 Task: Set up an automation rule in Jira to clone an Epic from one project to another when manually triggered.
Action: Mouse moved to (788, 356)
Screenshot: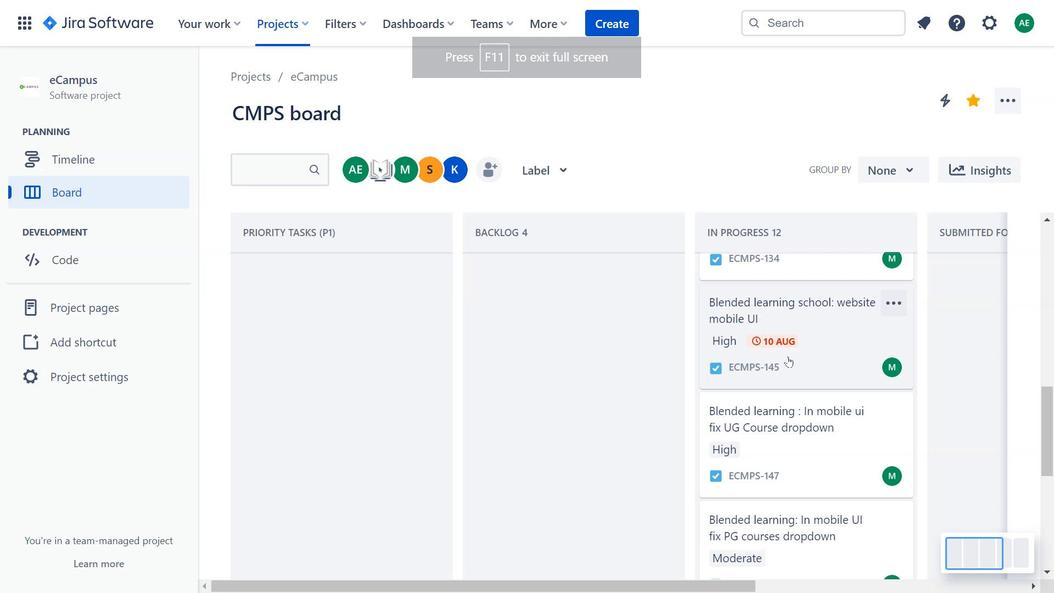
Action: Mouse scrolled (788, 356) with delta (0, 0)
Screenshot: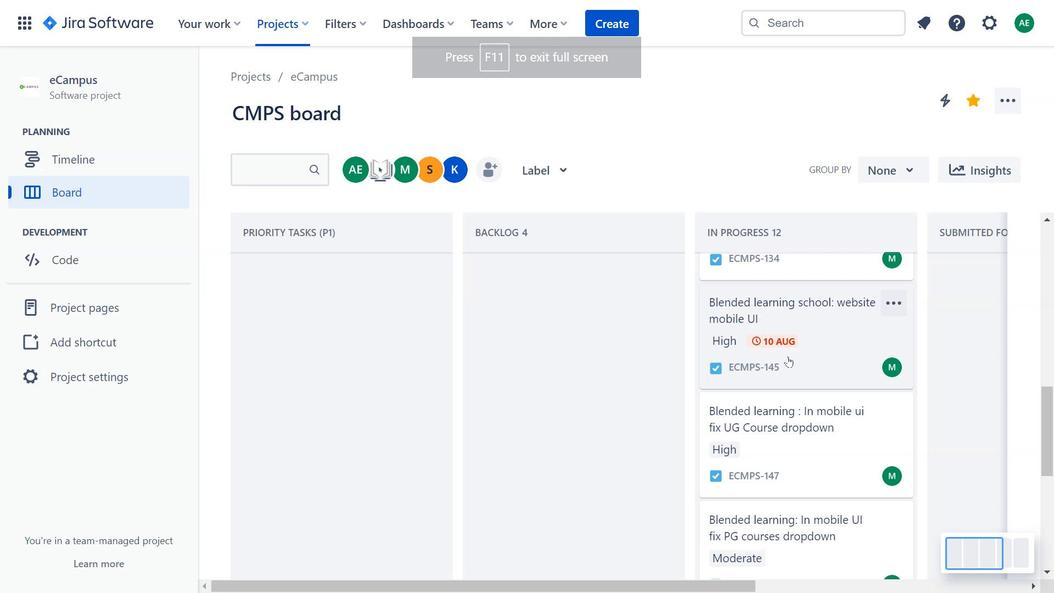 
Action: Mouse scrolled (788, 356) with delta (0, 0)
Screenshot: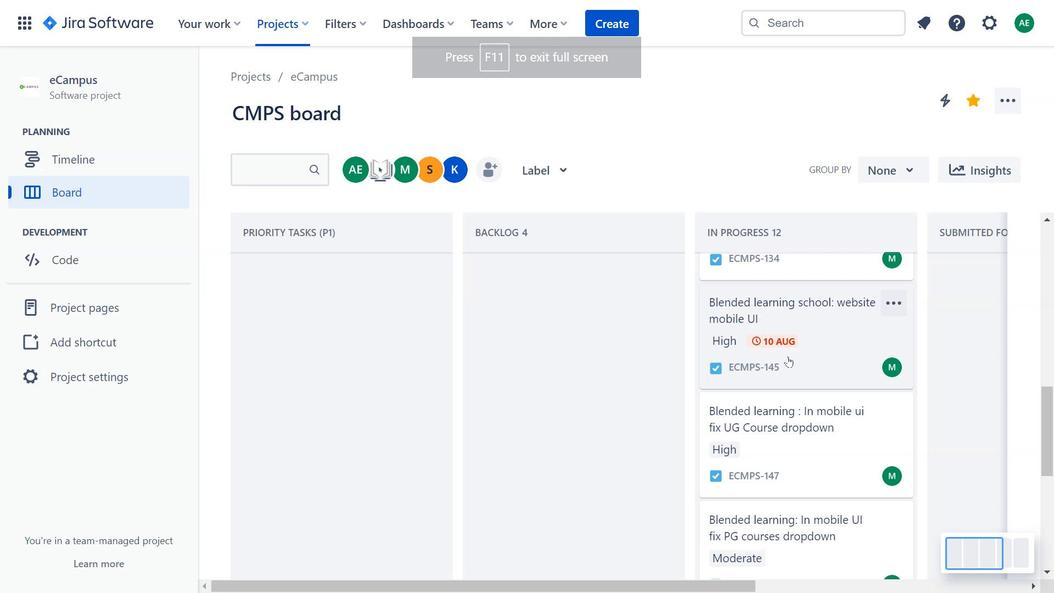 
Action: Mouse moved to (788, 356)
Screenshot: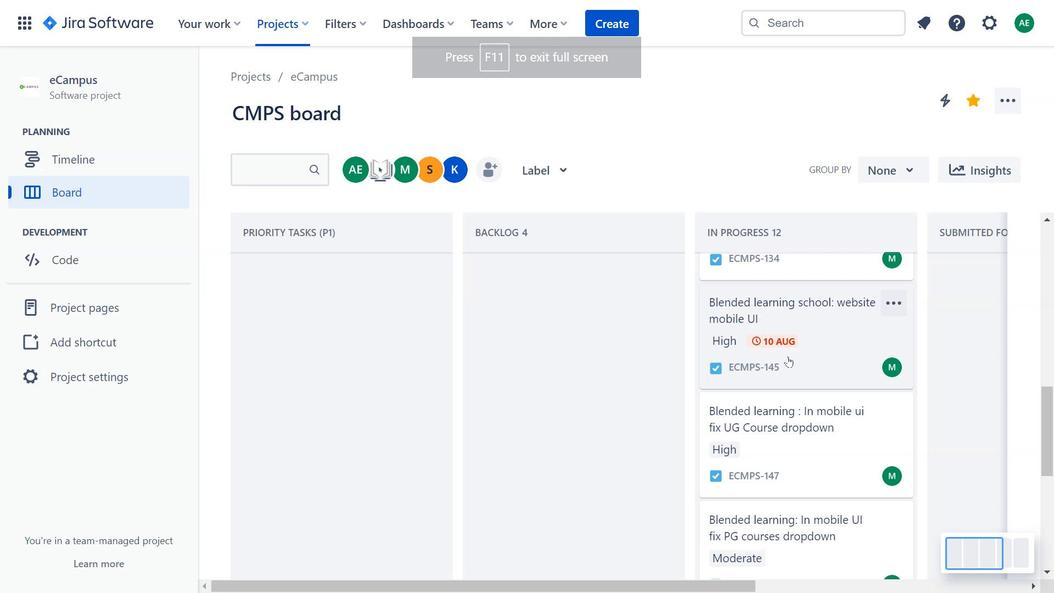 
Action: Mouse scrolled (788, 356) with delta (0, 0)
Screenshot: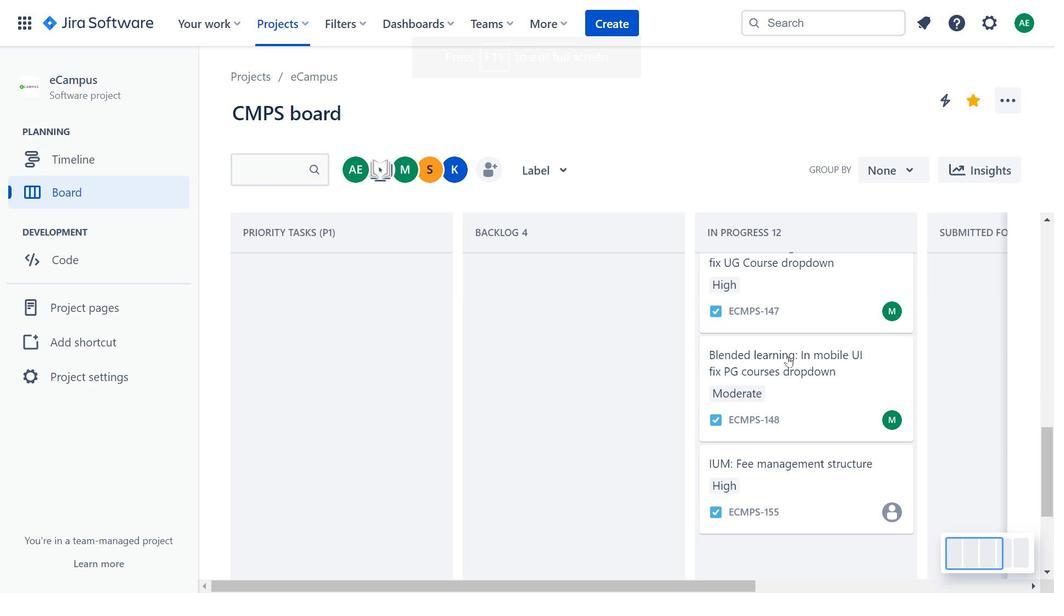 
Action: Mouse scrolled (788, 356) with delta (0, 0)
Screenshot: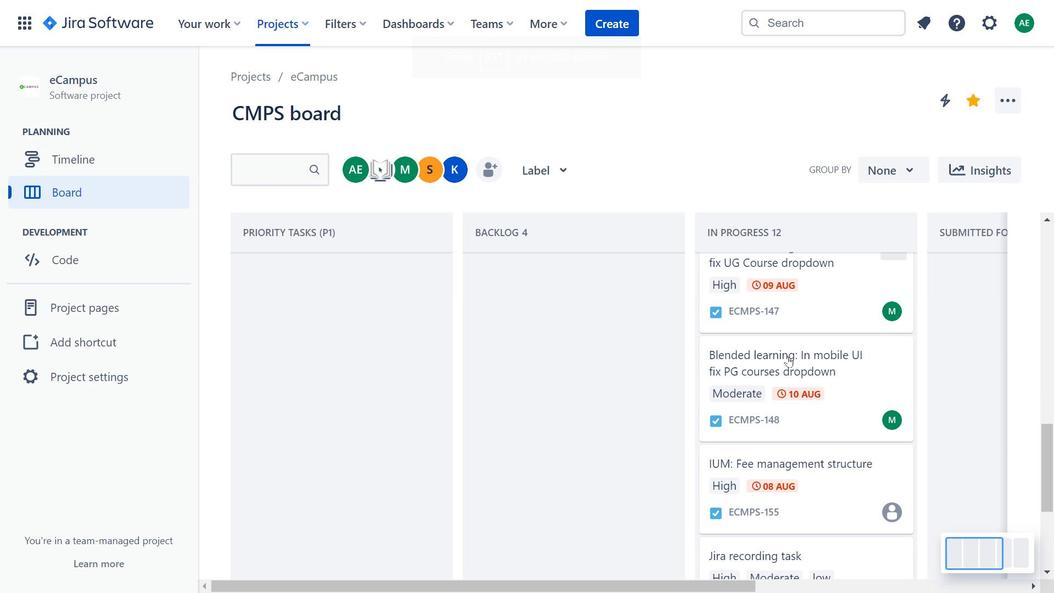 
Action: Mouse scrolled (788, 356) with delta (0, 0)
Screenshot: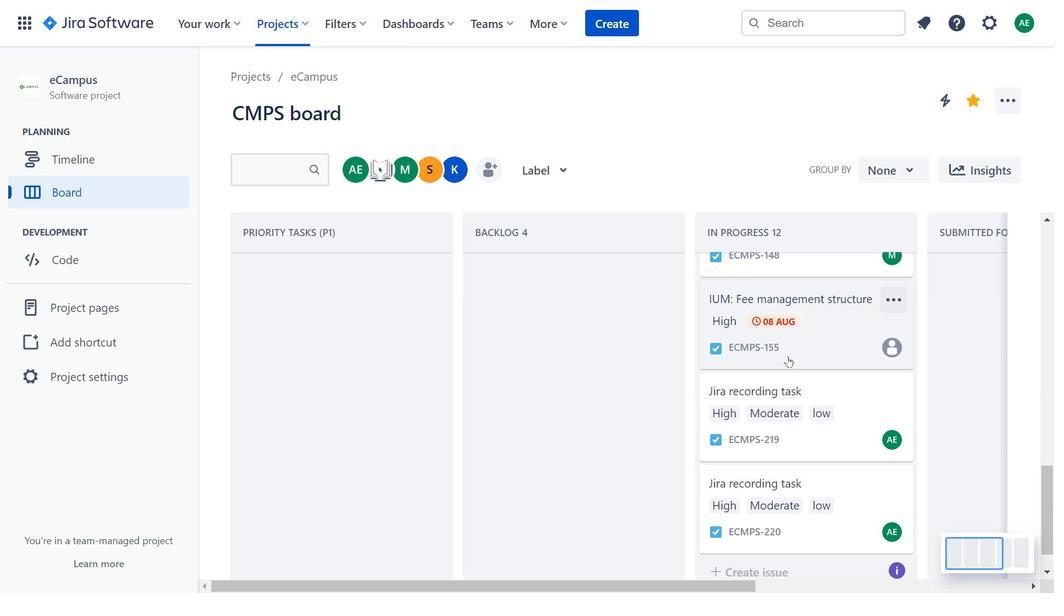 
Action: Mouse scrolled (788, 356) with delta (0, 0)
Screenshot: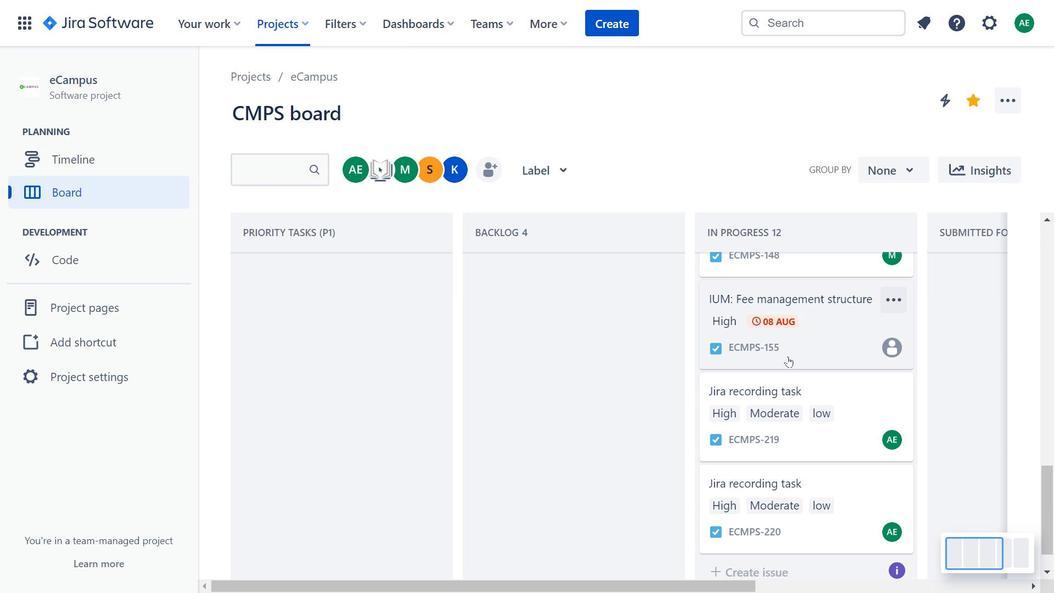 
Action: Mouse moved to (834, 468)
Screenshot: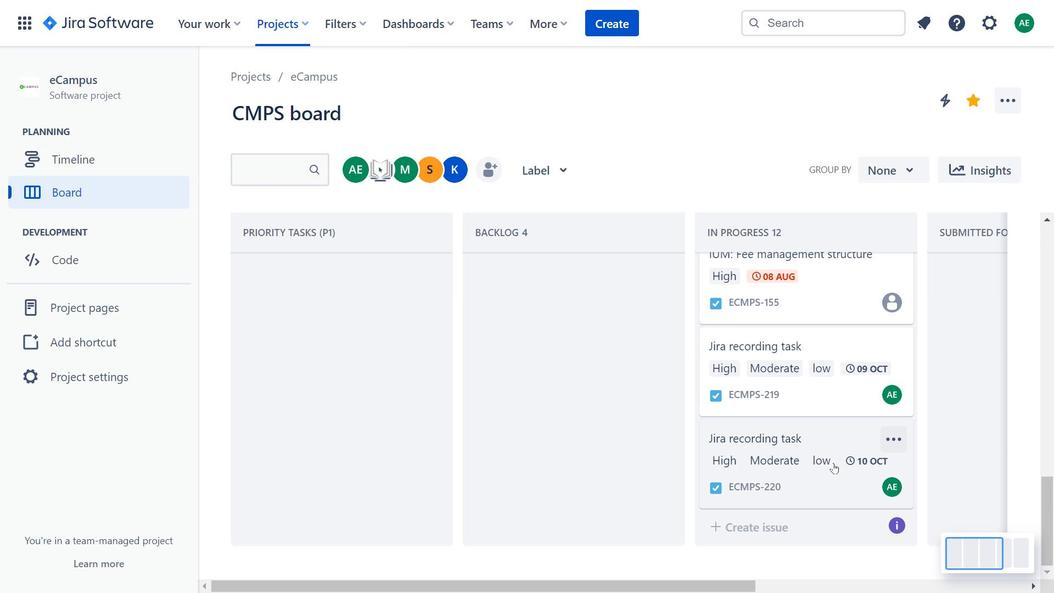 
Action: Mouse pressed left at (834, 468)
Screenshot: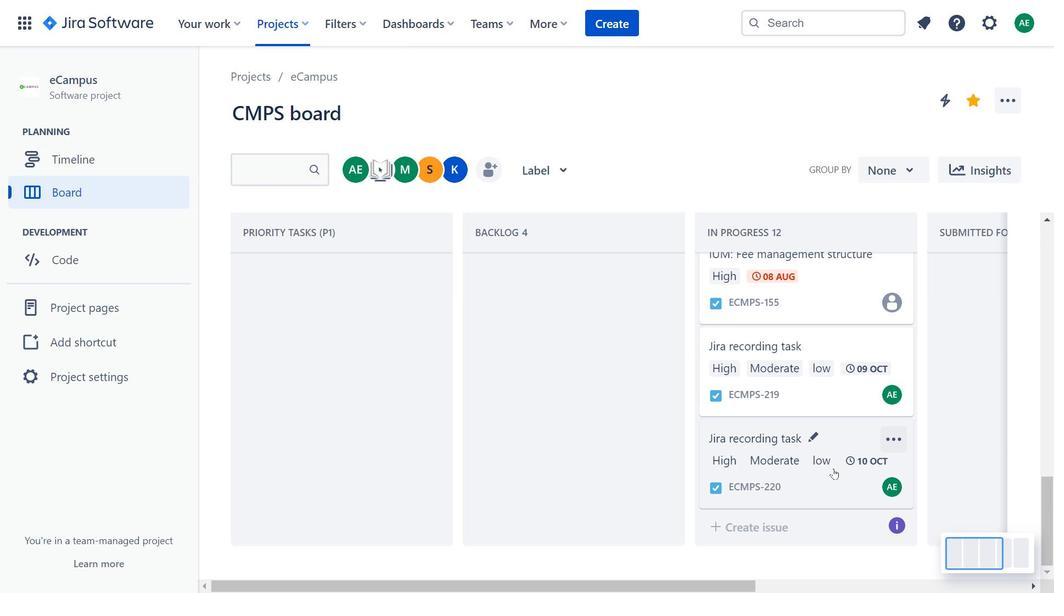 
Action: Mouse moved to (288, 203)
Screenshot: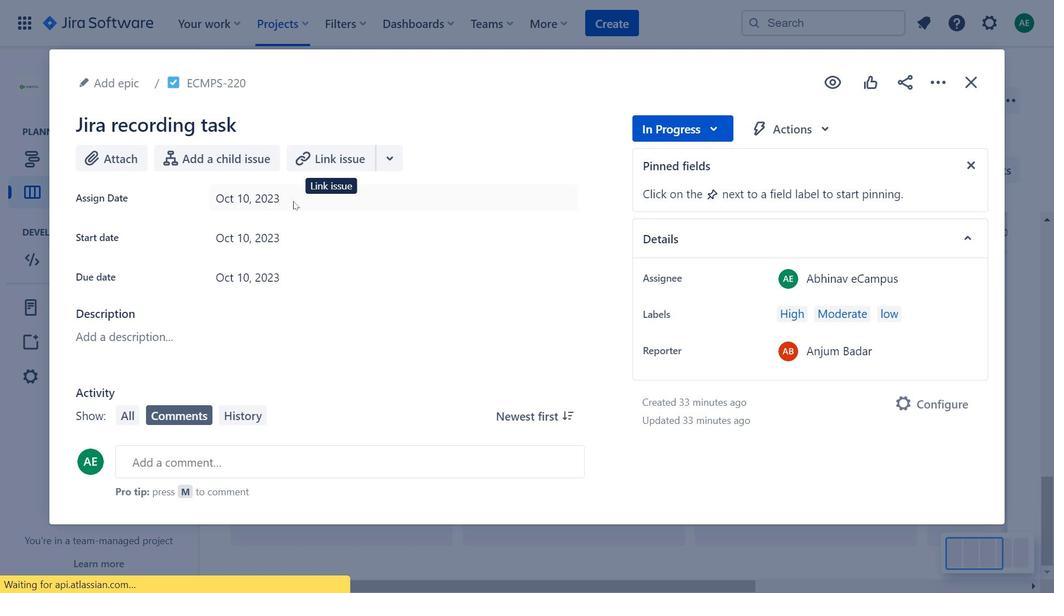 
Action: Mouse pressed left at (288, 203)
Screenshot: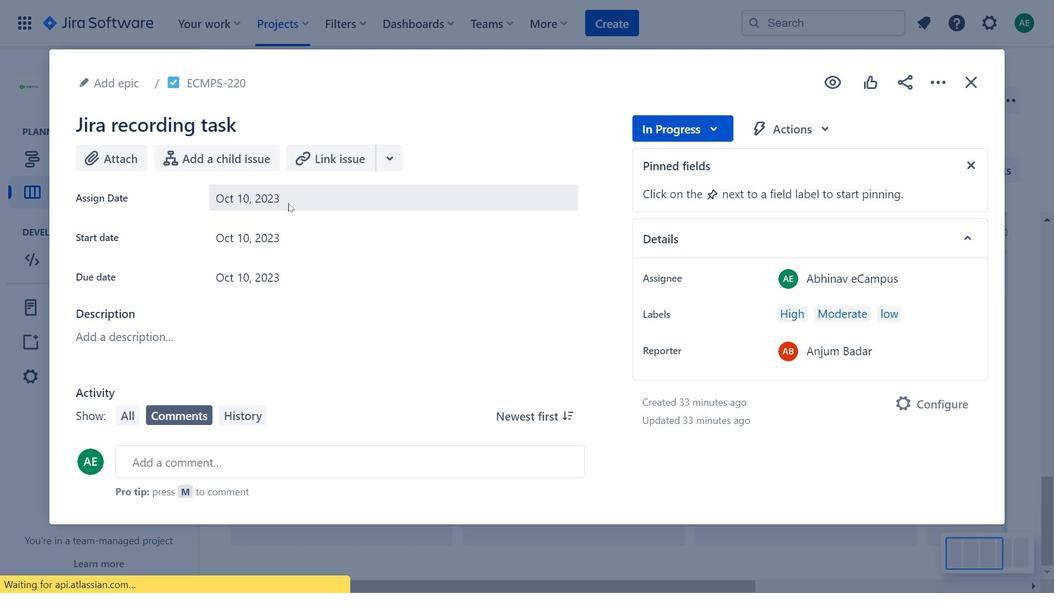 
Action: Mouse moved to (597, 295)
Screenshot: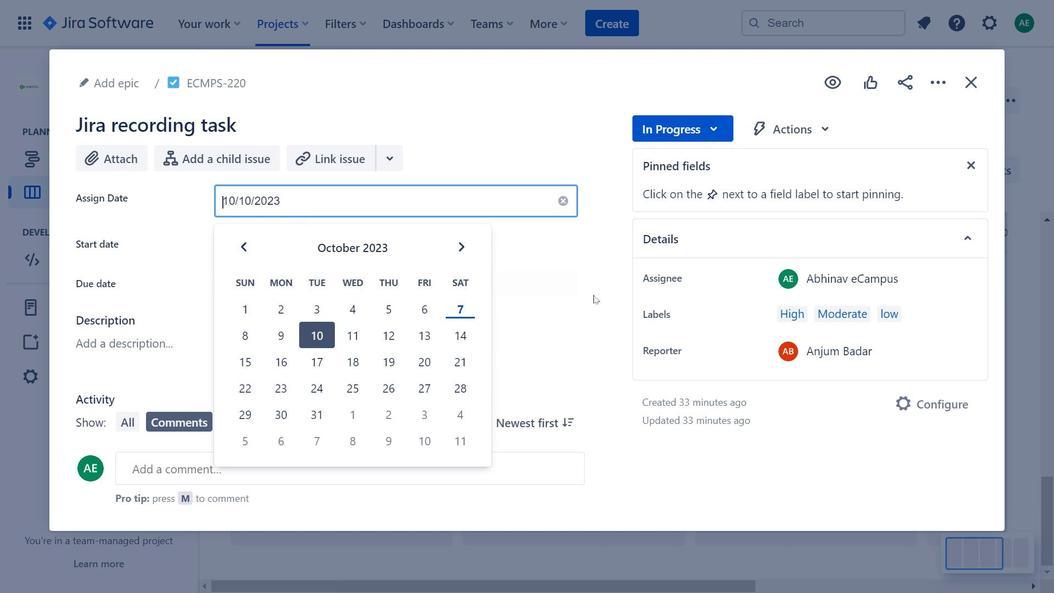 
Action: Mouse pressed left at (597, 295)
Screenshot: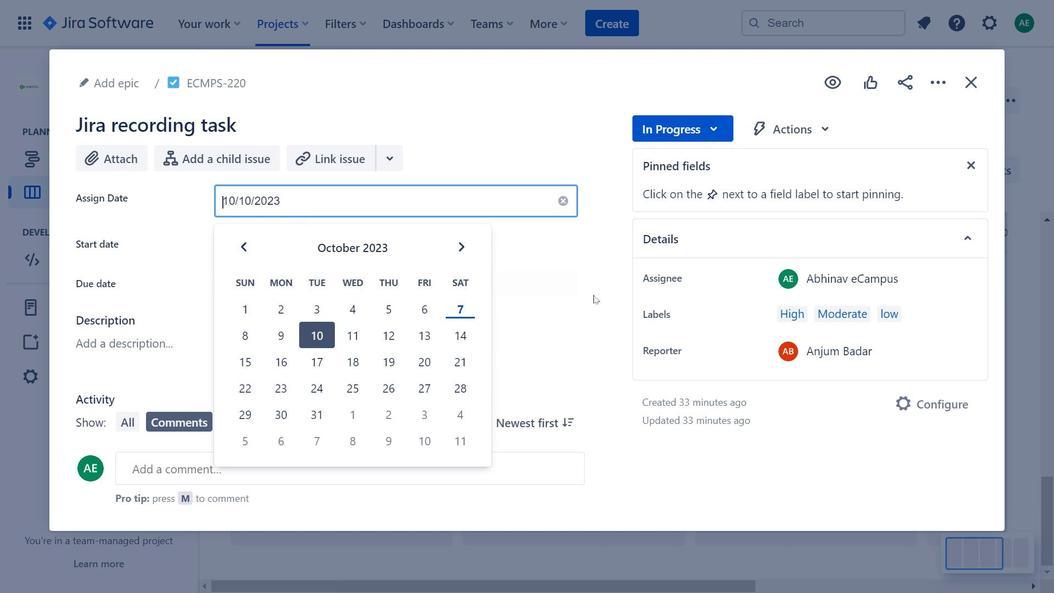 
Action: Mouse moved to (971, 90)
Screenshot: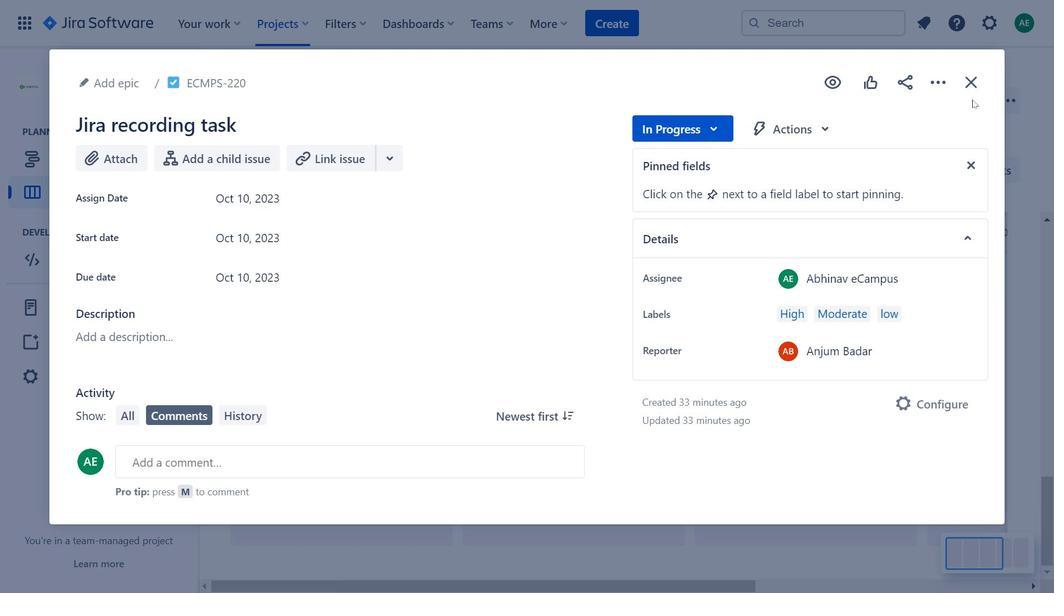 
Action: Mouse pressed left at (971, 90)
Screenshot: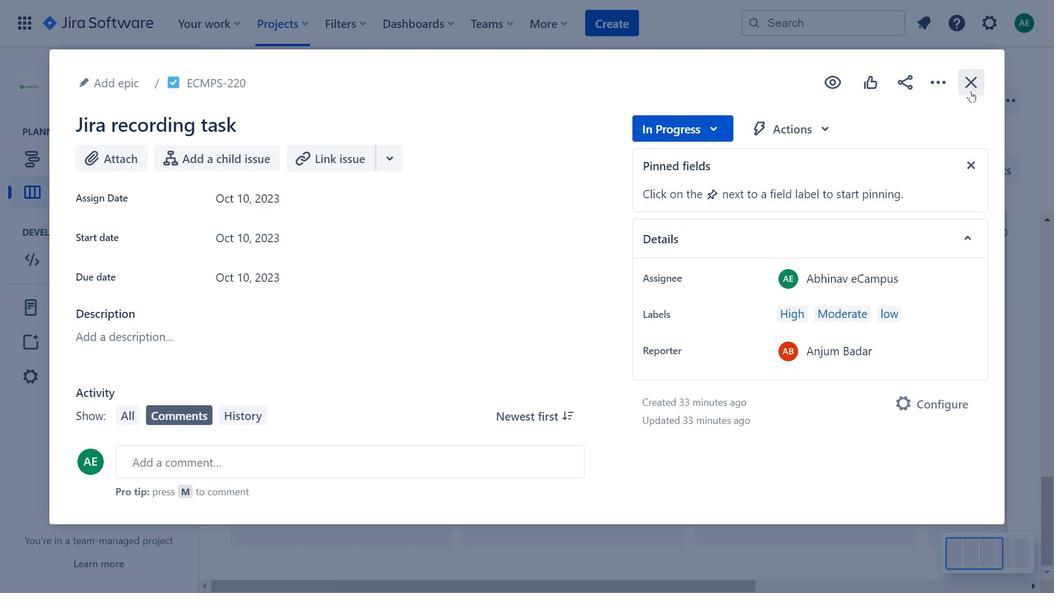 
Action: Mouse moved to (838, 349)
Screenshot: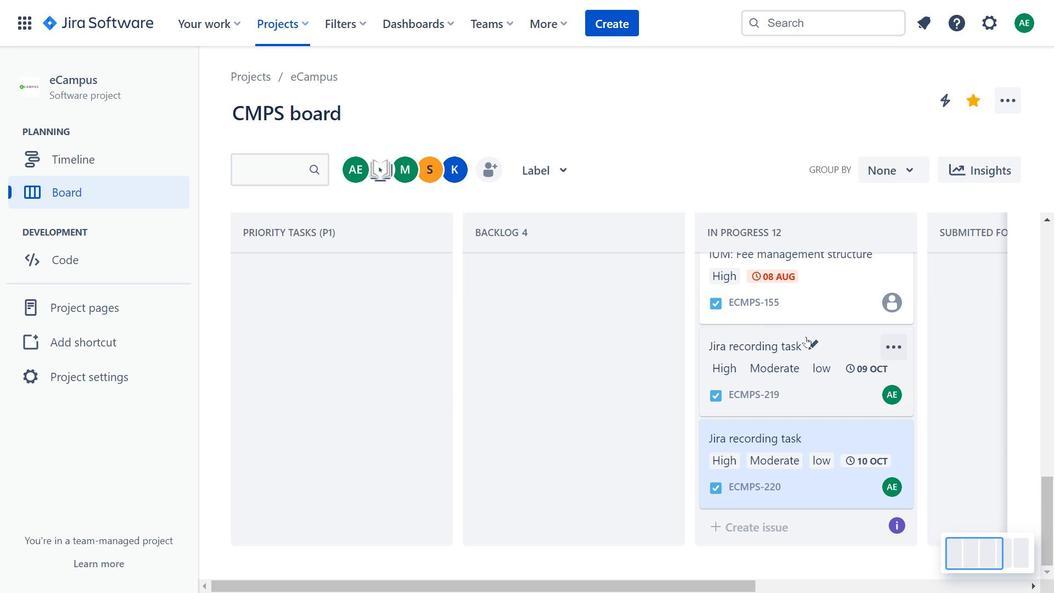 
Action: Mouse scrolled (838, 349) with delta (0, 0)
Screenshot: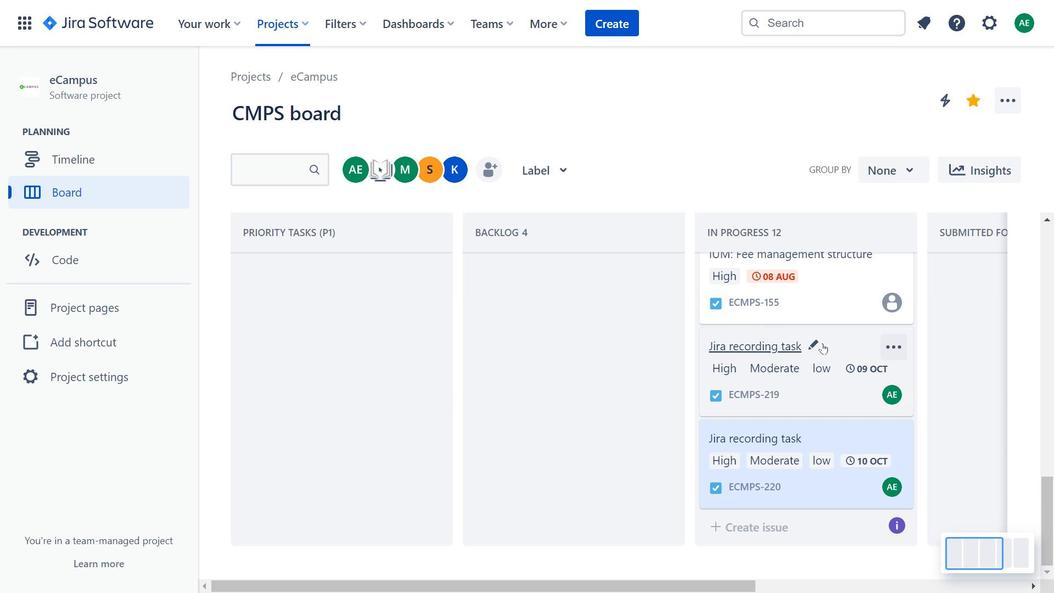 
Action: Mouse scrolled (838, 349) with delta (0, 0)
Screenshot: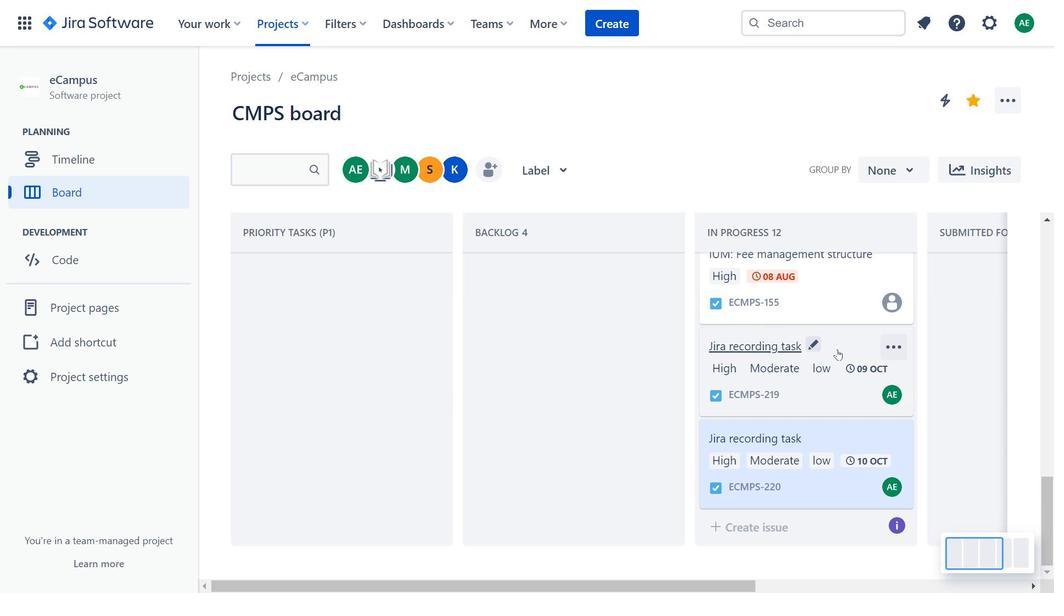 
Action: Mouse moved to (843, 352)
Screenshot: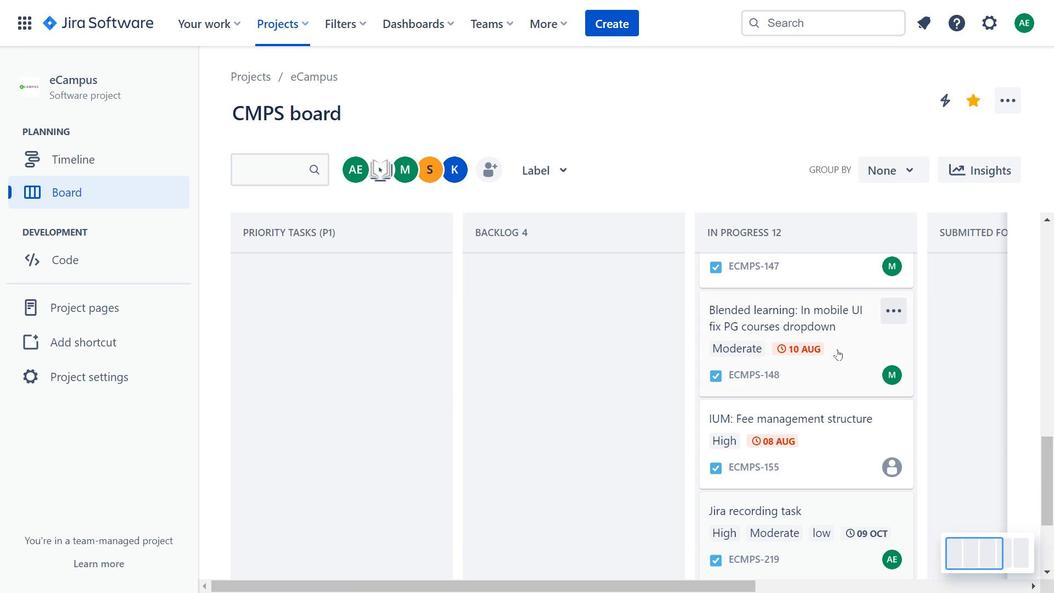 
Action: Mouse scrolled (843, 353) with delta (0, 0)
Screenshot: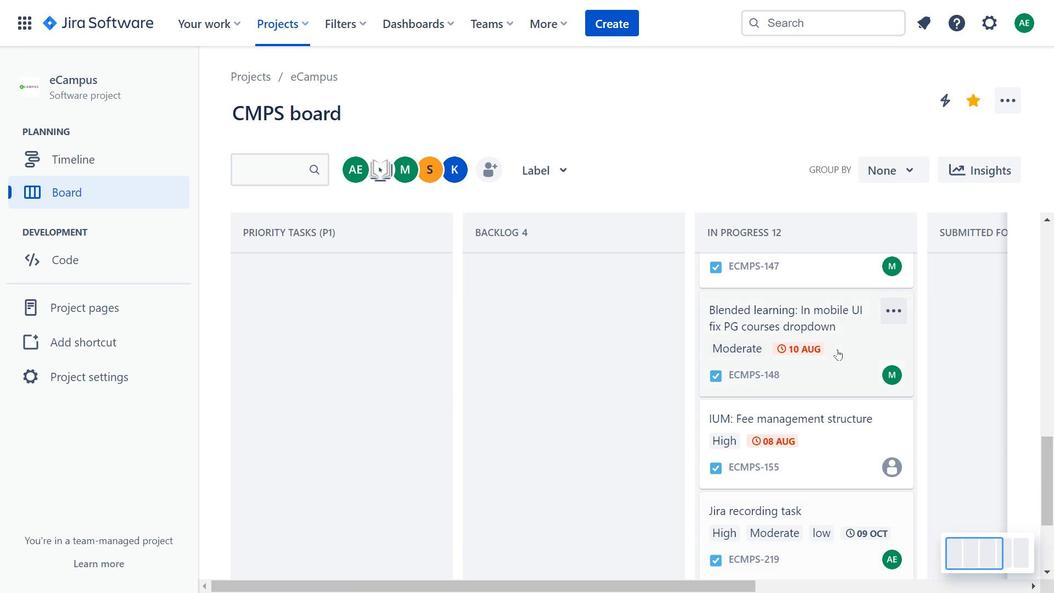 
Action: Mouse scrolled (843, 353) with delta (0, 0)
Screenshot: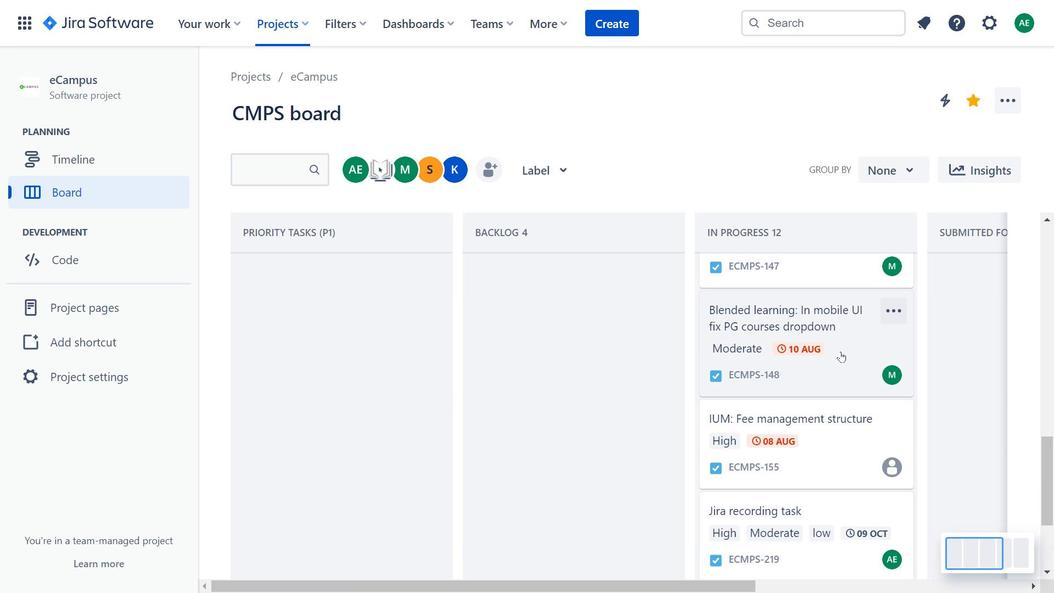 
Action: Mouse scrolled (843, 353) with delta (0, 0)
Screenshot: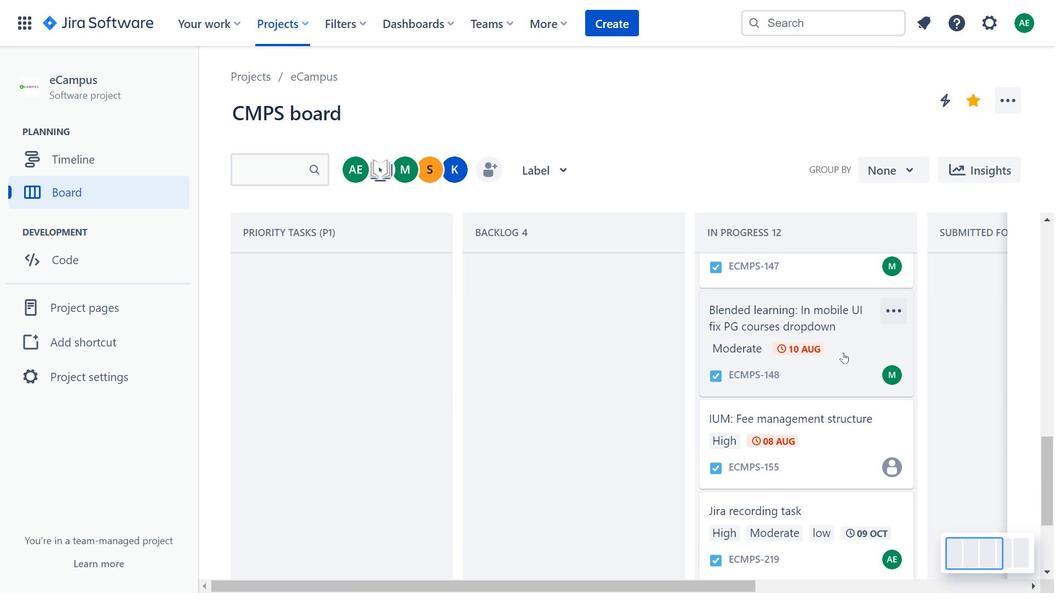 
Action: Mouse scrolled (843, 353) with delta (0, 0)
Screenshot: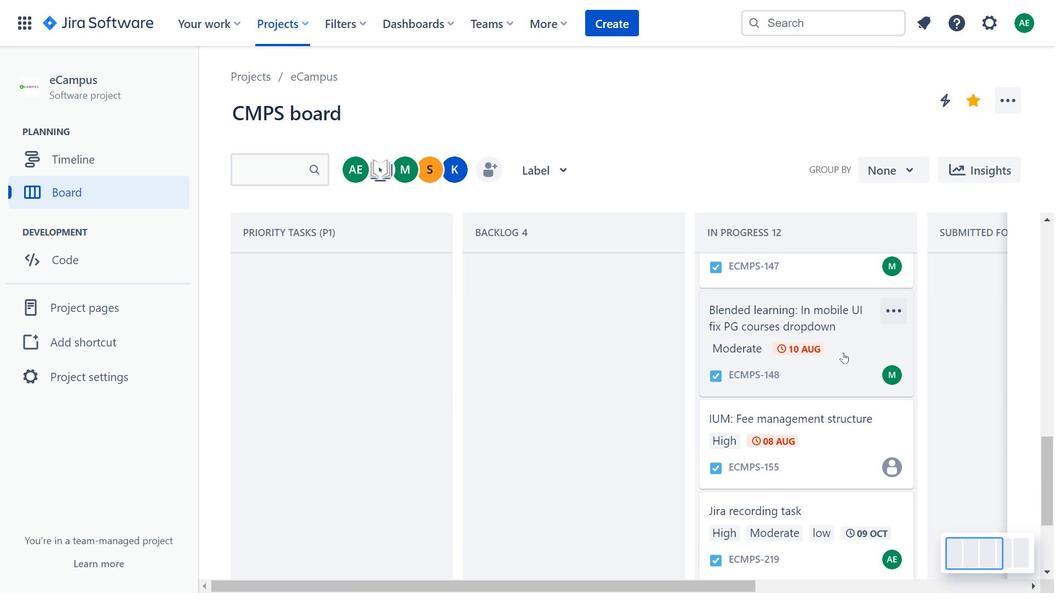 
Action: Mouse scrolled (843, 353) with delta (0, 0)
Screenshot: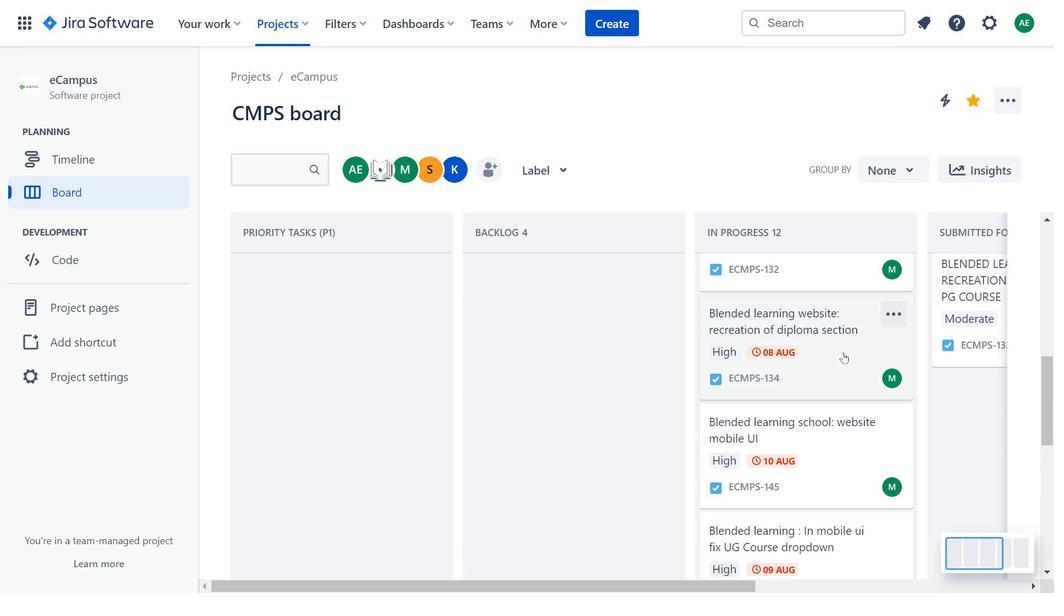 
Action: Mouse scrolled (843, 353) with delta (0, 0)
Screenshot: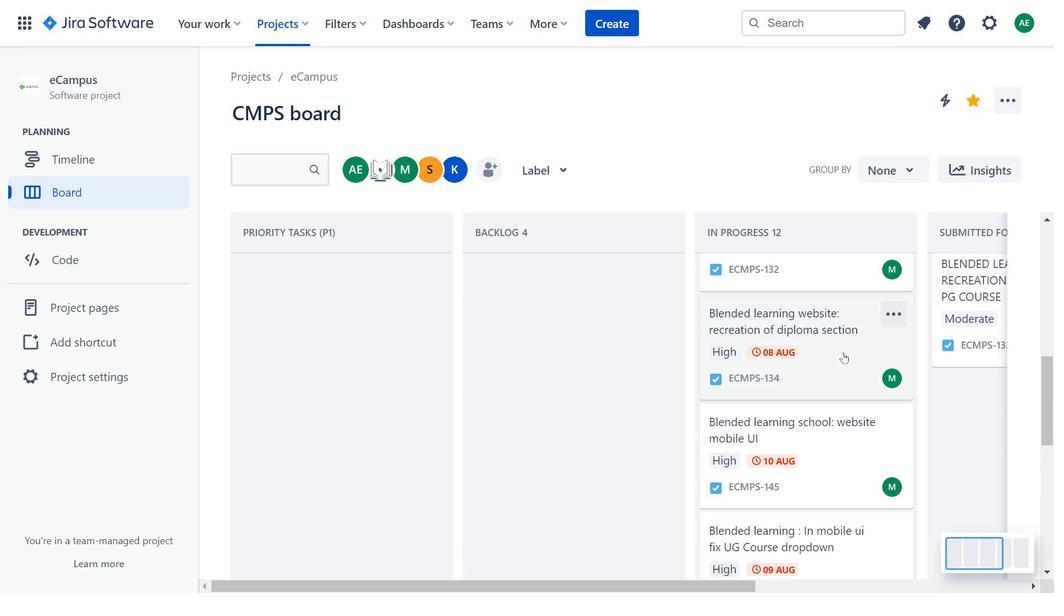 
Action: Mouse scrolled (843, 353) with delta (0, 0)
Screenshot: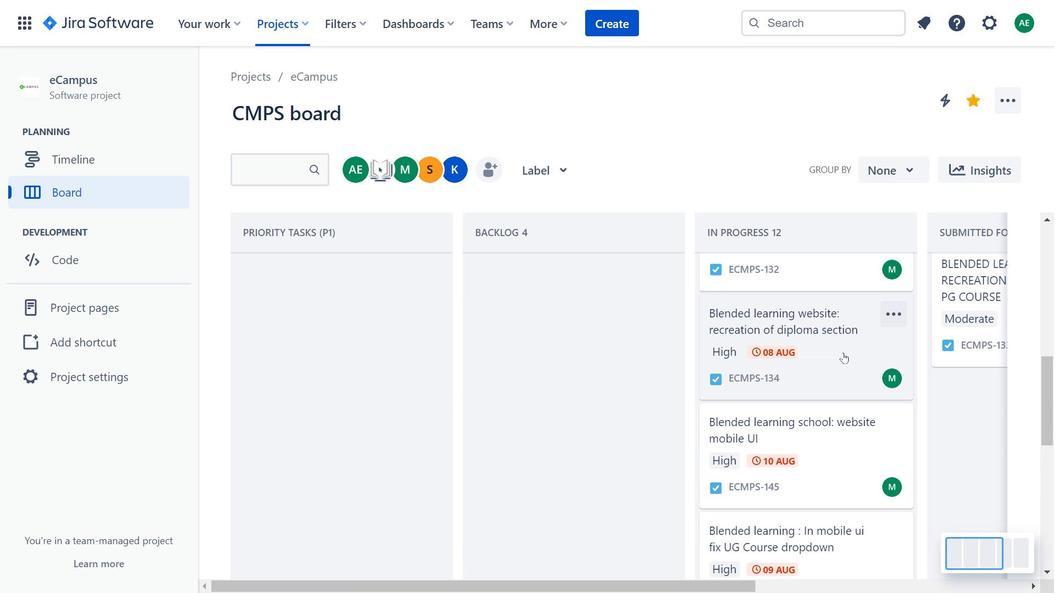 
Action: Mouse scrolled (843, 353) with delta (0, 0)
Screenshot: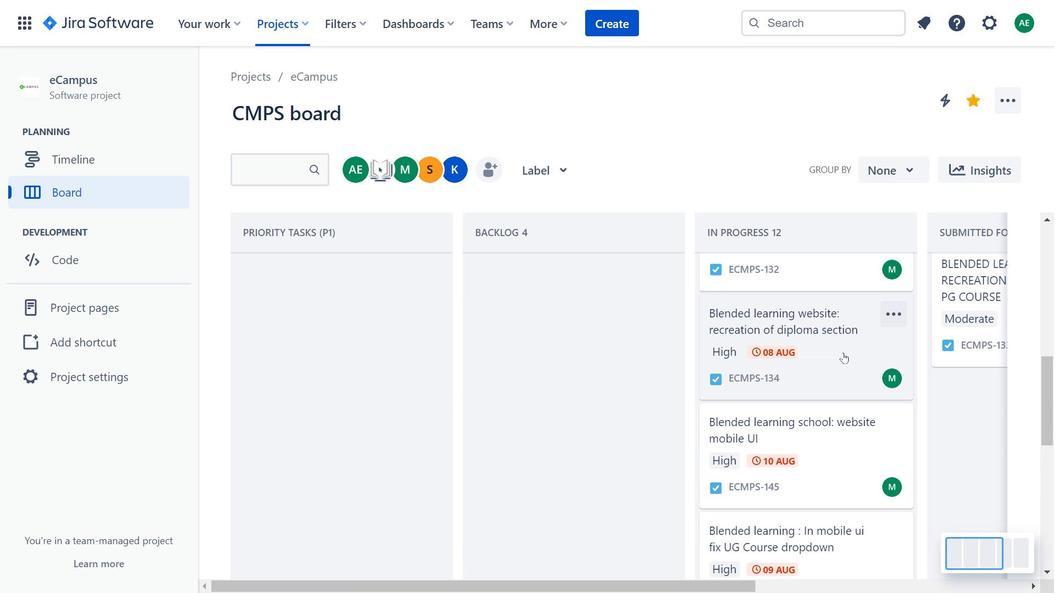 
Action: Mouse moved to (847, 352)
Screenshot: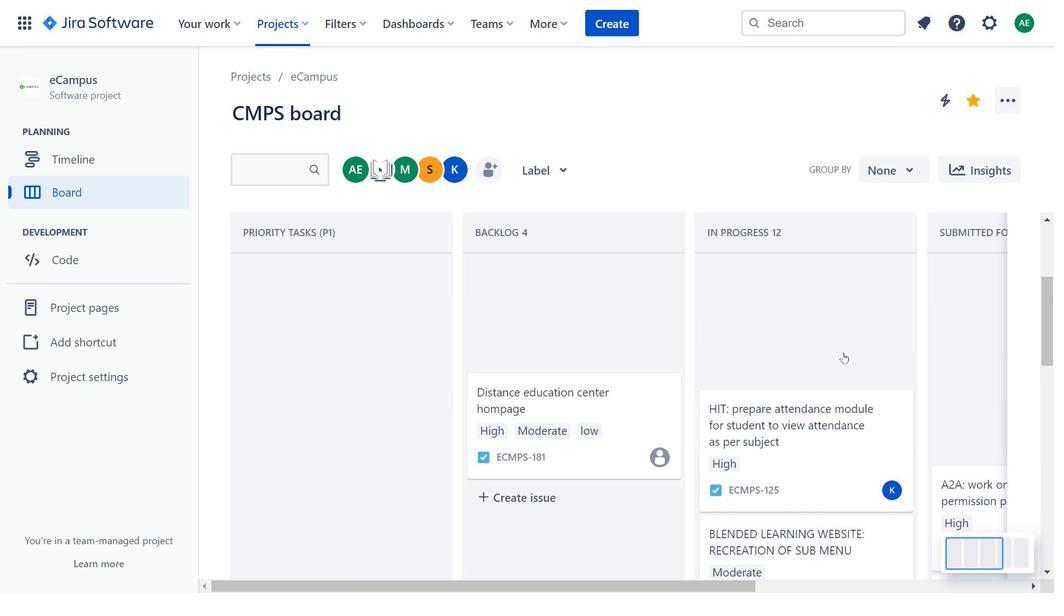 
Action: Mouse scrolled (847, 352) with delta (0, 0)
Screenshot: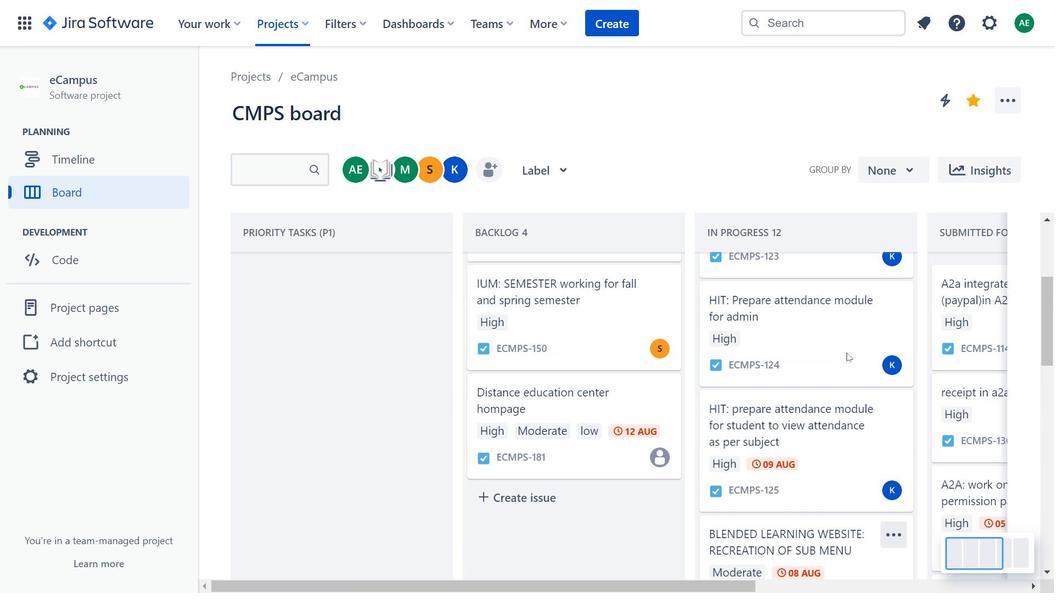 
Action: Mouse scrolled (847, 352) with delta (0, 0)
Screenshot: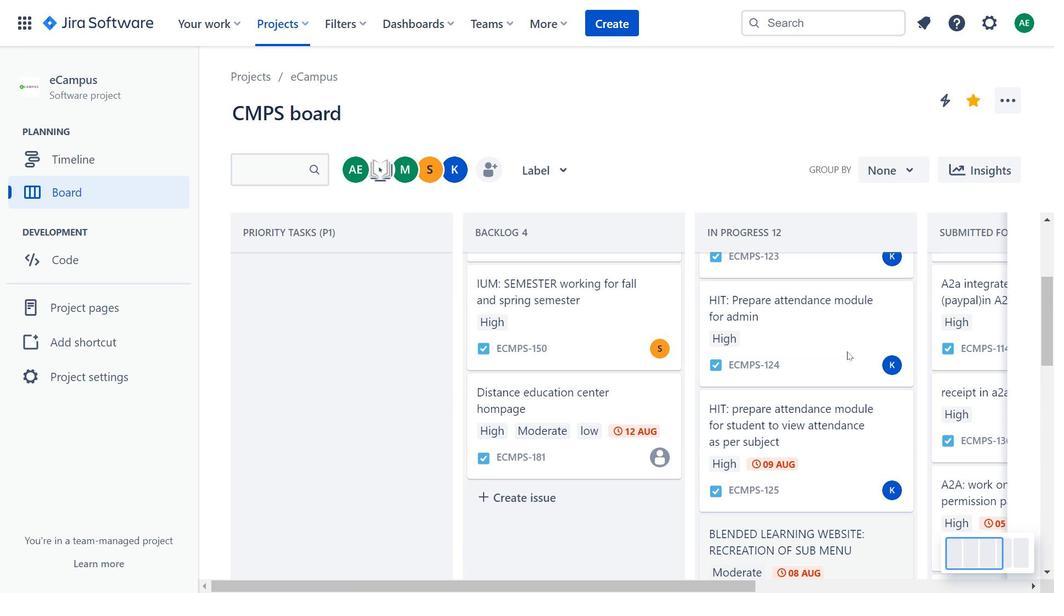 
Action: Mouse scrolled (847, 352) with delta (0, 0)
Screenshot: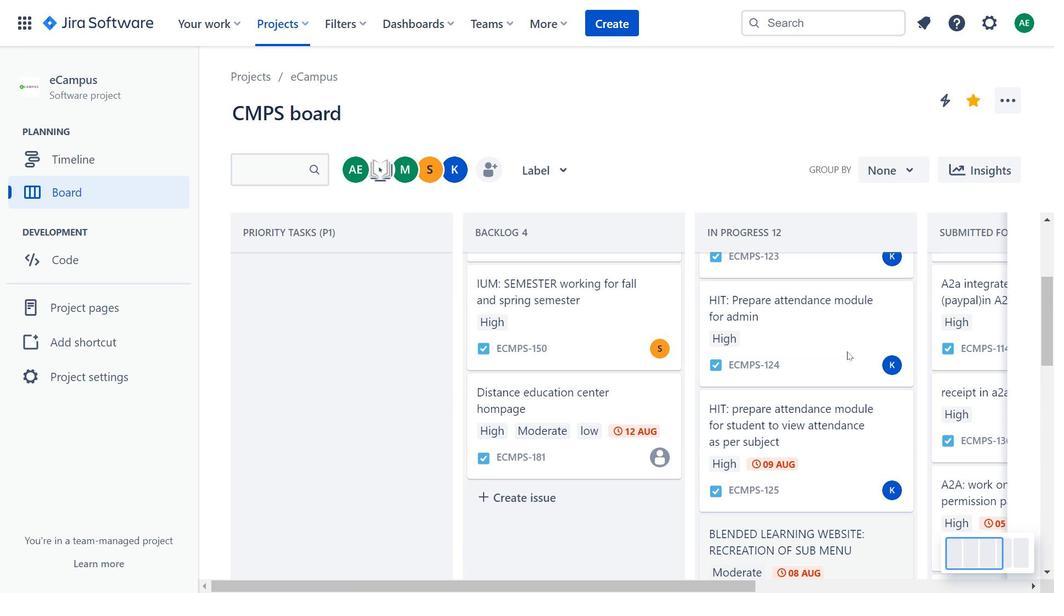
Action: Mouse scrolled (847, 352) with delta (0, 0)
Screenshot: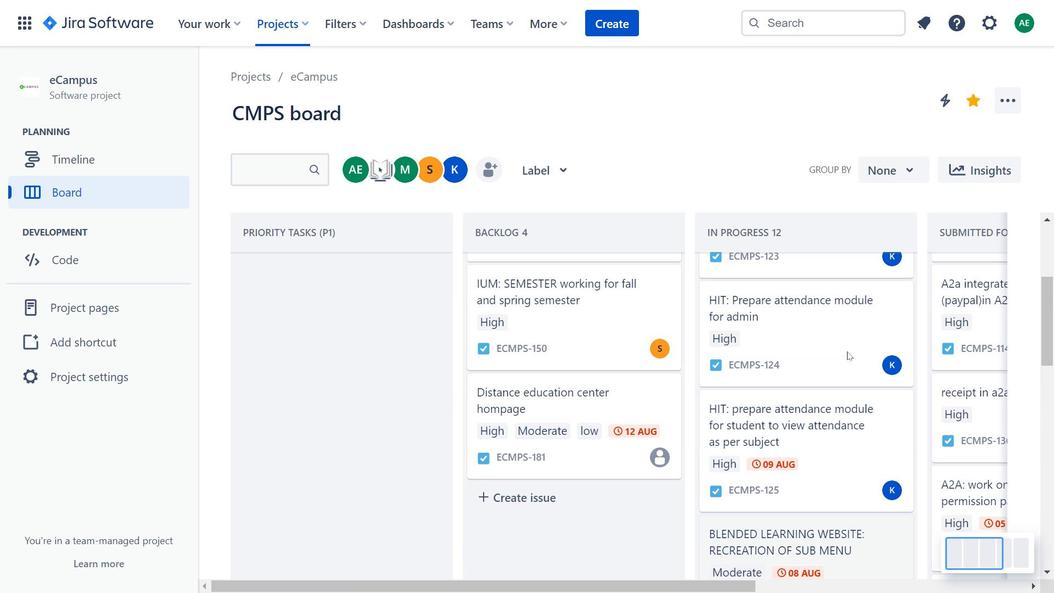 
Action: Mouse scrolled (847, 352) with delta (0, 0)
Screenshot: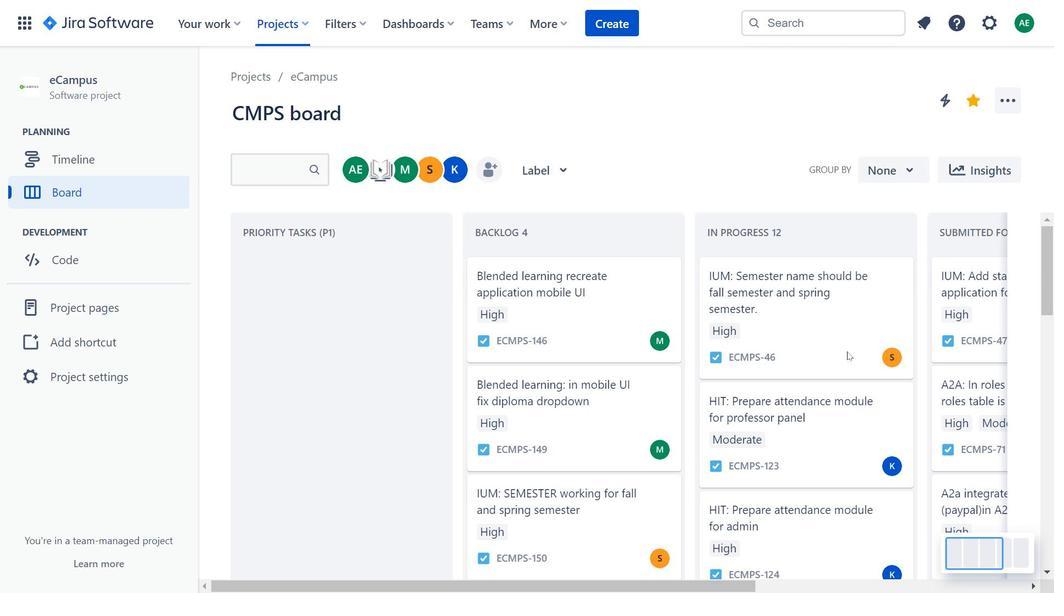 
Action: Mouse scrolled (847, 352) with delta (0, 0)
Screenshot: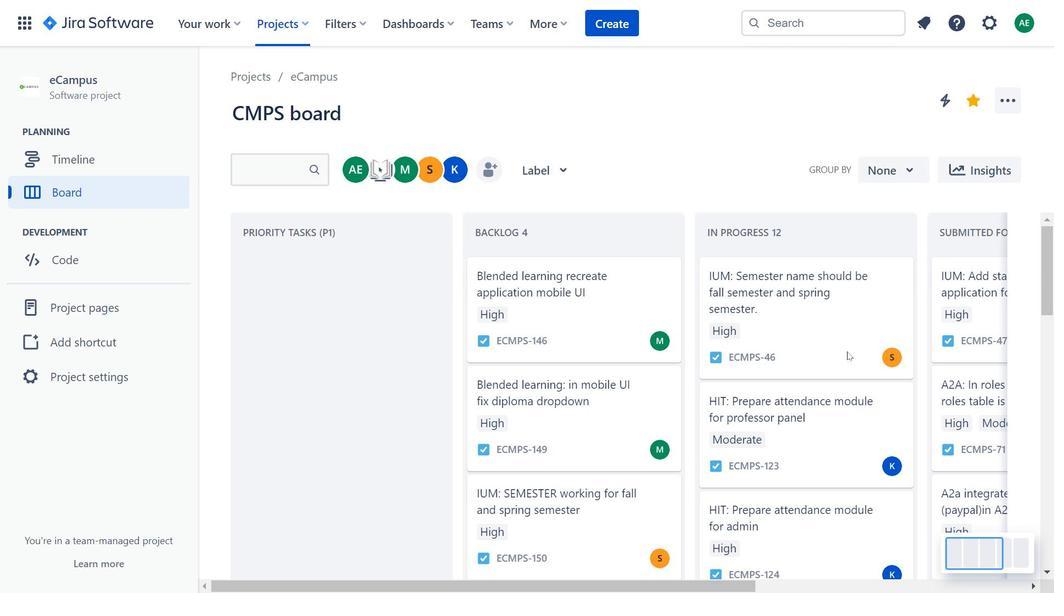 
Action: Mouse scrolled (847, 352) with delta (0, 0)
Screenshot: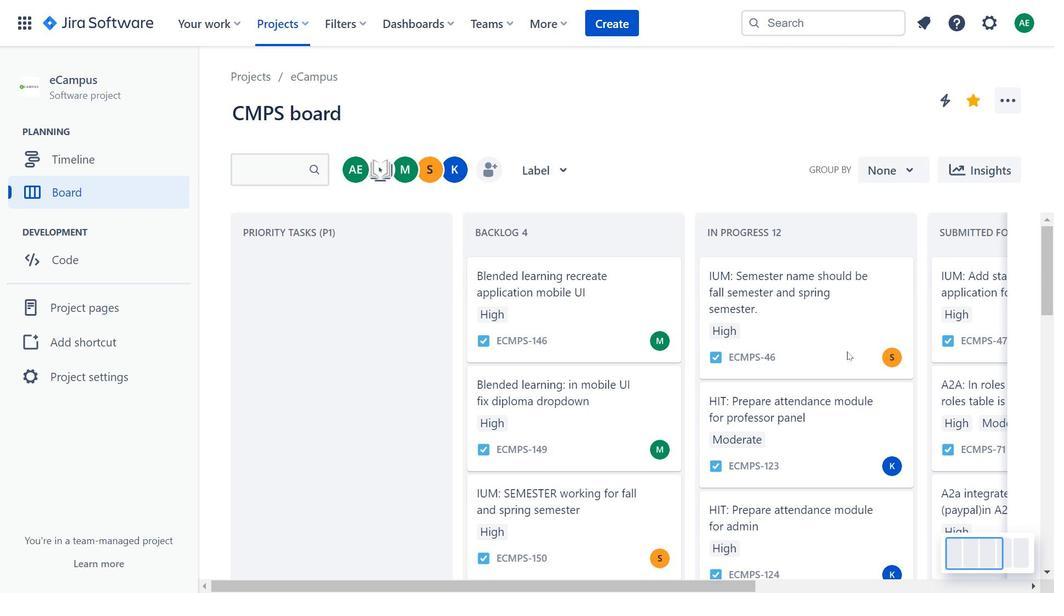 
Action: Mouse scrolled (847, 352) with delta (0, 0)
Screenshot: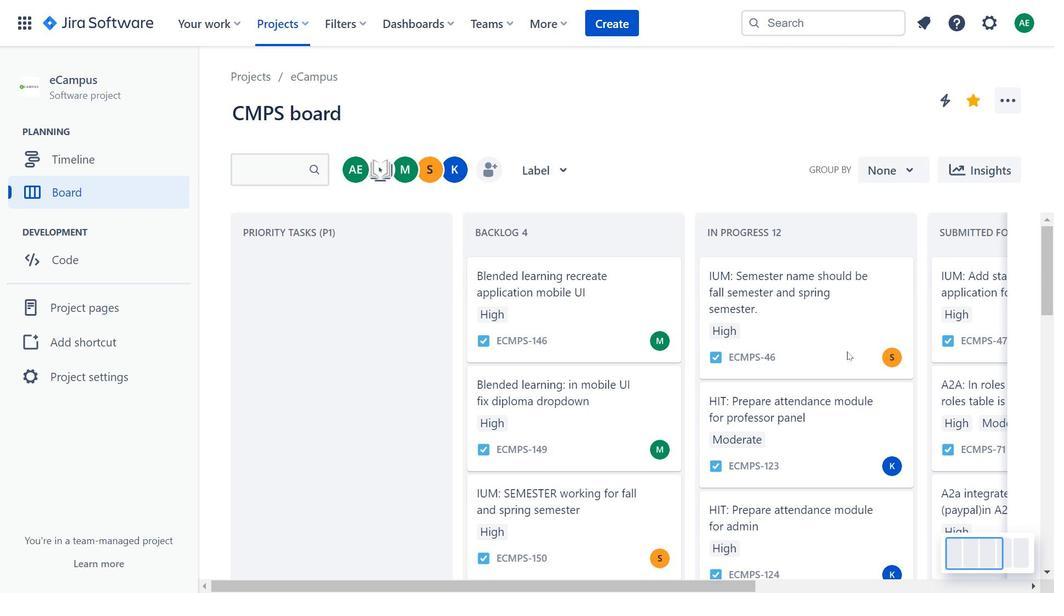 
Action: Mouse scrolled (847, 352) with delta (0, 0)
Screenshot: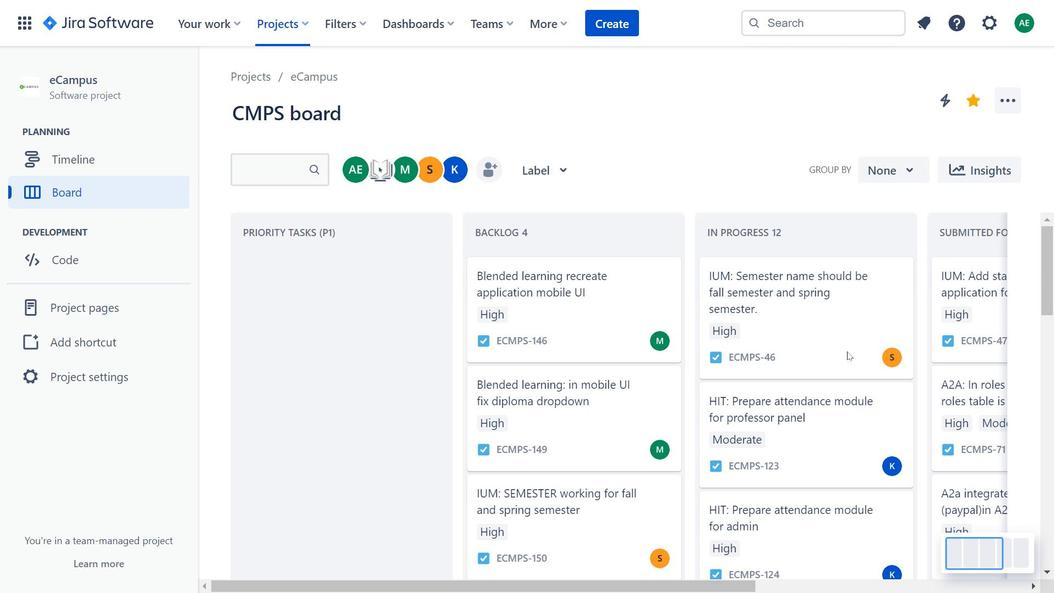 
Action: Mouse scrolled (847, 352) with delta (0, 0)
Screenshot: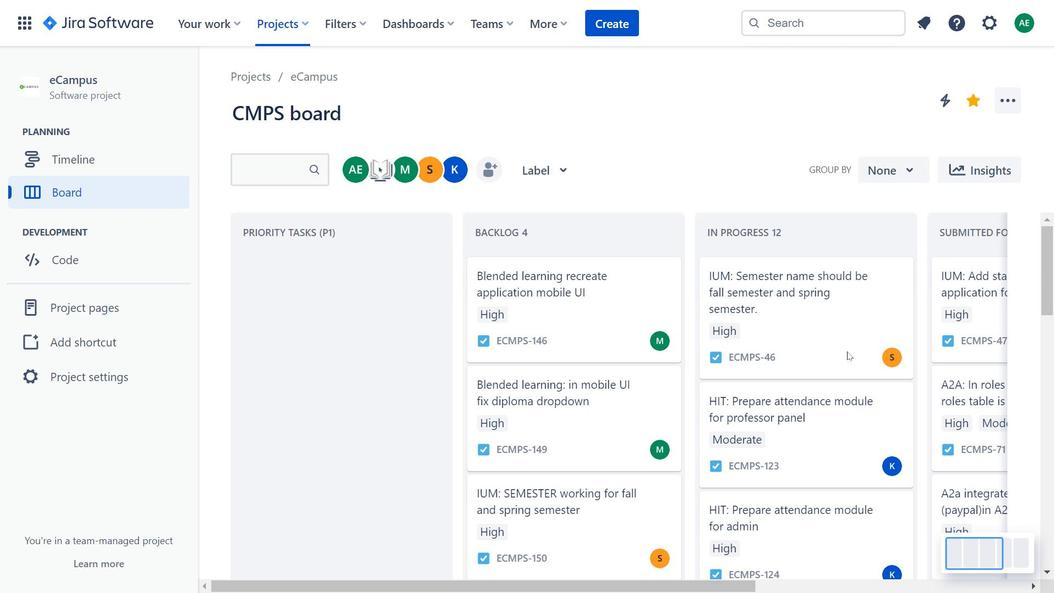 
Action: Mouse scrolled (847, 352) with delta (0, 0)
Screenshot: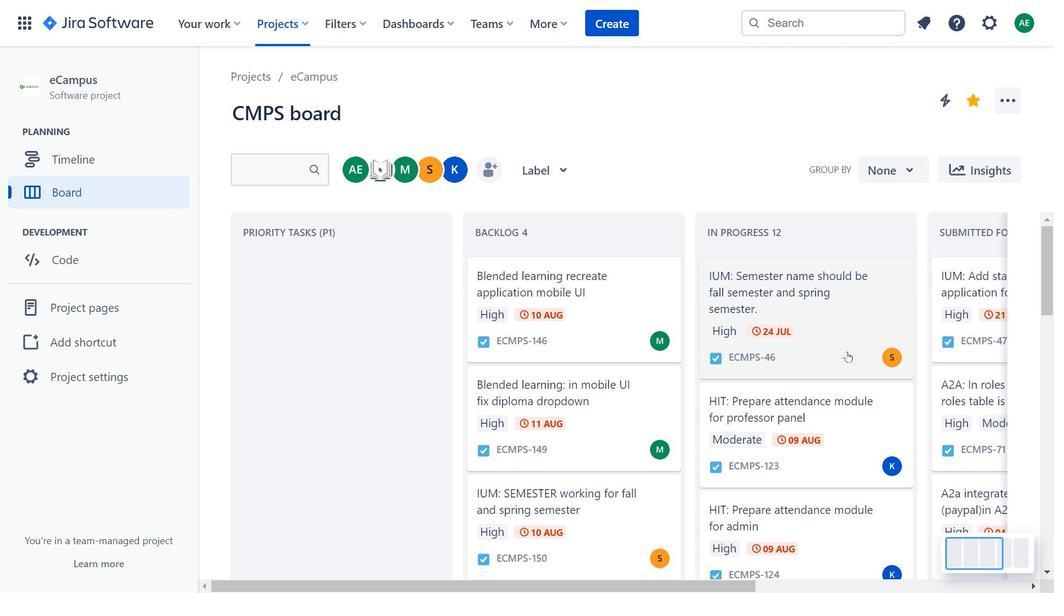 
Action: Mouse scrolled (847, 352) with delta (0, 0)
Screenshot: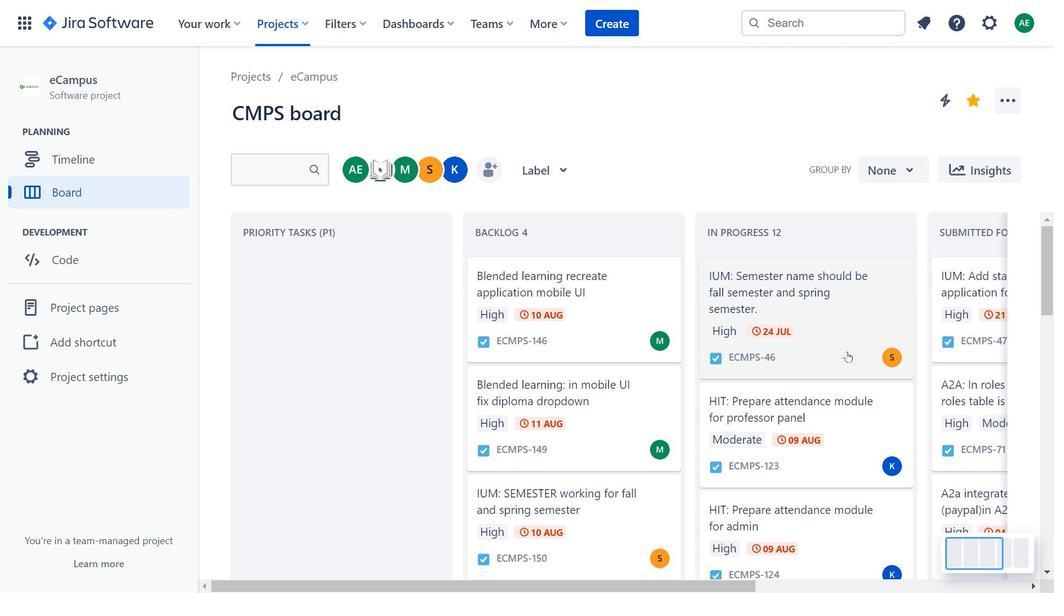 
Action: Mouse scrolled (847, 352) with delta (0, 0)
Screenshot: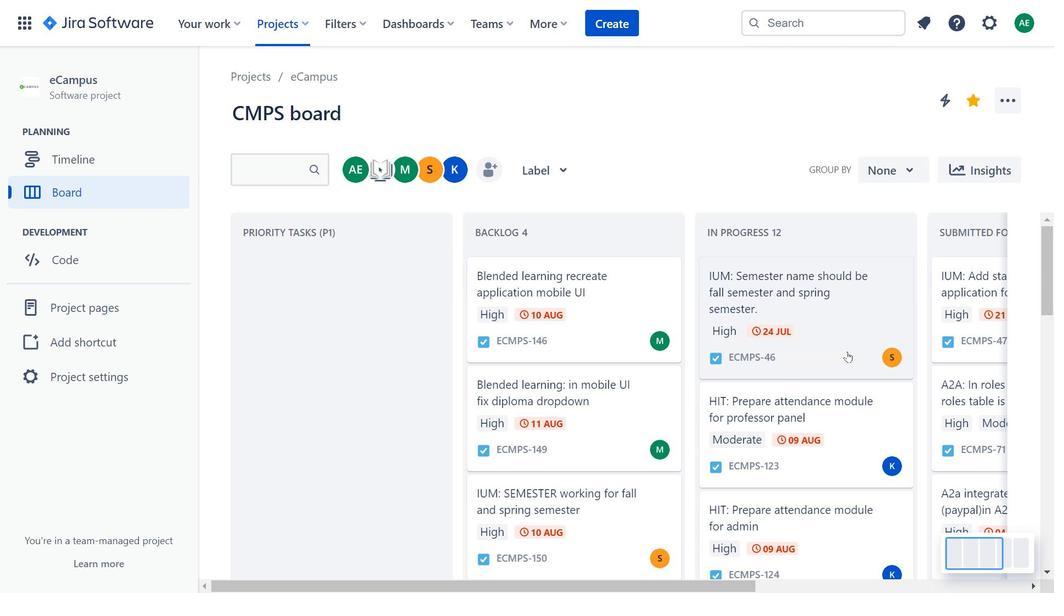 
Action: Mouse moved to (984, 549)
Screenshot: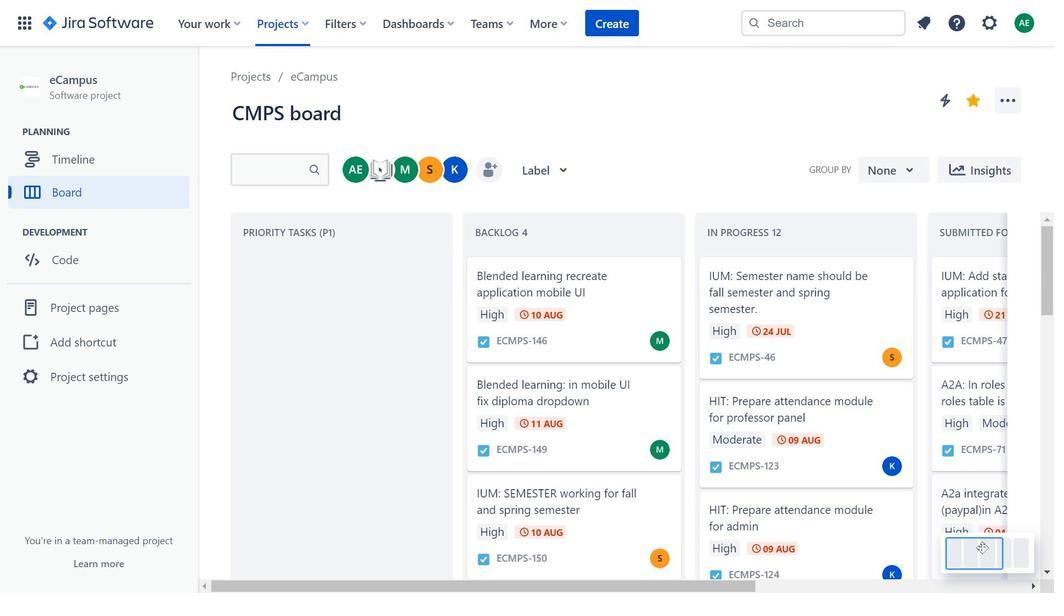 
Action: Mouse pressed left at (984, 549)
Screenshot: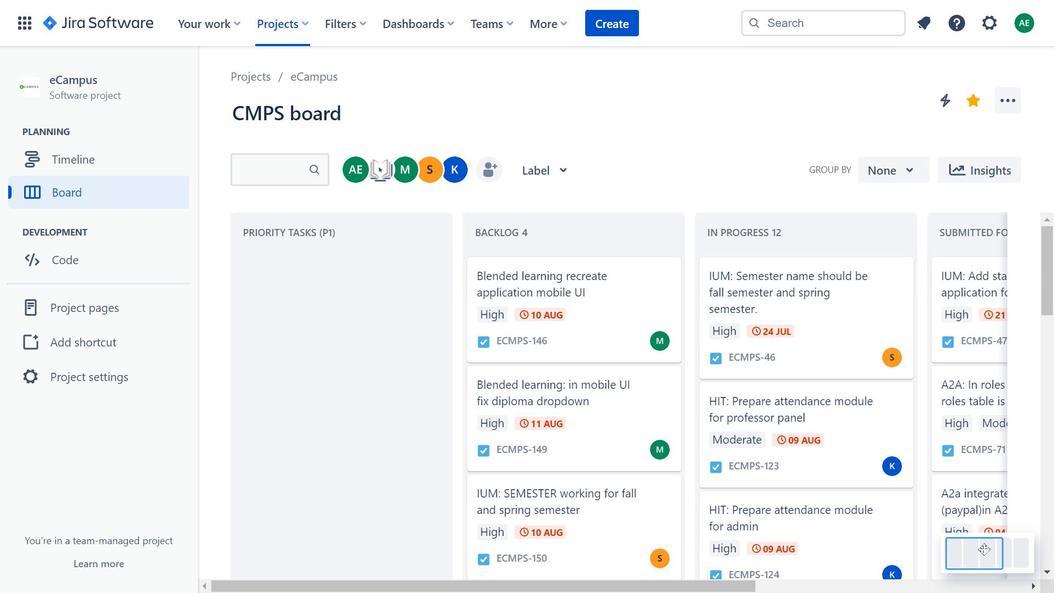 
Action: Mouse moved to (431, 330)
Screenshot: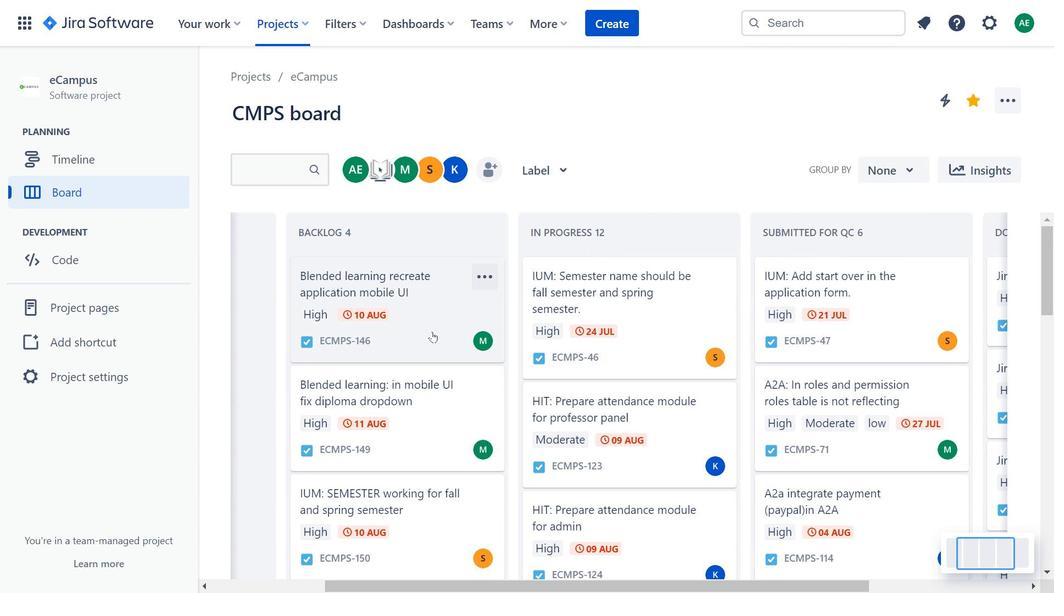 
Action: Mouse pressed left at (431, 330)
Screenshot: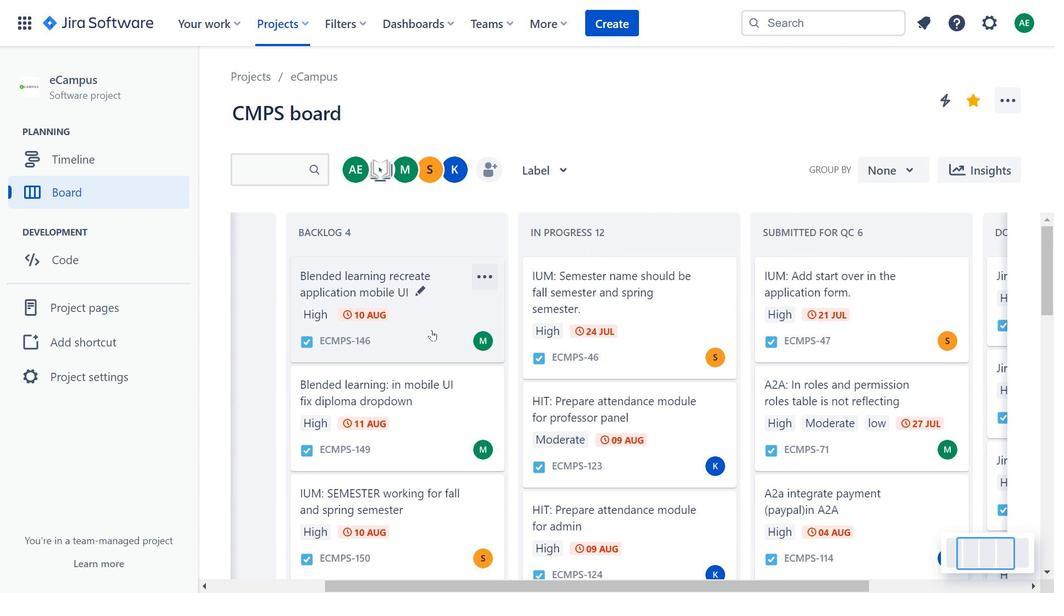 
Action: Mouse moved to (268, 189)
Screenshot: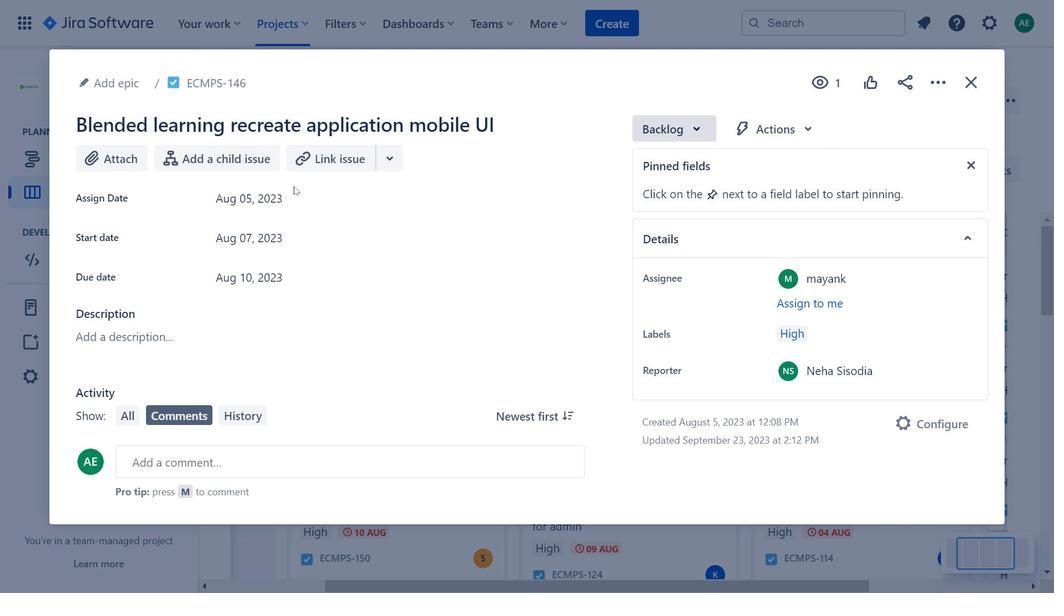 
Action: Mouse pressed left at (268, 189)
Screenshot: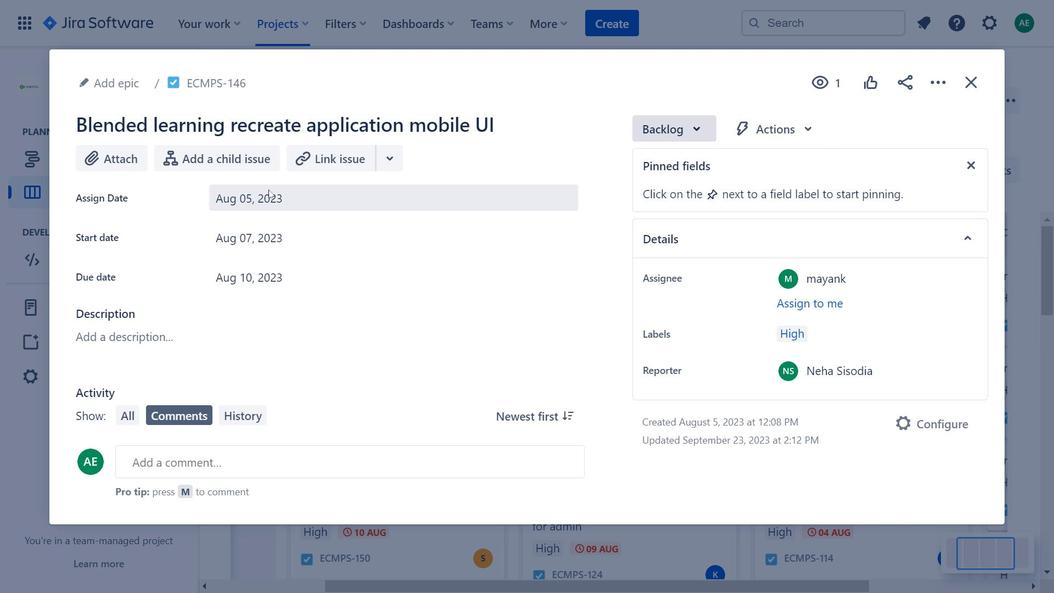 
Action: Mouse moved to (464, 242)
Screenshot: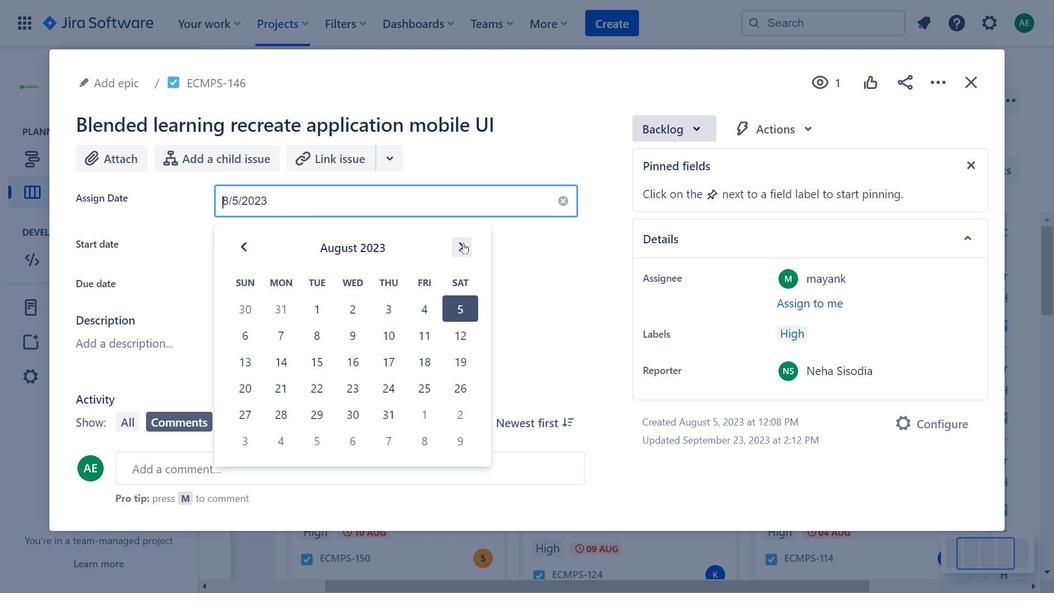 
Action: Mouse pressed left at (464, 242)
Screenshot: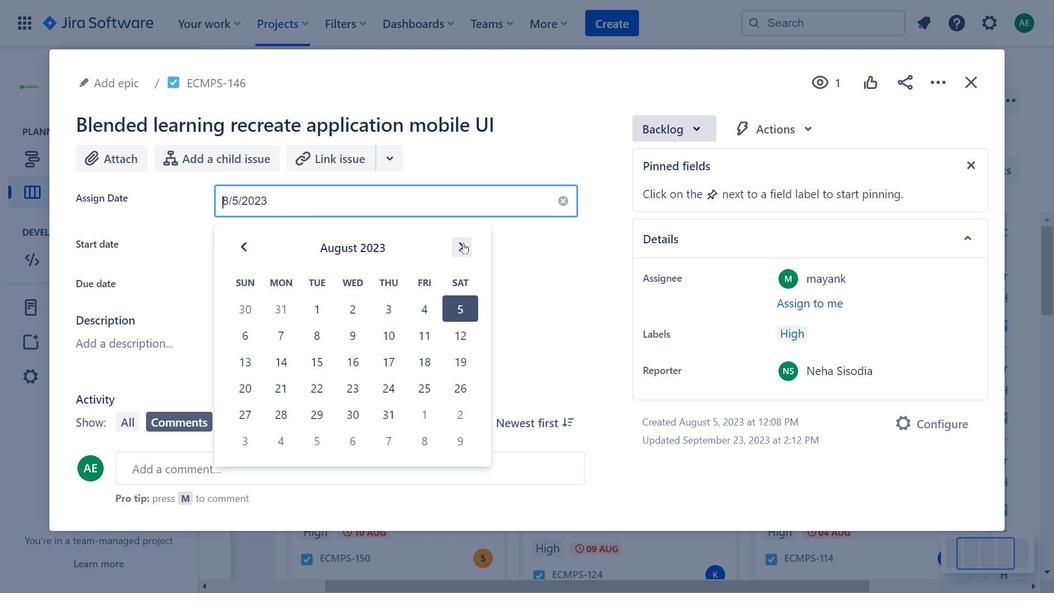 
Action: Mouse moved to (470, 252)
Screenshot: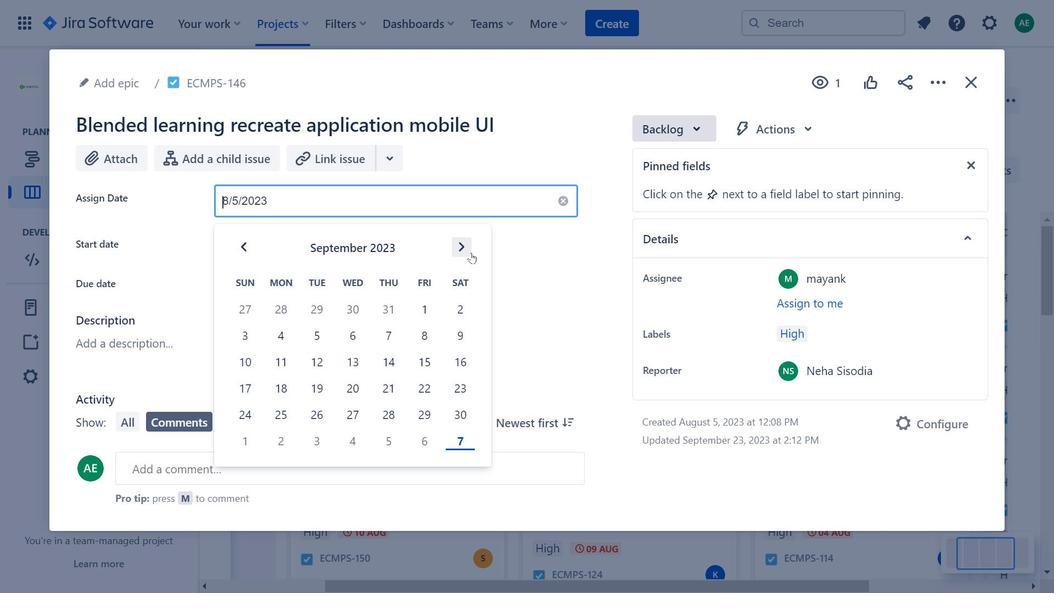 
Action: Mouse pressed left at (470, 252)
Screenshot: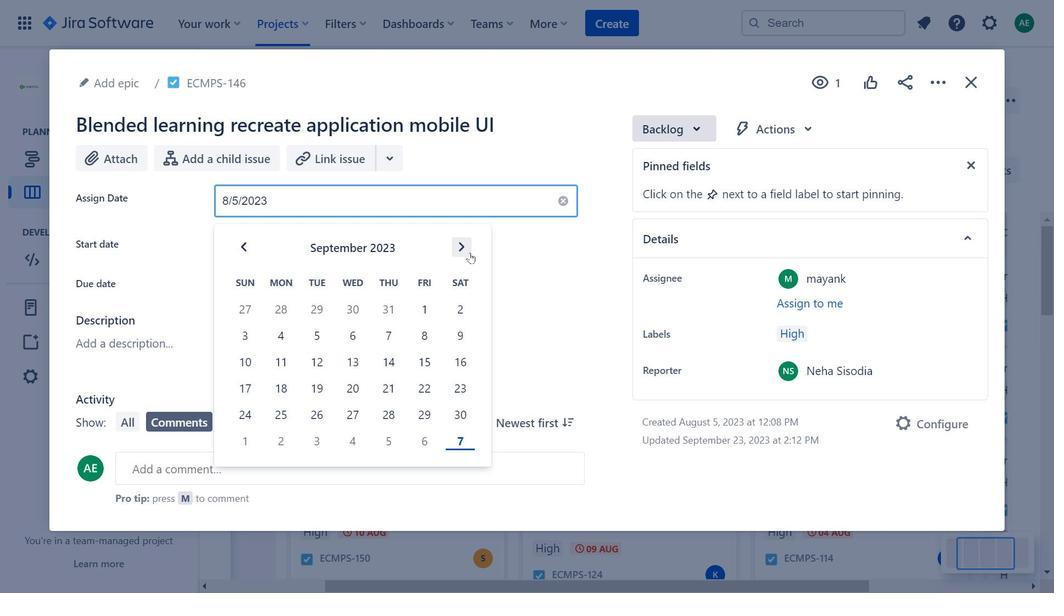 
Action: Mouse moved to (592, 252)
Screenshot: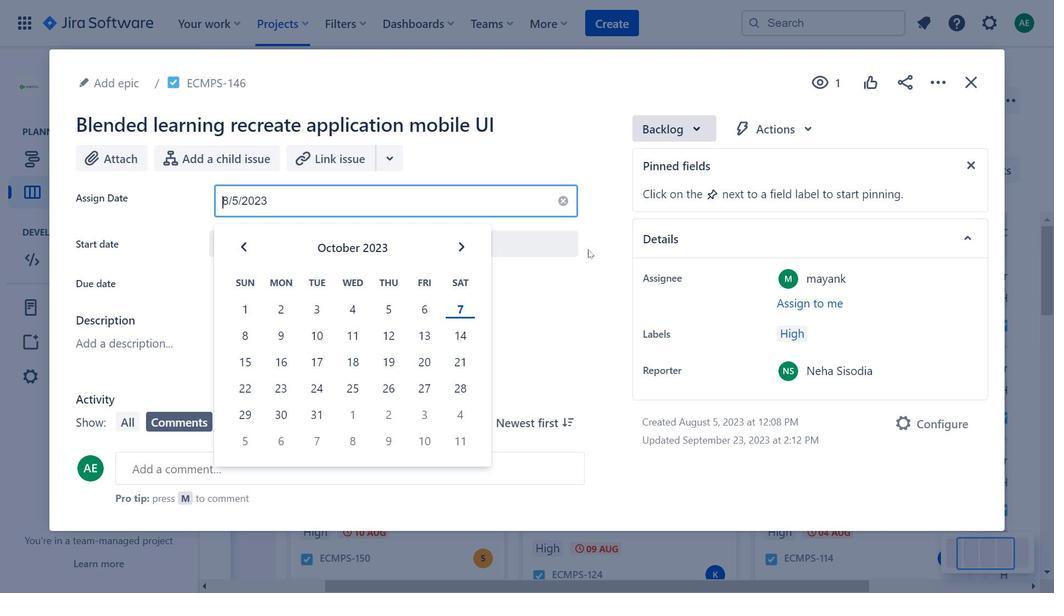 
Action: Mouse pressed left at (592, 252)
Screenshot: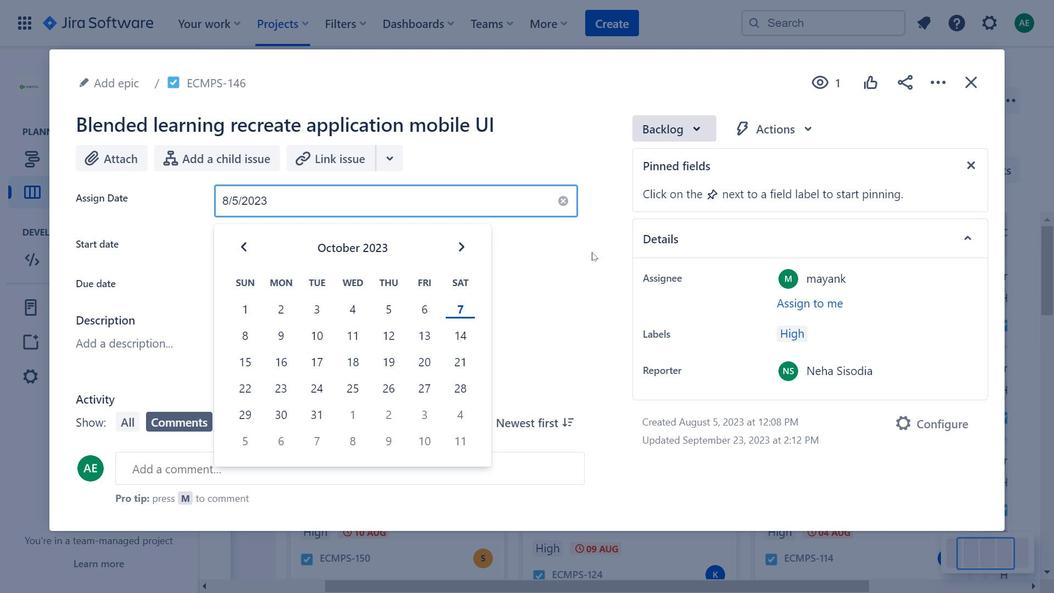 
Action: Mouse moved to (786, 130)
Screenshot: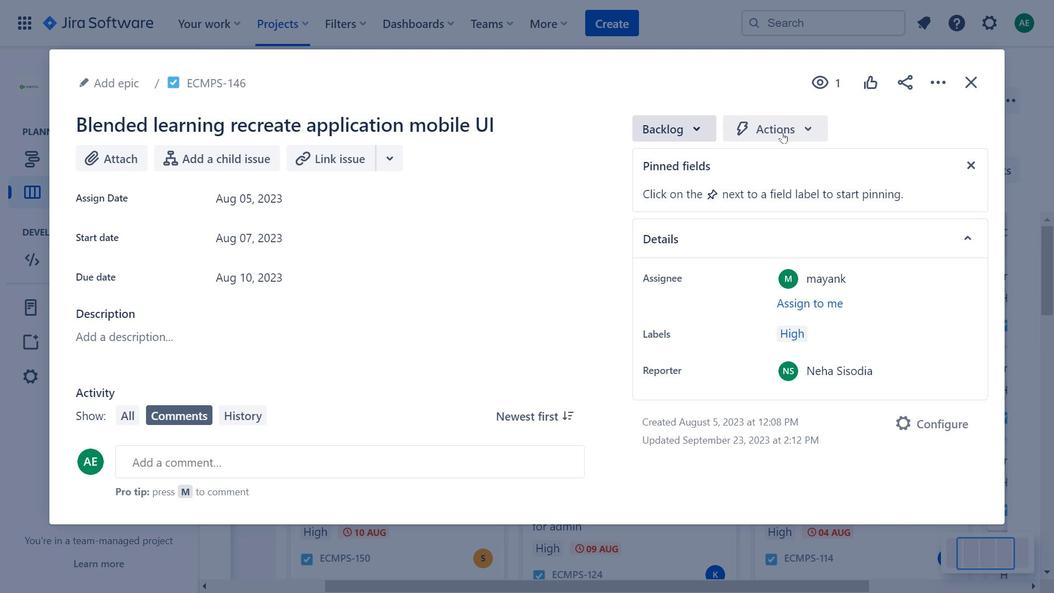 
Action: Mouse pressed left at (786, 130)
Screenshot: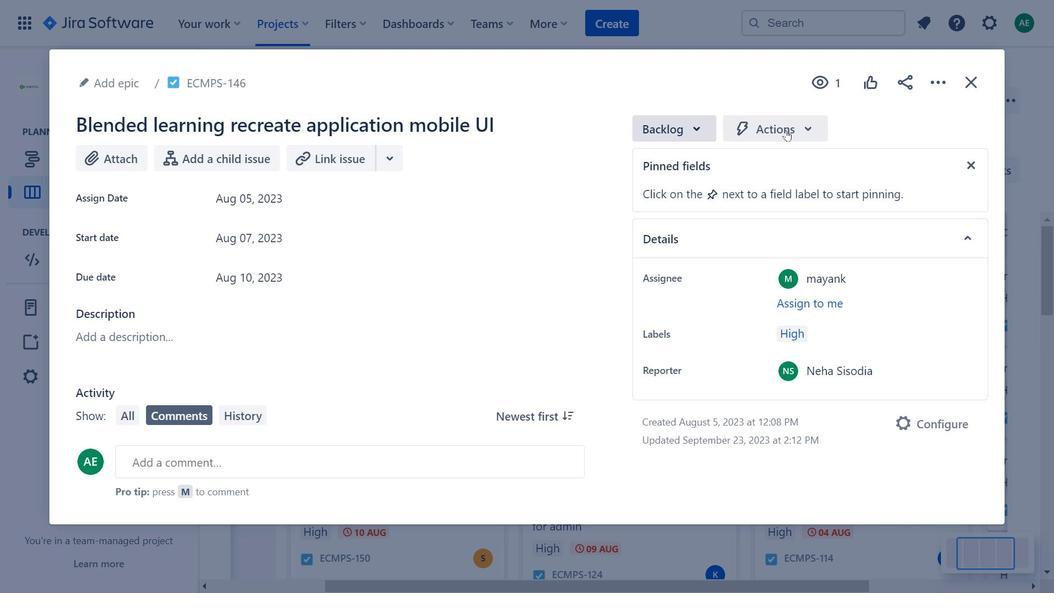 
Action: Mouse moved to (594, 228)
Screenshot: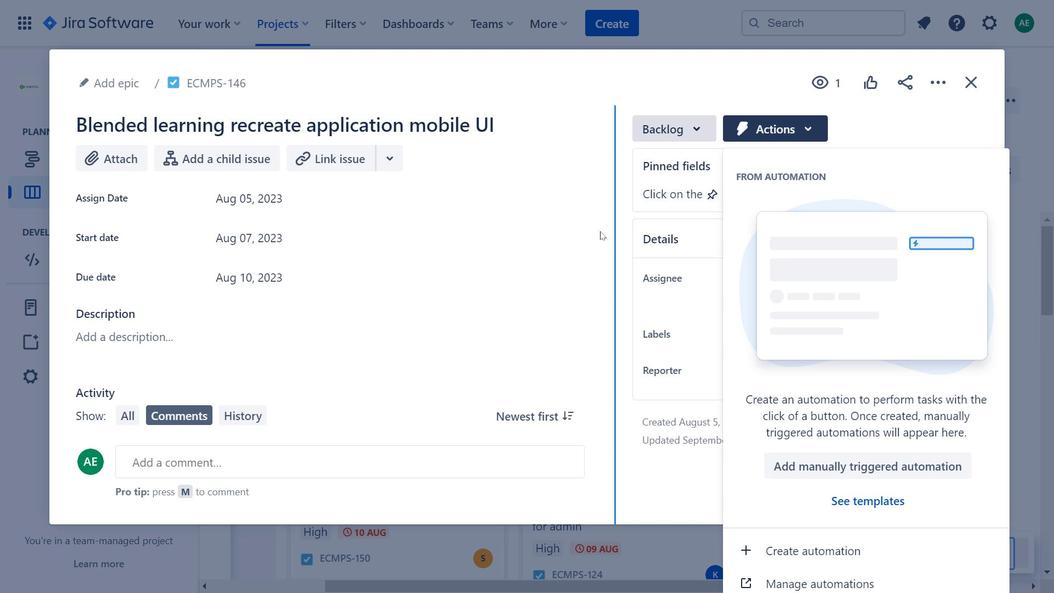 
Action: Mouse pressed left at (594, 228)
Screenshot: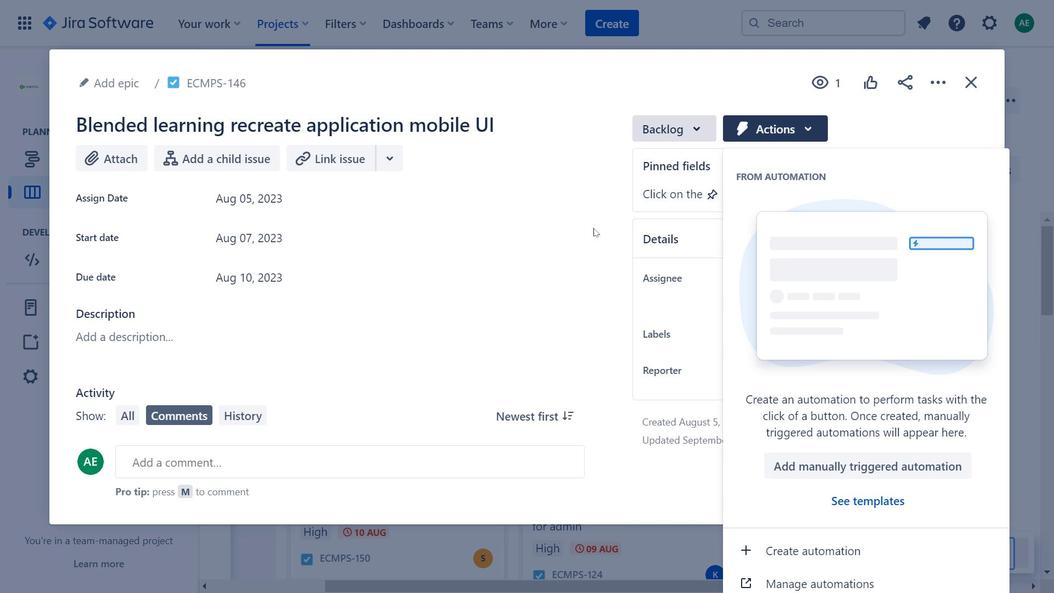 
Action: Mouse moved to (237, 248)
Screenshot: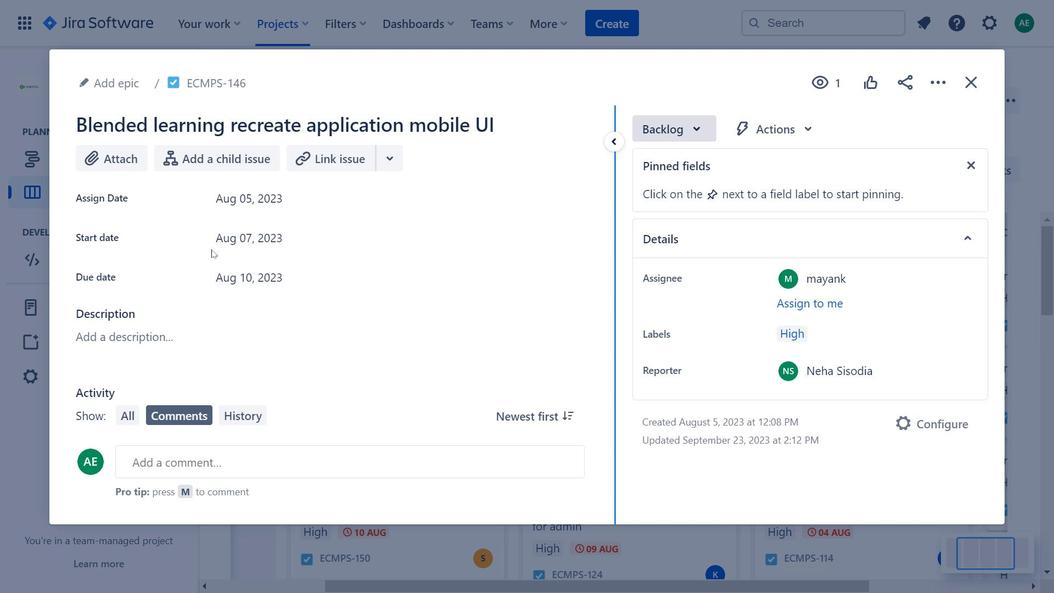 
Action: Mouse pressed left at (237, 248)
Screenshot: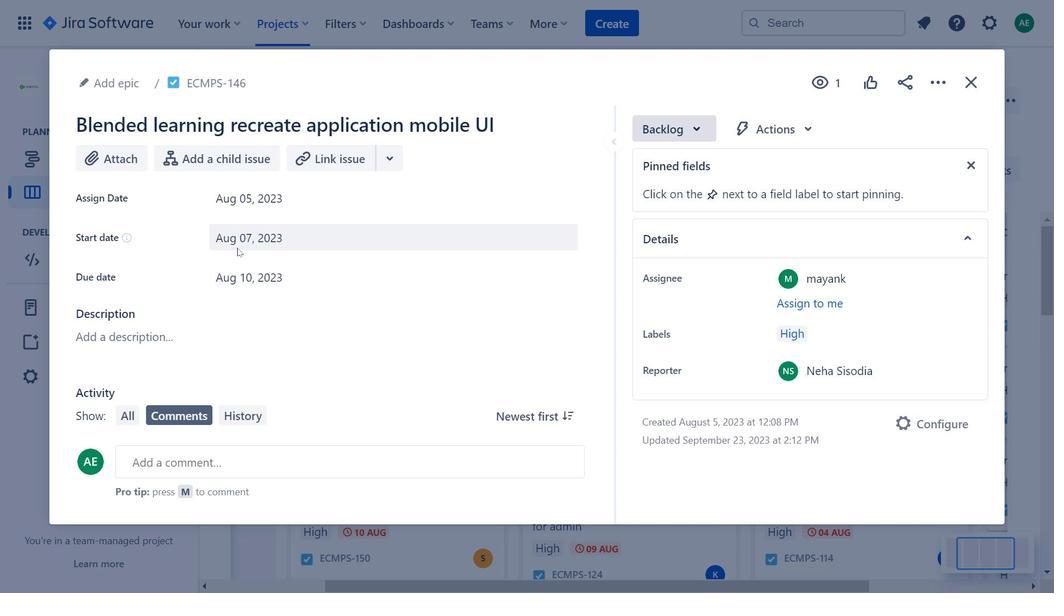 
Action: Mouse moved to (460, 276)
Screenshot: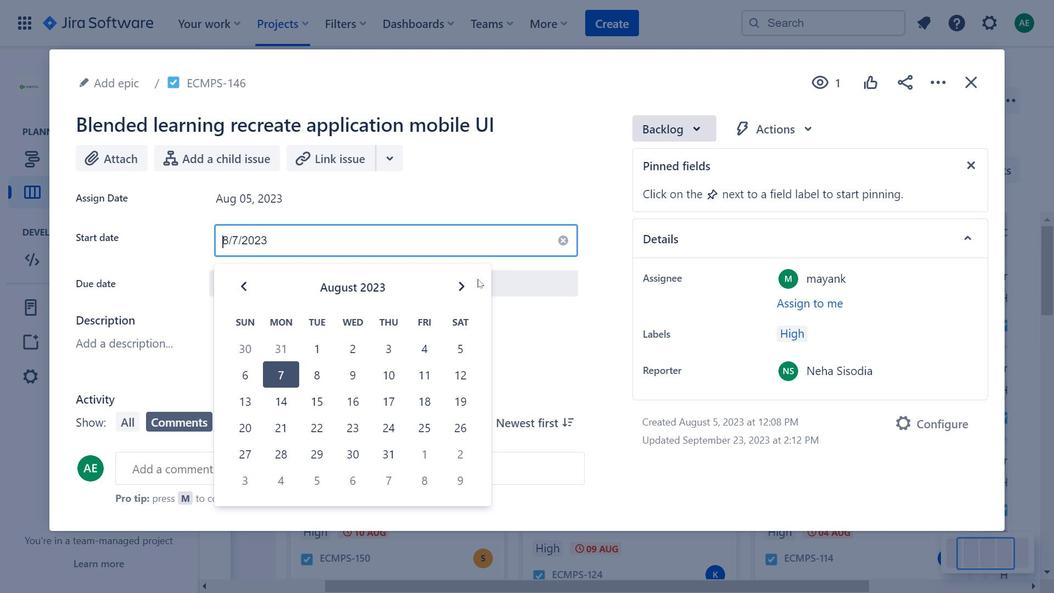 
Action: Mouse pressed left at (460, 276)
Screenshot: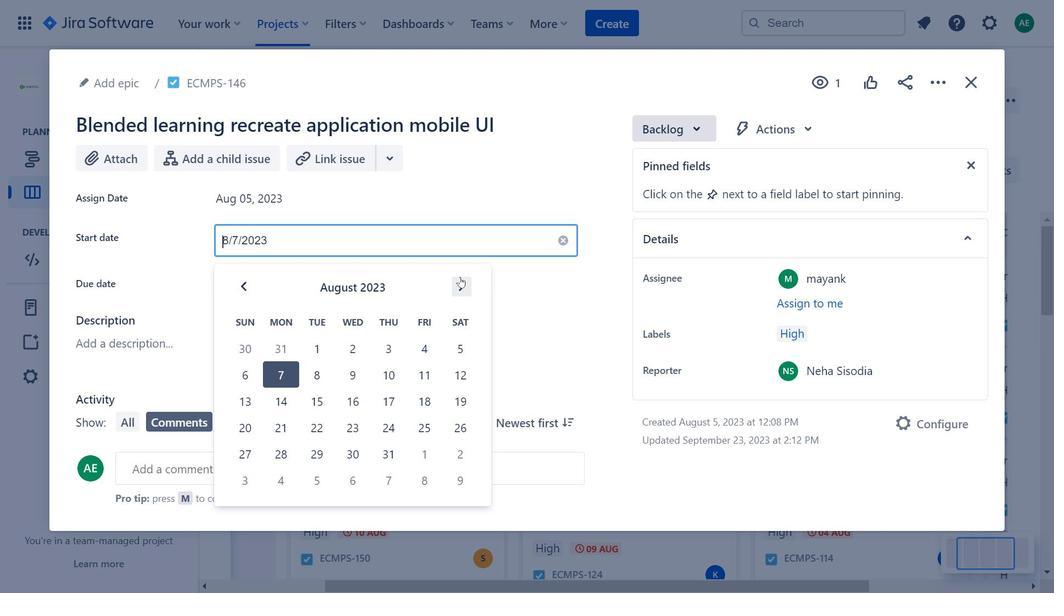 
Action: Mouse moved to (595, 186)
Screenshot: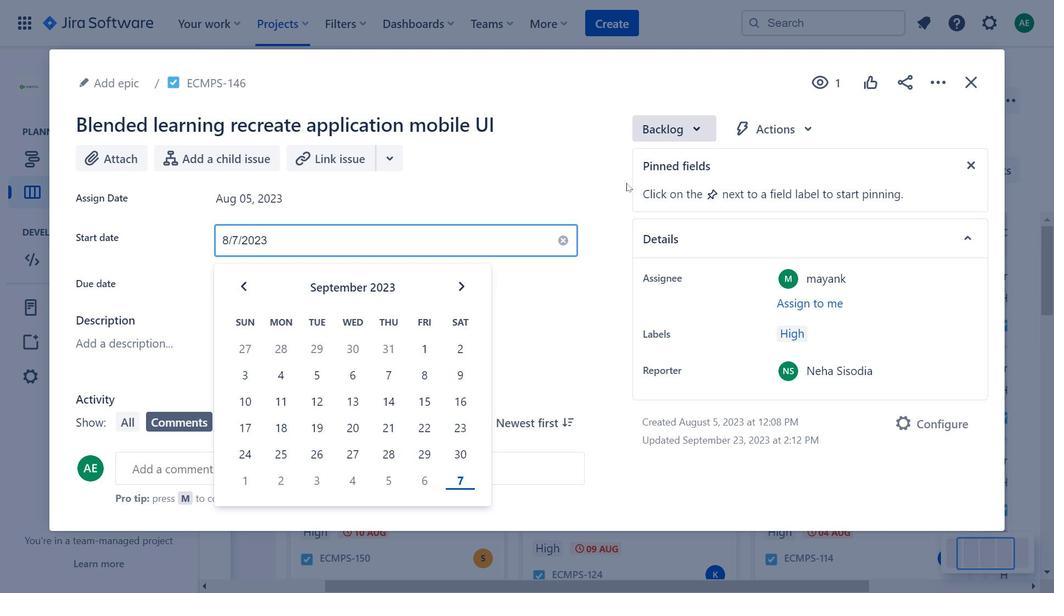 
Action: Mouse pressed left at (595, 186)
Screenshot: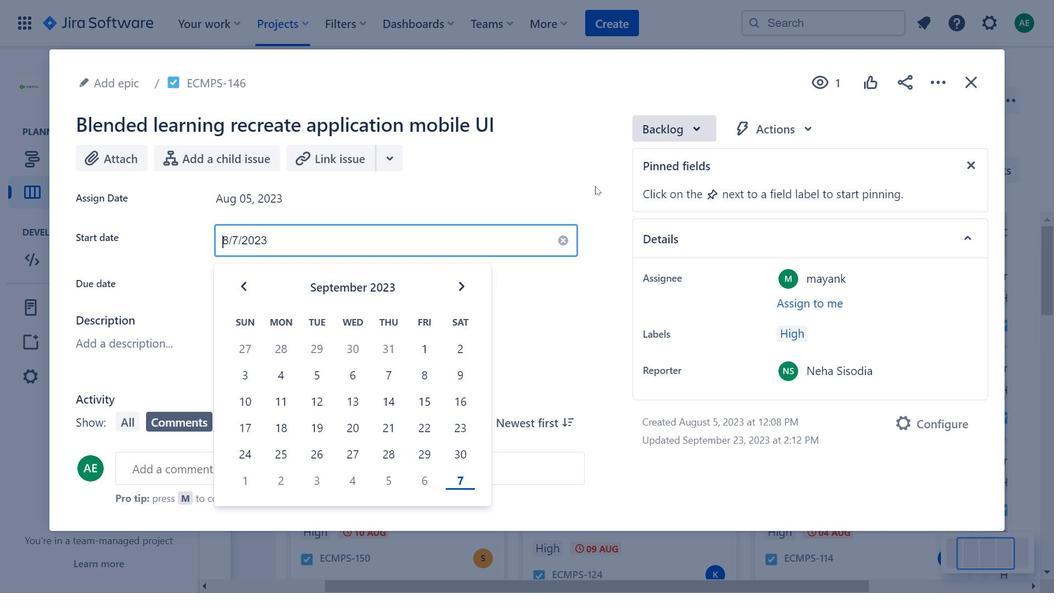 
Action: Mouse moved to (382, 153)
Screenshot: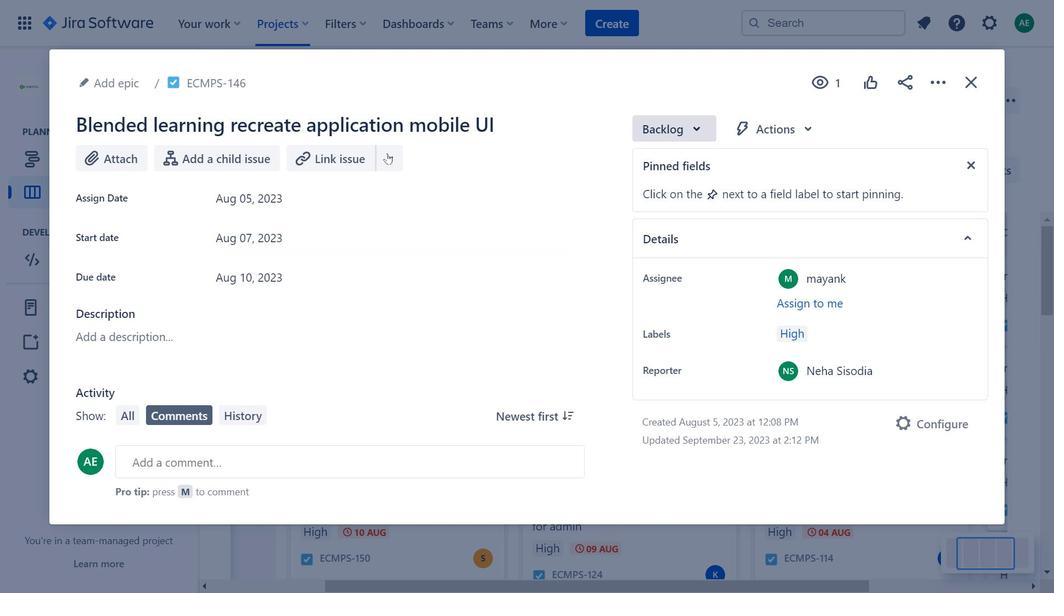 
Action: Mouse pressed left at (382, 153)
Screenshot: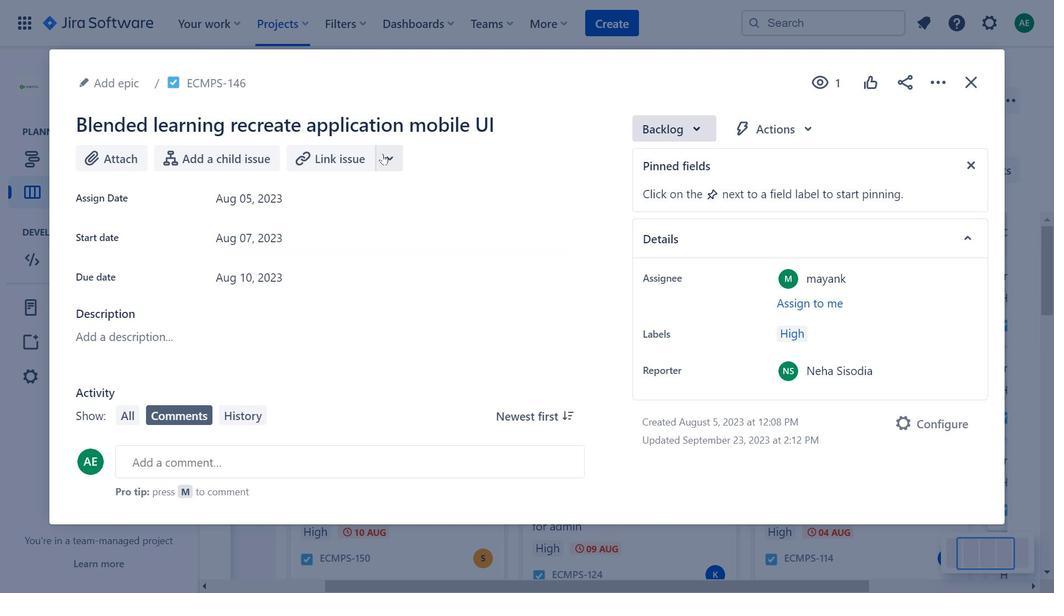 
Action: Mouse moved to (691, 129)
Screenshot: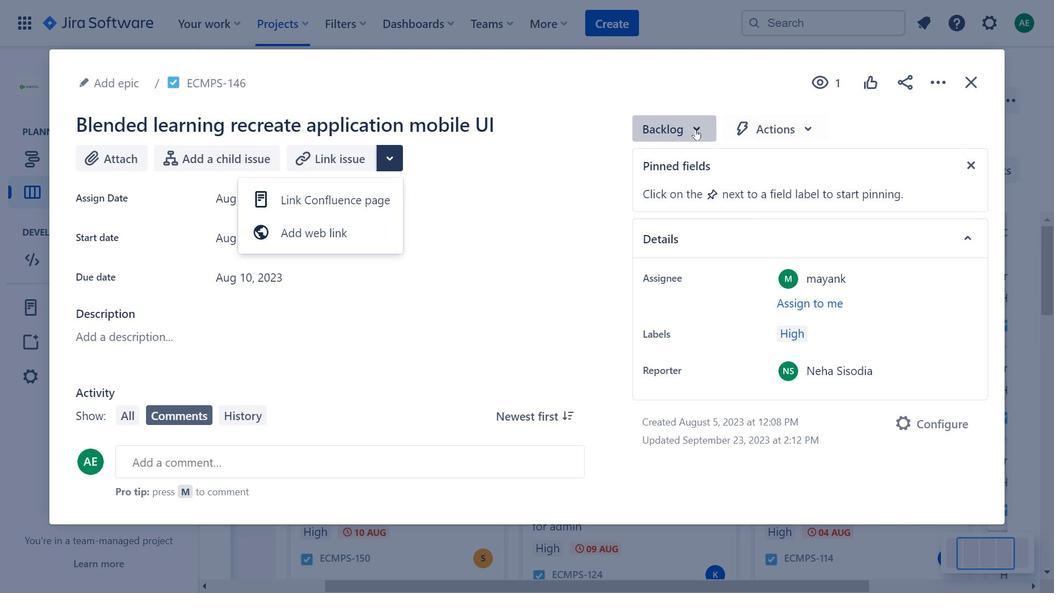 
Action: Mouse pressed left at (691, 129)
Screenshot: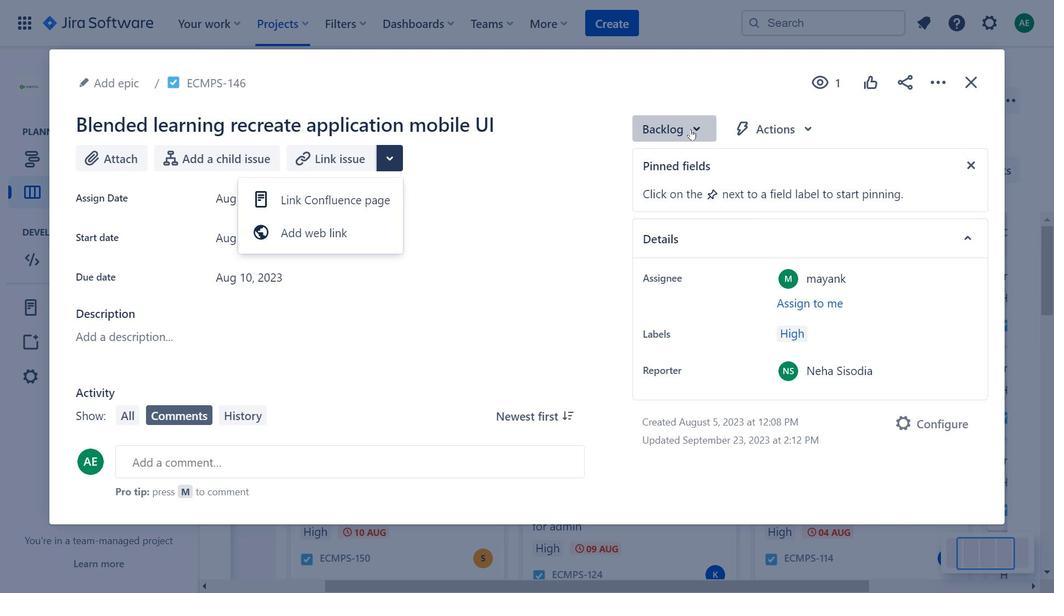 
Action: Mouse moved to (706, 271)
Screenshot: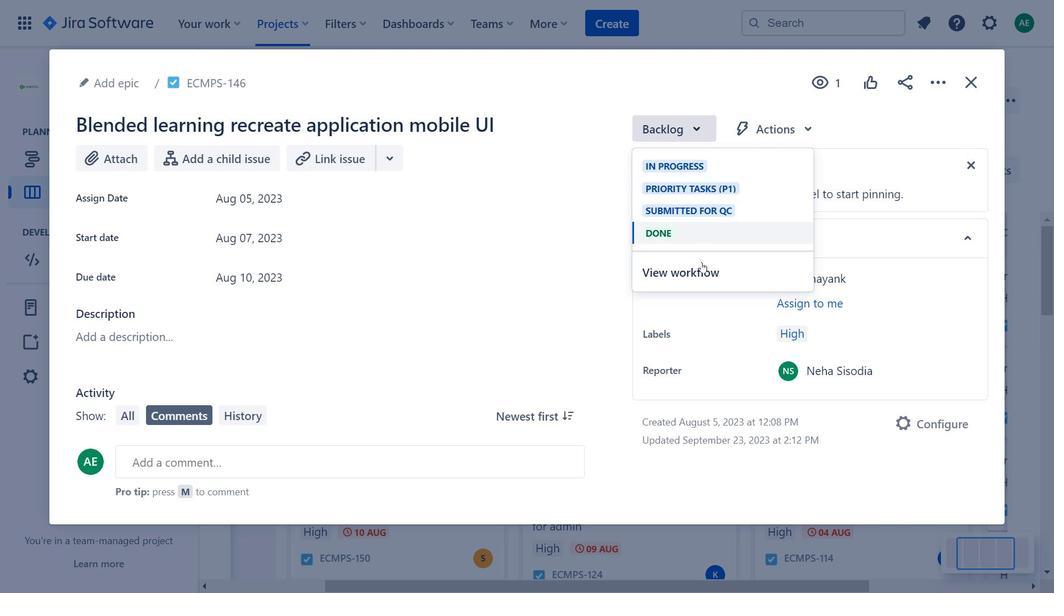 
Action: Mouse pressed left at (706, 271)
Screenshot: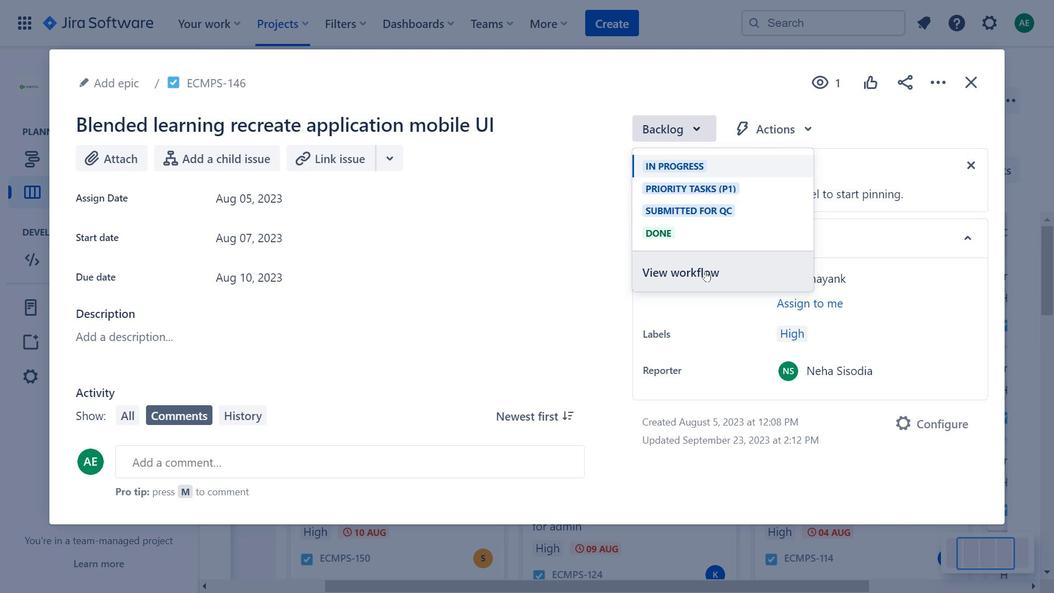 
Action: Mouse moved to (891, 453)
Screenshot: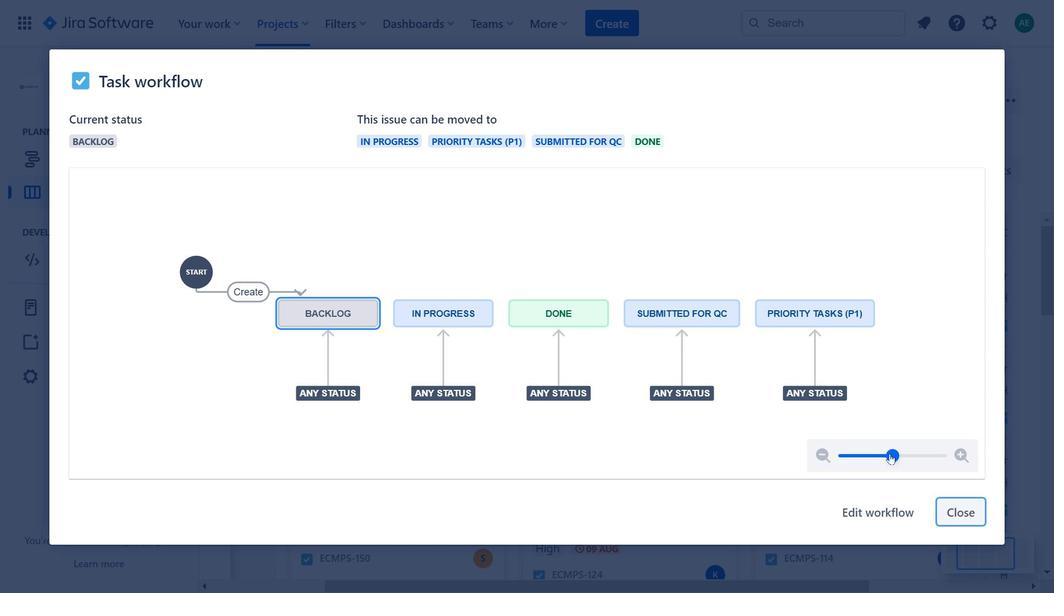 
Action: Mouse pressed left at (891, 453)
Screenshot: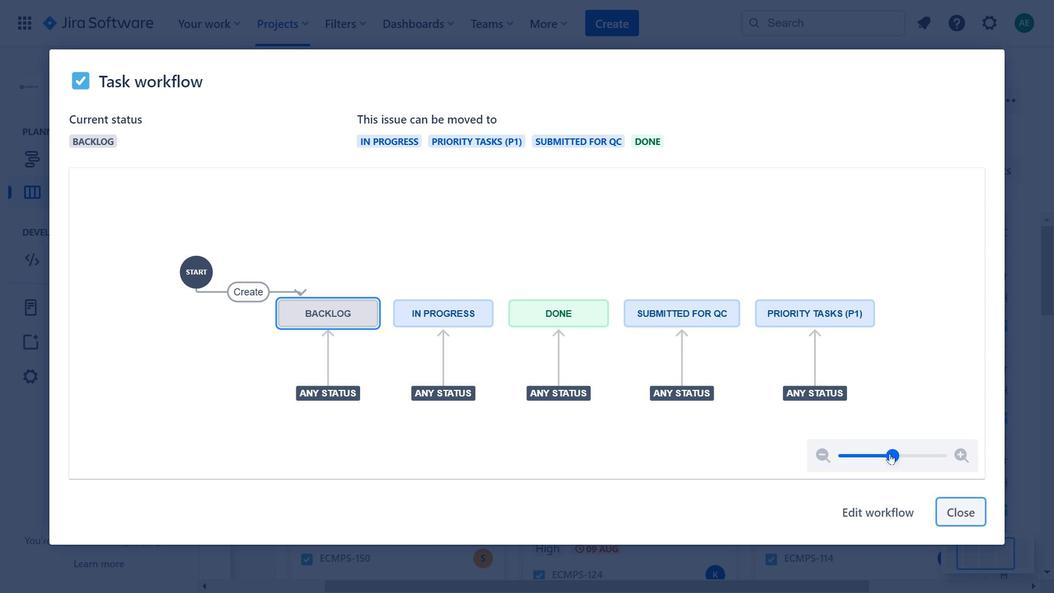 
Action: Mouse moved to (975, 512)
Screenshot: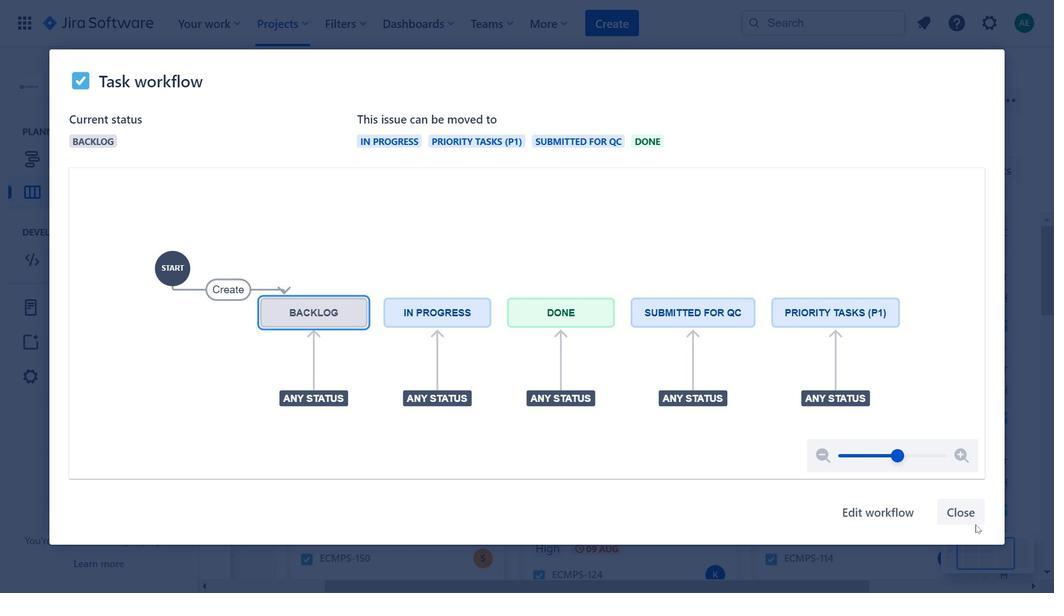 
Action: Mouse pressed left at (975, 512)
Screenshot: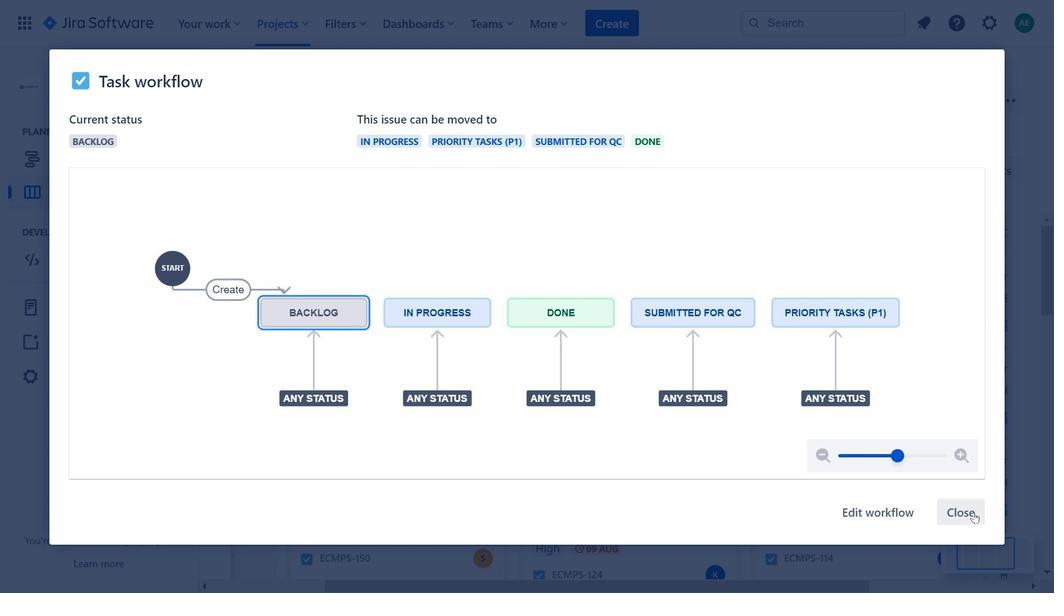 
Action: Mouse moved to (297, 224)
Screenshot: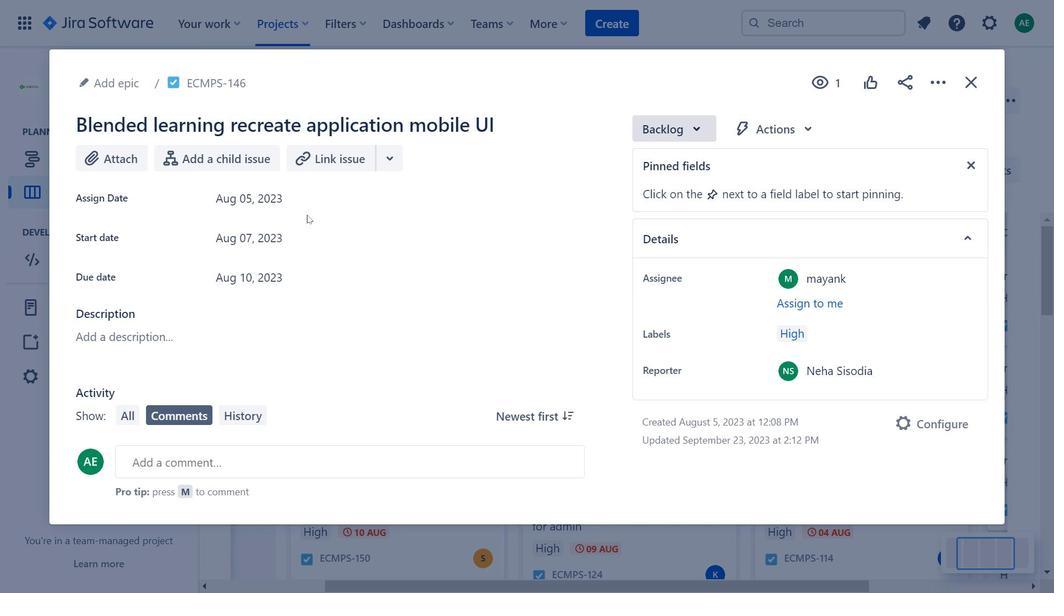 
Action: Mouse pressed left at (297, 224)
Screenshot: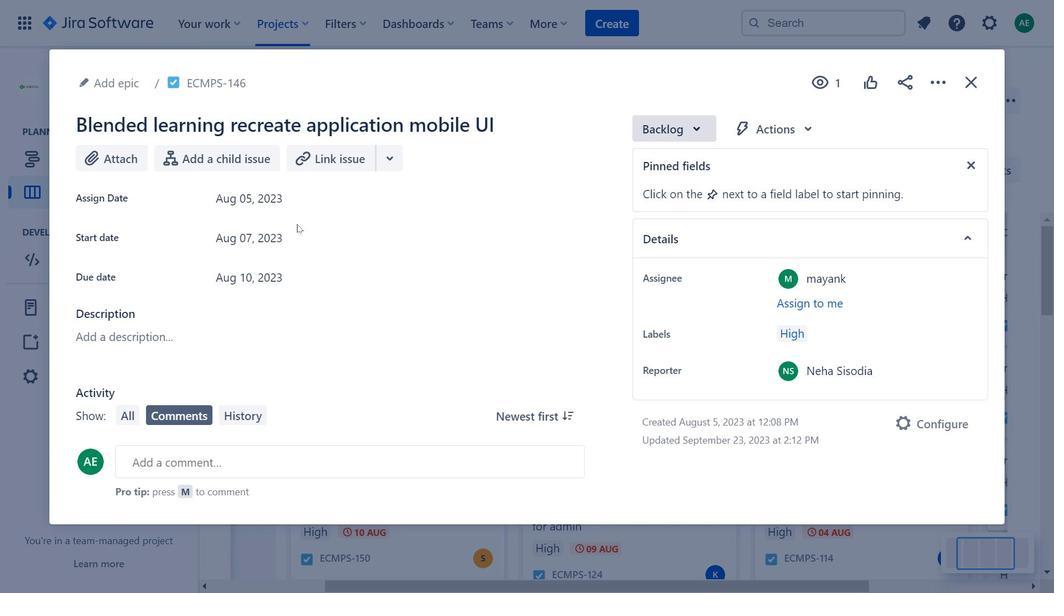 
Action: Mouse pressed left at (297, 224)
Screenshot: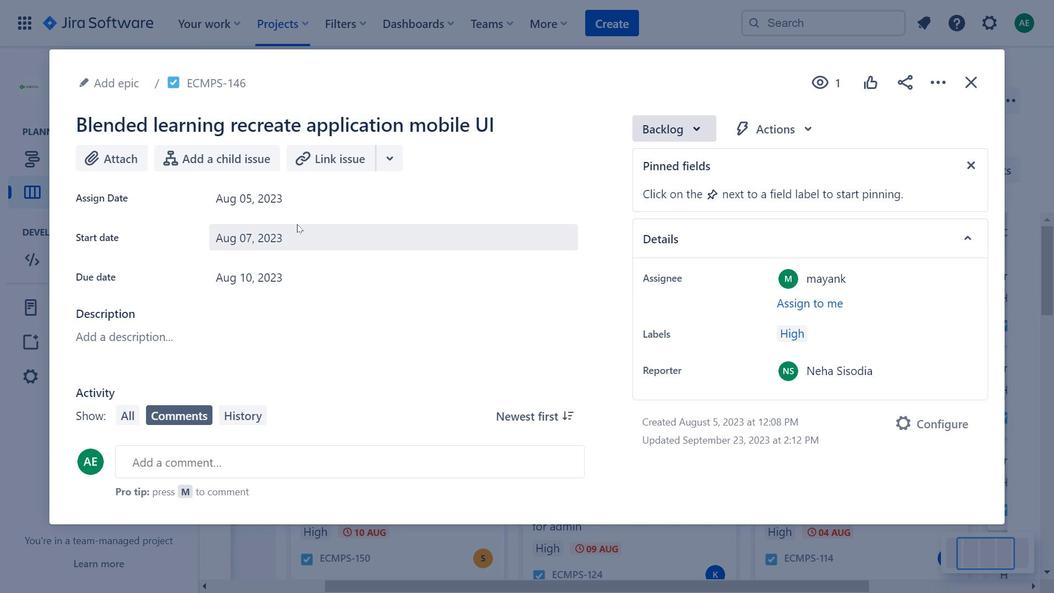 
Action: Mouse moved to (313, 203)
Screenshot: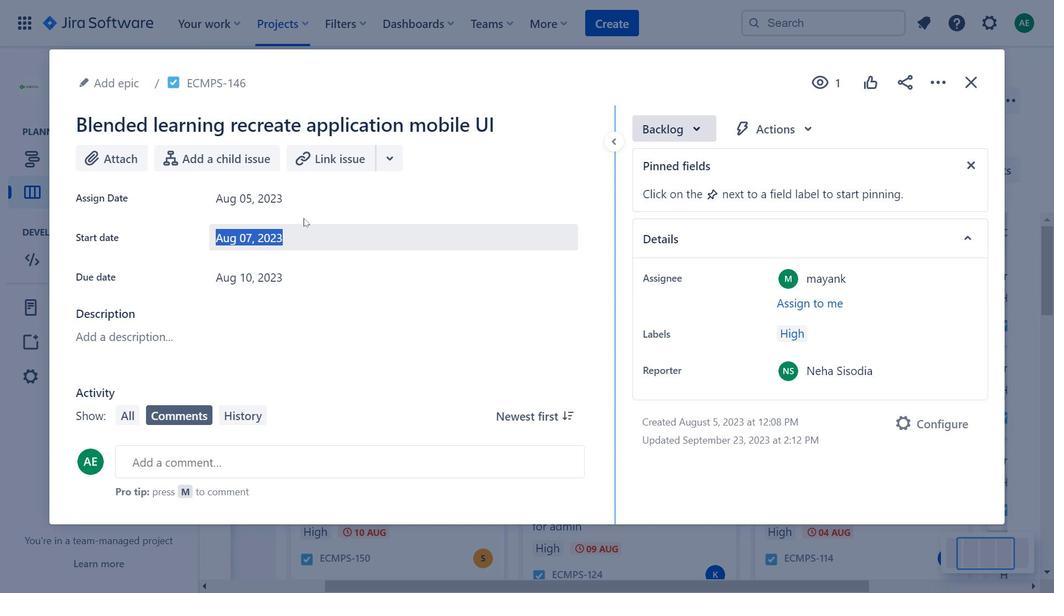 
Action: Mouse pressed left at (313, 203)
Screenshot: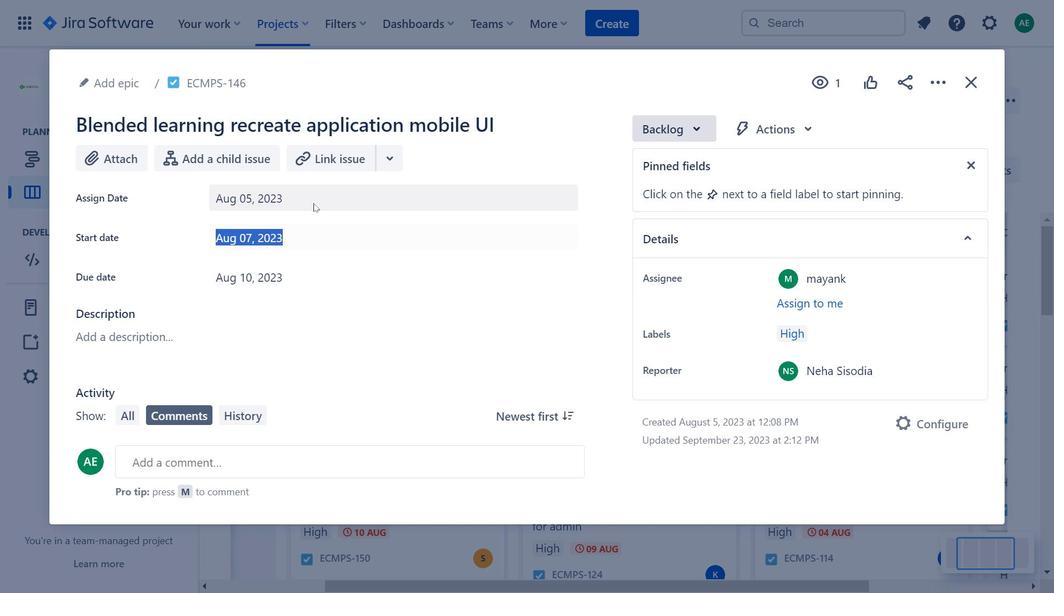 
Action: Mouse moved to (464, 251)
Screenshot: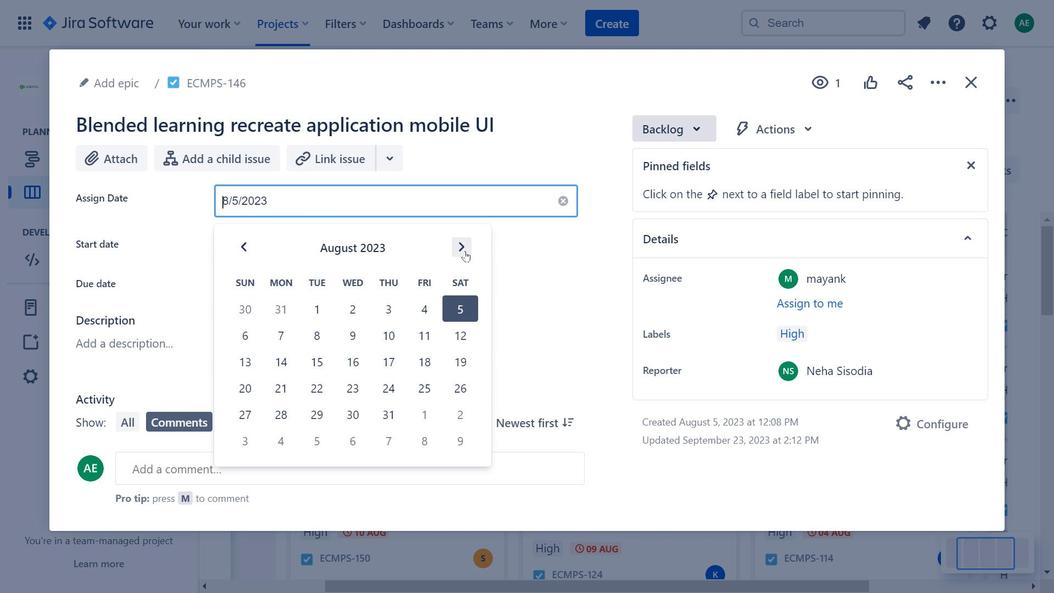 
Action: Mouse pressed left at (464, 251)
Screenshot: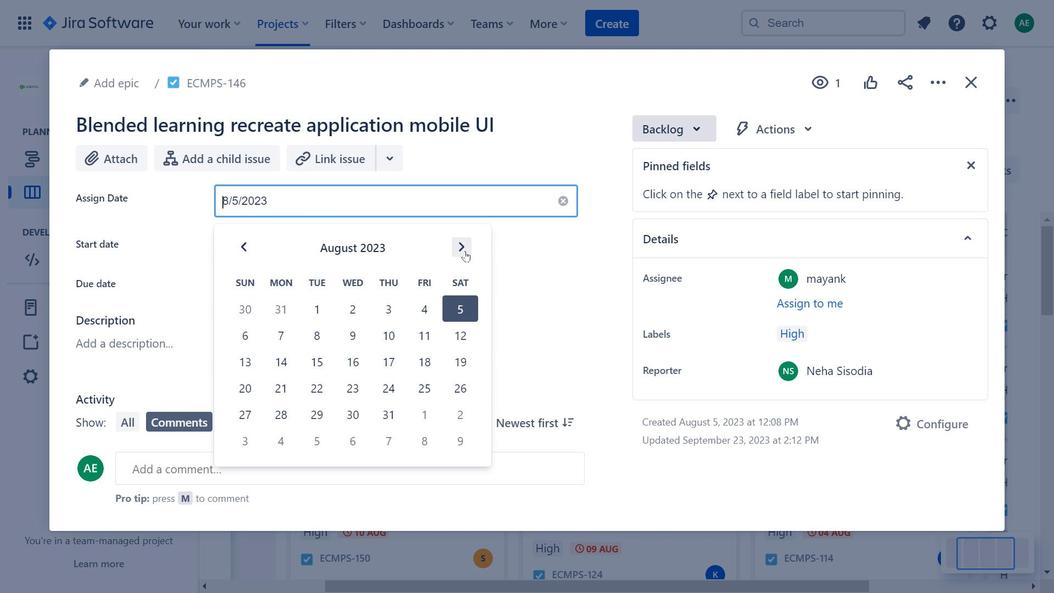 
Action: Mouse pressed left at (464, 251)
Screenshot: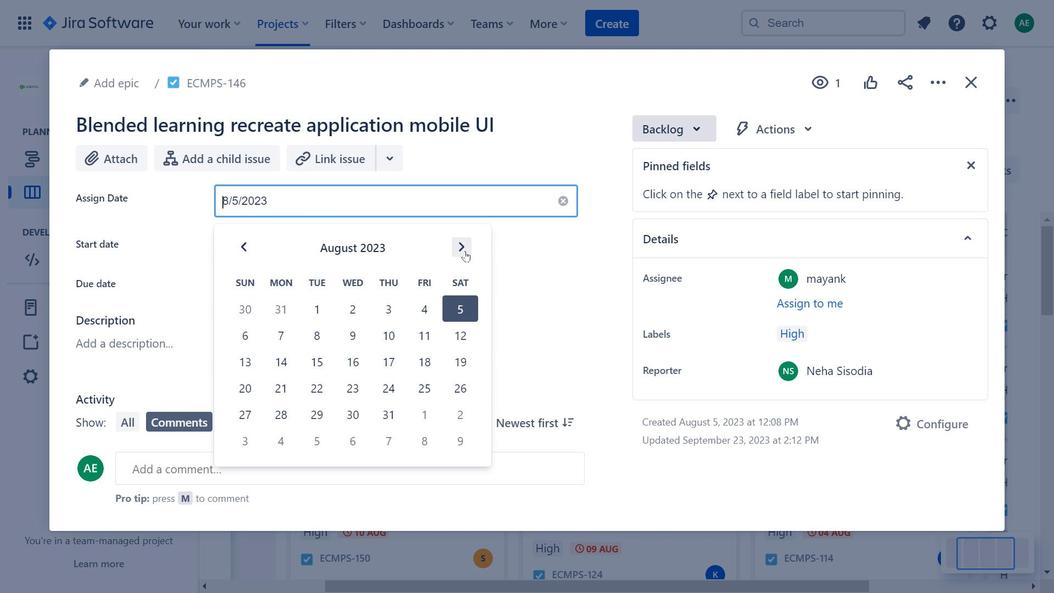 
Action: Mouse moved to (252, 251)
Screenshot: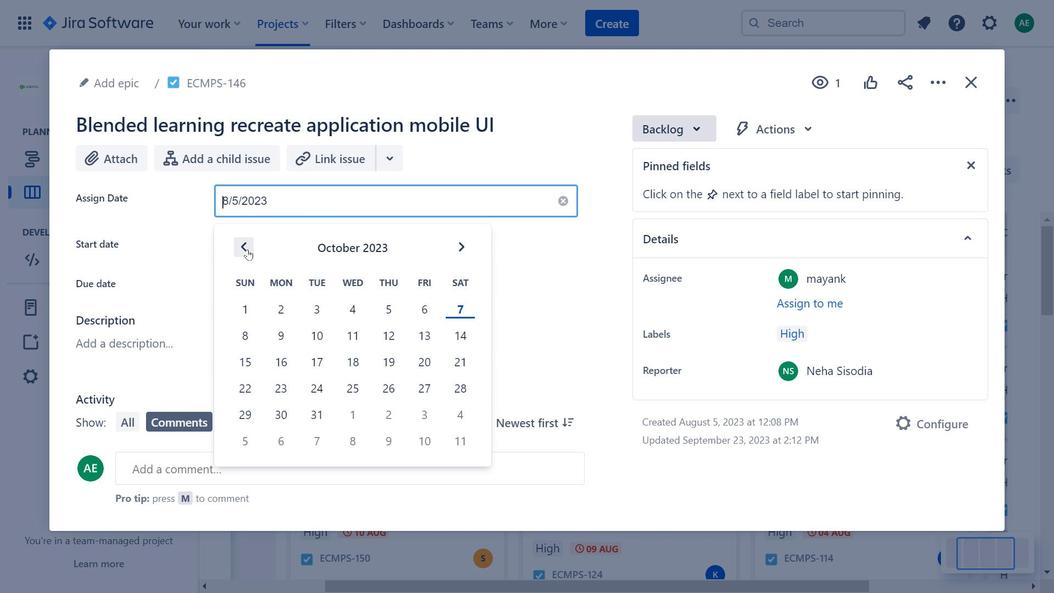 
Action: Mouse pressed left at (252, 251)
Screenshot: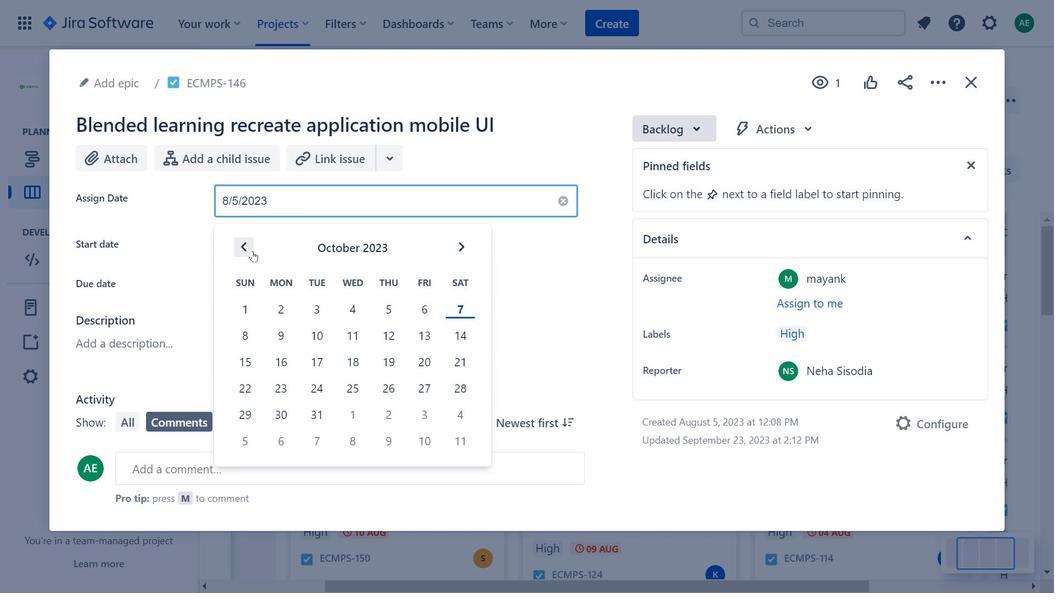 
Action: Mouse moved to (468, 241)
Screenshot: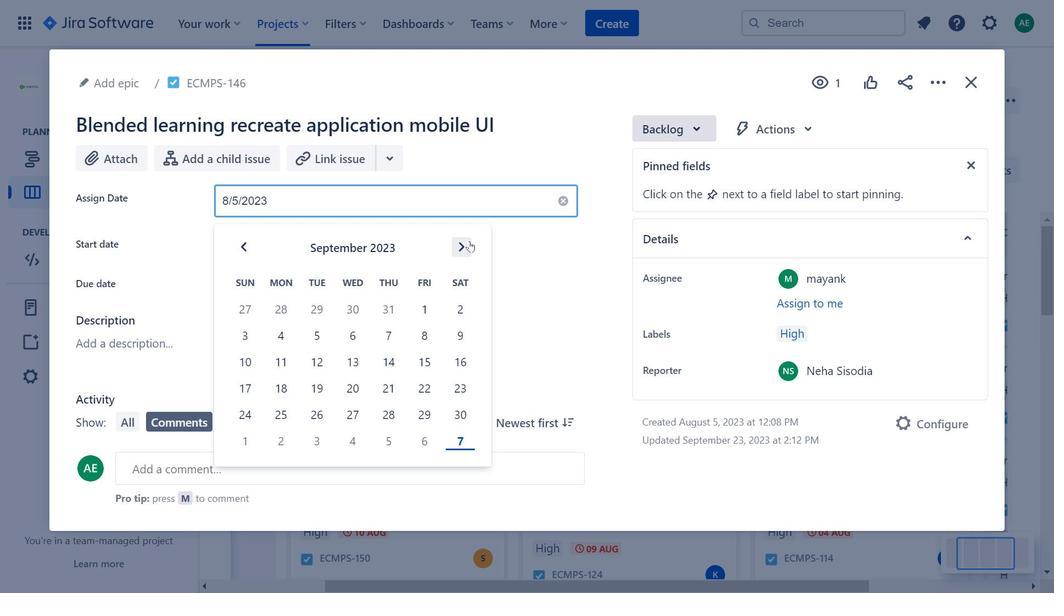 
Action: Mouse pressed left at (468, 241)
Screenshot: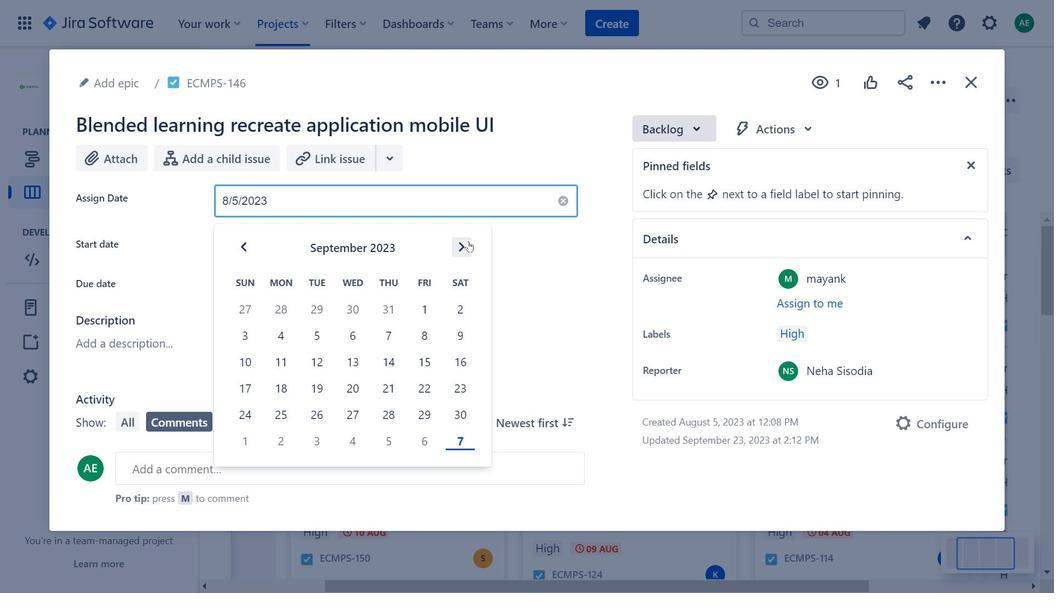 
Action: Mouse moved to (973, 79)
Screenshot: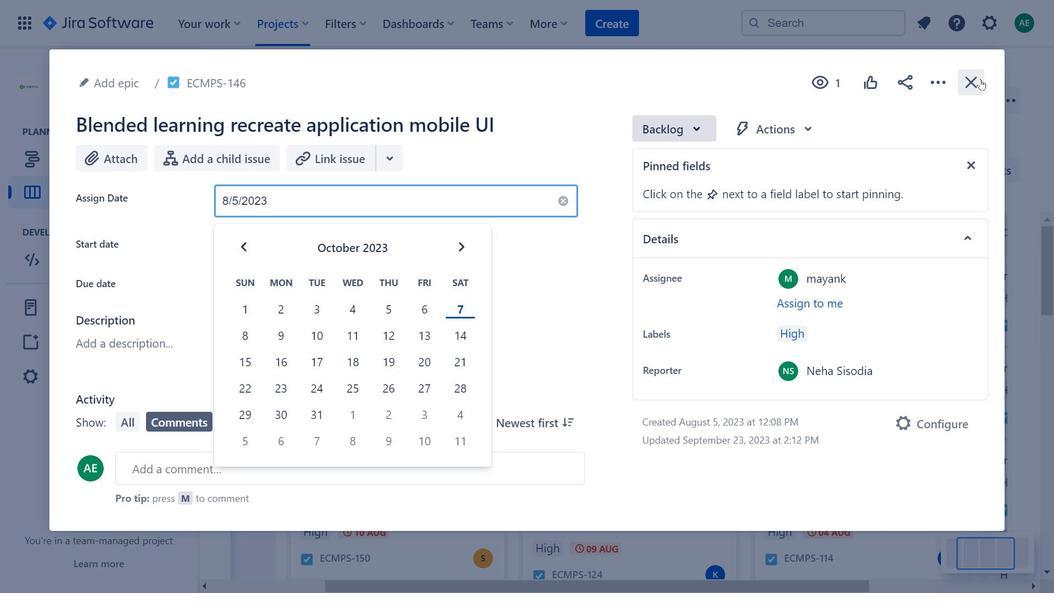 
Action: Mouse pressed left at (973, 79)
Screenshot: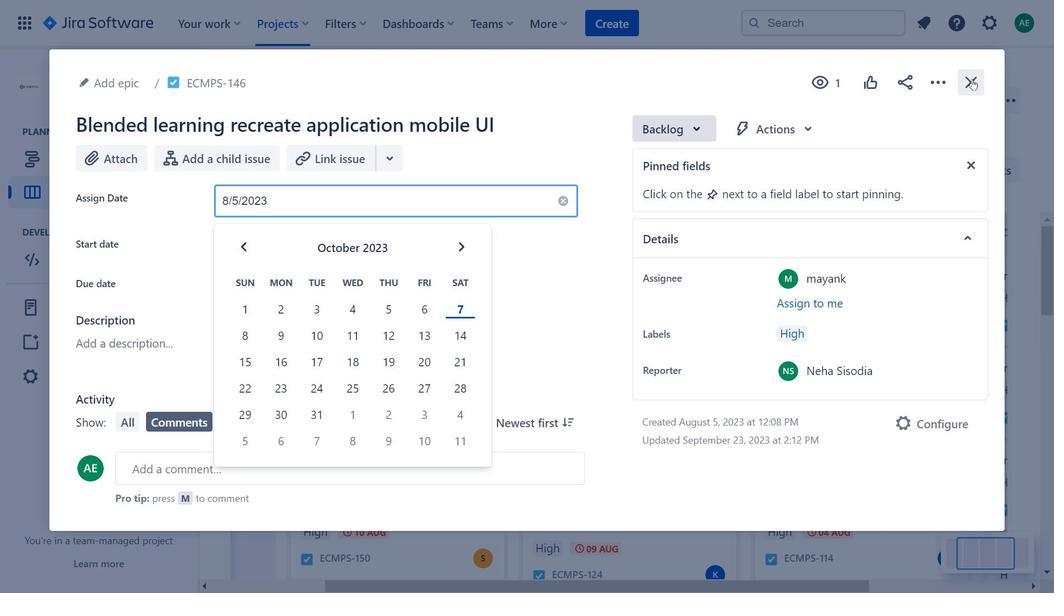 
Action: Mouse moved to (660, 443)
Screenshot: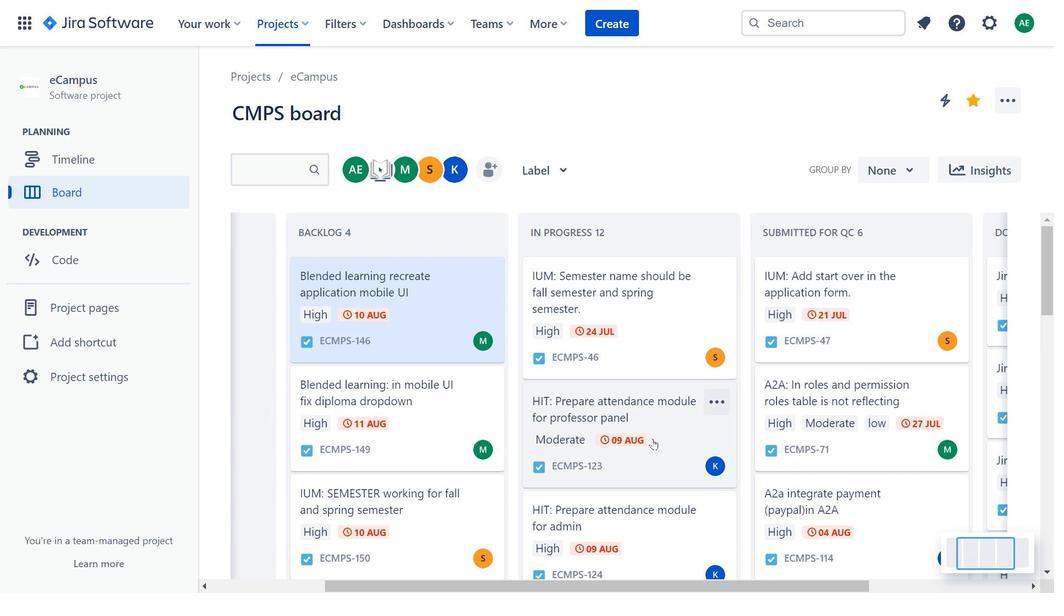 
Action: Mouse pressed left at (660, 443)
Screenshot: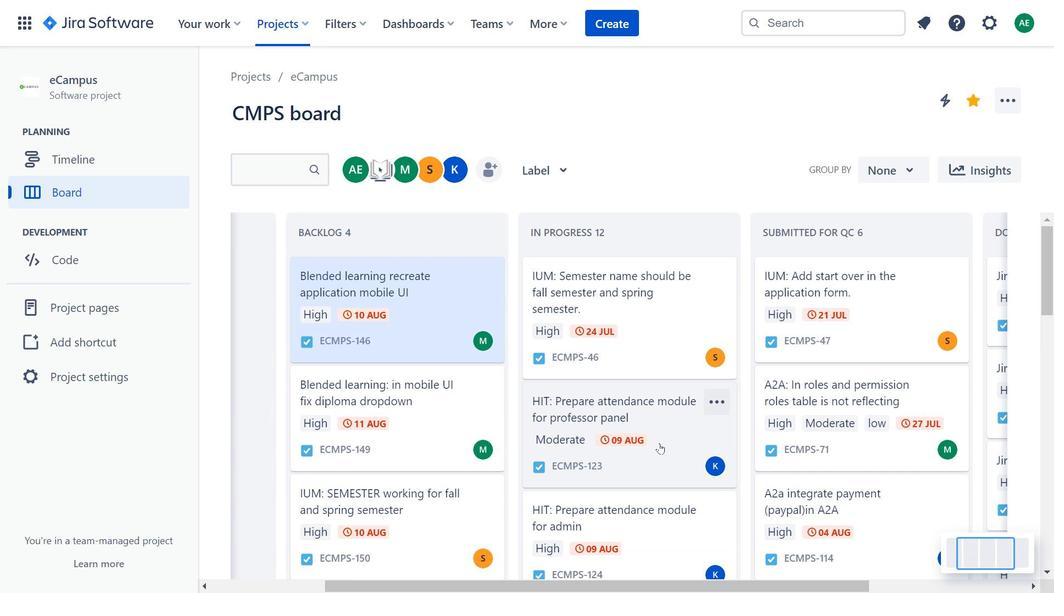 
Action: Mouse moved to (316, 364)
Screenshot: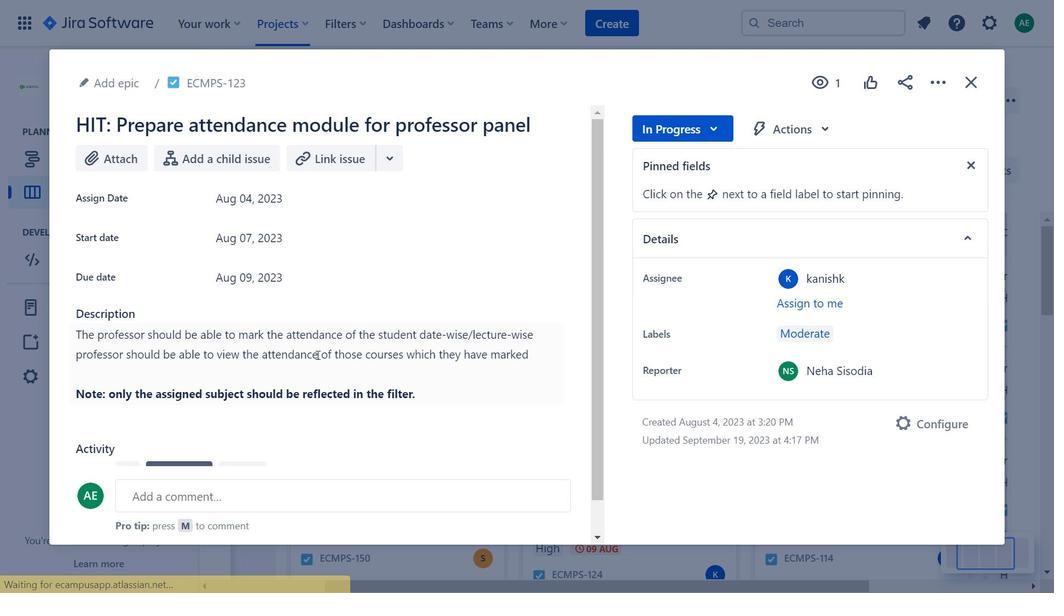 
Action: Mouse pressed left at (316, 364)
Screenshot: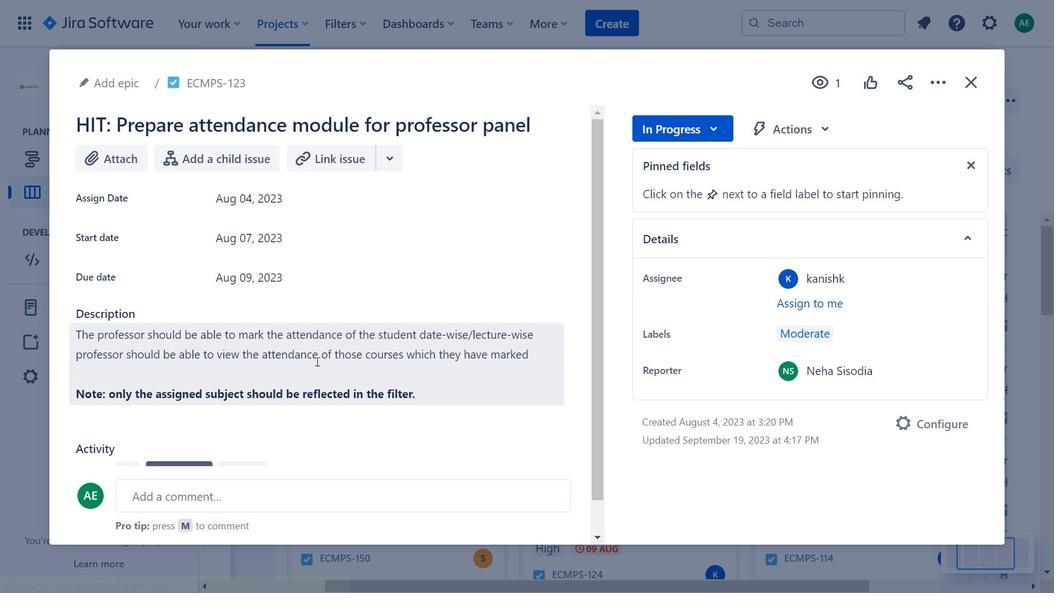 
Action: Mouse moved to (381, 407)
Screenshot: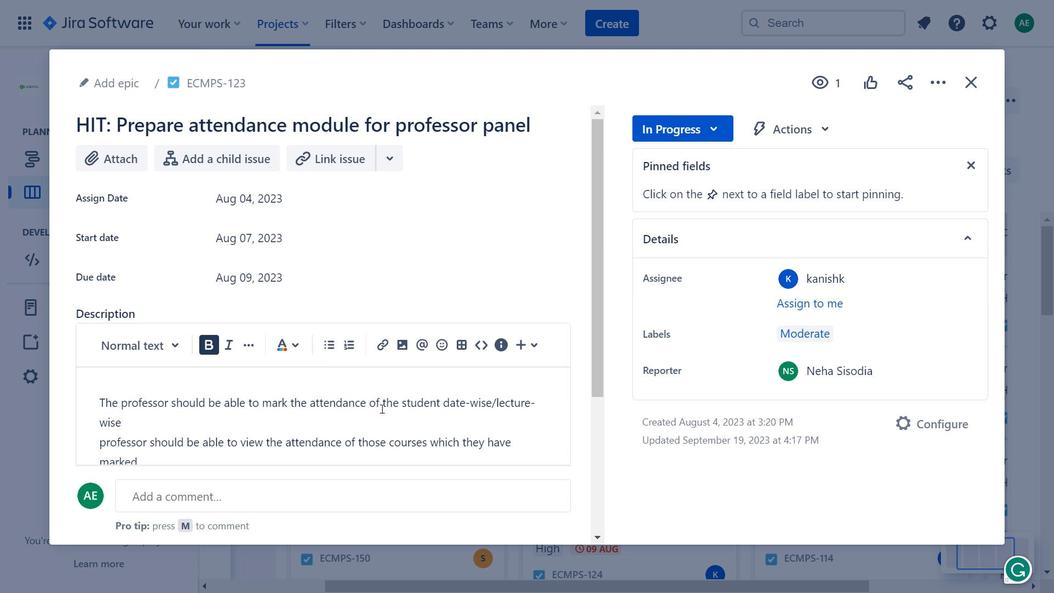 
Action: Mouse scrolled (381, 406) with delta (0, 0)
Screenshot: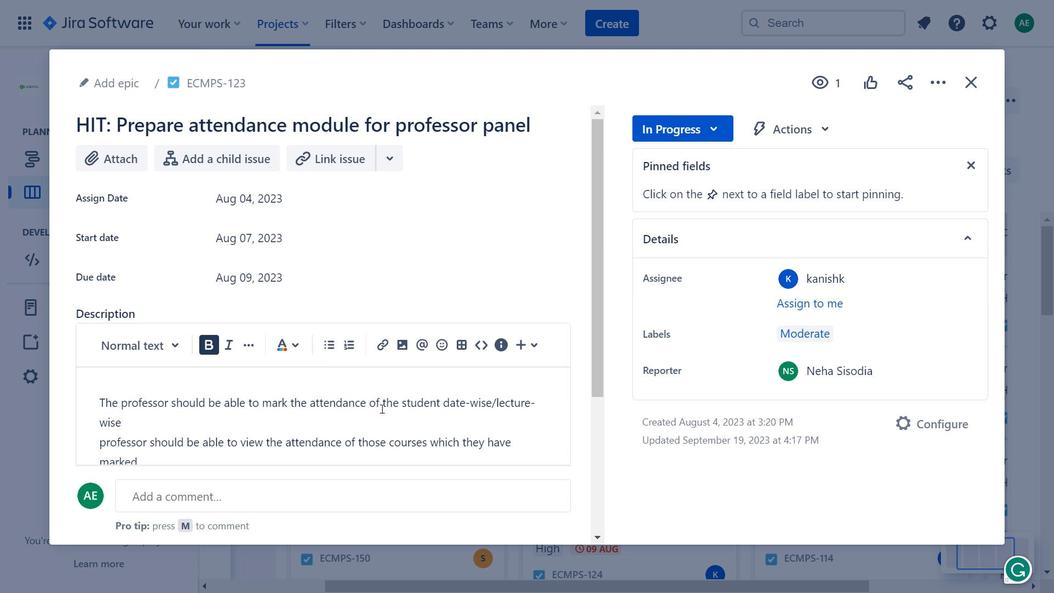 
Action: Mouse scrolled (381, 406) with delta (0, 0)
Screenshot: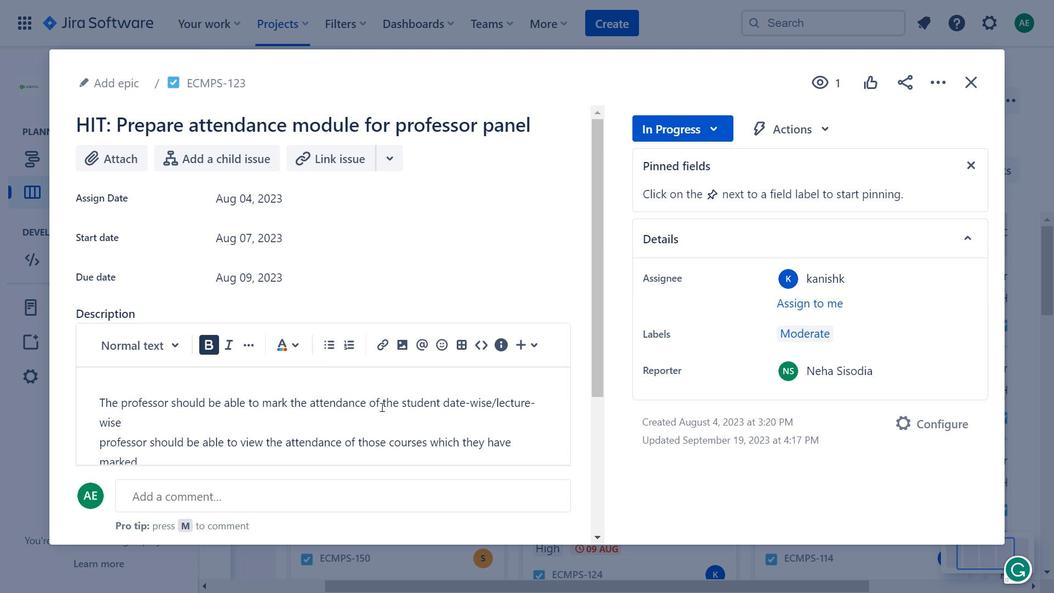 
Action: Mouse moved to (320, 288)
Screenshot: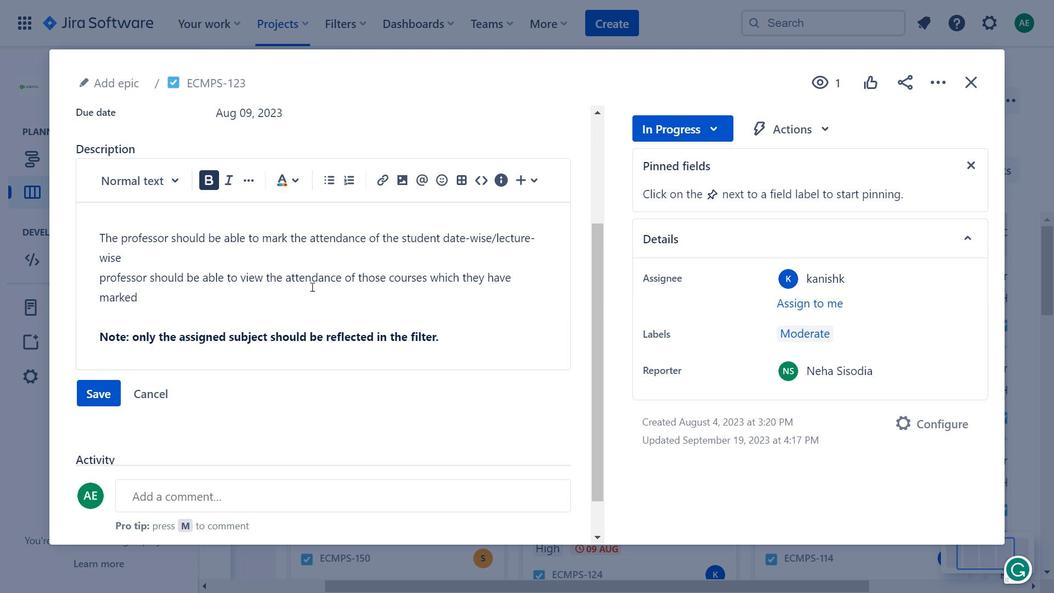 
Action: Mouse pressed left at (320, 288)
Screenshot: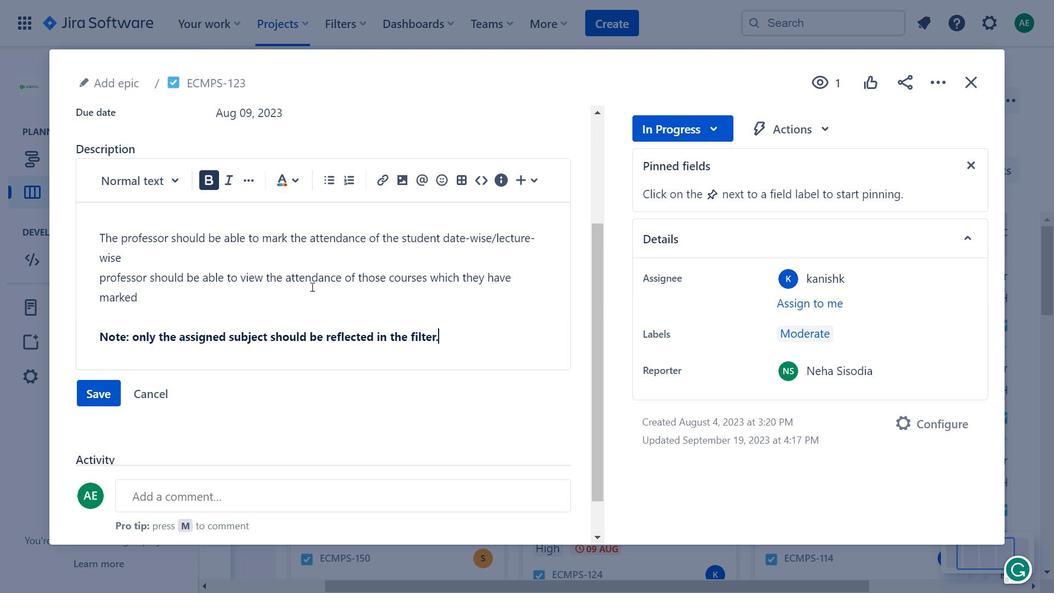
Action: Mouse moved to (434, 317)
Screenshot: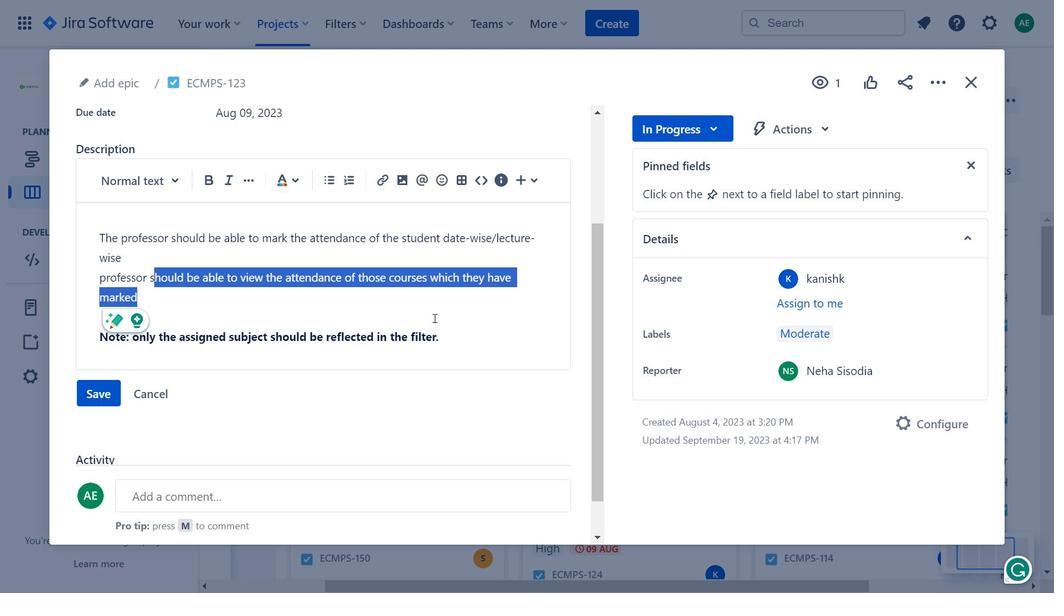
Action: Mouse pressed left at (434, 317)
Screenshot: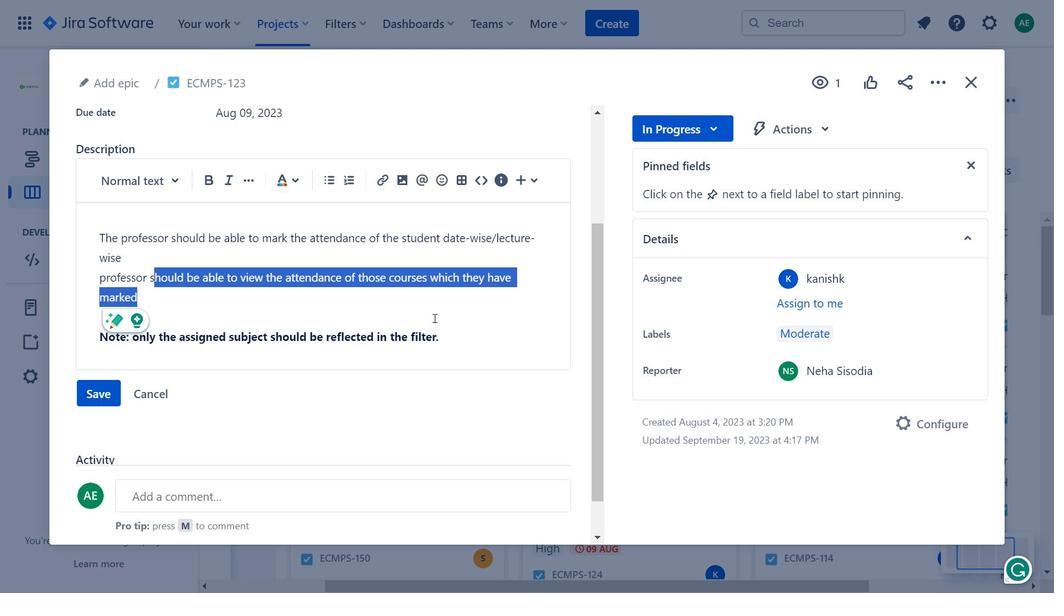 
Action: Mouse moved to (406, 311)
Screenshot: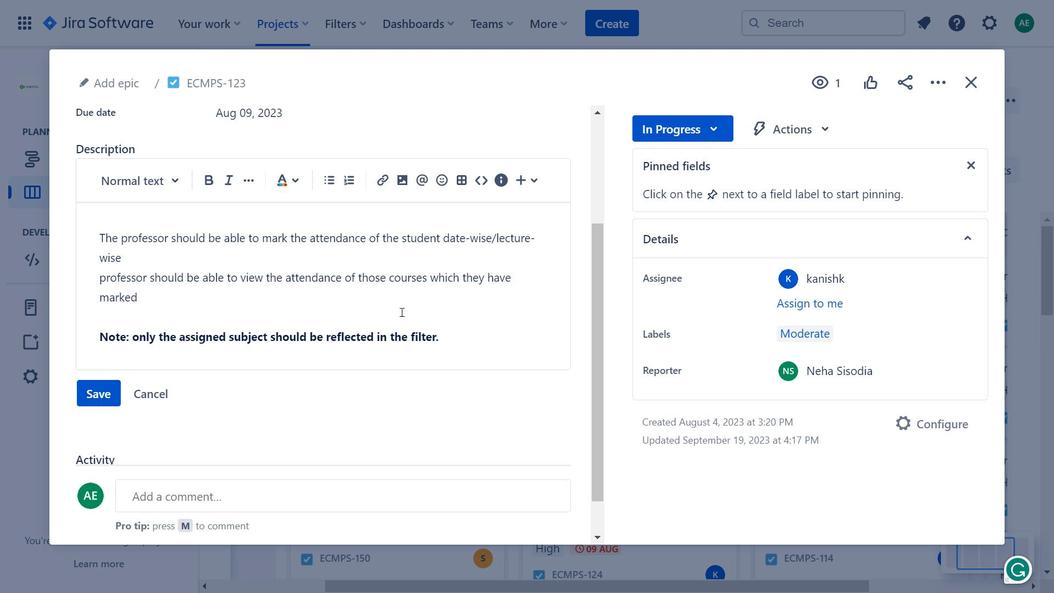 
Action: Mouse pressed left at (406, 311)
Screenshot: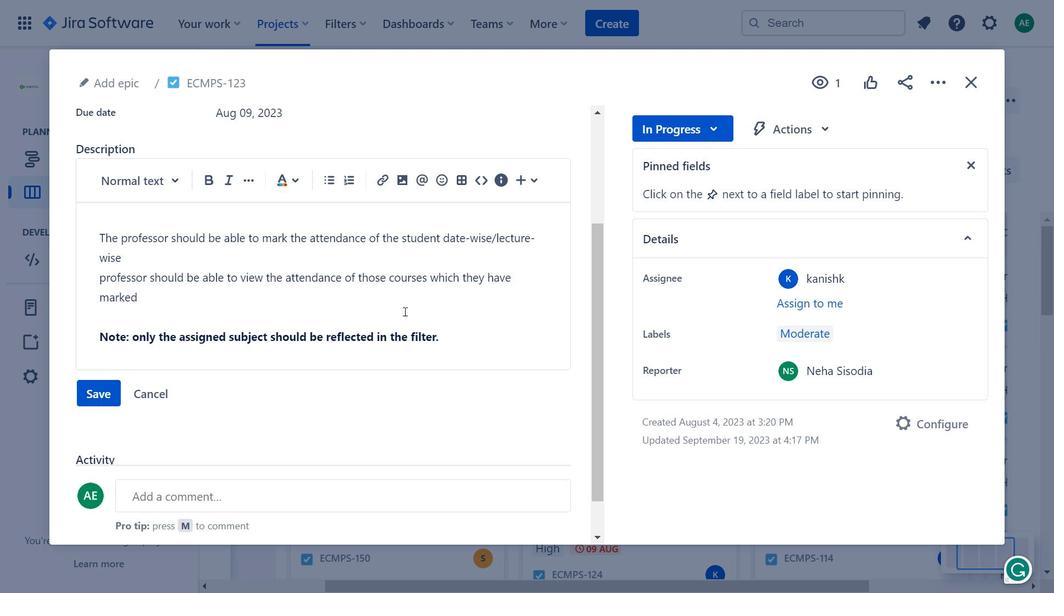 
Action: Mouse pressed left at (406, 311)
Screenshot: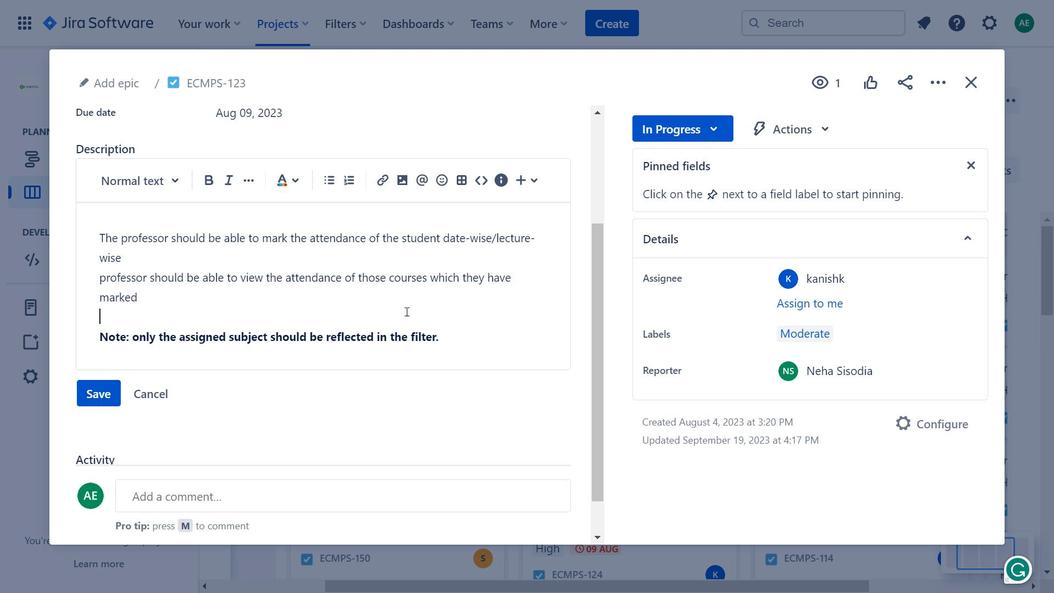 
Action: Mouse moved to (407, 311)
Screenshot: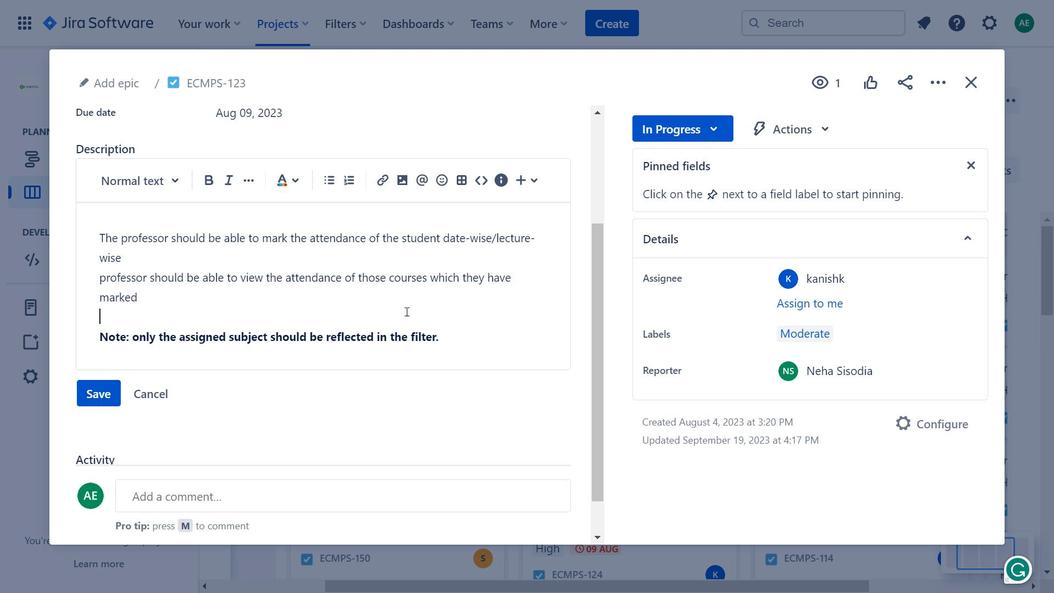 
Action: Mouse scrolled (407, 312) with delta (0, 0)
Screenshot: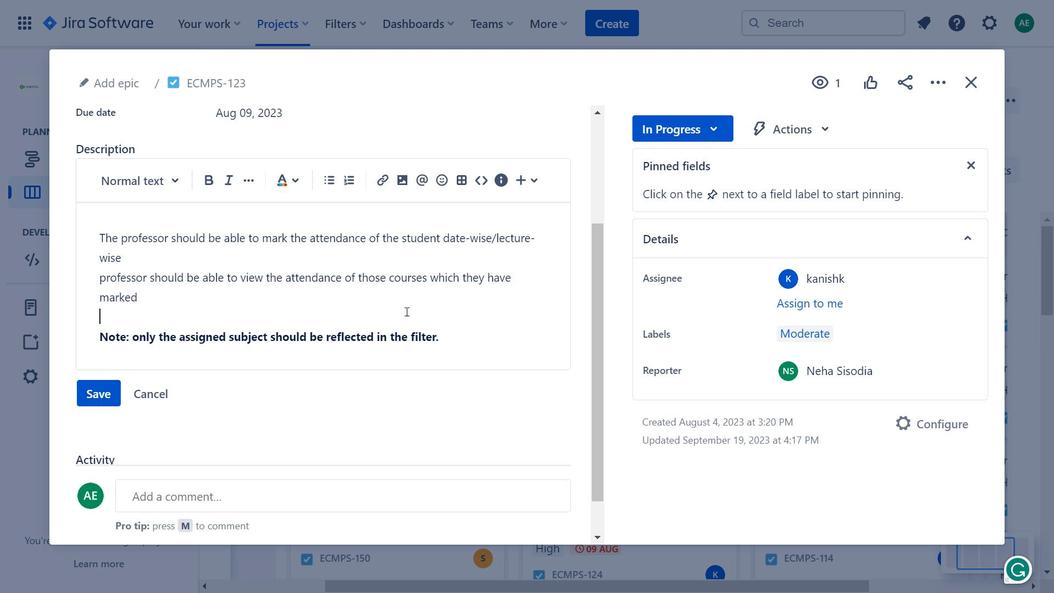 
Action: Mouse moved to (408, 311)
Screenshot: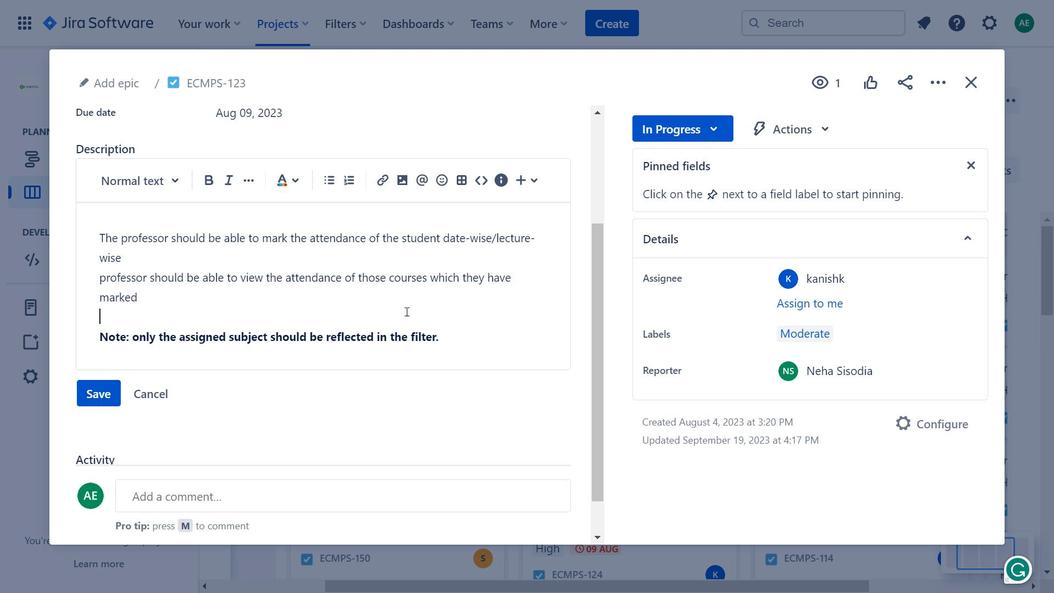 
Action: Mouse scrolled (408, 312) with delta (0, 0)
Screenshot: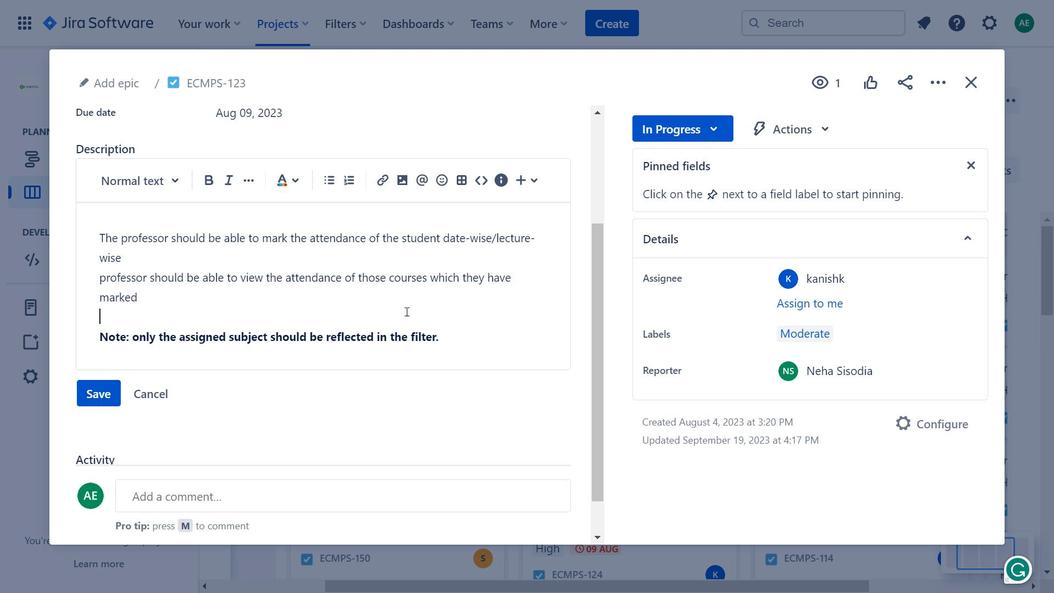
Action: Mouse moved to (411, 309)
Screenshot: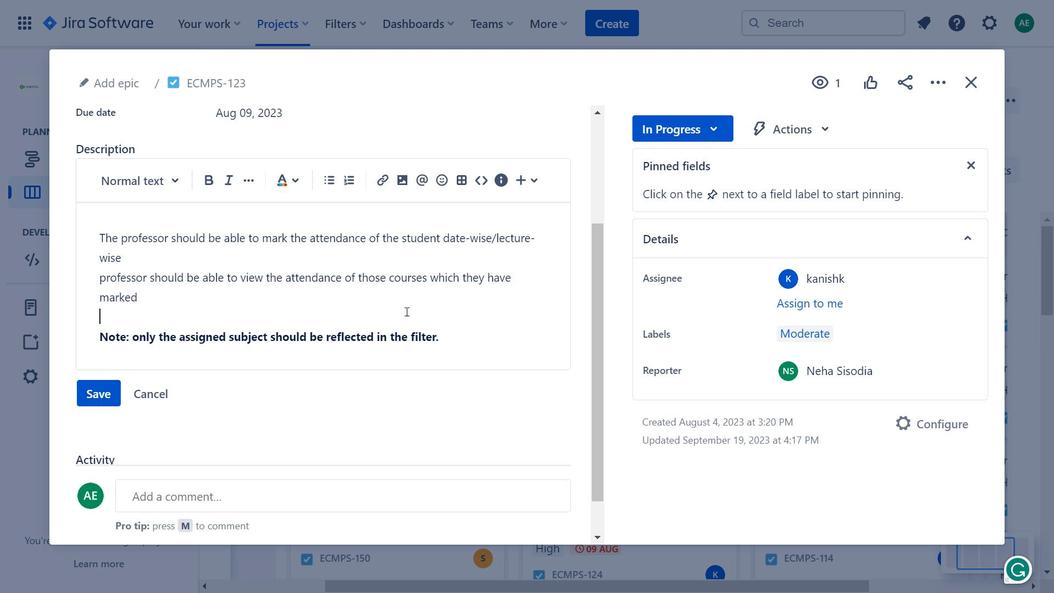 
Action: Mouse scrolled (411, 310) with delta (0, 0)
Screenshot: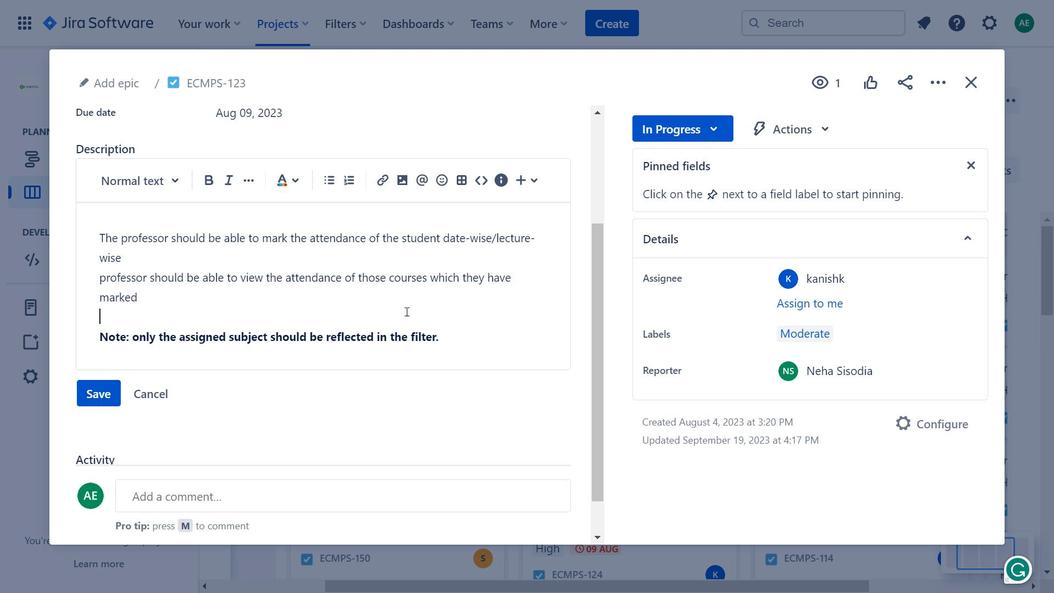 
Action: Mouse moved to (407, 311)
Screenshot: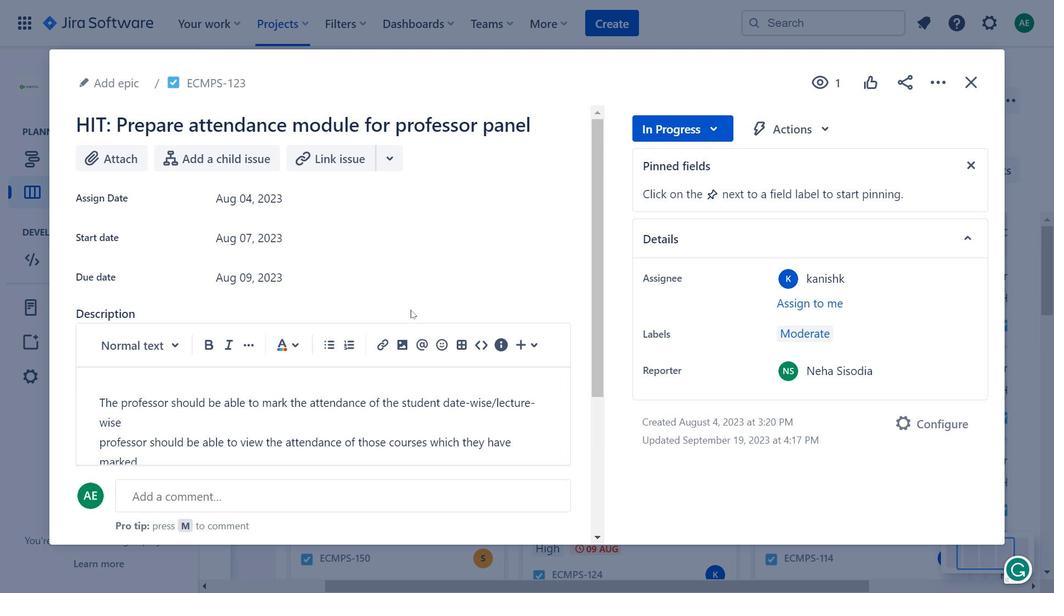 
Action: Mouse scrolled (407, 312) with delta (0, 0)
Screenshot: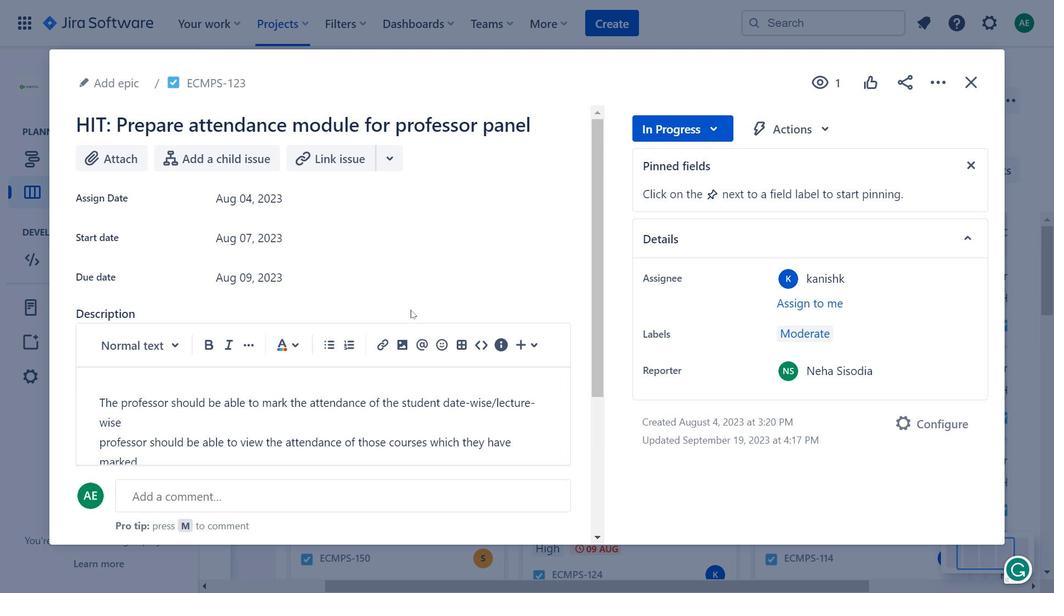 
Action: Mouse scrolled (407, 312) with delta (0, 0)
Screenshot: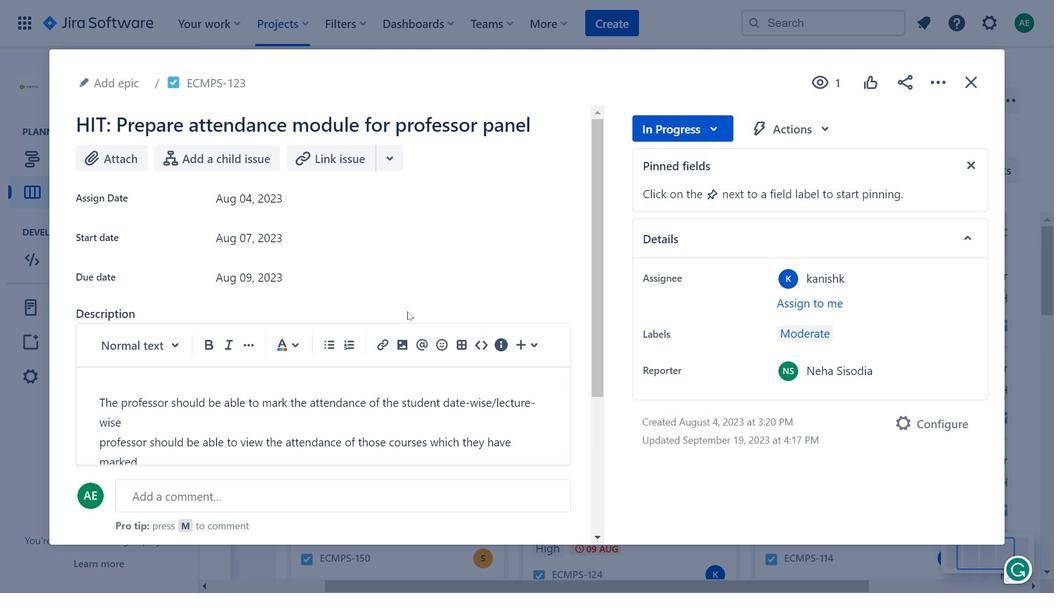 
Action: Mouse moved to (776, 145)
Screenshot: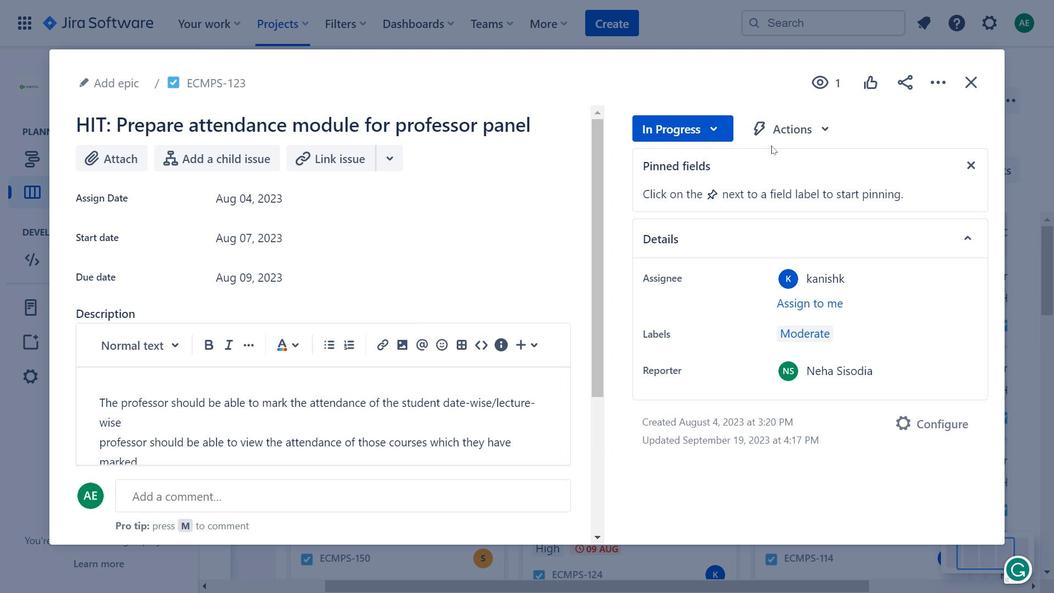 
Action: Mouse pressed left at (776, 145)
Screenshot: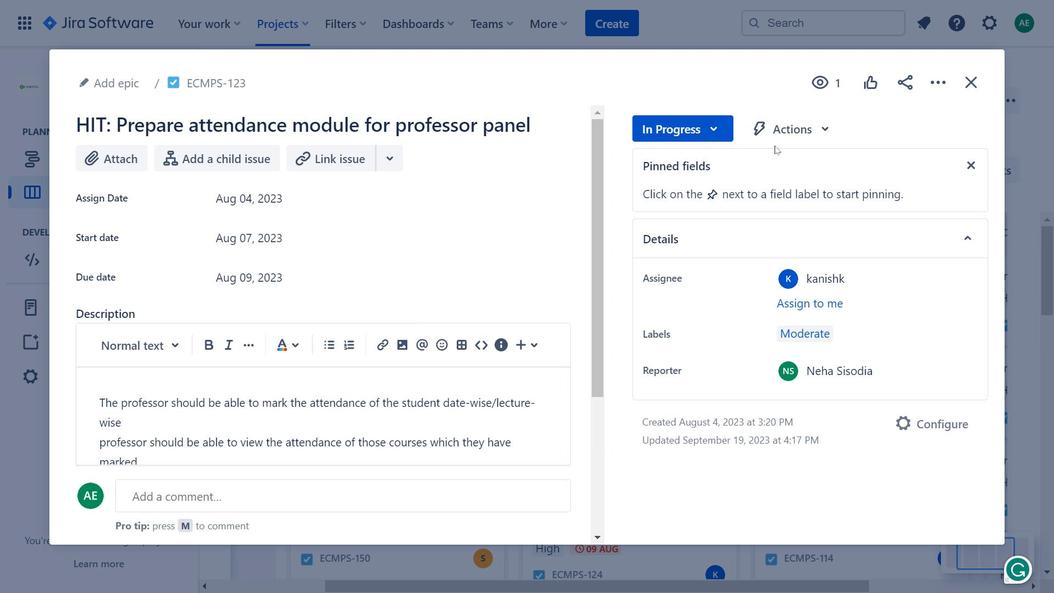 
Action: Mouse moved to (784, 134)
Screenshot: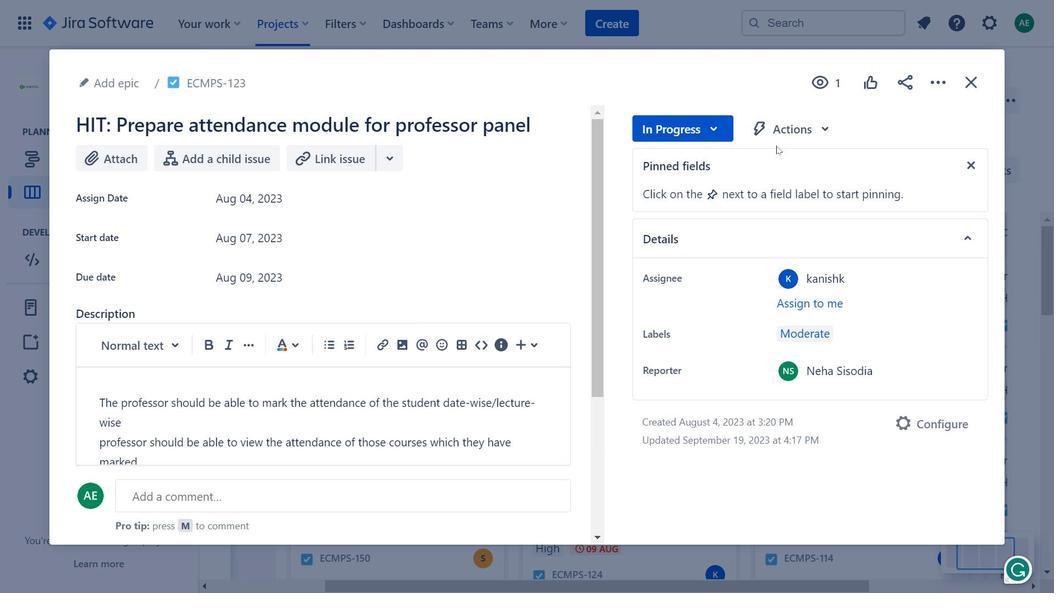 
Action: Mouse pressed left at (784, 134)
Screenshot: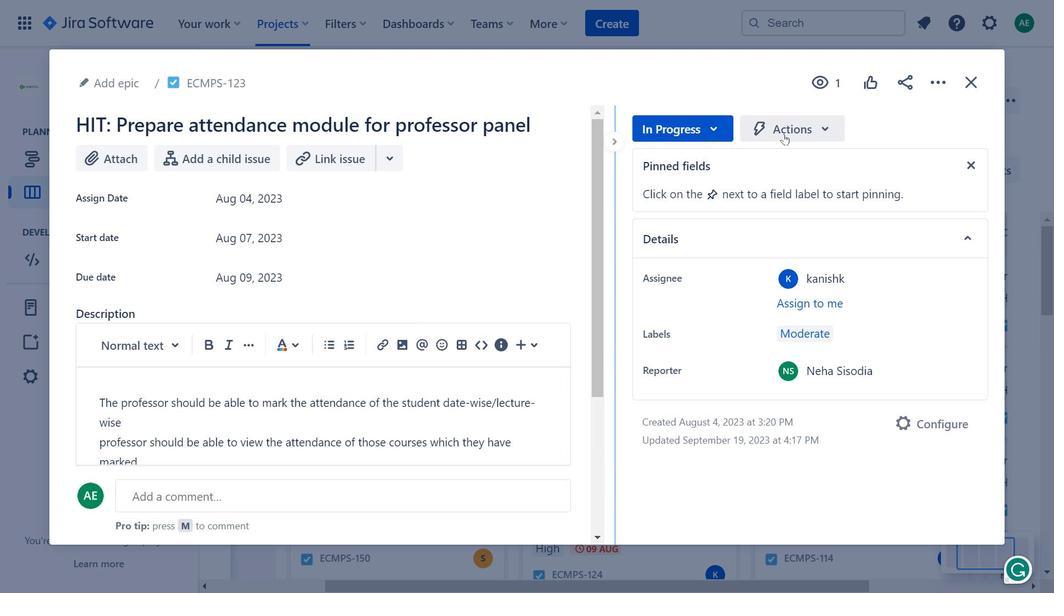 
Action: Mouse moved to (869, 495)
Screenshot: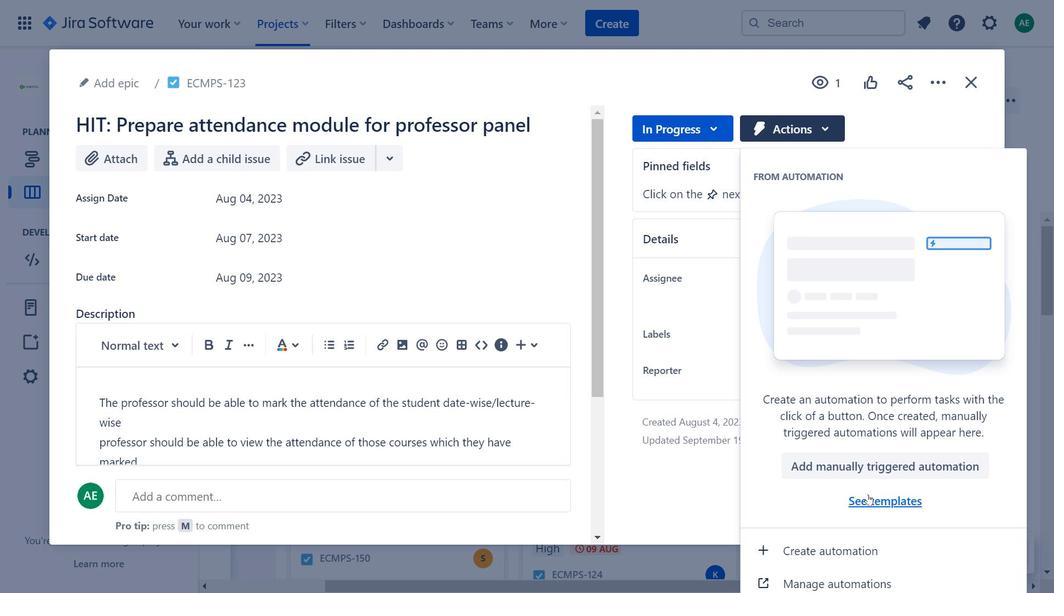 
Action: Mouse pressed left at (869, 495)
Screenshot: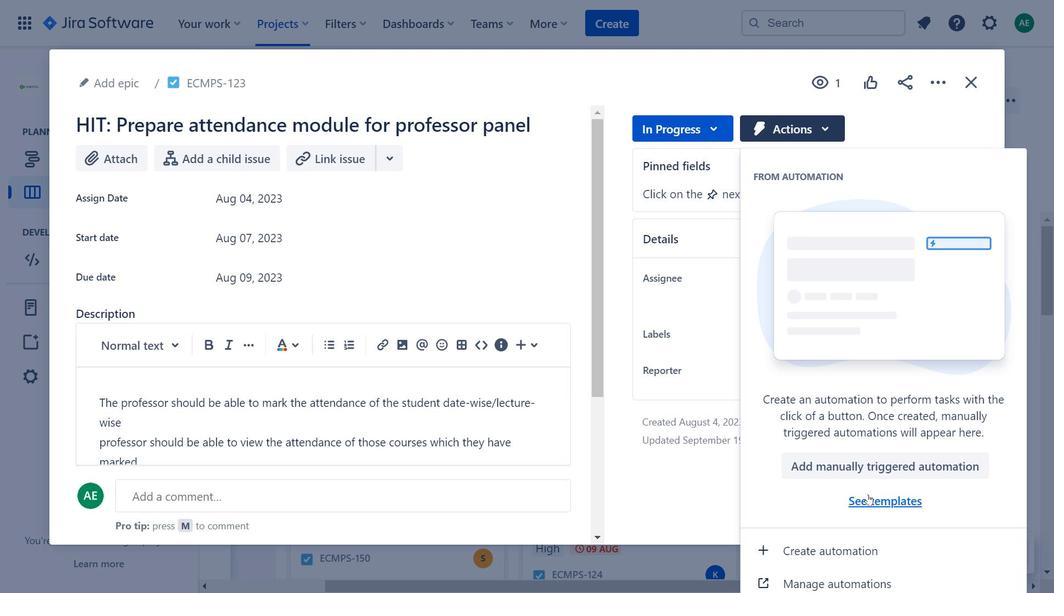 
Action: Mouse moved to (447, 313)
Screenshot: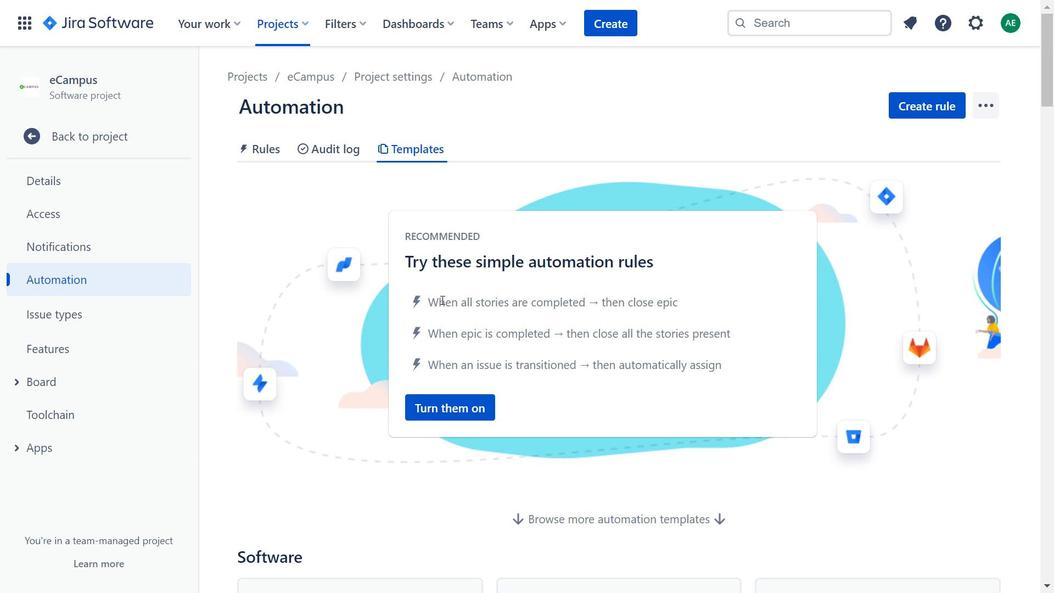 
Action: Mouse scrolled (447, 312) with delta (0, 0)
Screenshot: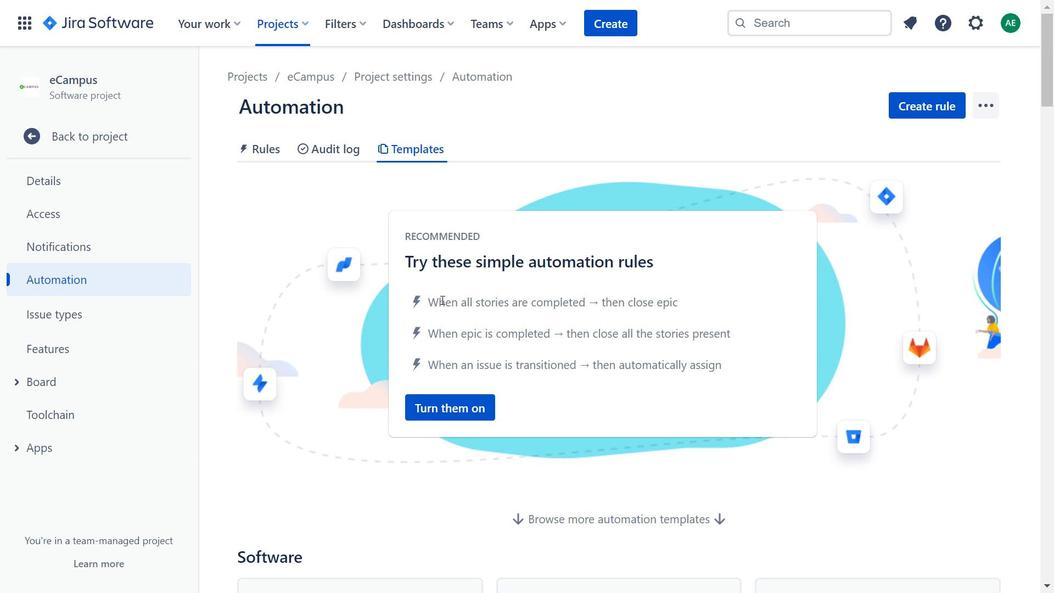 
Action: Mouse moved to (449, 315)
Screenshot: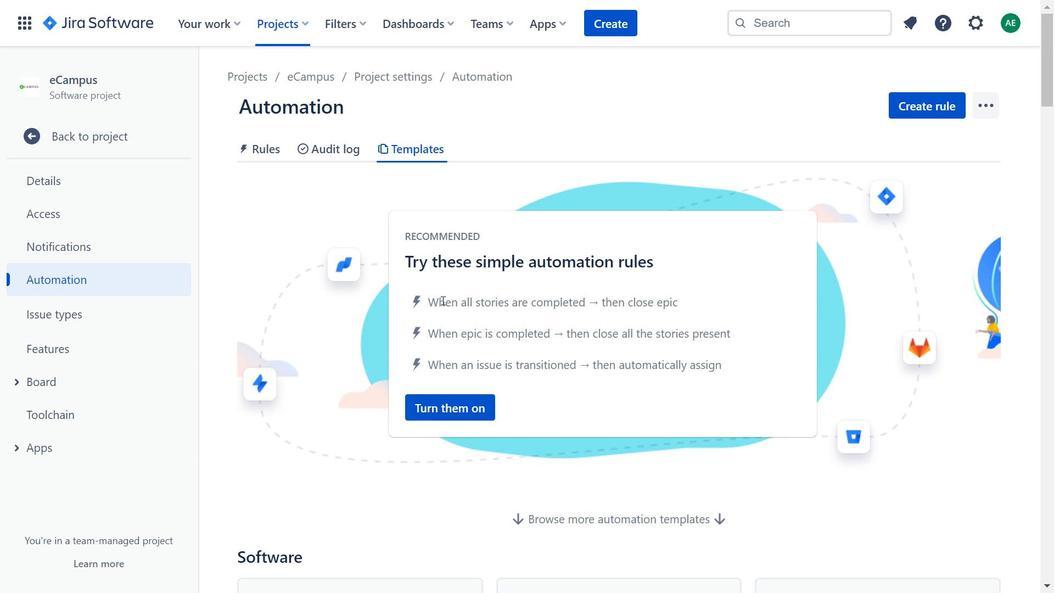 
Action: Mouse scrolled (449, 314) with delta (0, 0)
Screenshot: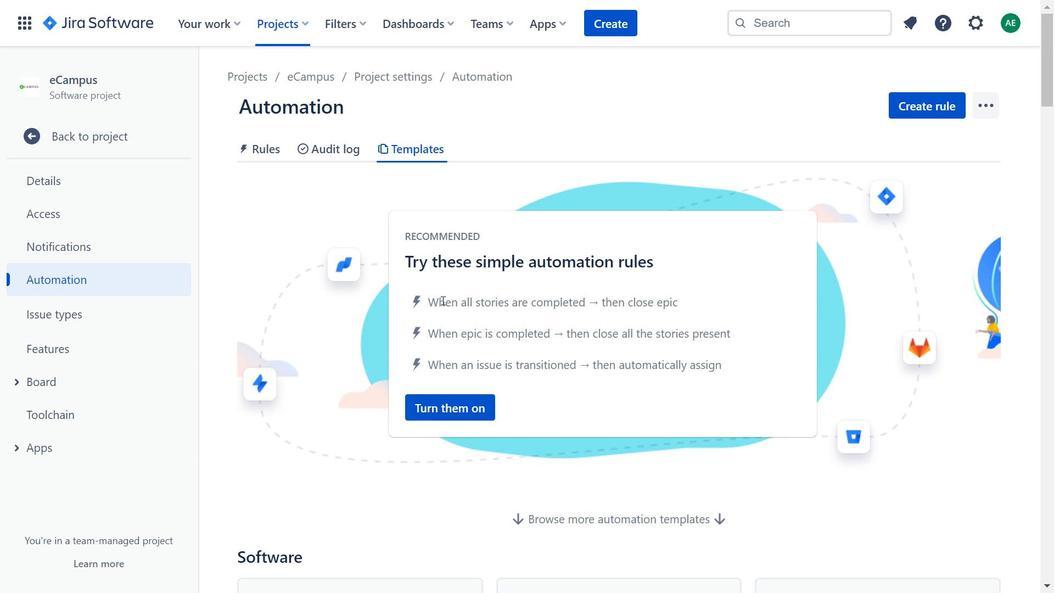 
Action: Mouse moved to (450, 317)
Screenshot: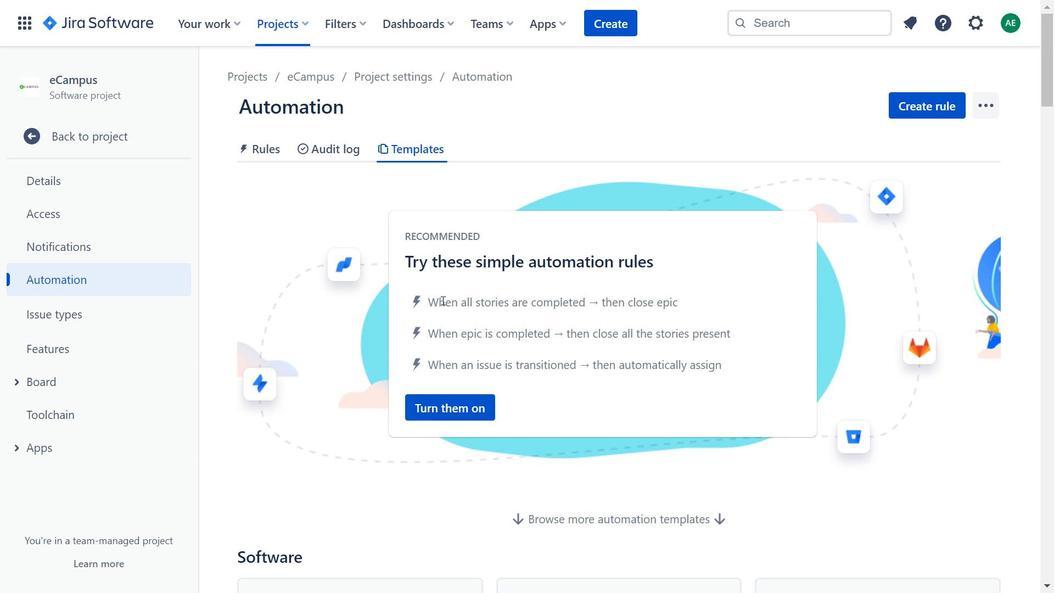 
Action: Mouse scrolled (450, 317) with delta (0, 0)
Screenshot: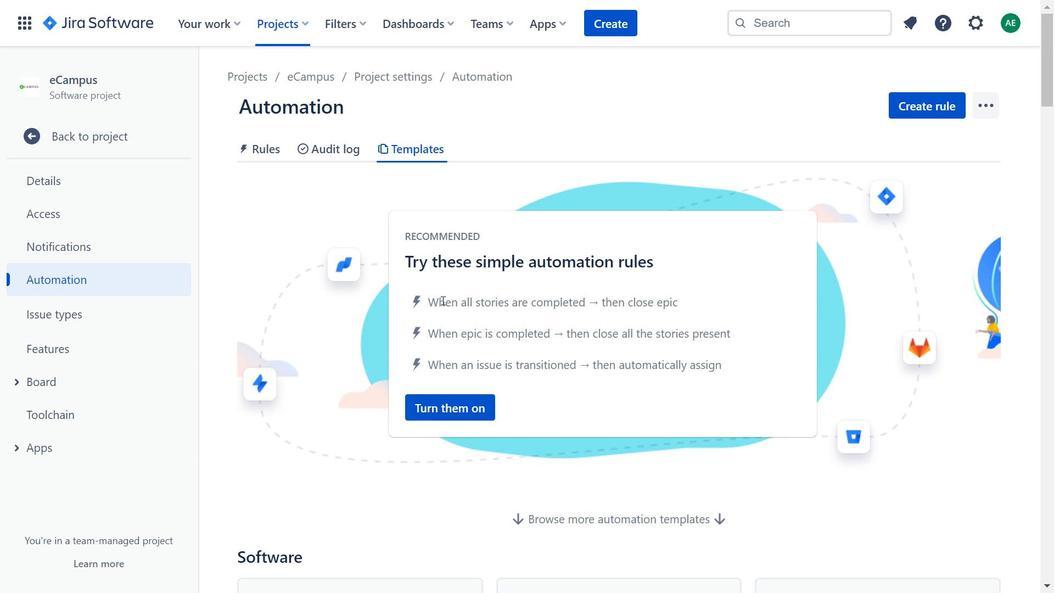 
Action: Mouse moved to (366, 419)
Screenshot: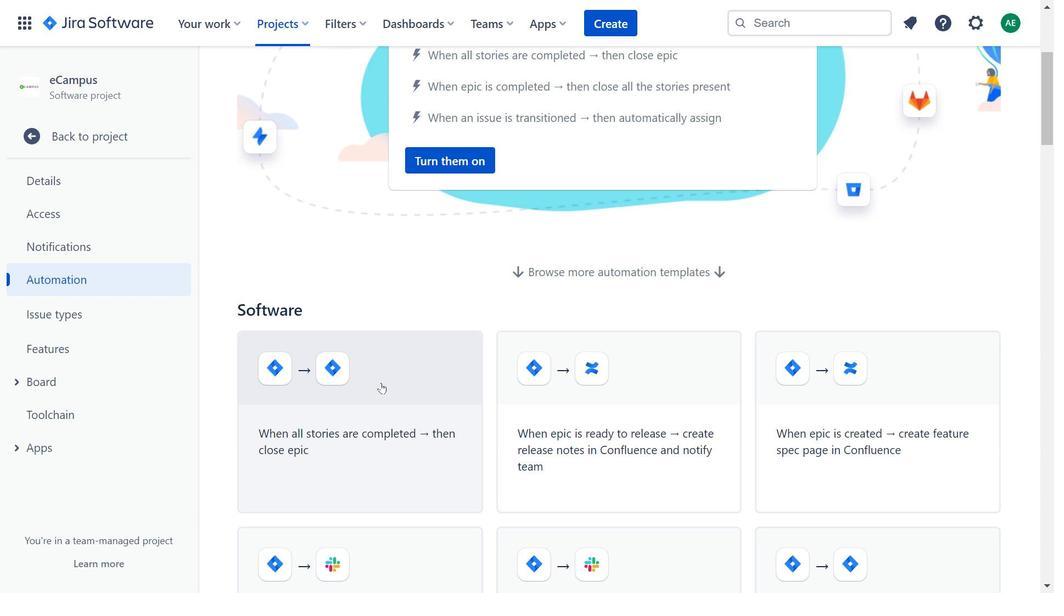 
Action: Mouse pressed left at (366, 419)
Screenshot: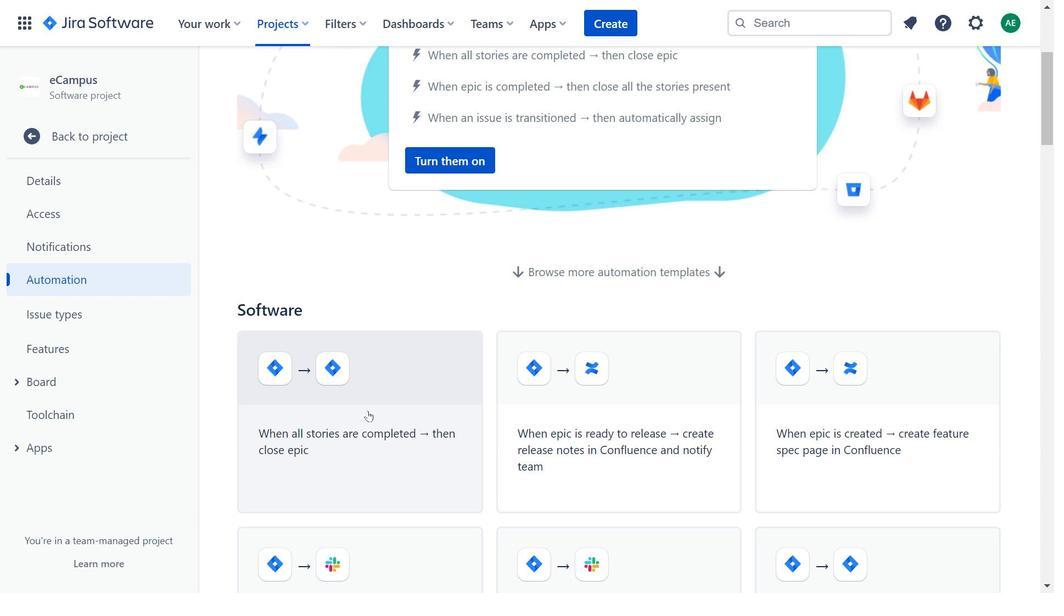 
Action: Mouse moved to (355, 250)
Screenshot: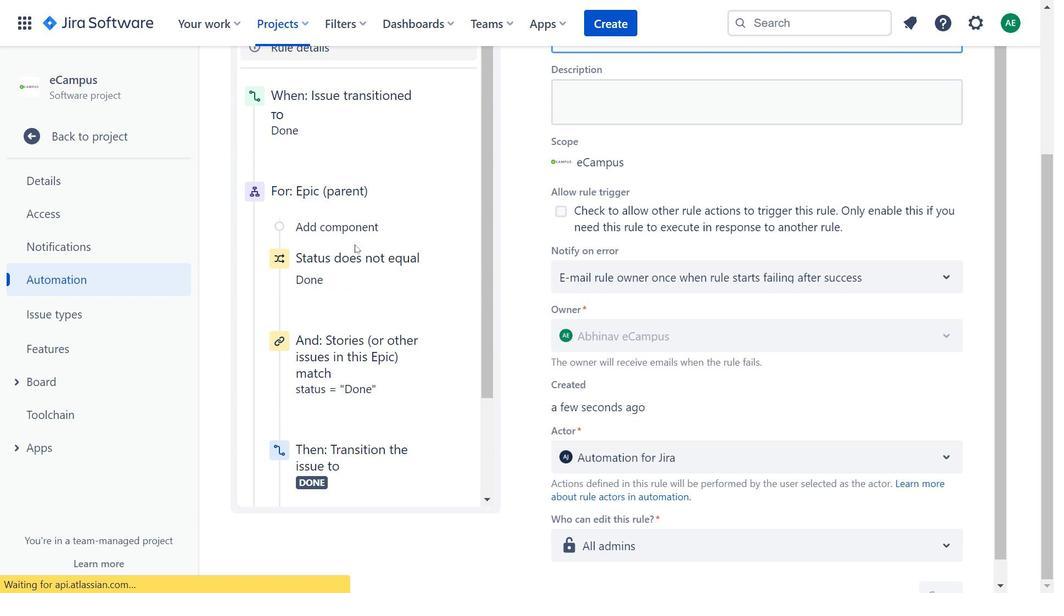 
Action: Mouse pressed left at (355, 250)
Screenshot: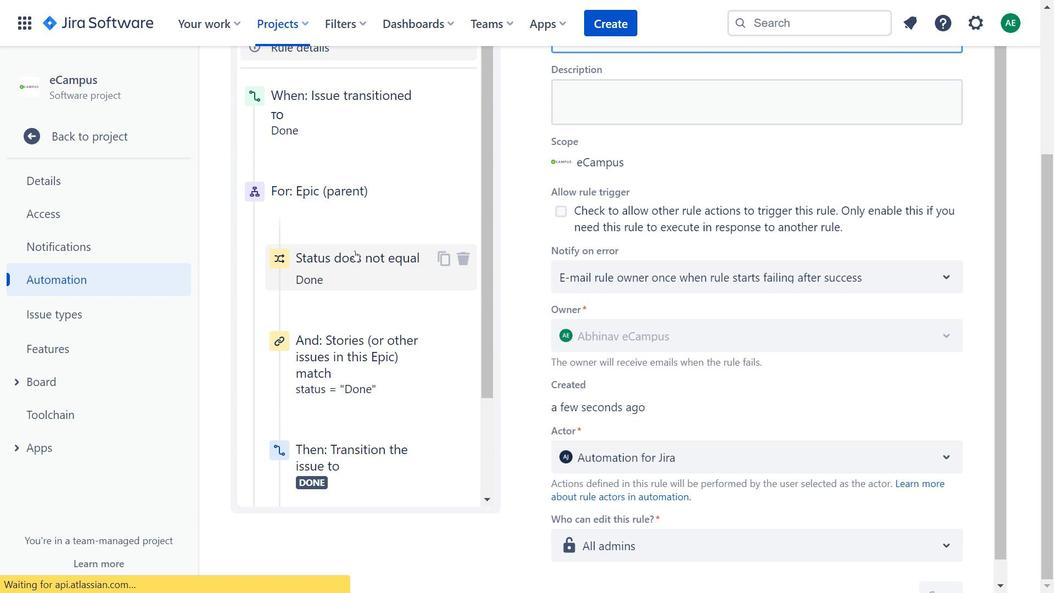 
Action: Mouse moved to (602, 284)
Screenshot: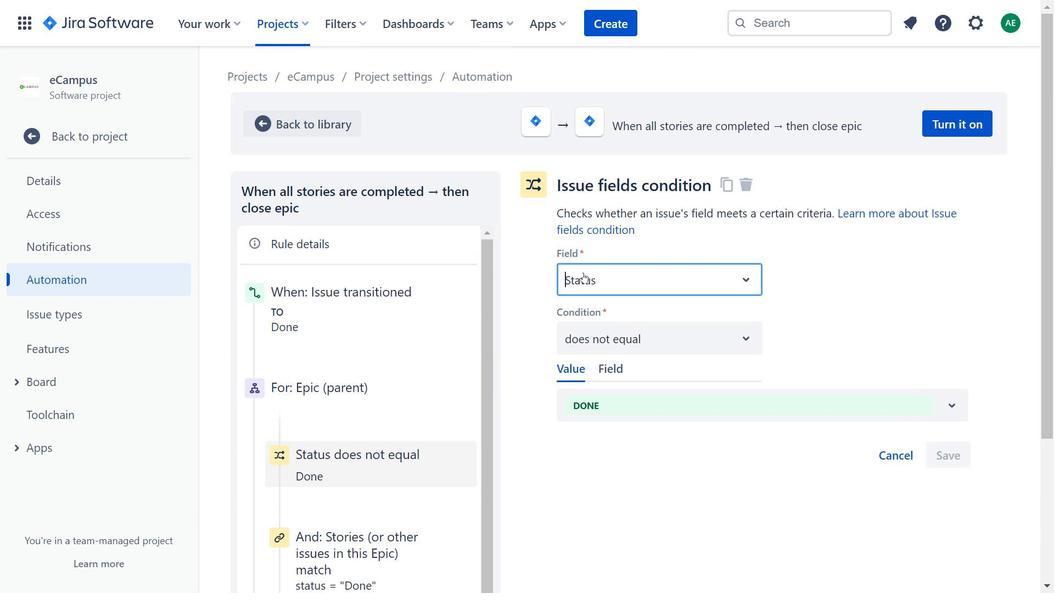 
Action: Mouse pressed left at (602, 284)
Screenshot: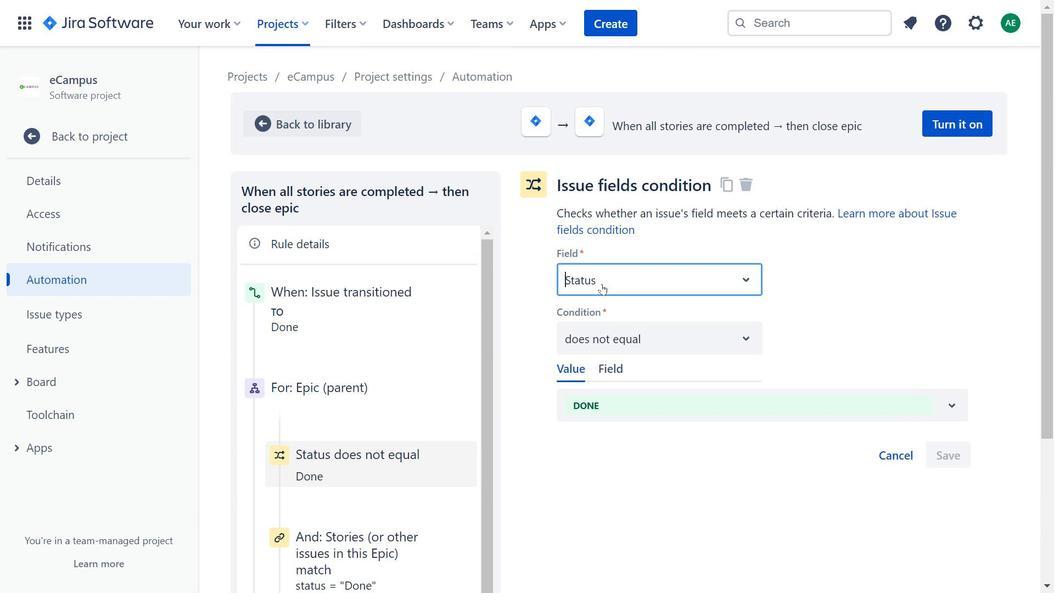 
Action: Mouse moved to (602, 396)
Screenshot: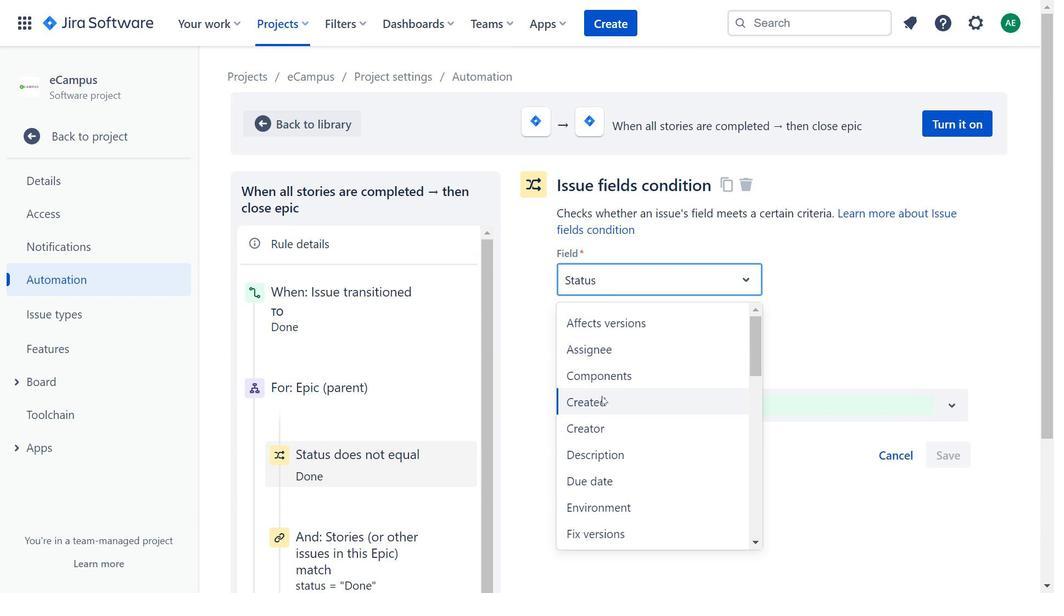 
Action: Mouse scrolled (602, 395) with delta (0, 0)
Screenshot: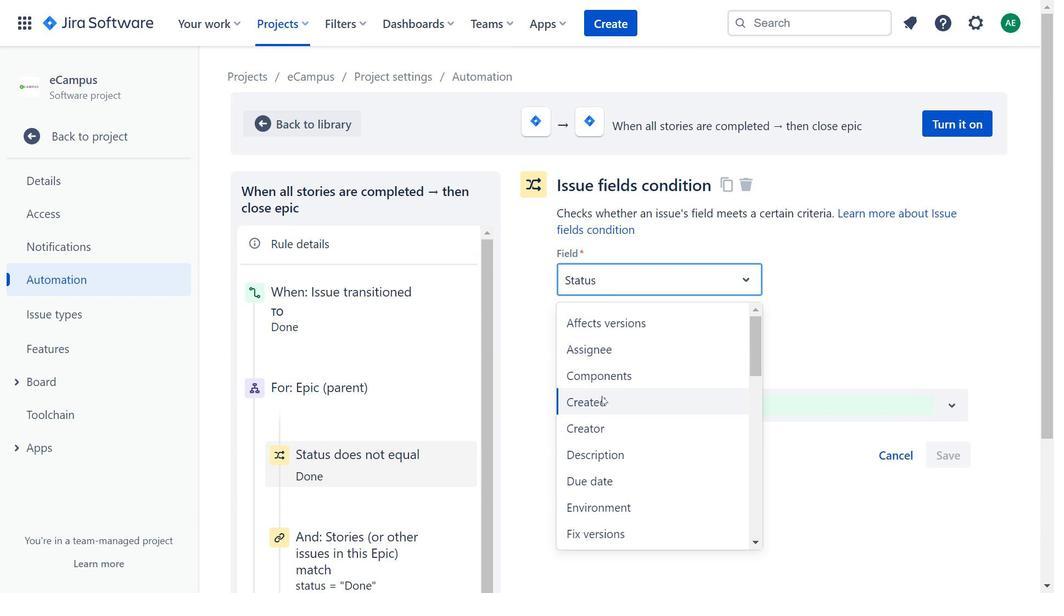 
Action: Mouse moved to (641, 367)
Screenshot: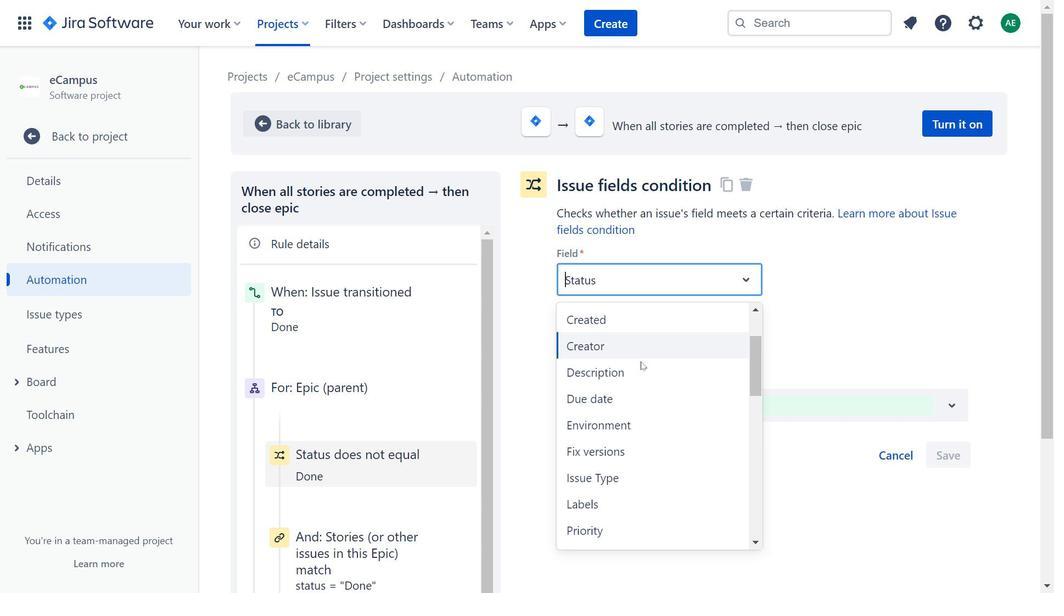 
Action: Mouse scrolled (641, 367) with delta (0, 0)
Screenshot: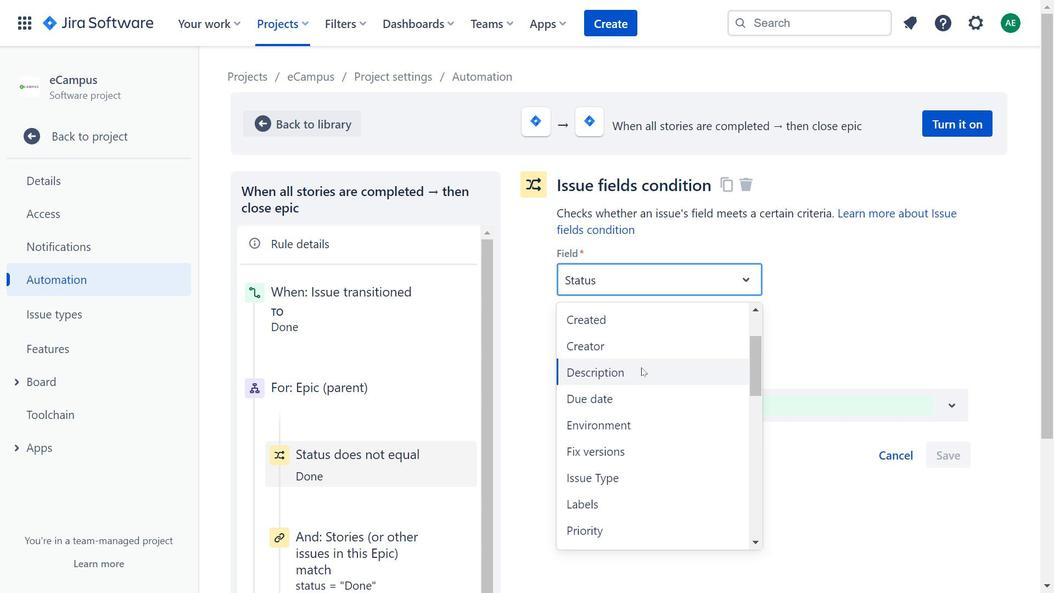 
Action: Mouse scrolled (641, 367) with delta (0, 0)
Screenshot: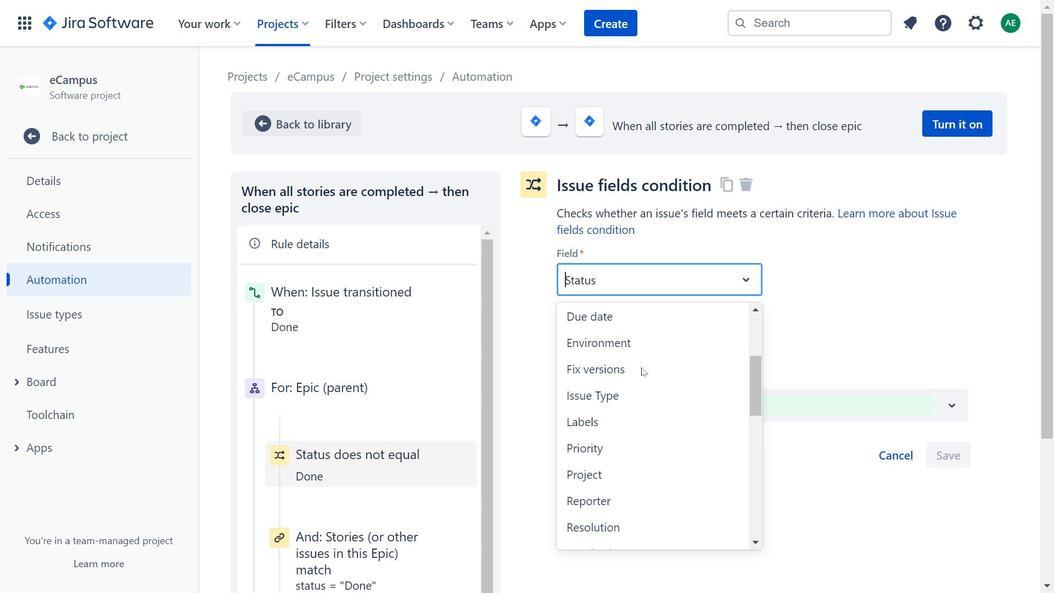 
Action: Mouse moved to (634, 400)
Screenshot: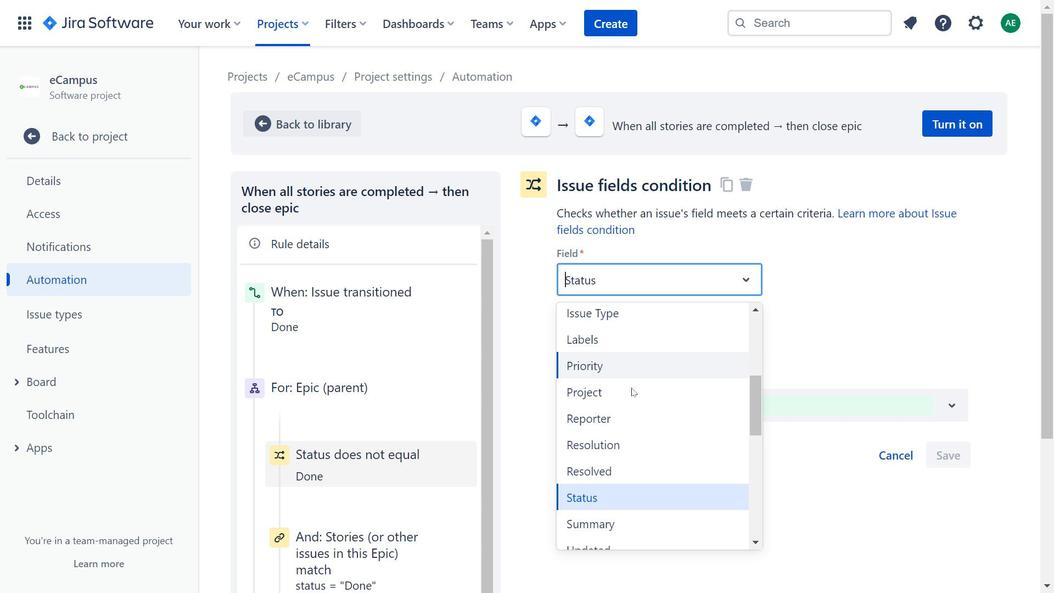 
Action: Mouse scrolled (634, 399) with delta (0, 0)
Screenshot: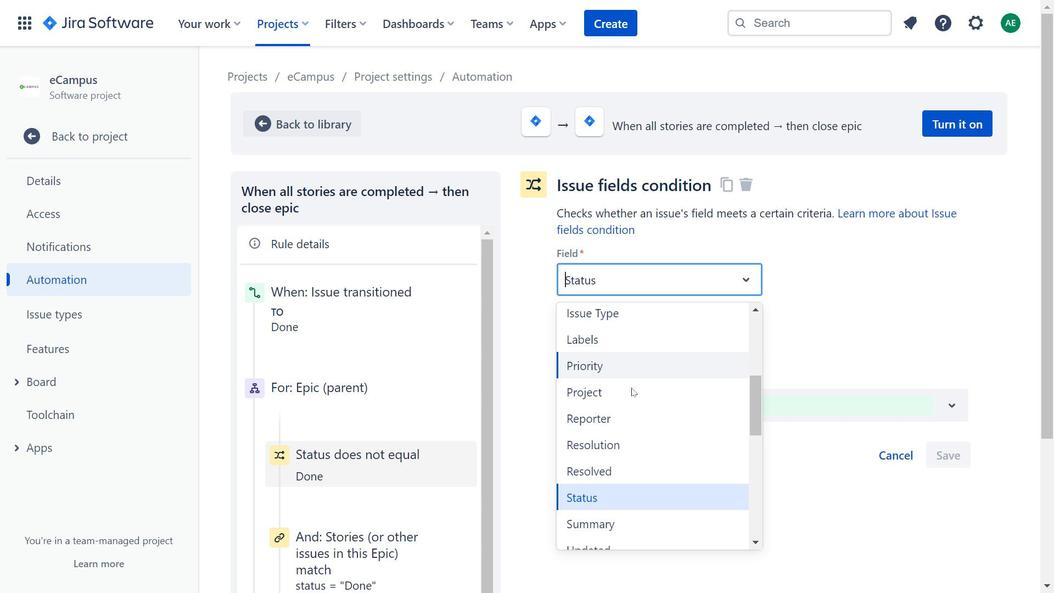 
Action: Mouse scrolled (634, 399) with delta (0, 0)
Screenshot: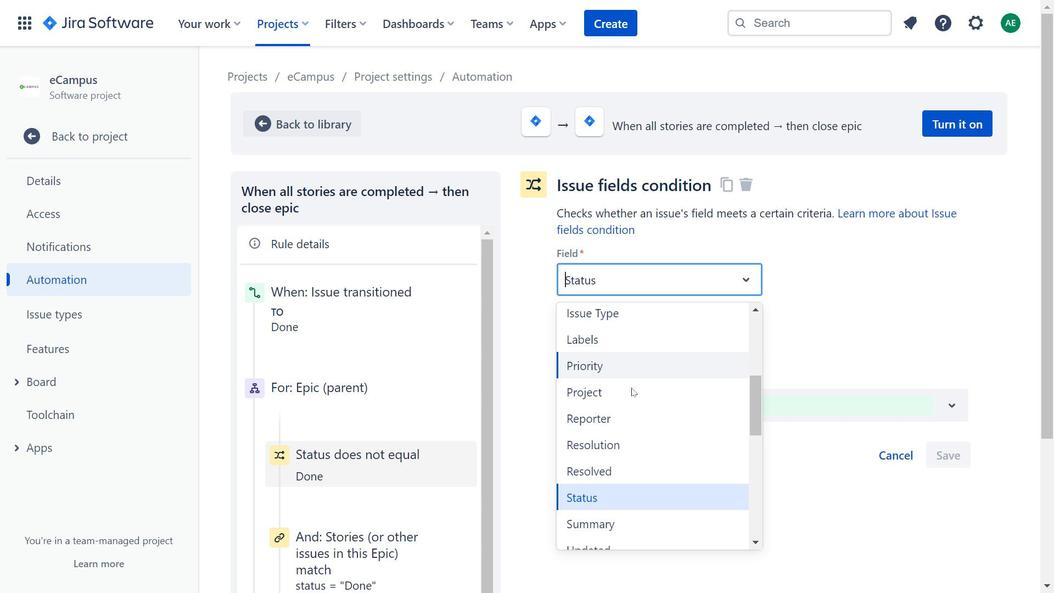 
Action: Mouse moved to (637, 396)
Screenshot: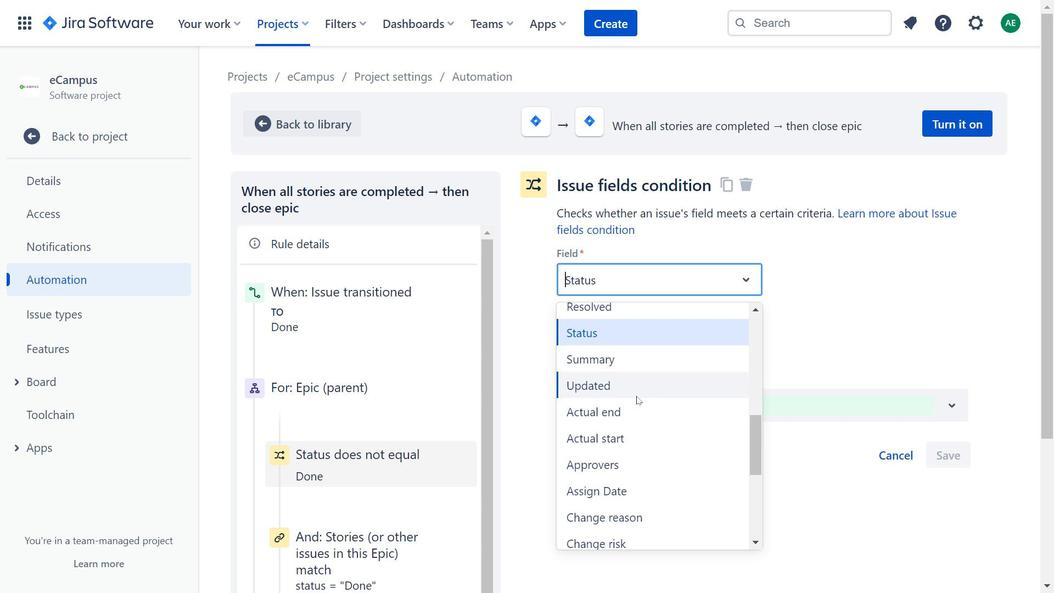 
Action: Mouse scrolled (637, 396) with delta (0, 0)
Screenshot: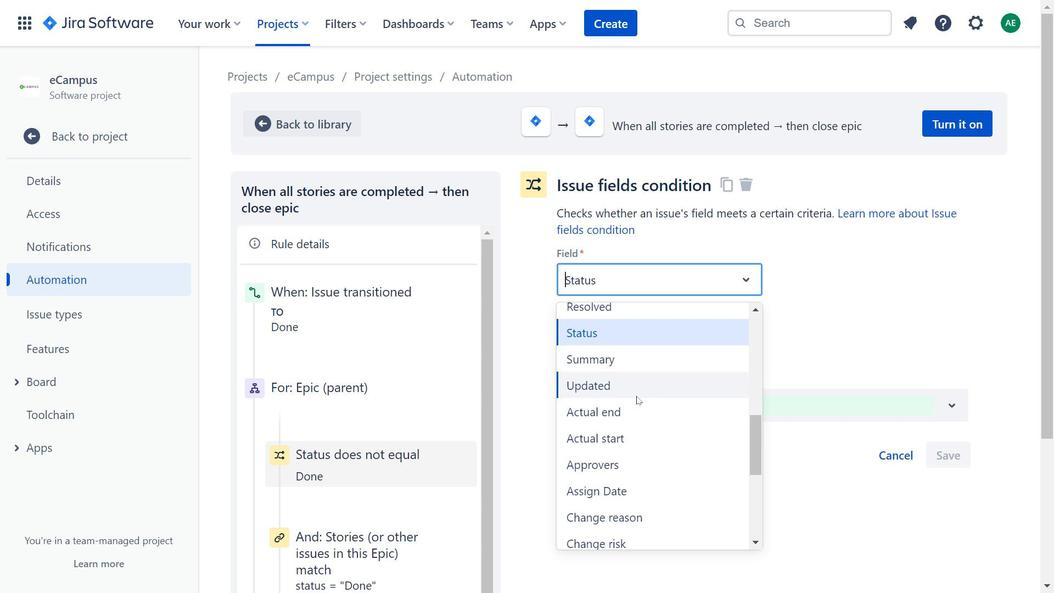 
Action: Mouse scrolled (637, 396) with delta (0, 0)
Screenshot: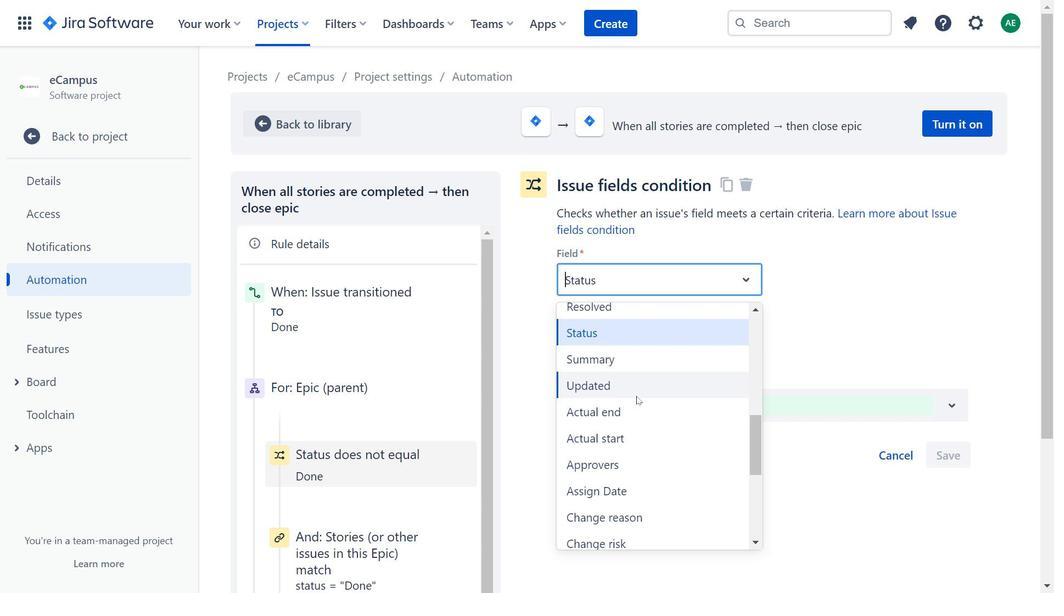 
Action: Mouse moved to (909, 269)
Screenshot: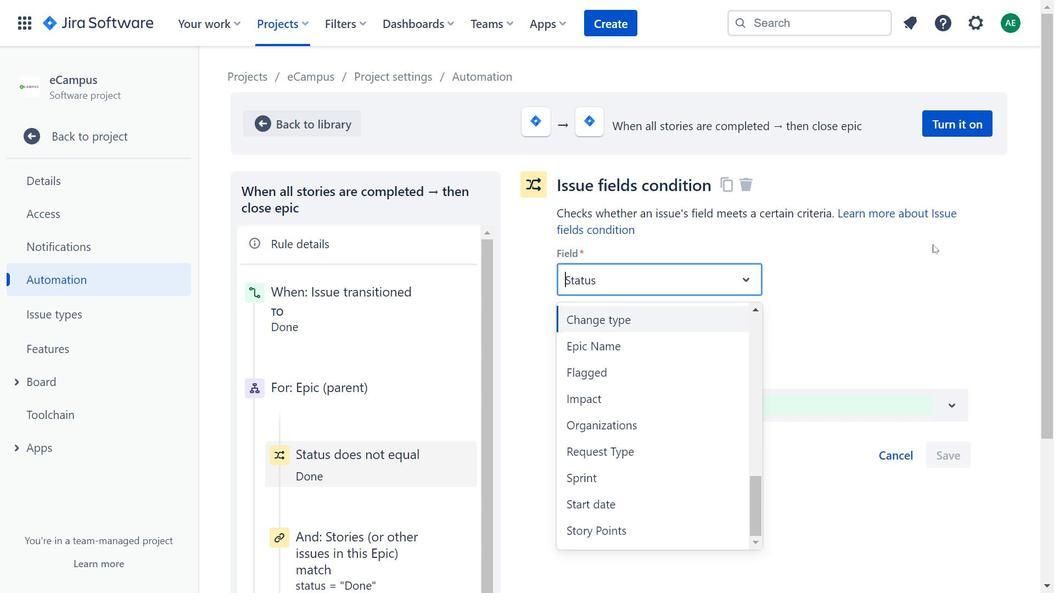 
Action: Mouse pressed left at (909, 269)
Screenshot: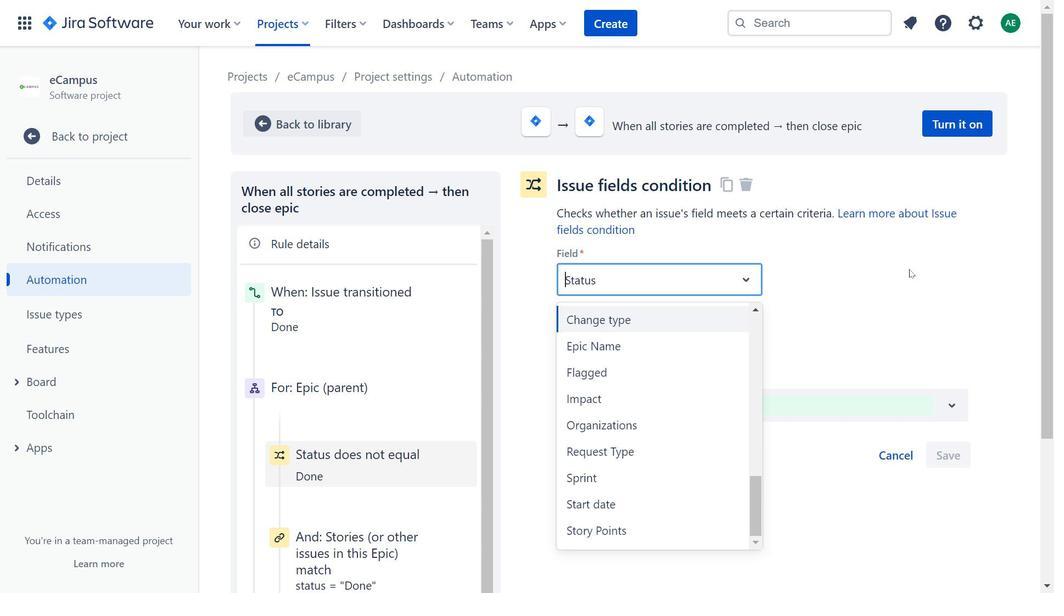 
Action: Mouse moved to (649, 332)
Screenshot: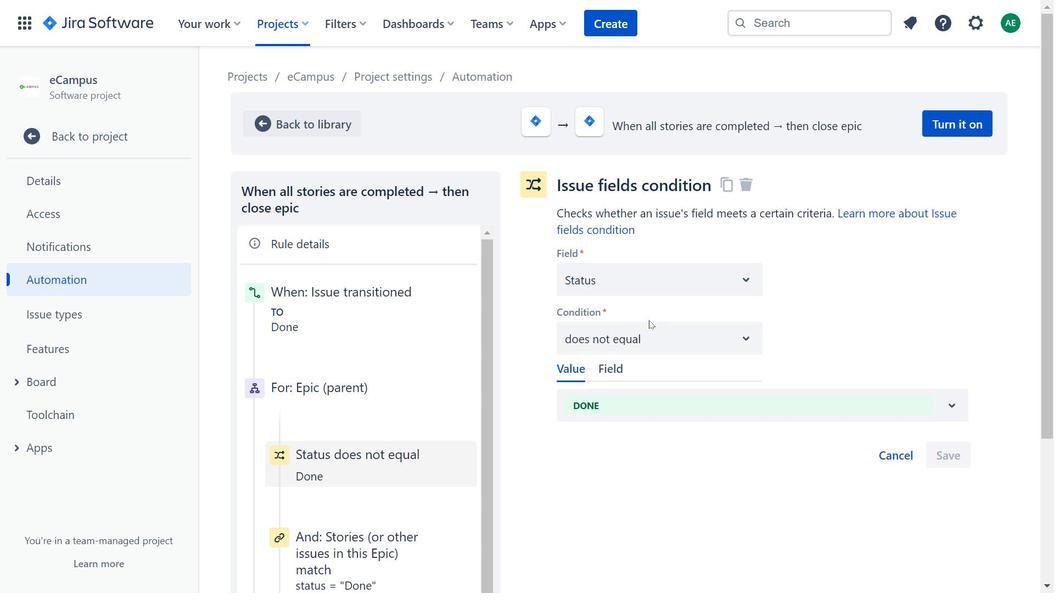 
Action: Mouse pressed left at (649, 332)
Screenshot: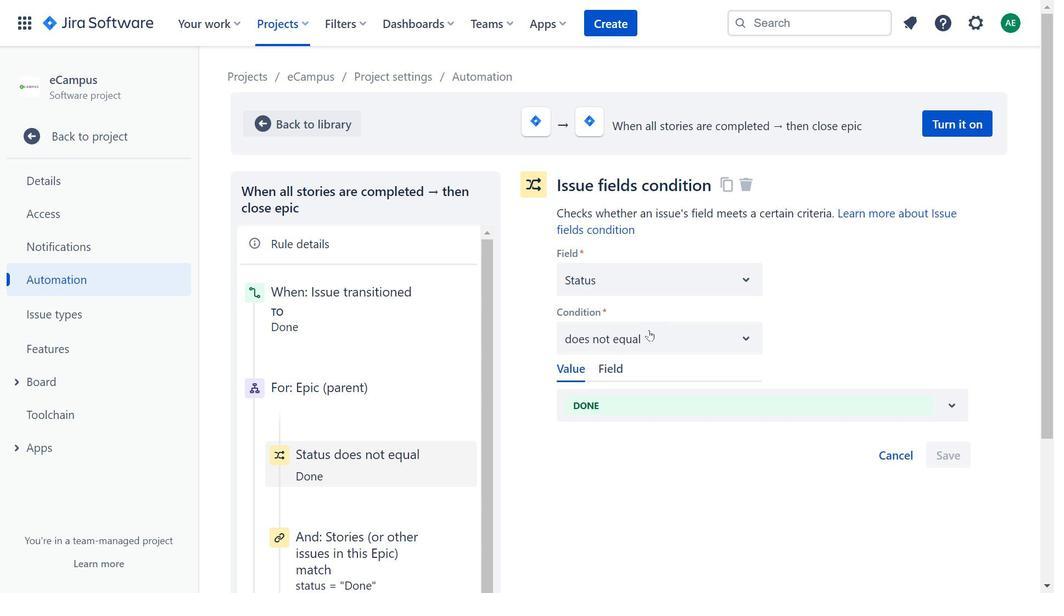 
Action: Mouse moved to (823, 415)
Screenshot: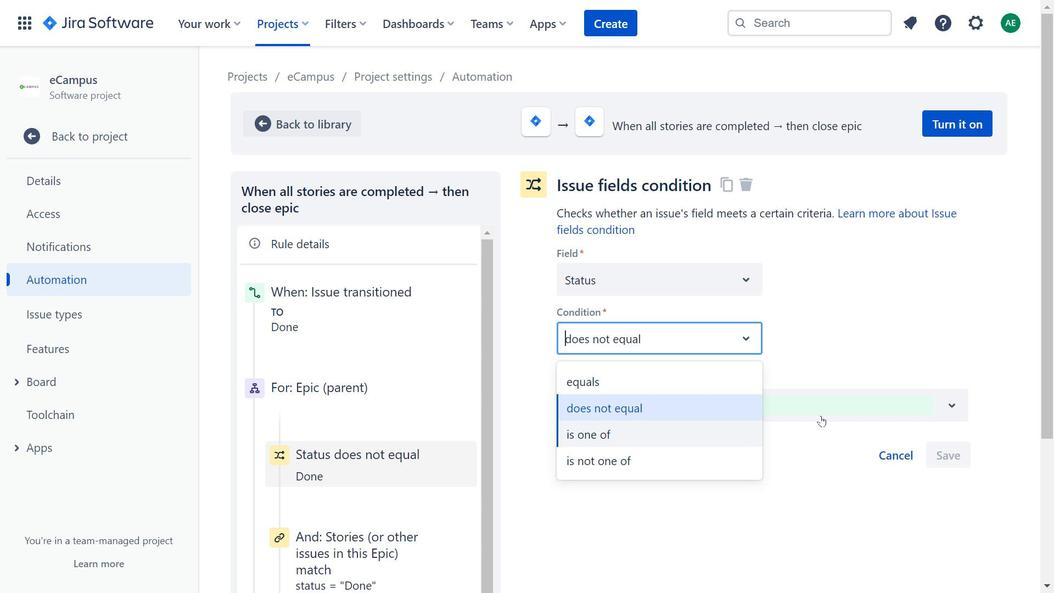 
Action: Mouse pressed left at (823, 415)
Screenshot: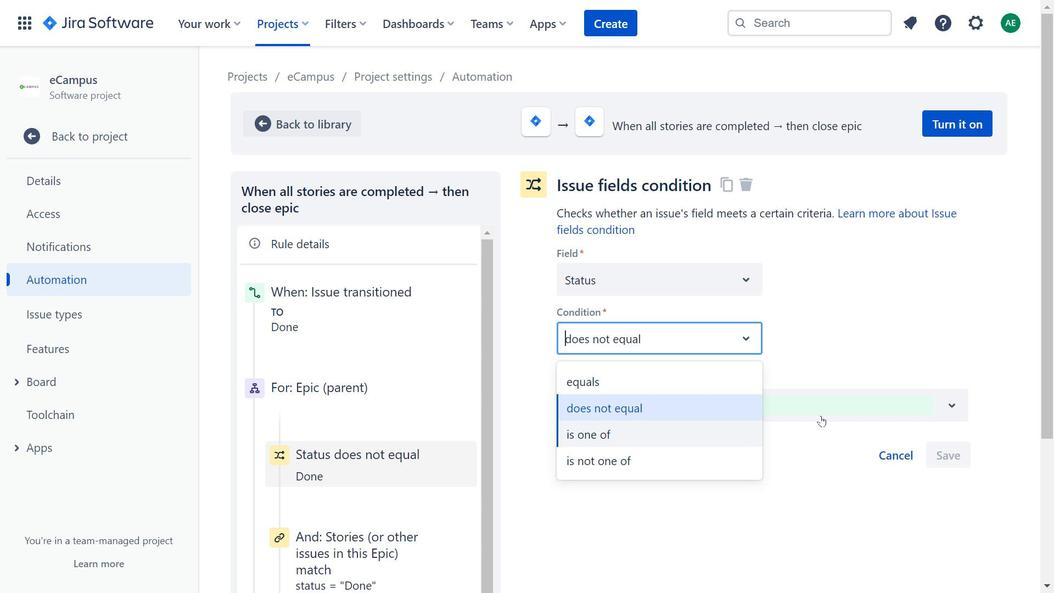 
Action: Mouse moved to (525, 287)
Screenshot: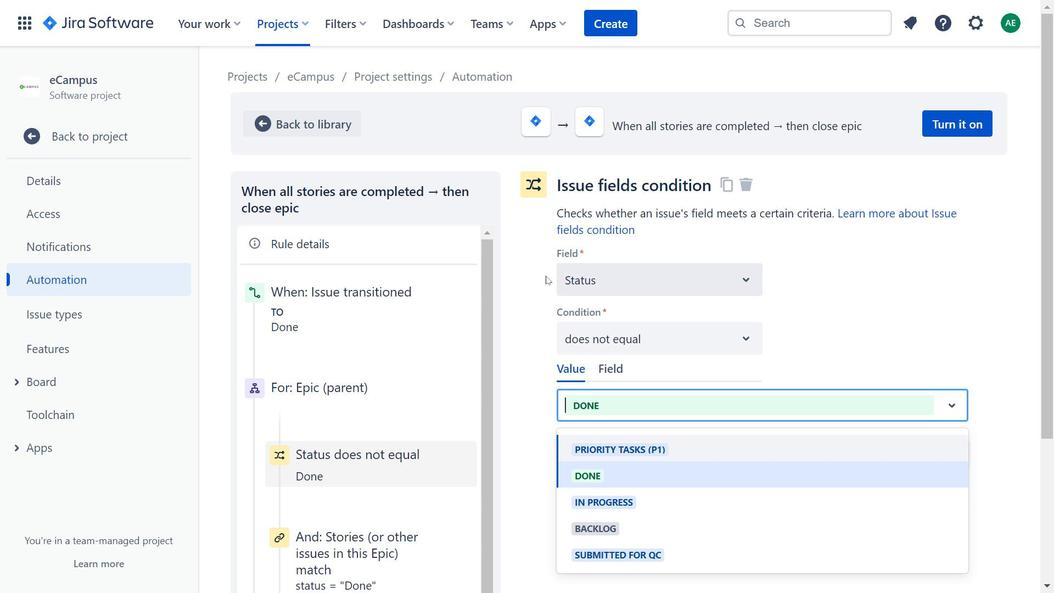 
Action: Mouse pressed left at (525, 287)
Screenshot: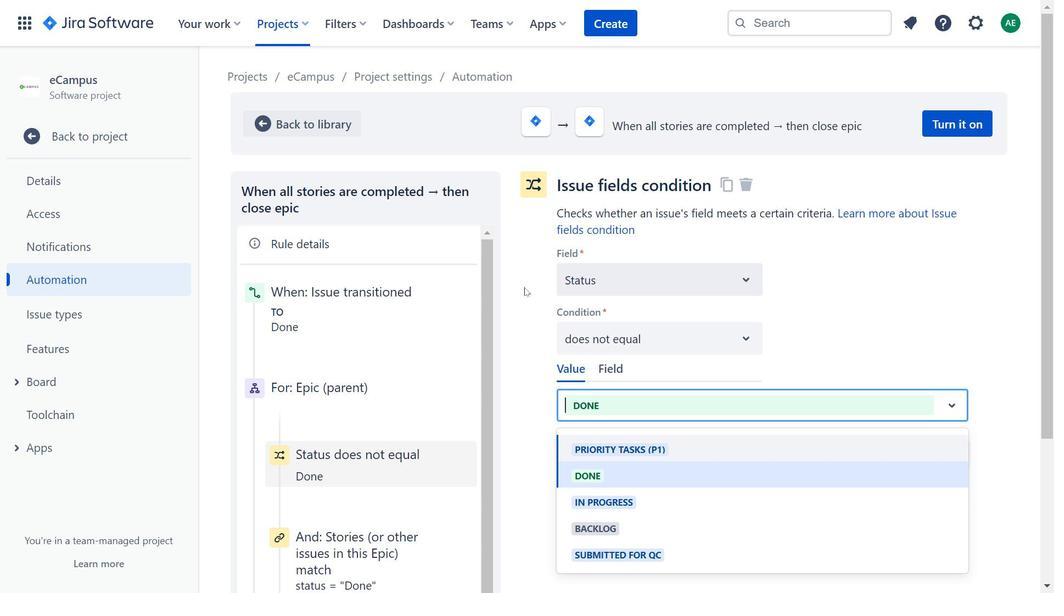 
Action: Mouse moved to (346, 314)
Screenshot: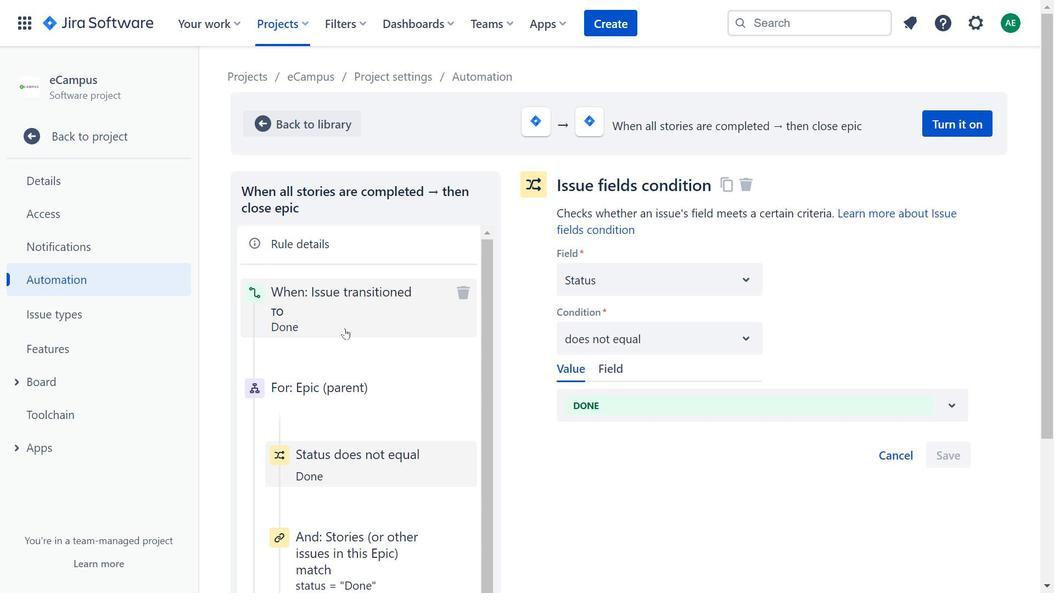 
Action: Mouse pressed left at (346, 314)
Screenshot: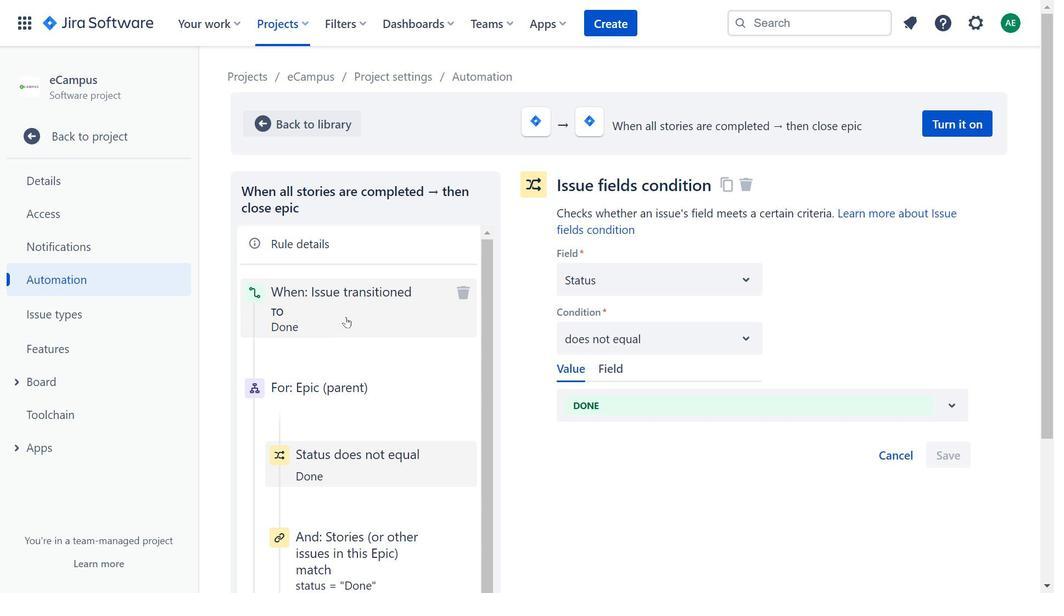 
Action: Mouse moved to (588, 295)
Screenshot: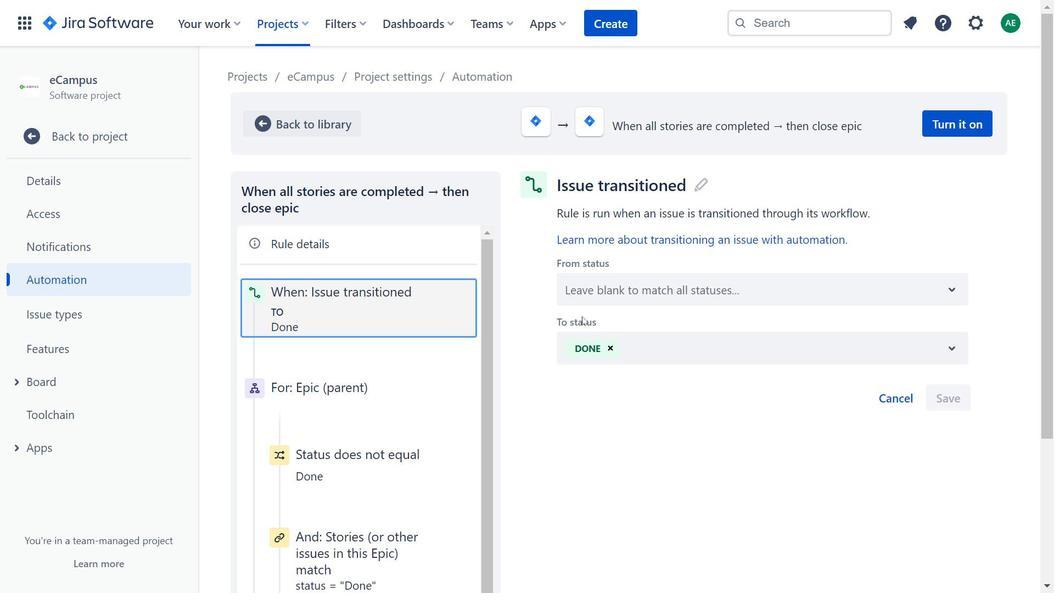 
Action: Mouse pressed left at (588, 295)
Screenshot: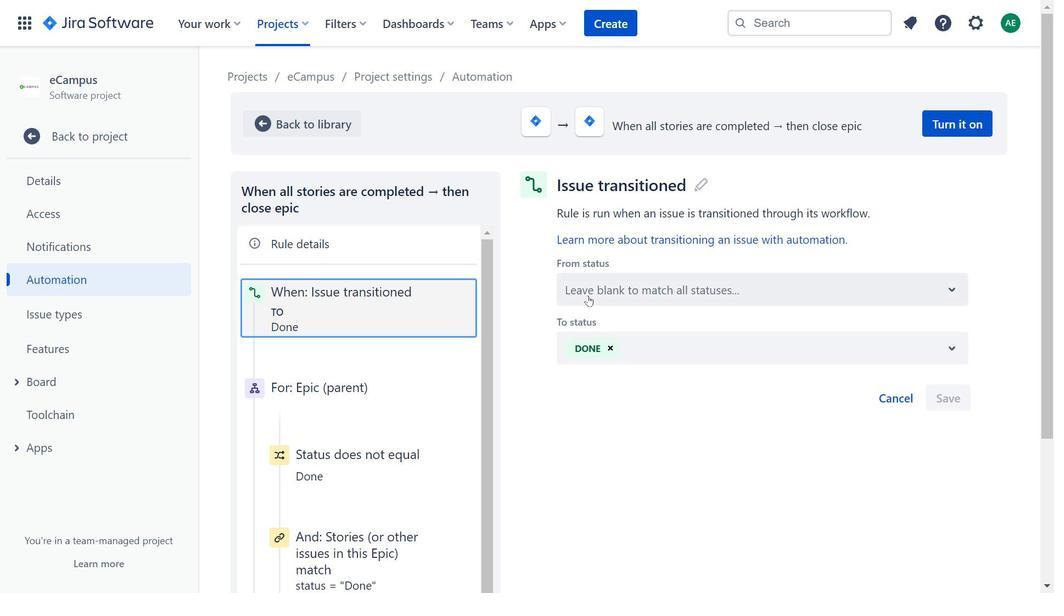 
Action: Mouse moved to (501, 353)
Screenshot: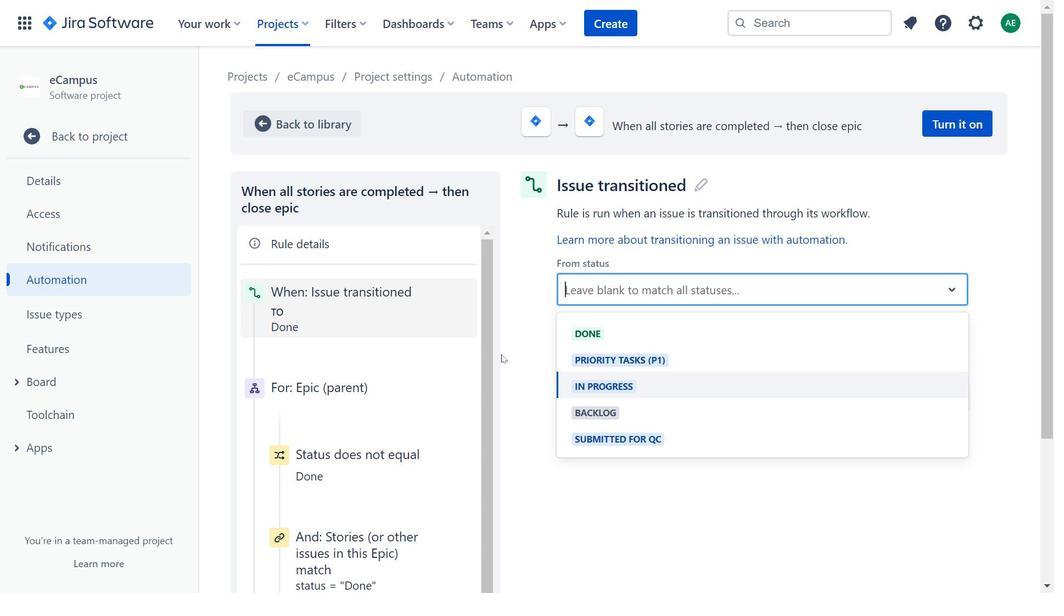 
Action: Mouse pressed left at (501, 353)
Screenshot: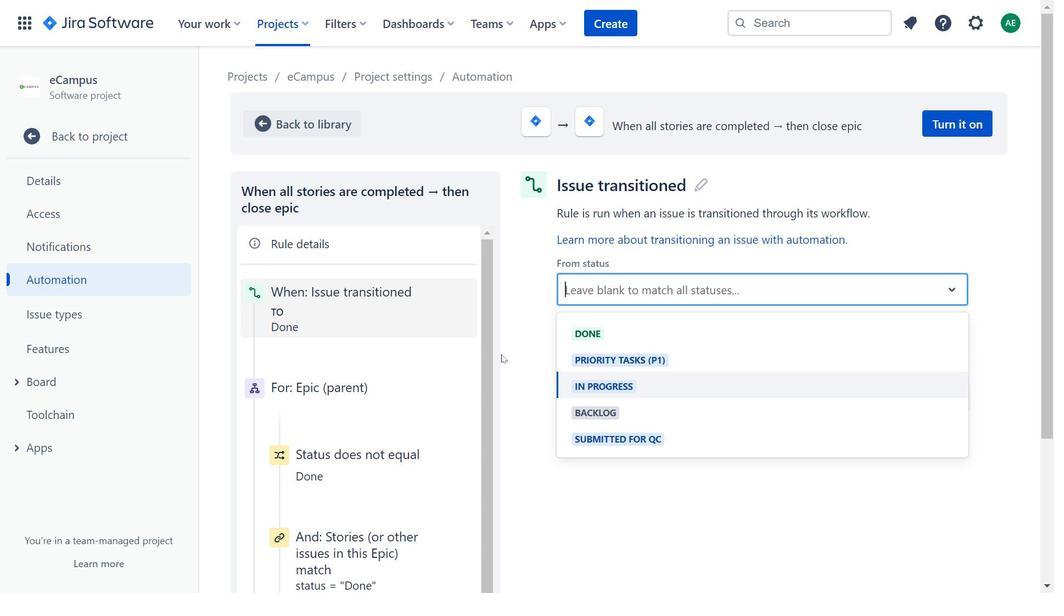 
Action: Mouse moved to (654, 357)
Screenshot: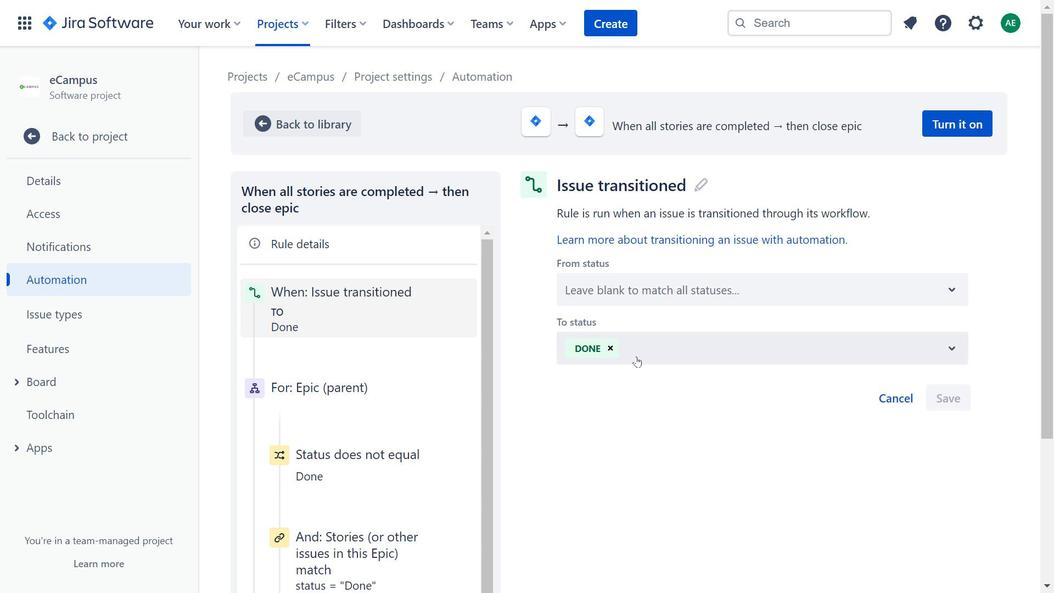 
Action: Mouse pressed left at (654, 357)
Screenshot: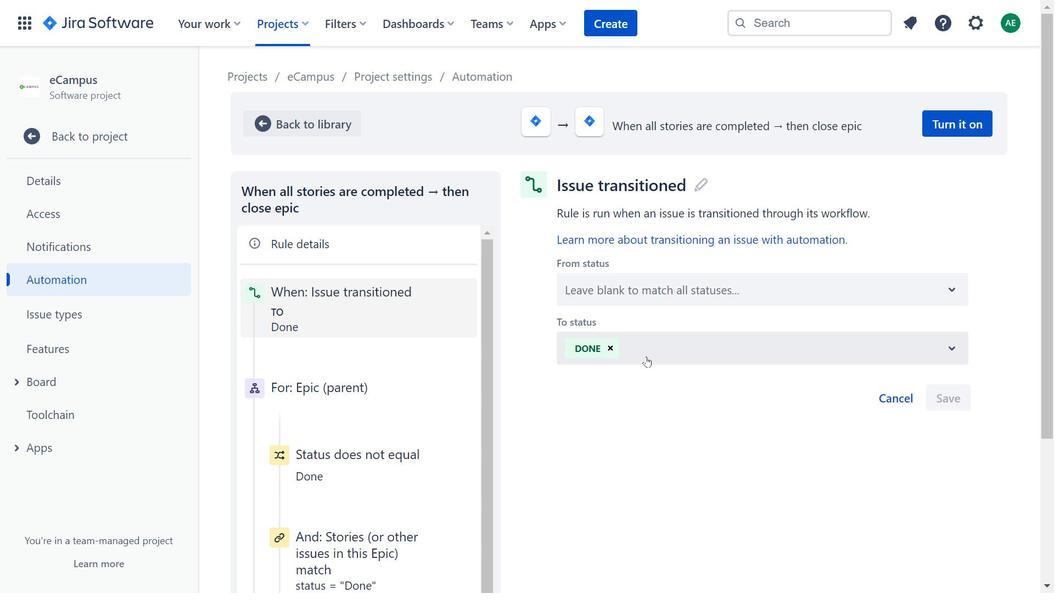 
Action: Mouse moved to (392, 384)
Screenshot: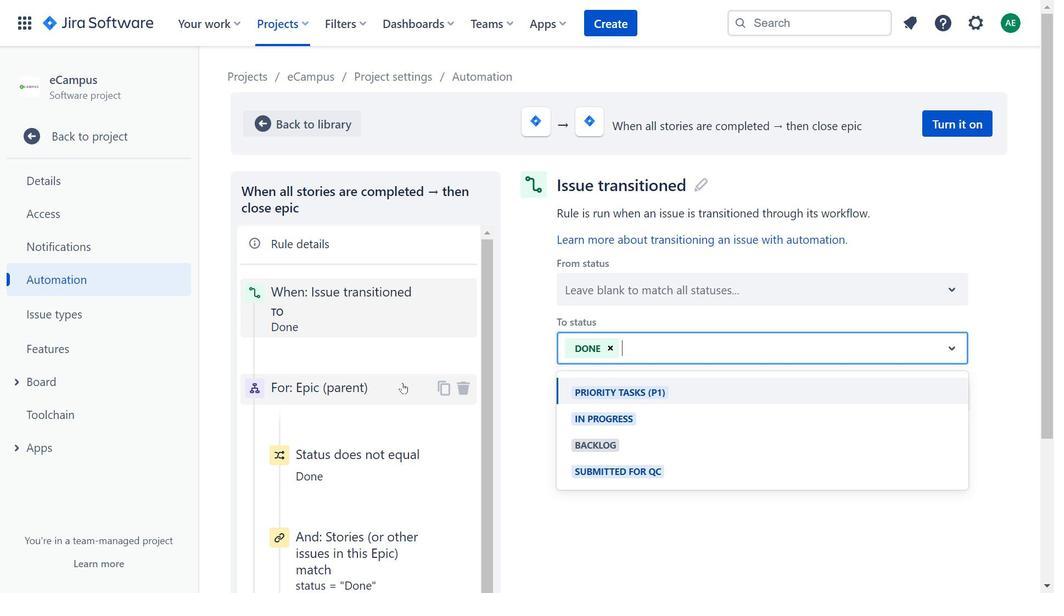 
Action: Mouse pressed left at (392, 384)
Screenshot: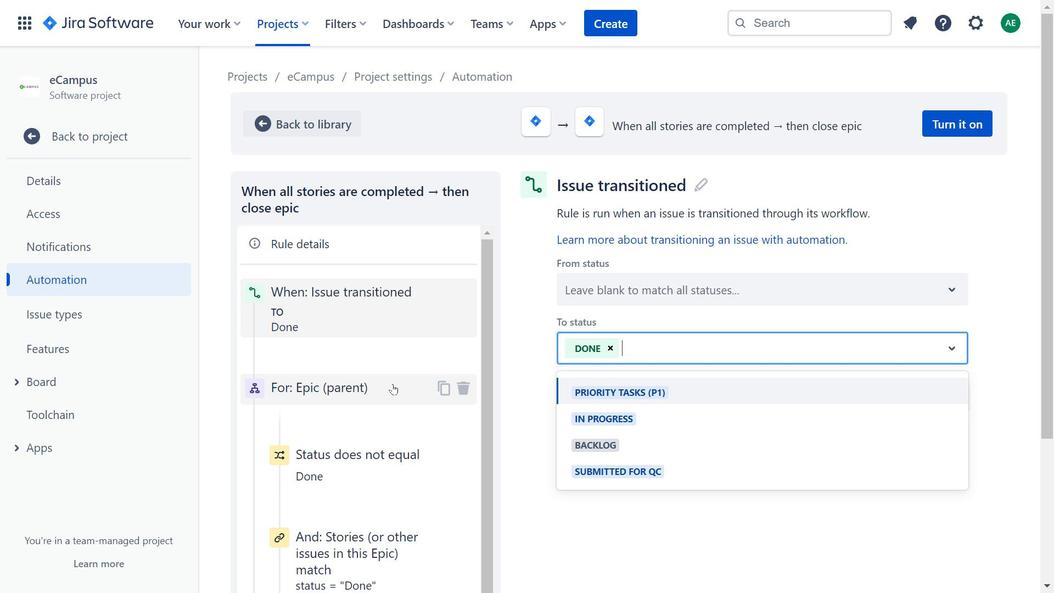 
Action: Mouse moved to (707, 285)
Screenshot: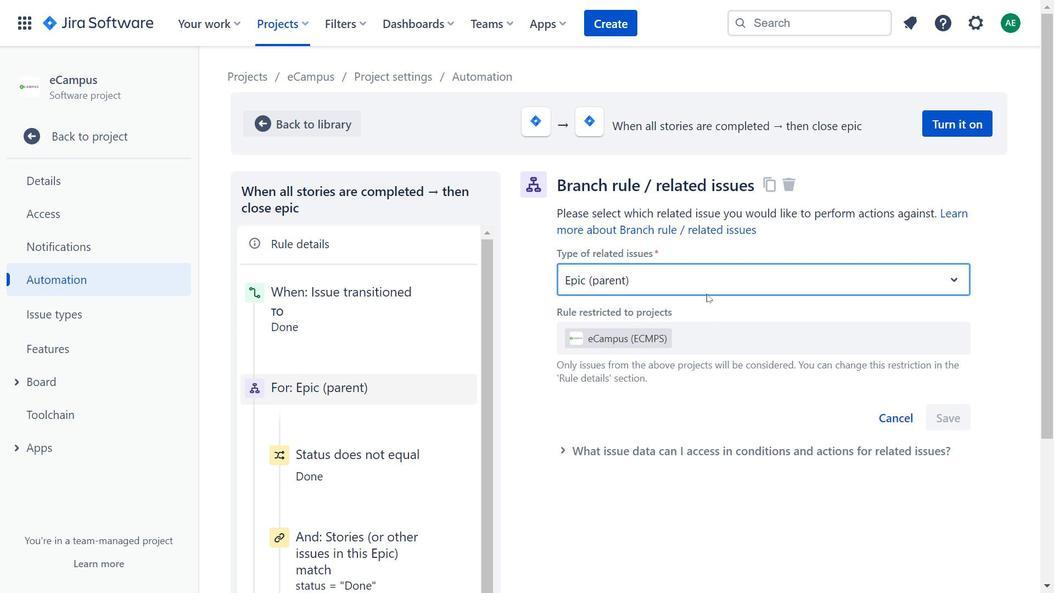 
Action: Mouse pressed left at (707, 285)
Screenshot: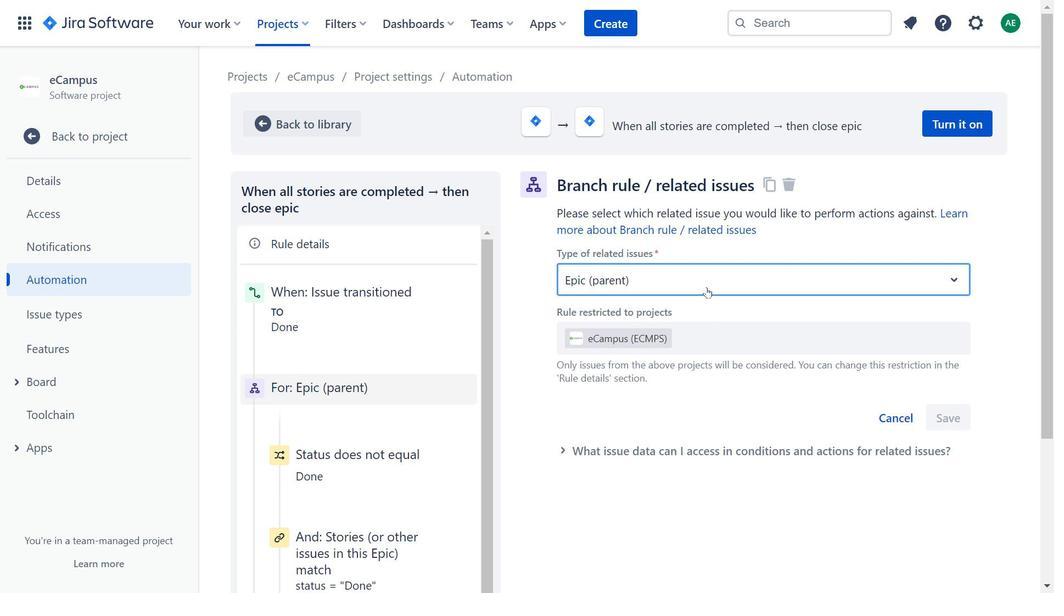 
Action: Mouse moved to (673, 400)
Screenshot: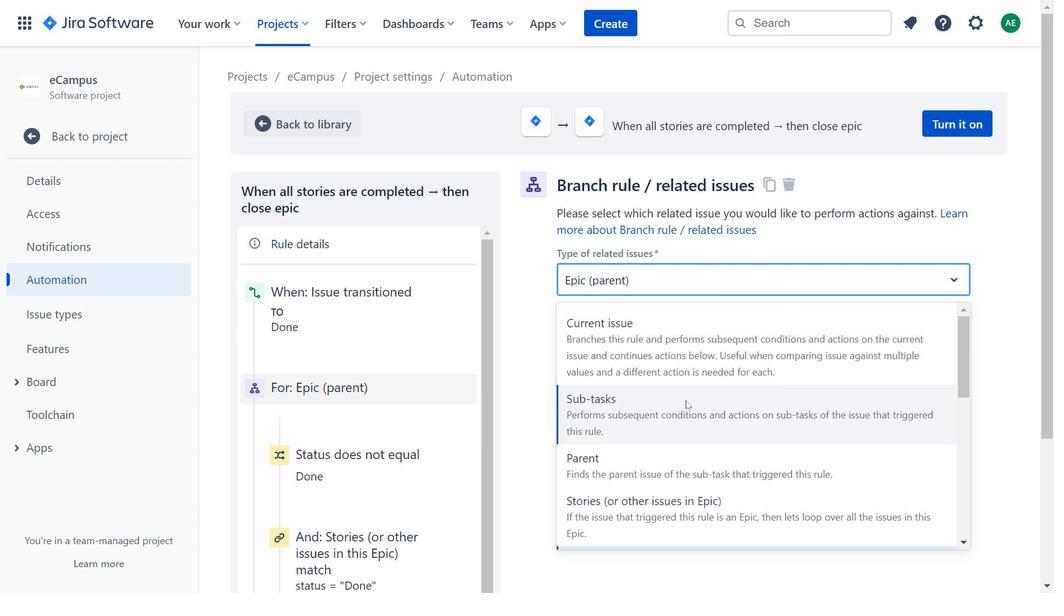 
Action: Mouse scrolled (673, 399) with delta (0, 0)
Screenshot: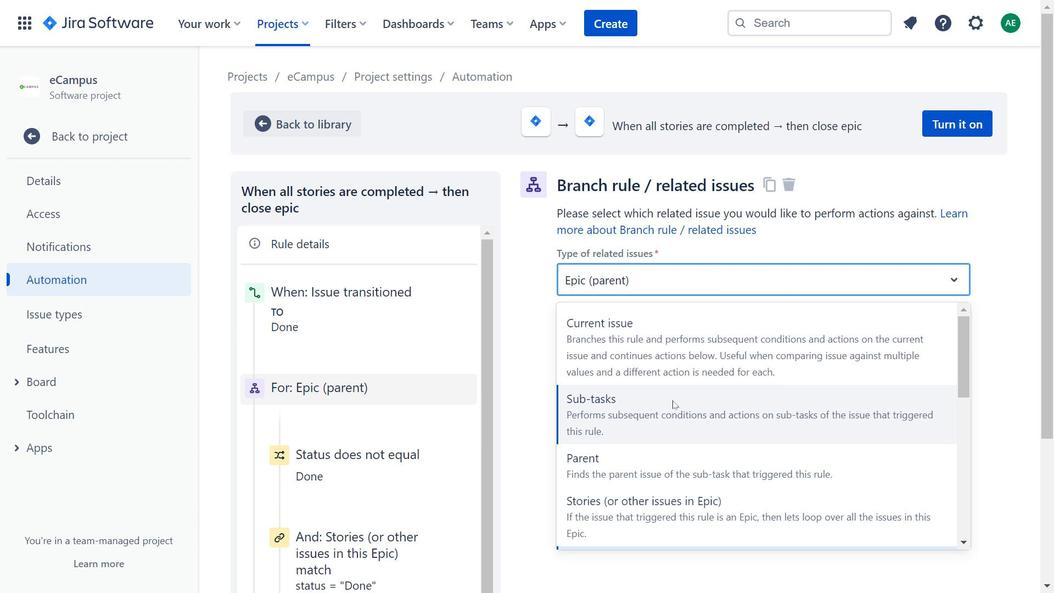 
Action: Mouse scrolled (673, 399) with delta (0, 0)
Screenshot: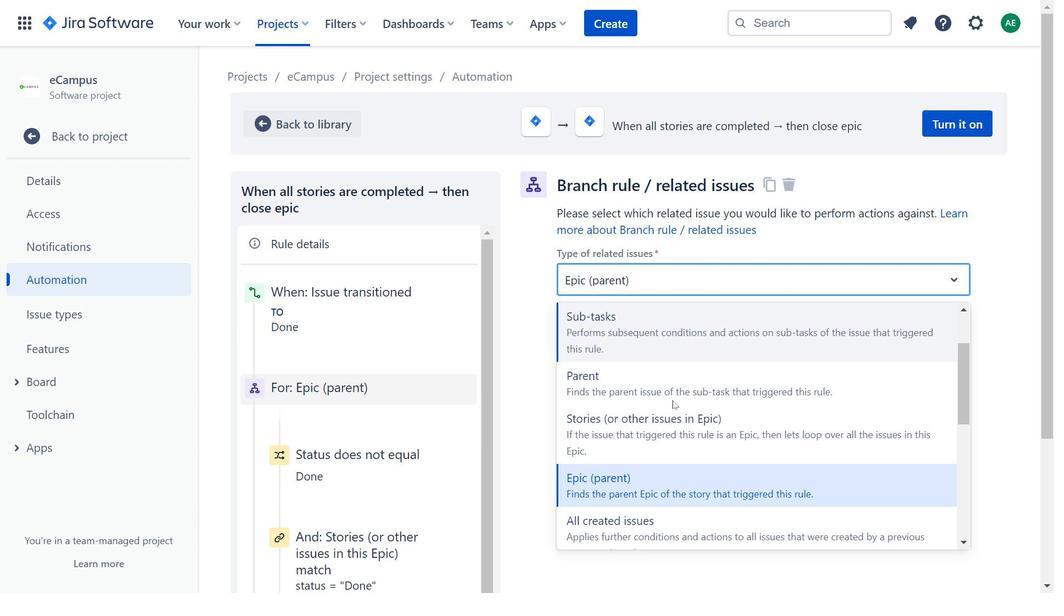 
Action: Mouse moved to (673, 400)
Screenshot: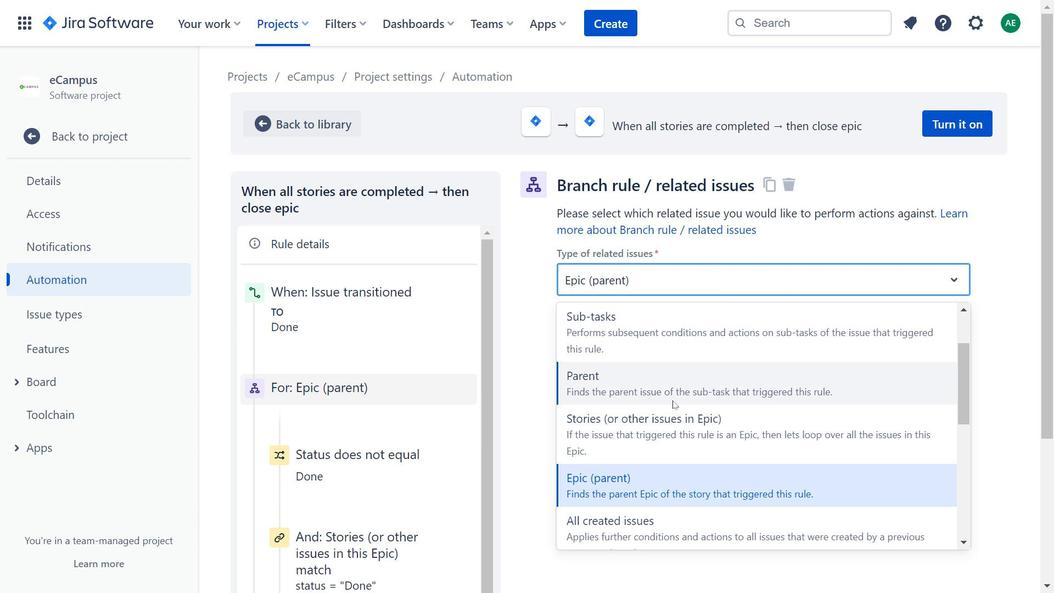 
Action: Mouse scrolled (673, 399) with delta (0, 0)
Screenshot: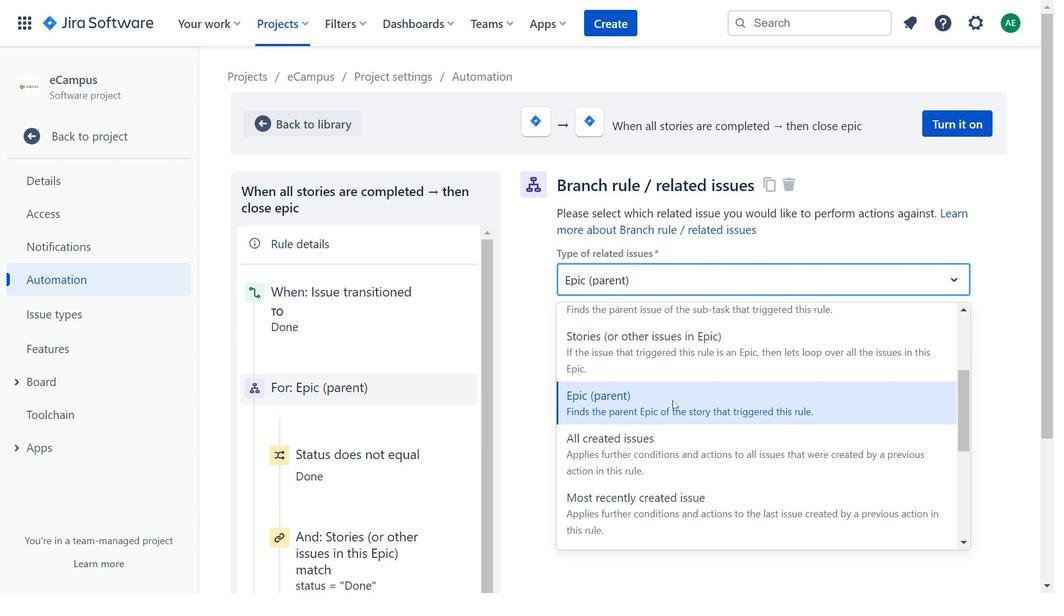 
Action: Mouse scrolled (673, 399) with delta (0, 0)
Screenshot: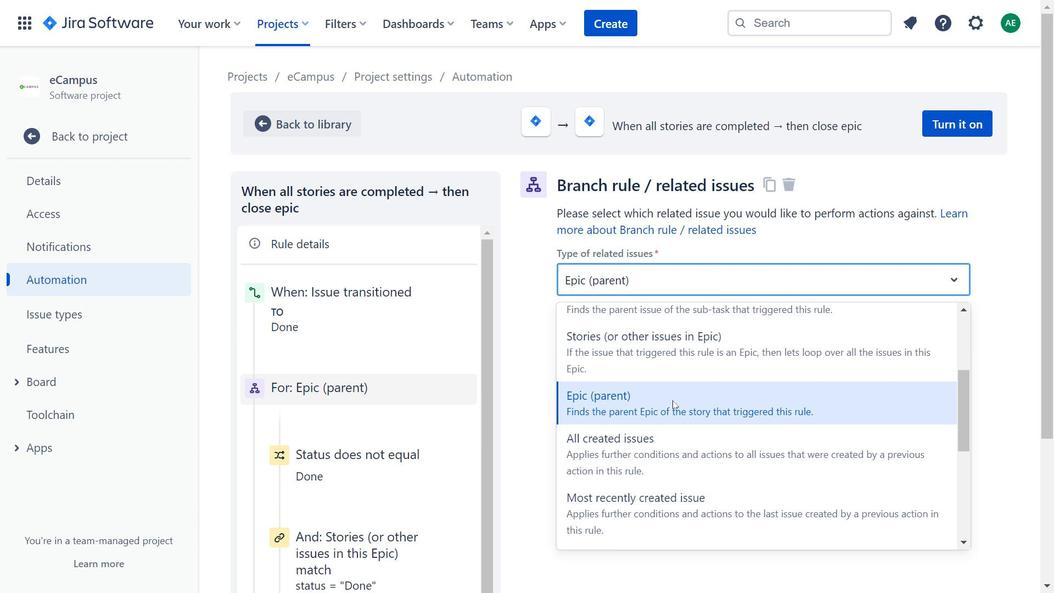
Action: Mouse scrolled (673, 399) with delta (0, 0)
Screenshot: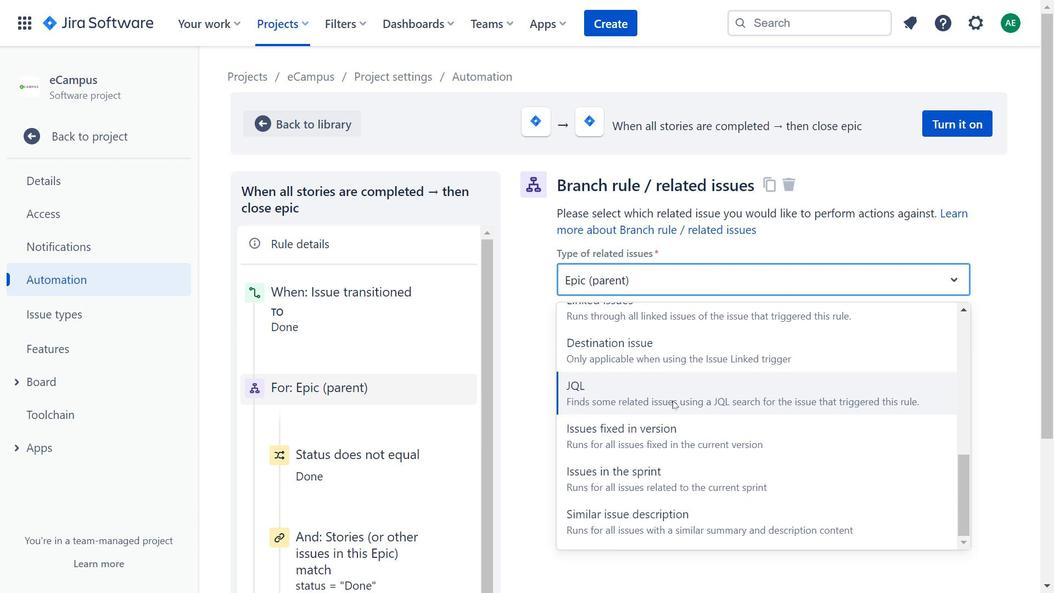 
Action: Mouse moved to (670, 442)
Screenshot: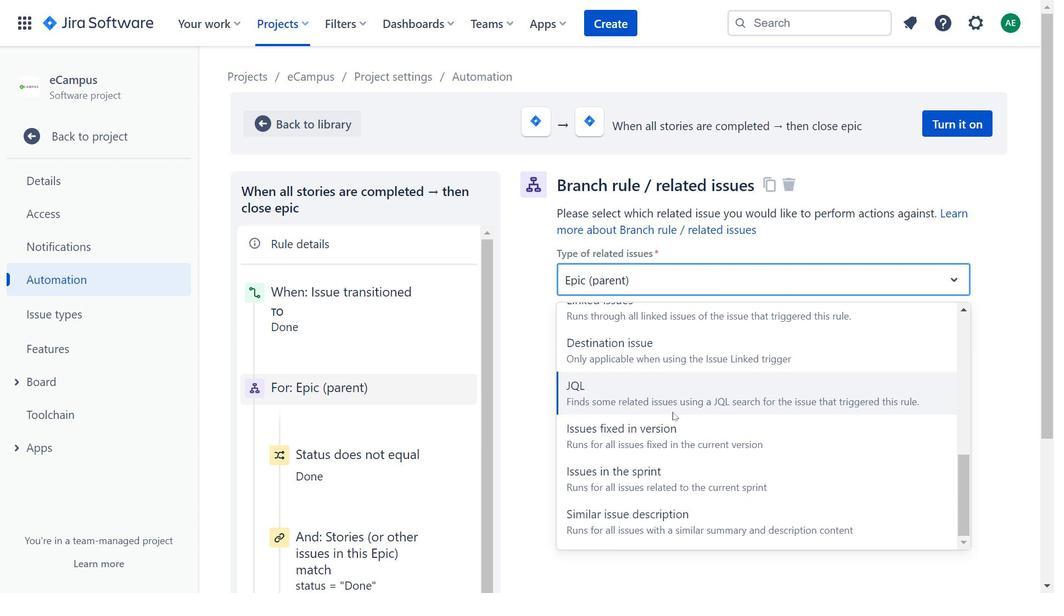 
Action: Mouse scrolled (670, 442) with delta (0, 0)
Screenshot: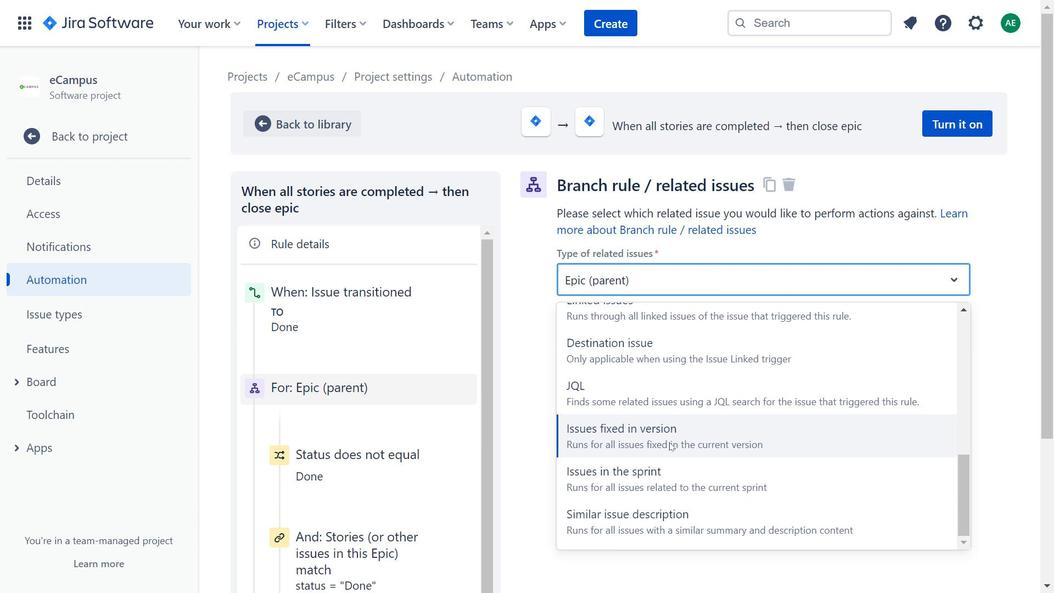 
Action: Mouse scrolled (670, 442) with delta (0, 0)
Screenshot: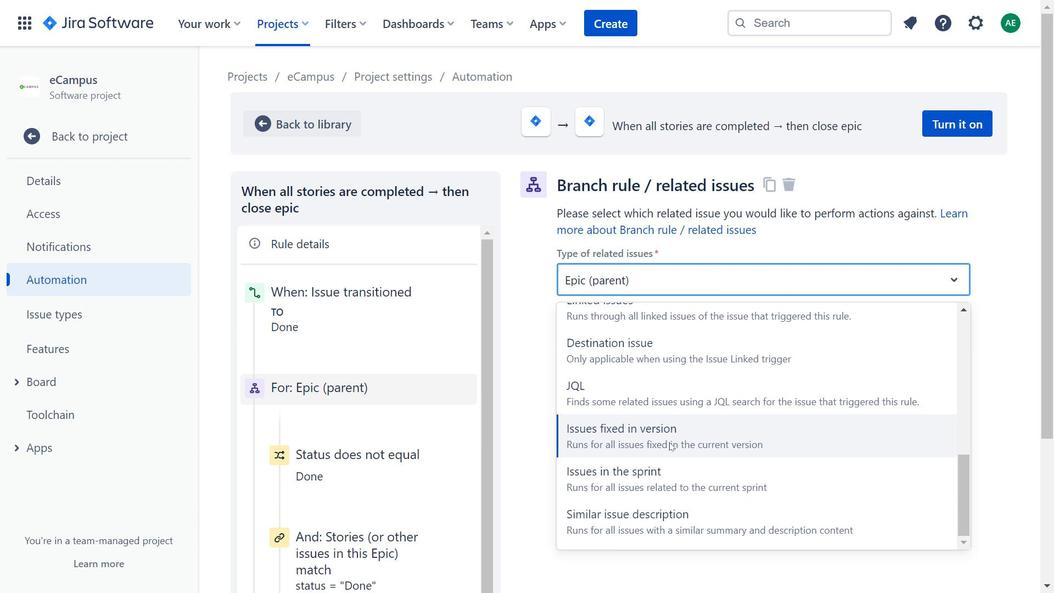
Action: Mouse moved to (665, 399)
Screenshot: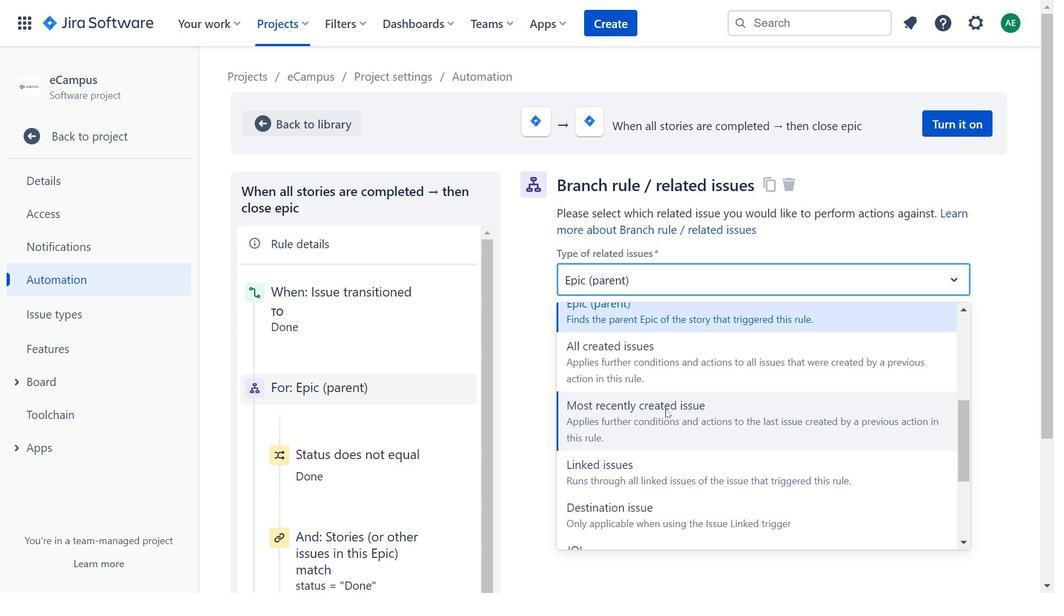 
Action: Mouse scrolled (665, 399) with delta (0, 0)
Screenshot: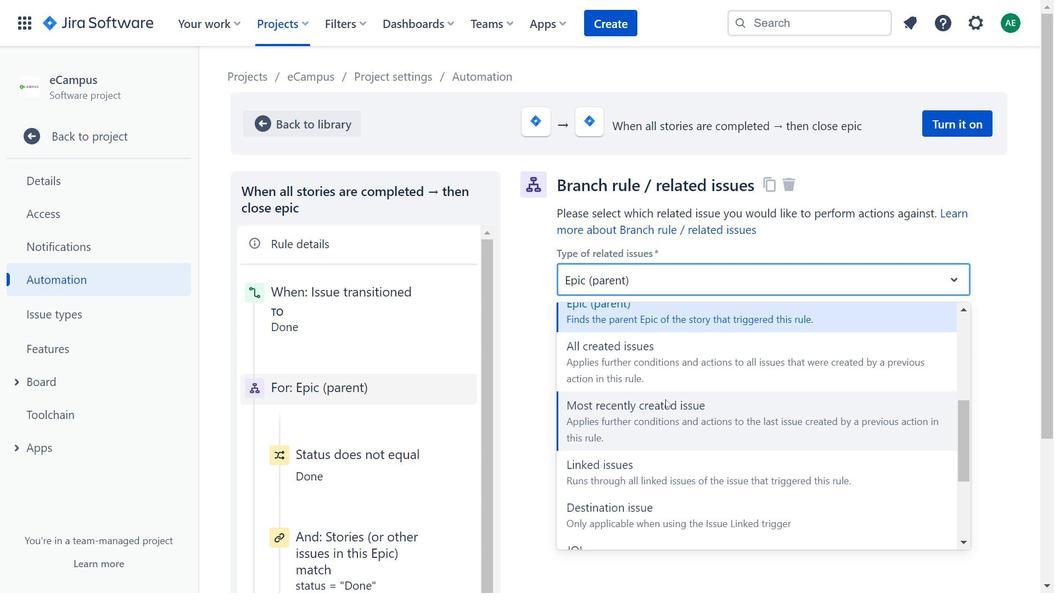 
Action: Mouse moved to (666, 399)
Screenshot: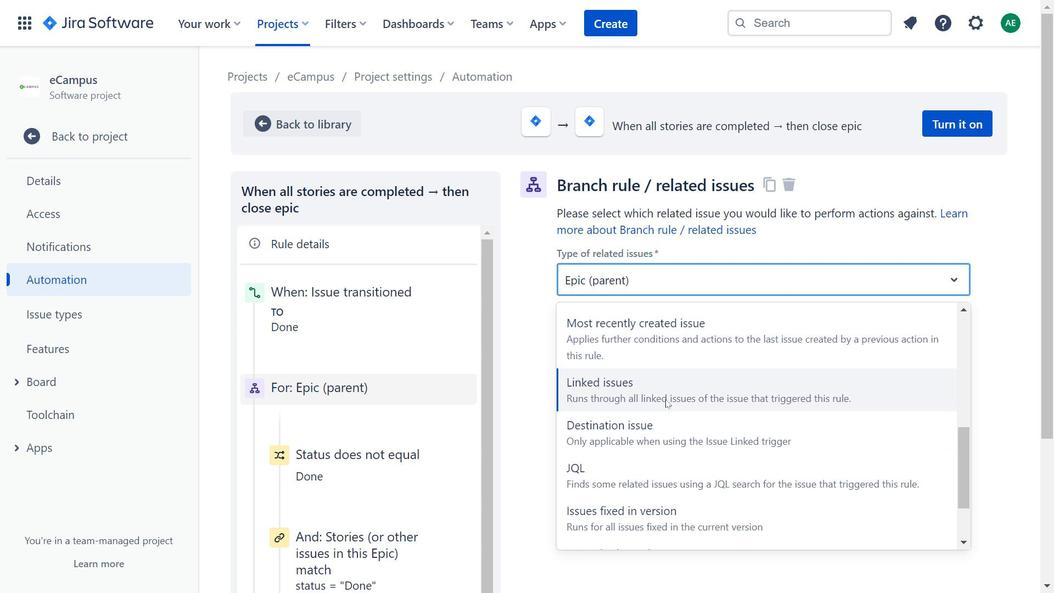 
Action: Mouse scrolled (666, 398) with delta (0, 0)
Screenshot: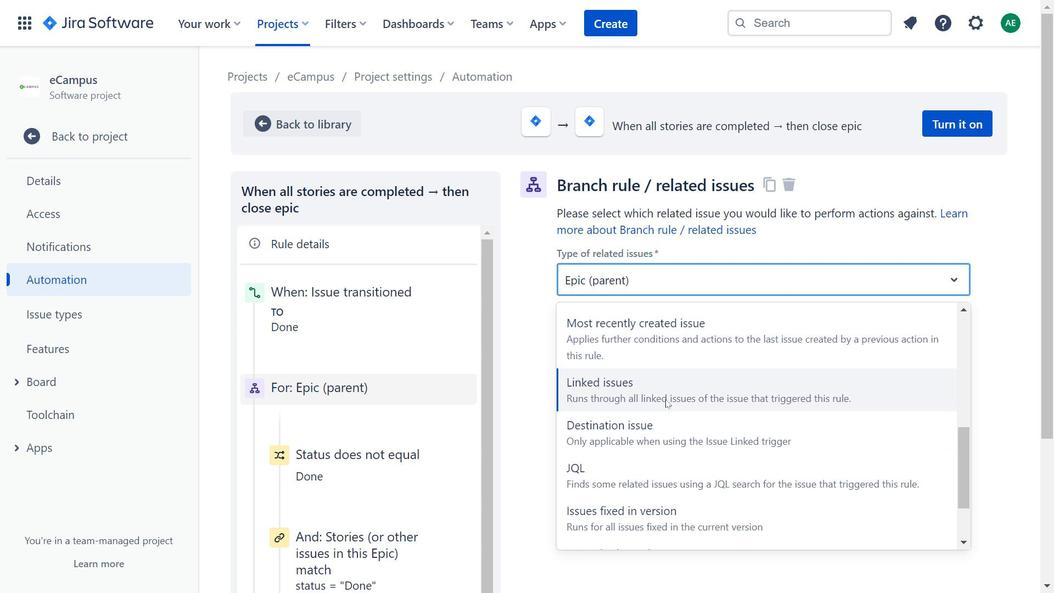 
Action: Mouse moved to (684, 395)
Screenshot: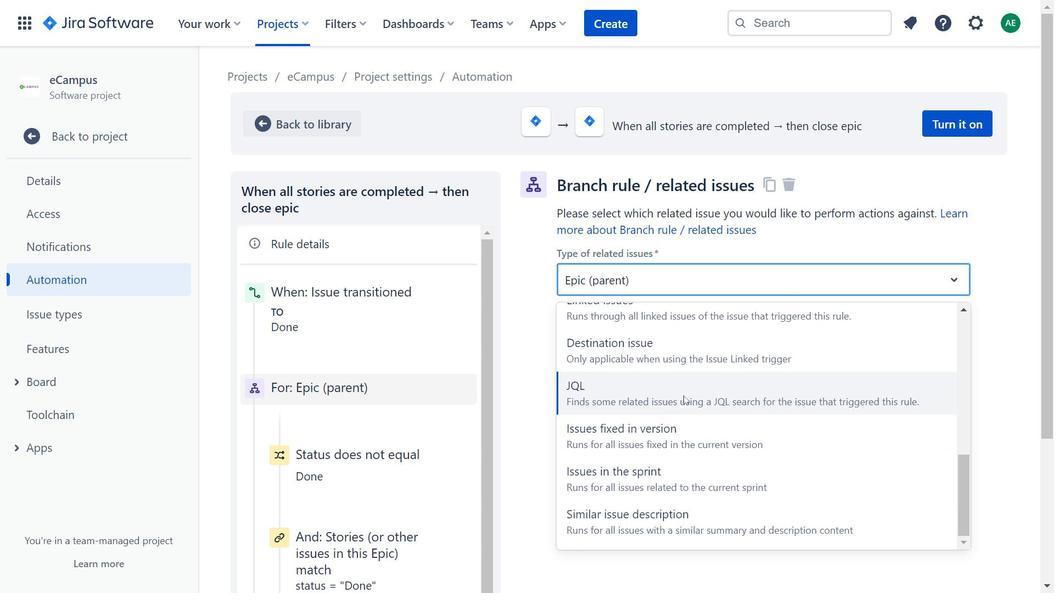 
Action: Mouse scrolled (684, 395) with delta (0, 0)
Screenshot: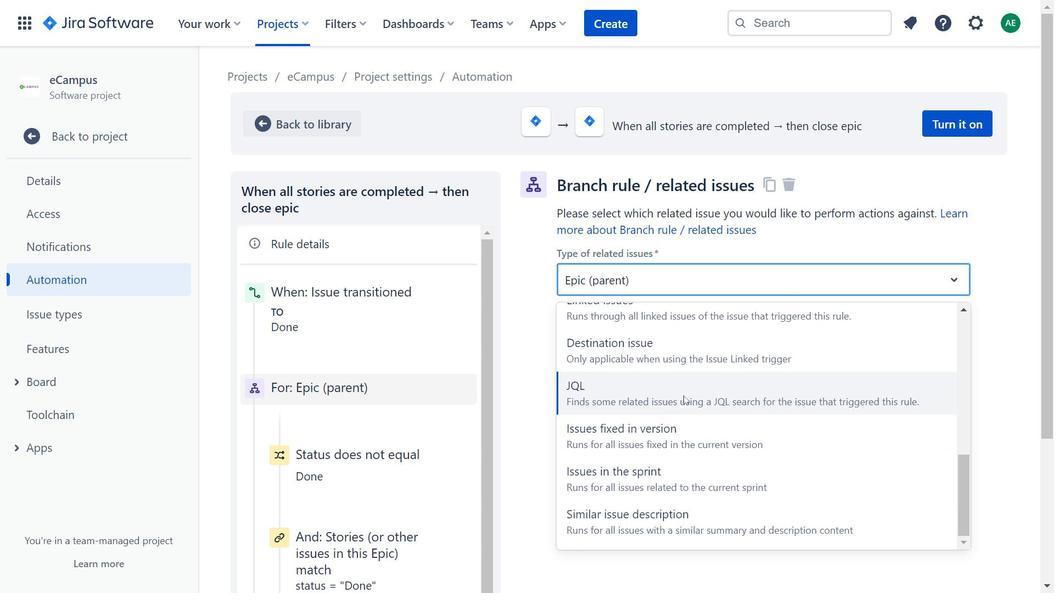 
Action: Mouse moved to (689, 400)
Screenshot: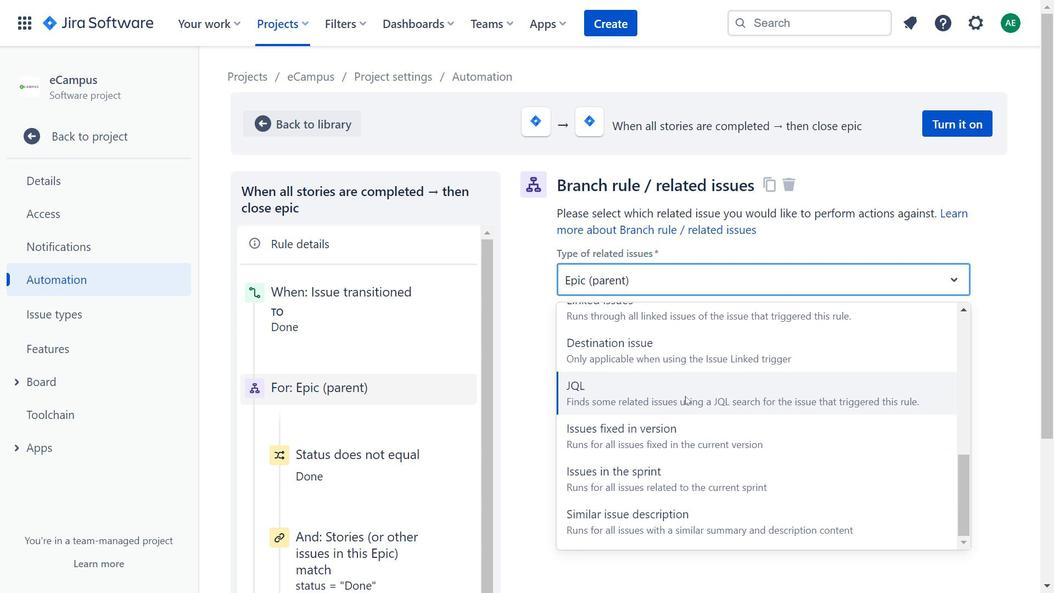 
Action: Mouse scrolled (689, 401) with delta (0, 0)
Screenshot: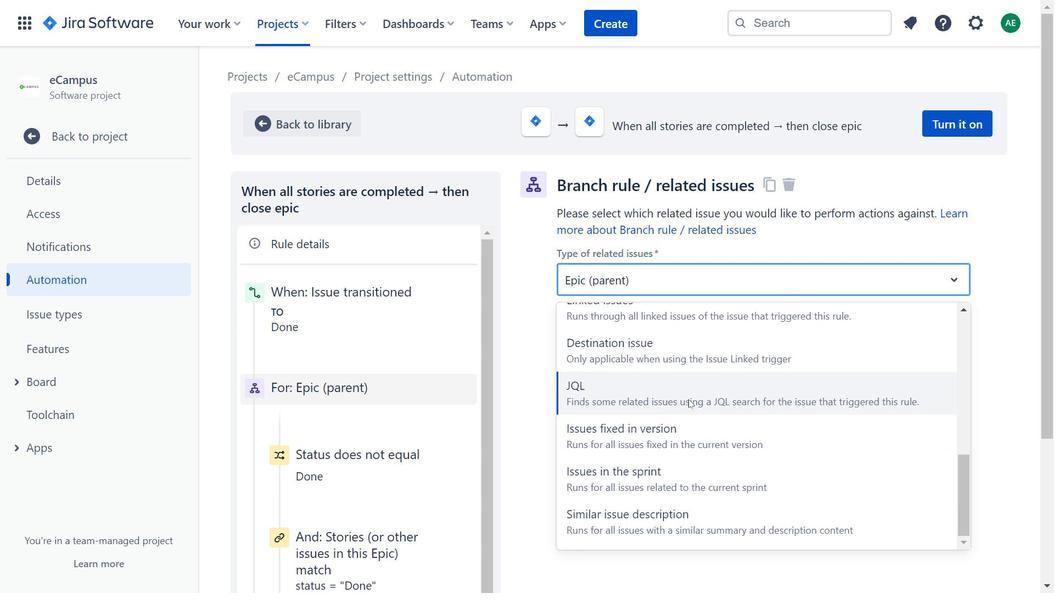 
Action: Mouse moved to (690, 402)
Screenshot: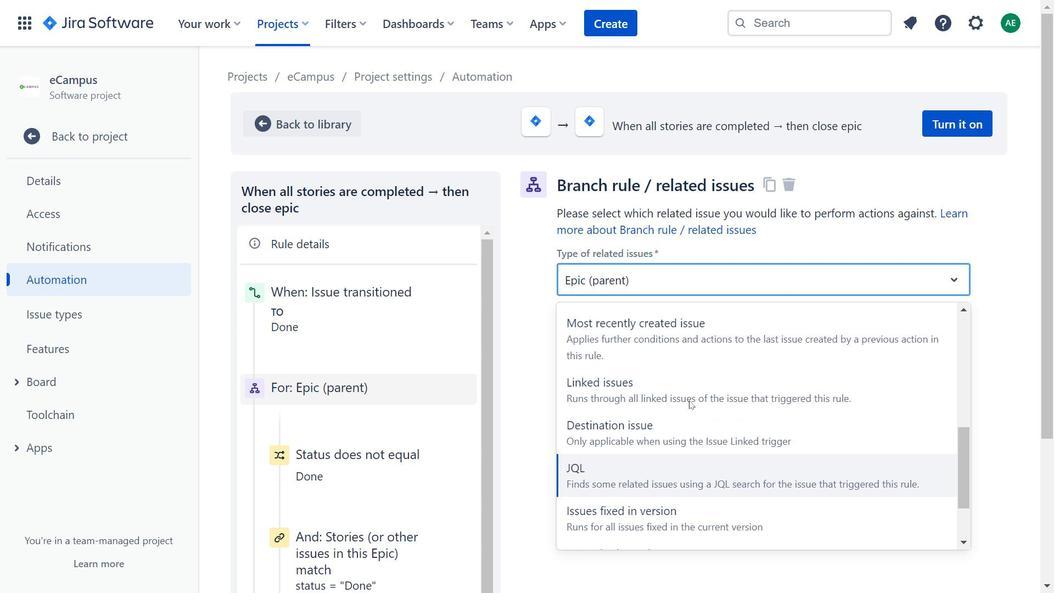 
Action: Mouse scrolled (690, 402) with delta (0, 0)
Screenshot: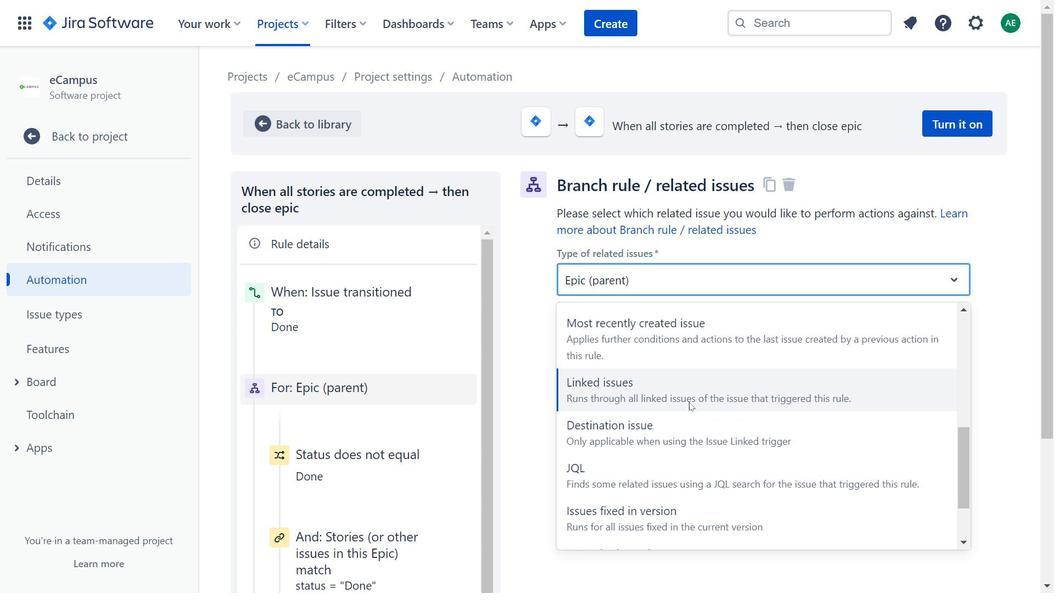
Action: Mouse scrolled (690, 402) with delta (0, 0)
Screenshot: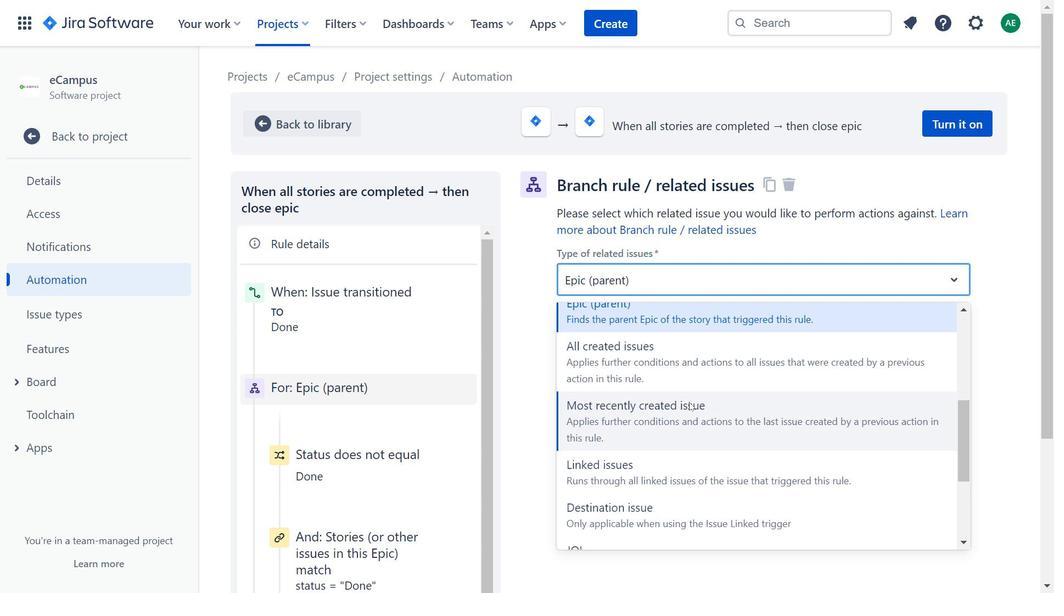 
Action: Mouse scrolled (690, 402) with delta (0, 0)
Screenshot: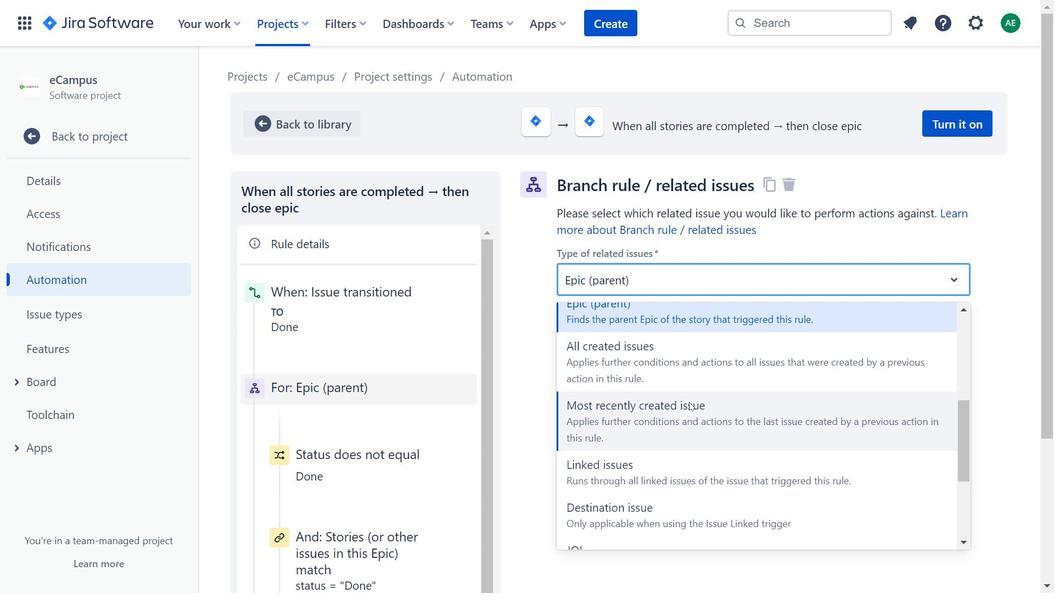 
Action: Mouse moved to (690, 403)
Screenshot: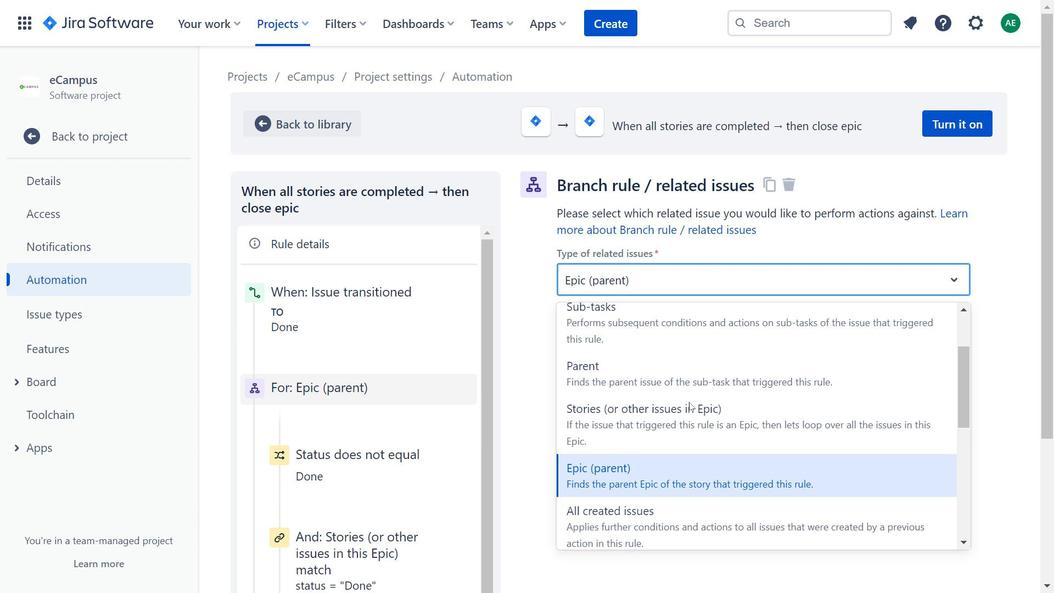
Action: Mouse scrolled (690, 404) with delta (0, 0)
Screenshot: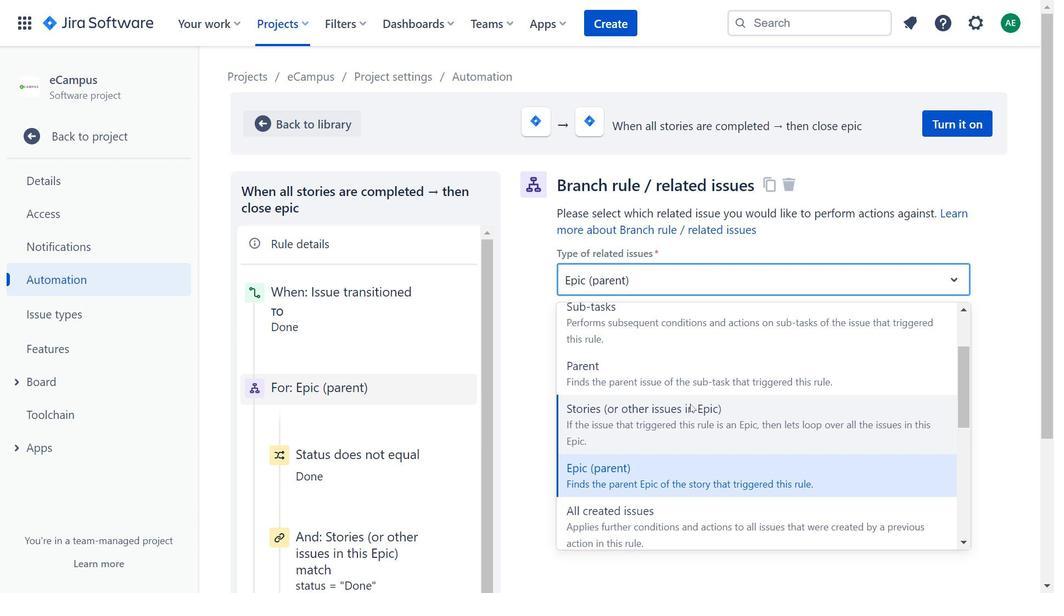 
Action: Mouse scrolled (690, 404) with delta (0, 0)
Screenshot: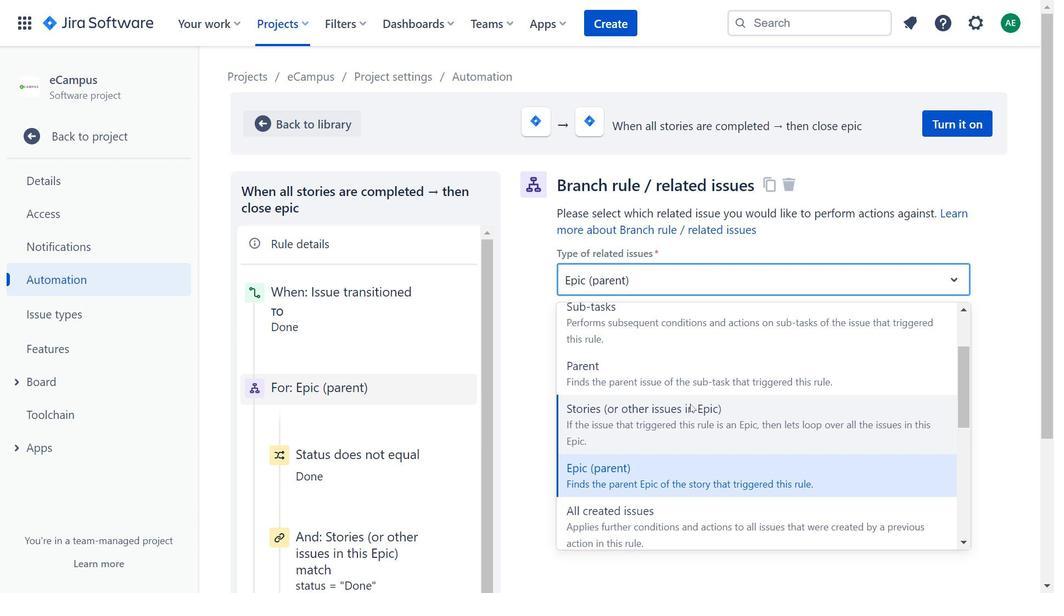 
Action: Mouse scrolled (690, 404) with delta (0, 0)
Screenshot: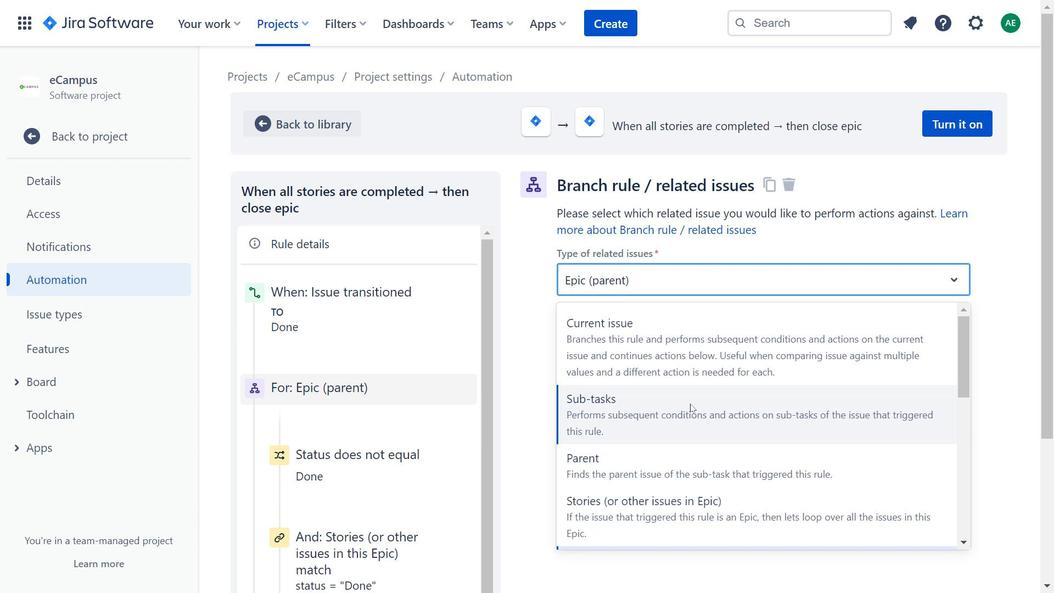 
Action: Mouse scrolled (690, 404) with delta (0, 0)
Screenshot: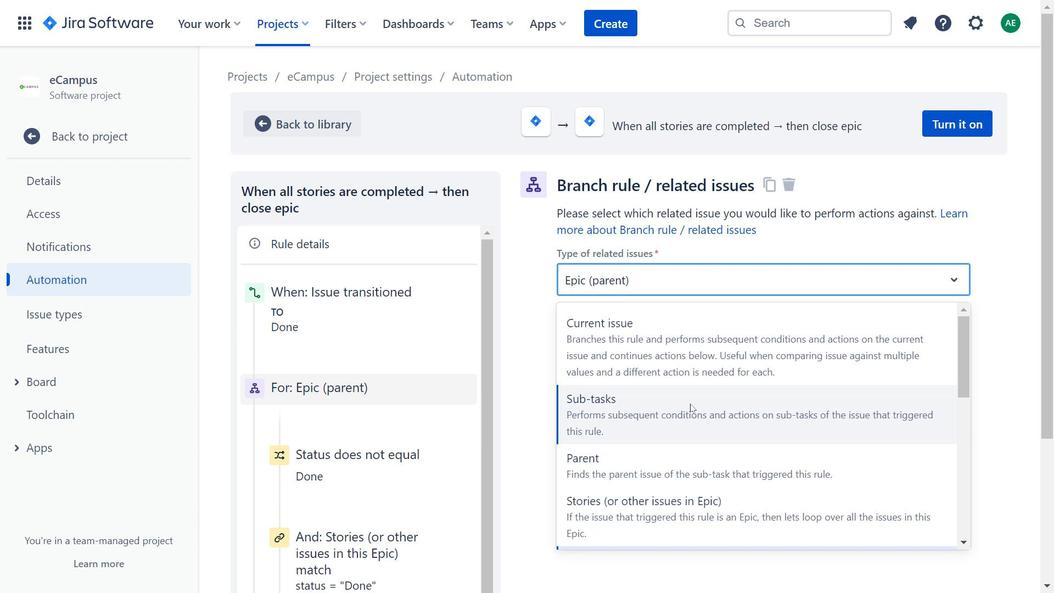 
Action: Mouse moved to (427, 350)
Screenshot: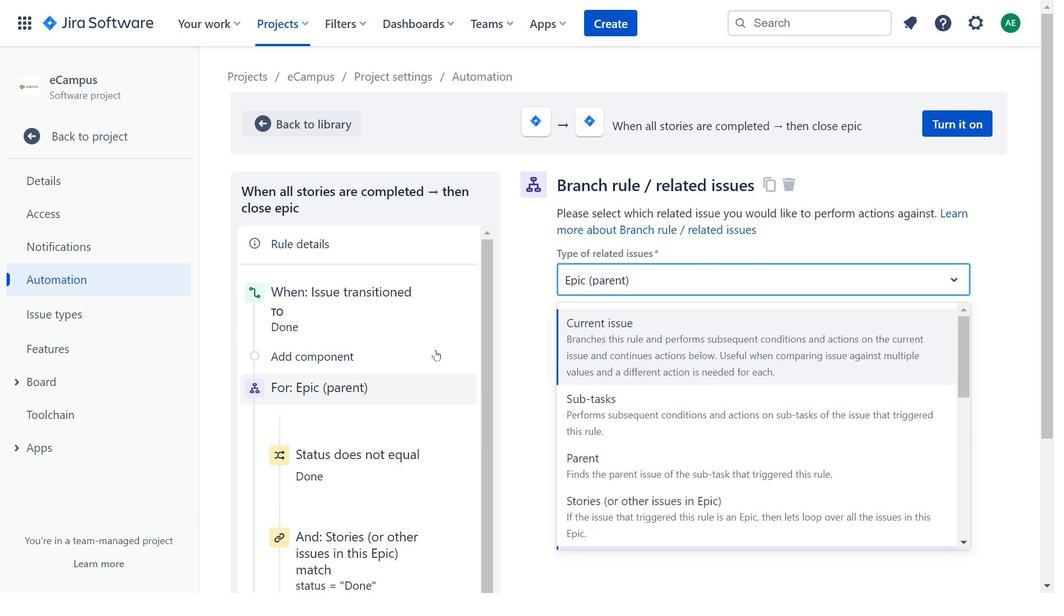 
Action: Mouse scrolled (427, 349) with delta (0, 0)
Screenshot: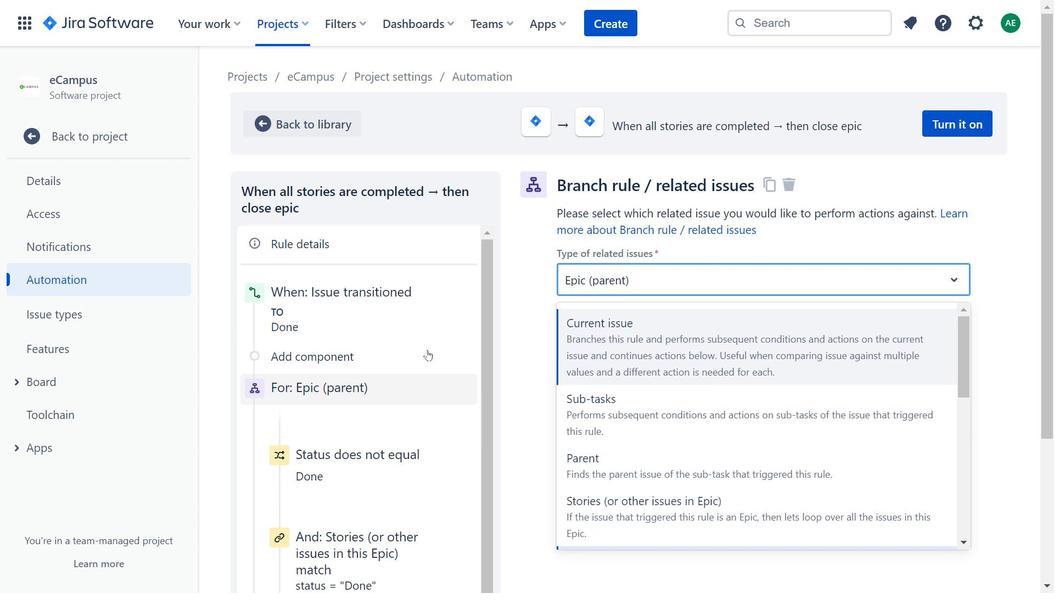 
Action: Mouse scrolled (427, 349) with delta (0, 0)
Screenshot: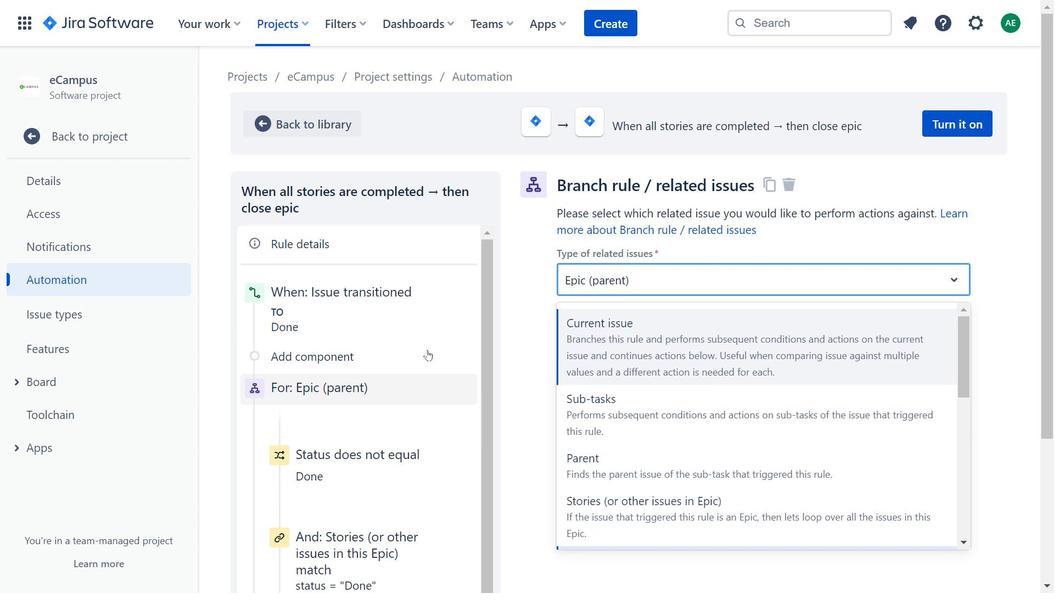 
Action: Mouse moved to (426, 381)
Screenshot: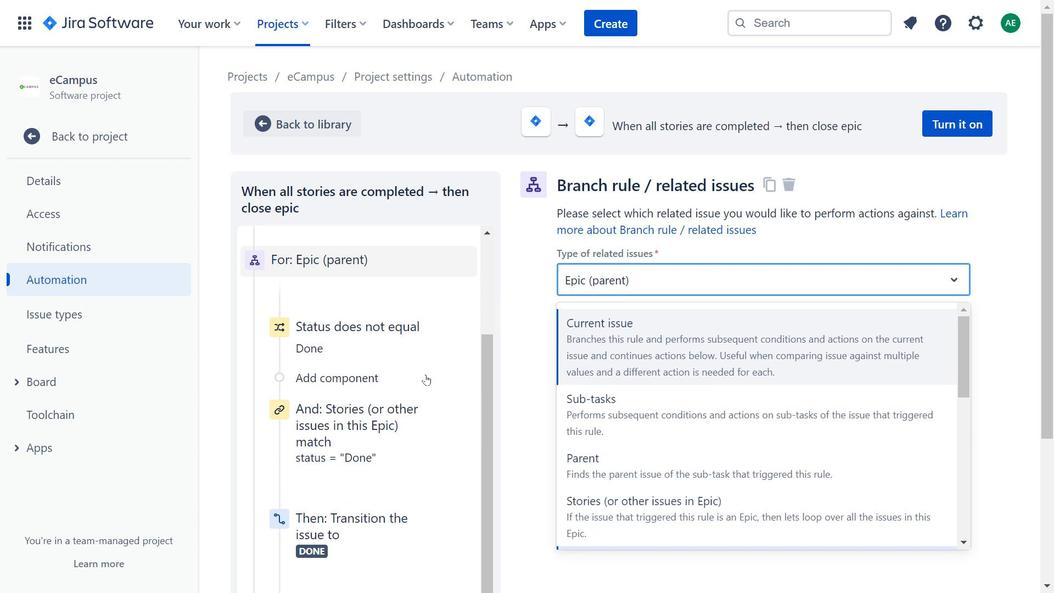 
Action: Mouse scrolled (426, 381) with delta (0, 0)
Screenshot: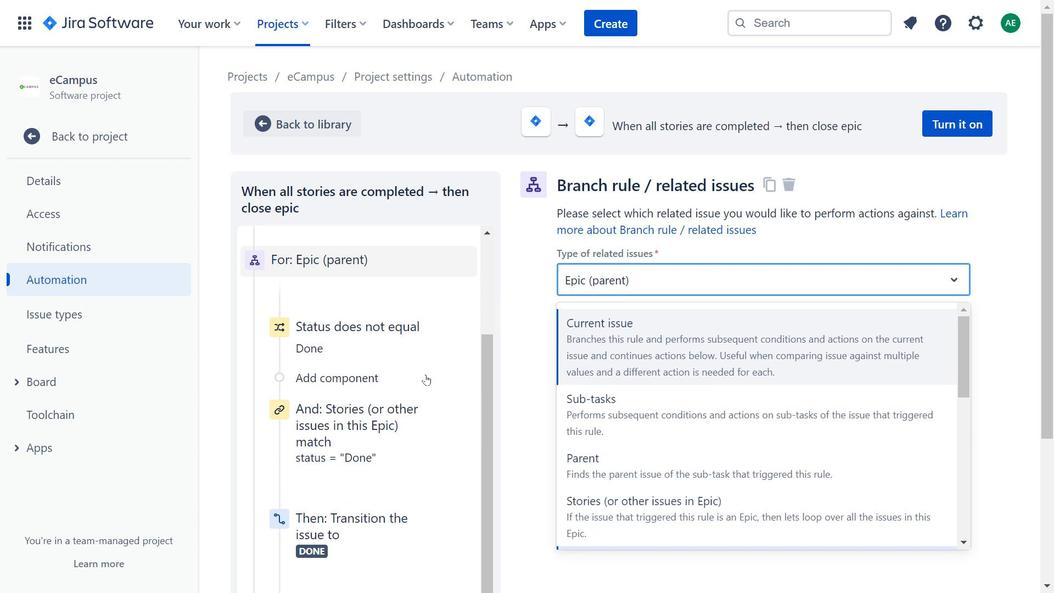 
Action: Mouse moved to (403, 369)
Screenshot: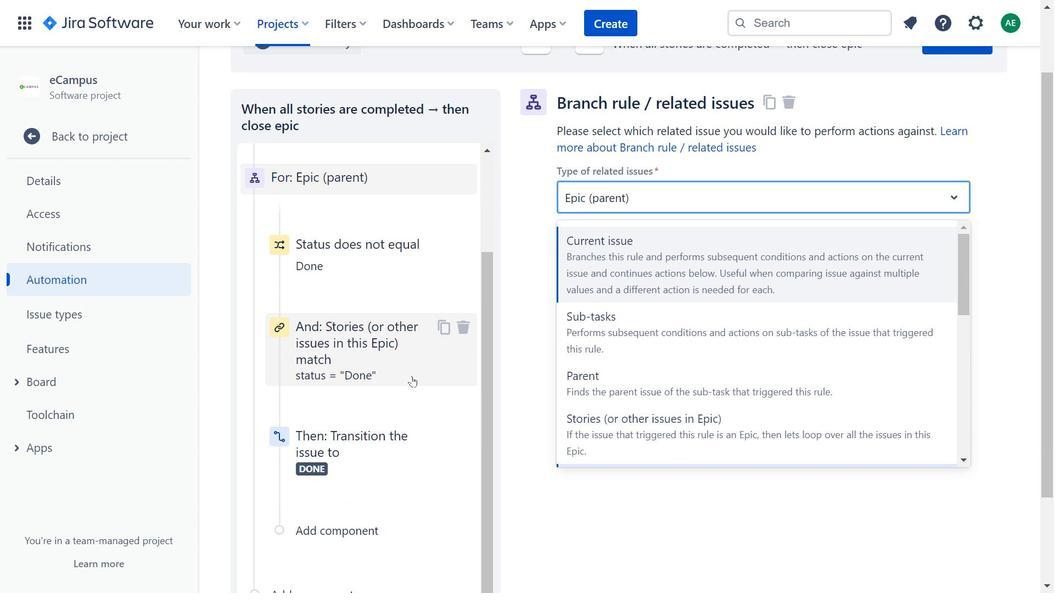 
Action: Mouse pressed left at (403, 369)
Screenshot: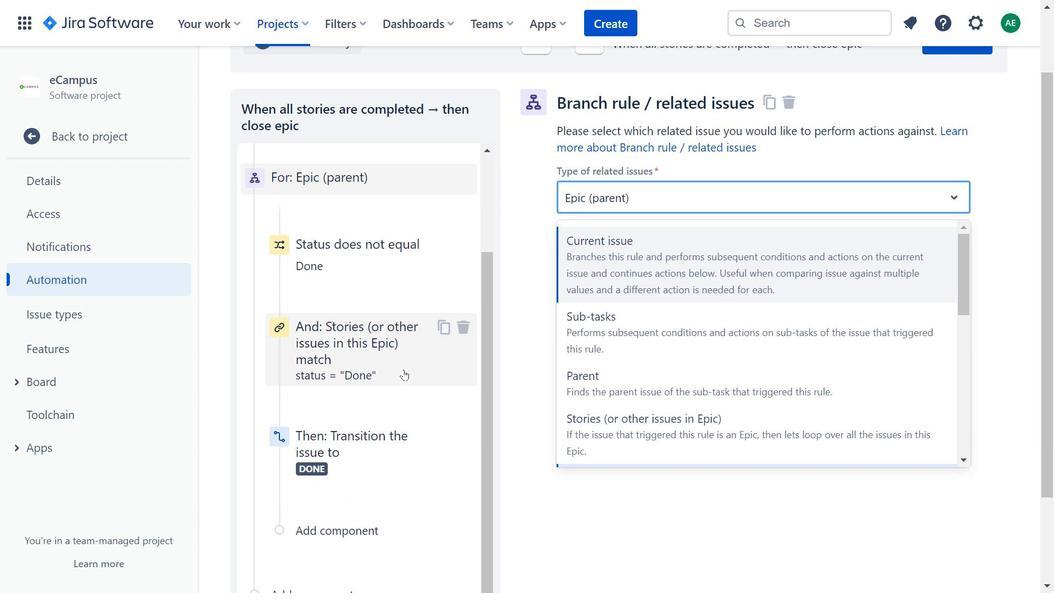 
Action: Mouse moved to (638, 290)
Screenshot: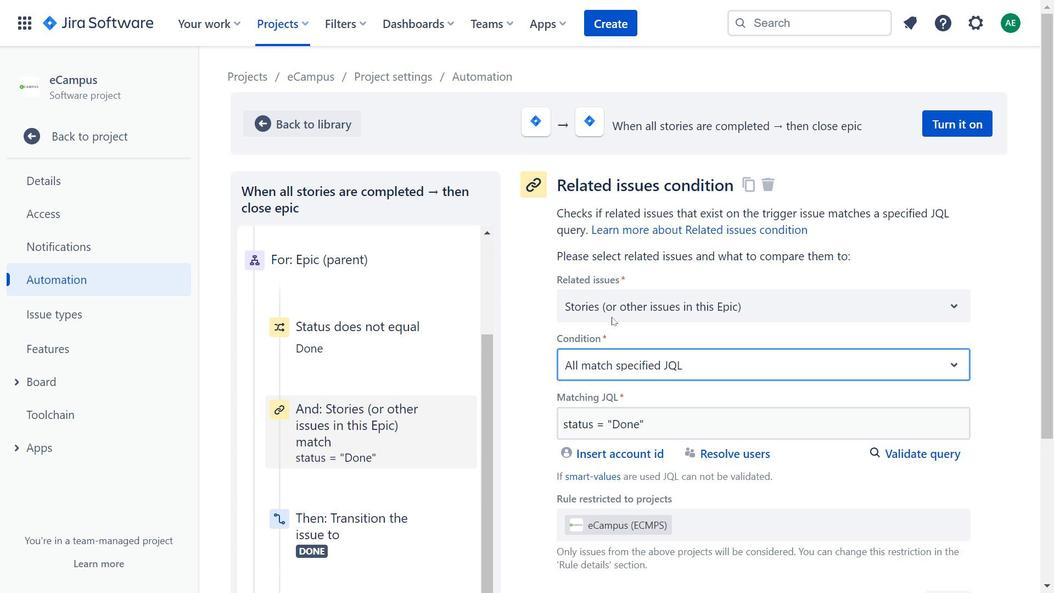
Action: Mouse pressed left at (638, 290)
Screenshot: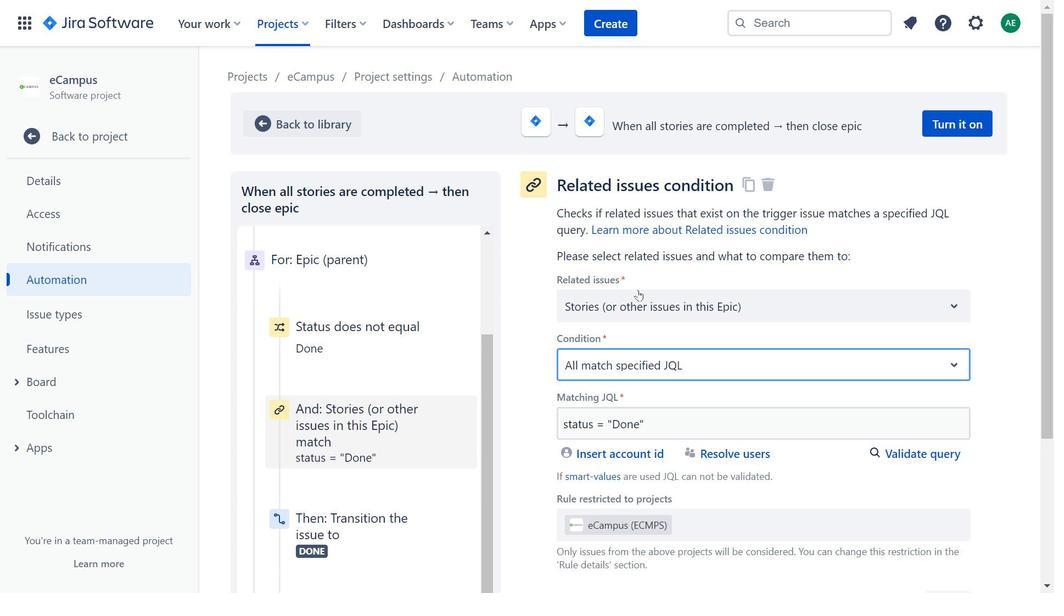 
Action: Mouse moved to (636, 383)
Screenshot: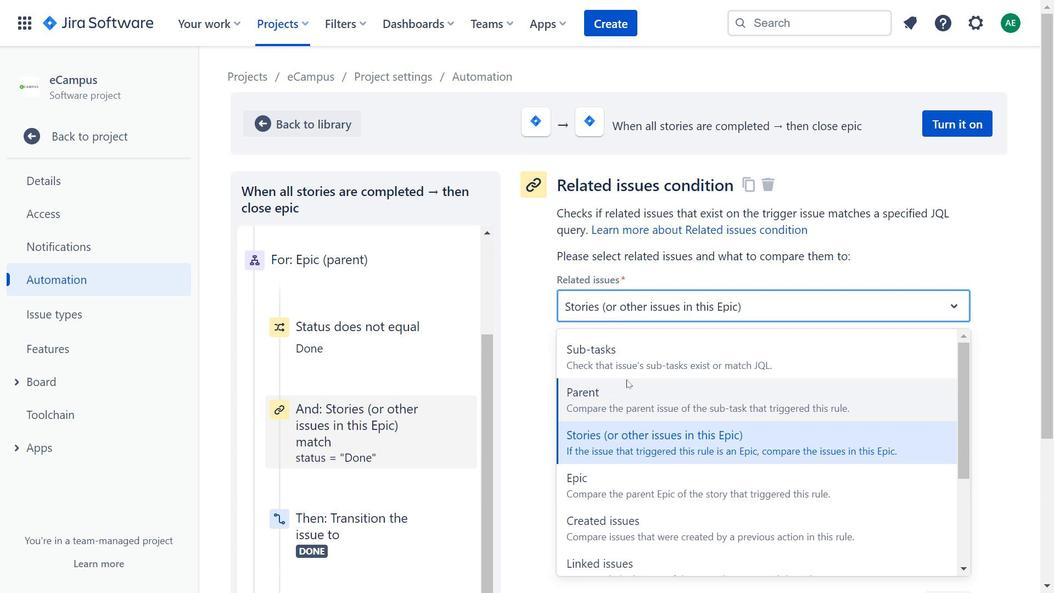 
Action: Mouse scrolled (636, 382) with delta (0, 0)
Screenshot: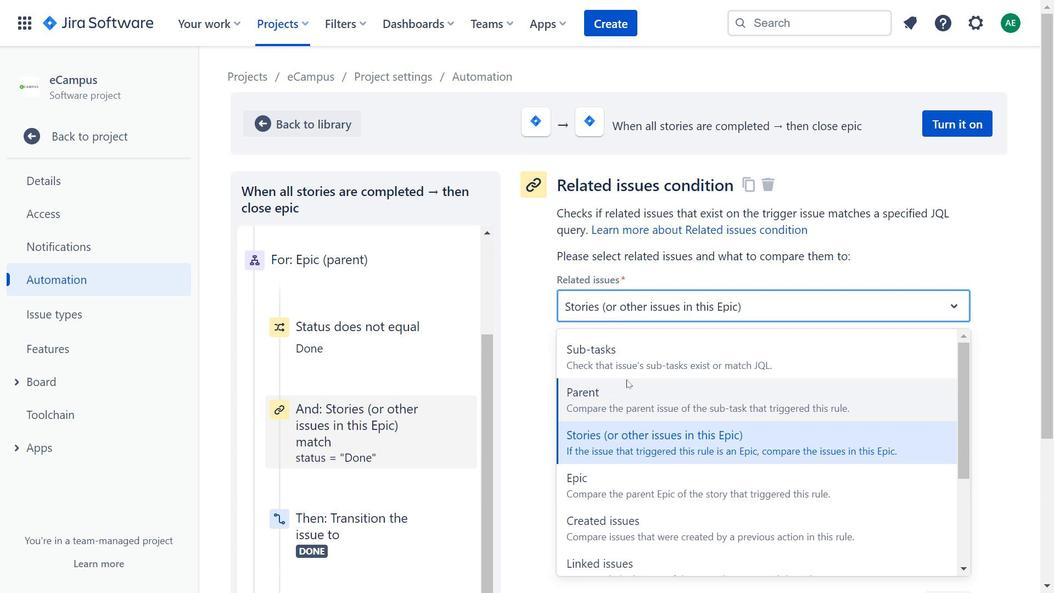 
Action: Mouse moved to (638, 384)
Screenshot: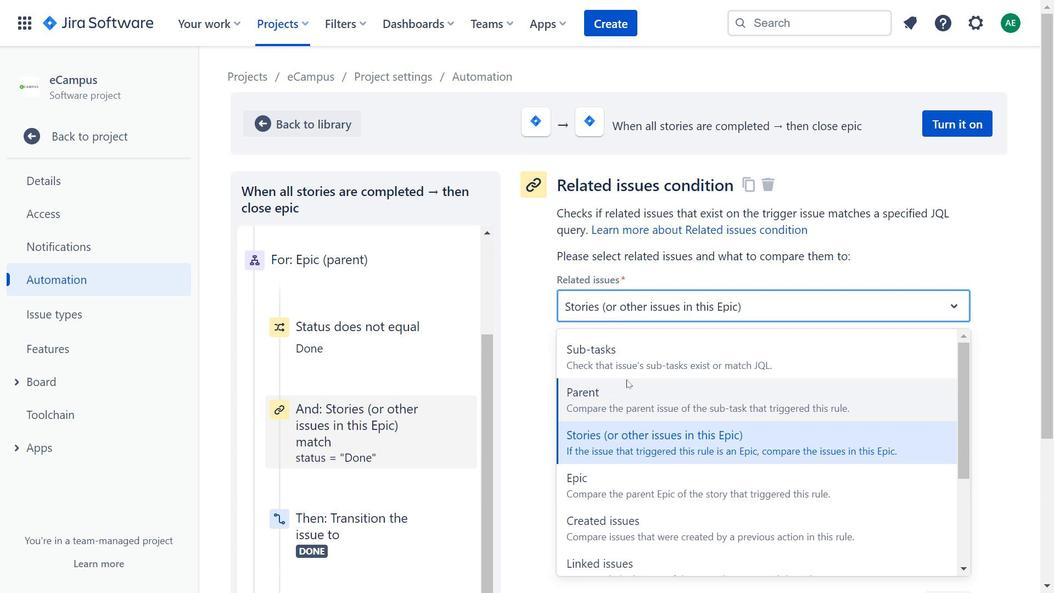 
Action: Mouse scrolled (638, 383) with delta (0, 0)
Screenshot: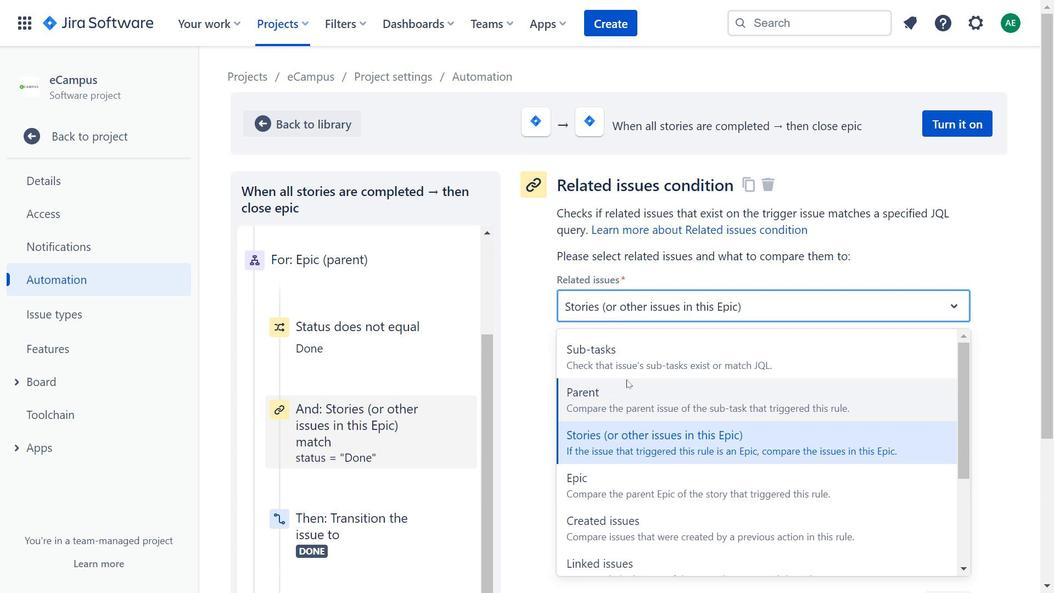 
Action: Mouse moved to (639, 384)
Screenshot: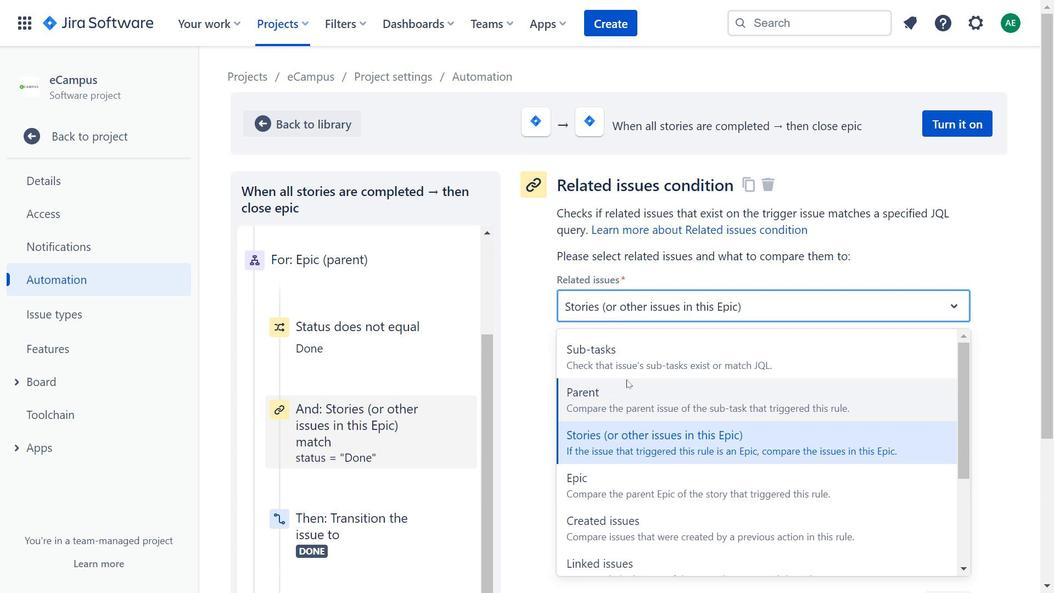 
Action: Mouse scrolled (639, 384) with delta (0, 0)
Screenshot: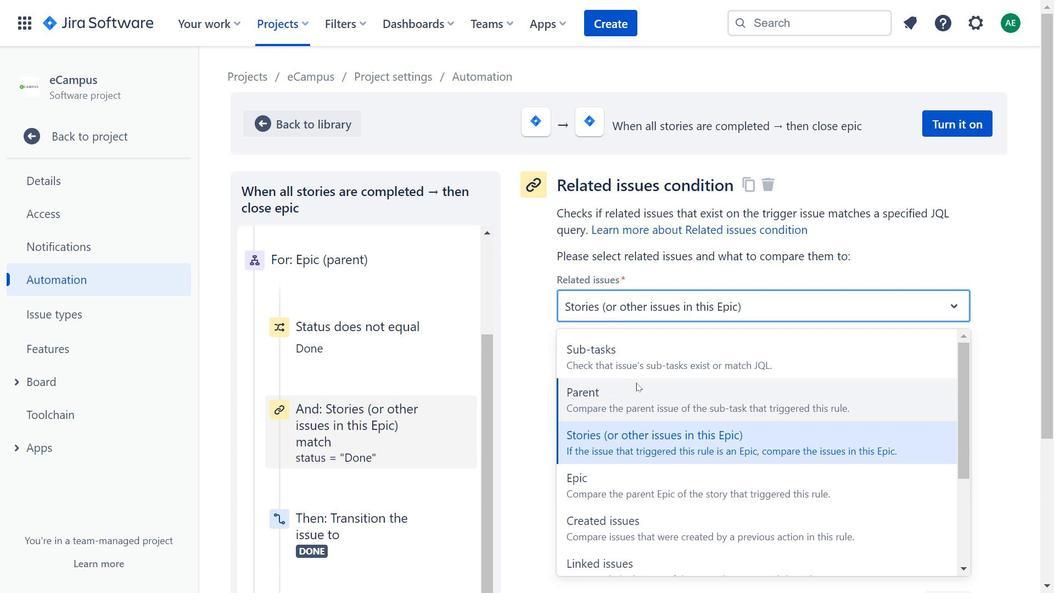 
Action: Mouse moved to (640, 414)
Screenshot: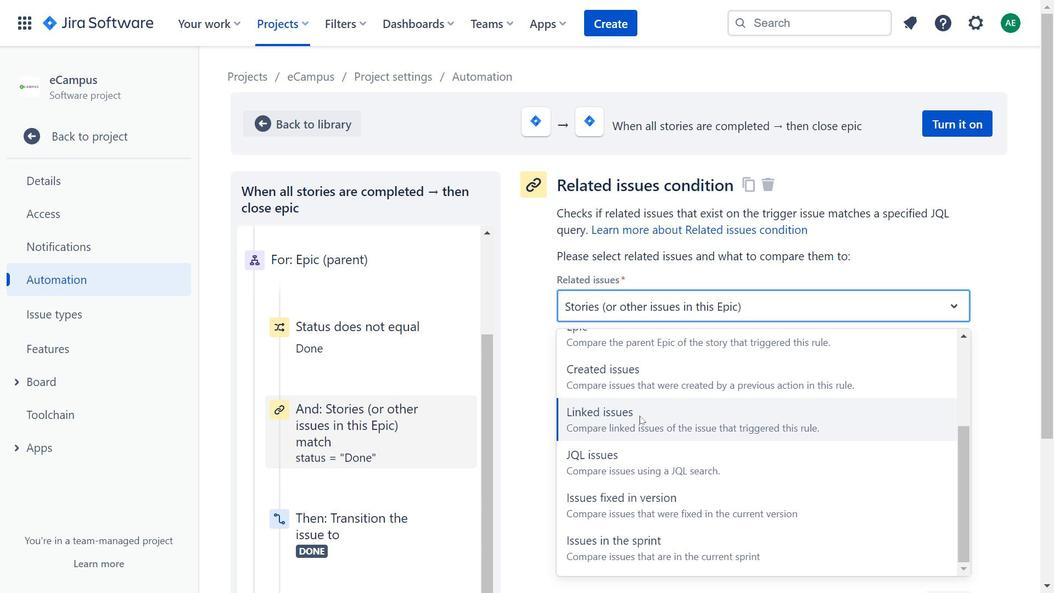 
Action: Mouse scrolled (640, 413) with delta (0, 0)
Screenshot: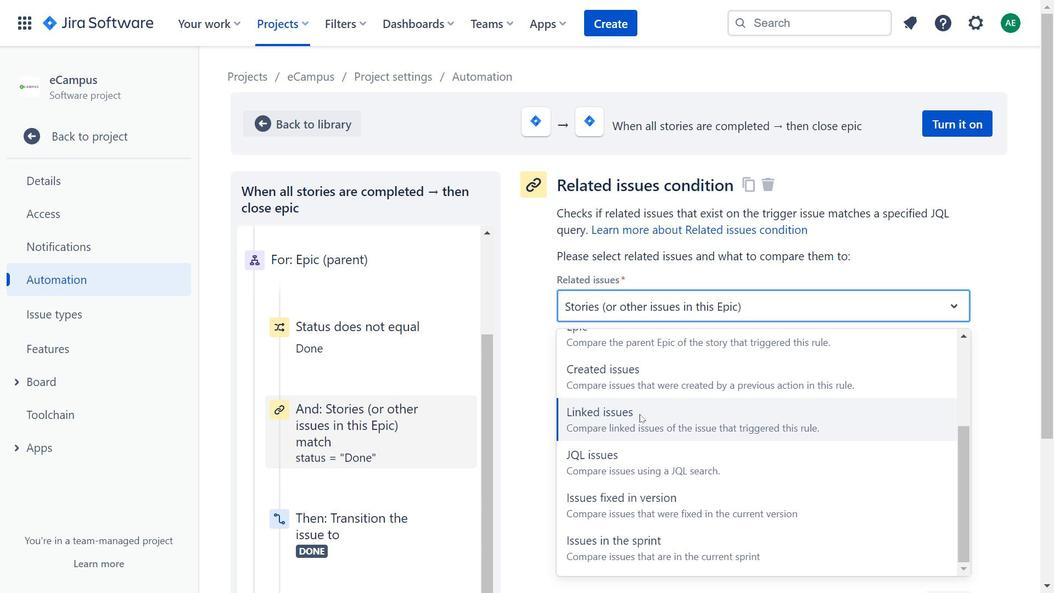 
Action: Mouse scrolled (640, 413) with delta (0, 0)
Screenshot: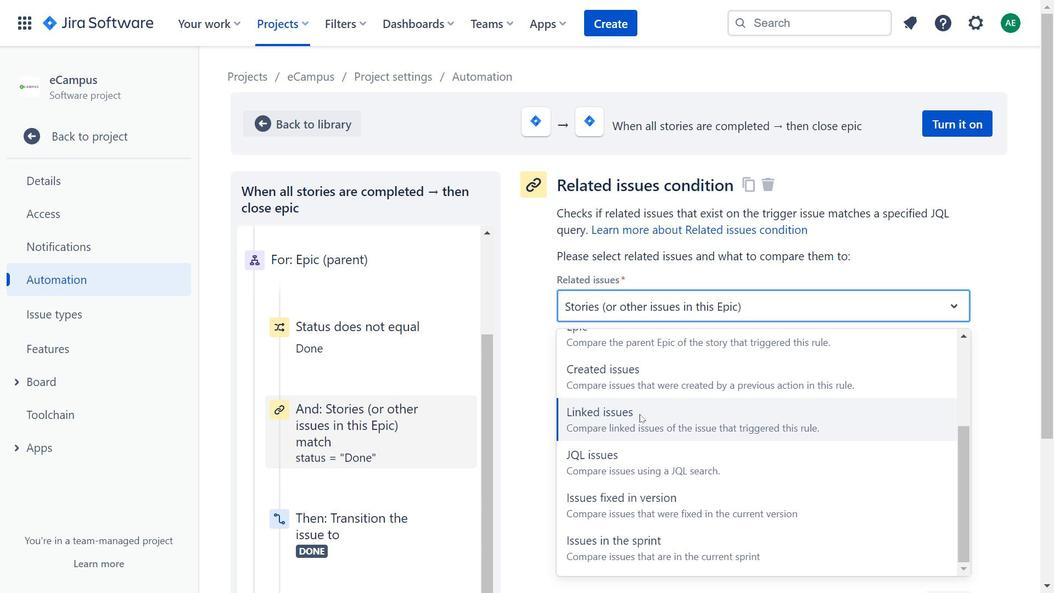 
Action: Mouse moved to (310, 130)
Screenshot: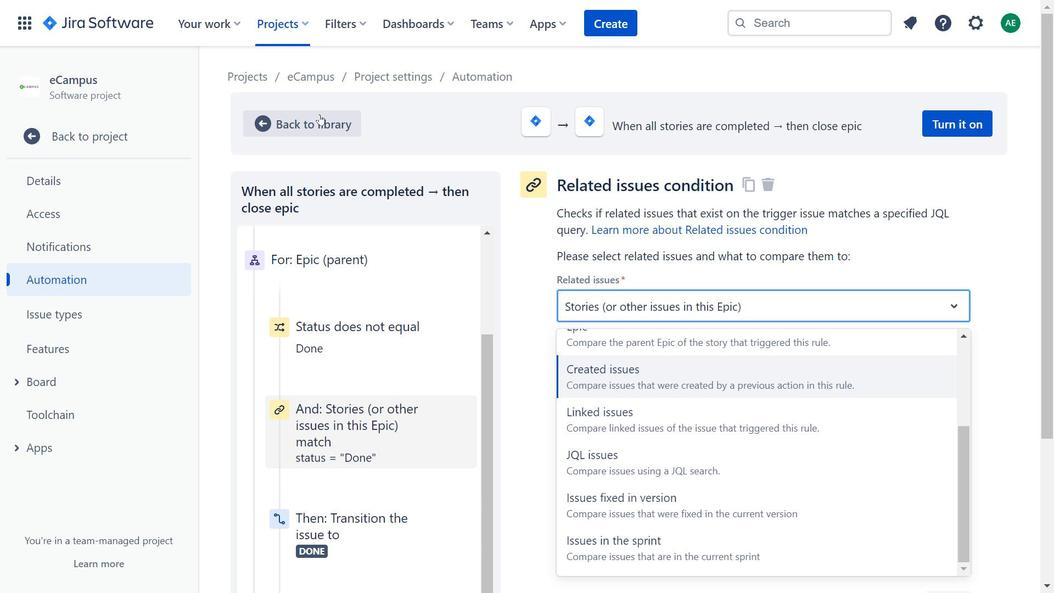 
Action: Mouse pressed left at (310, 130)
Screenshot: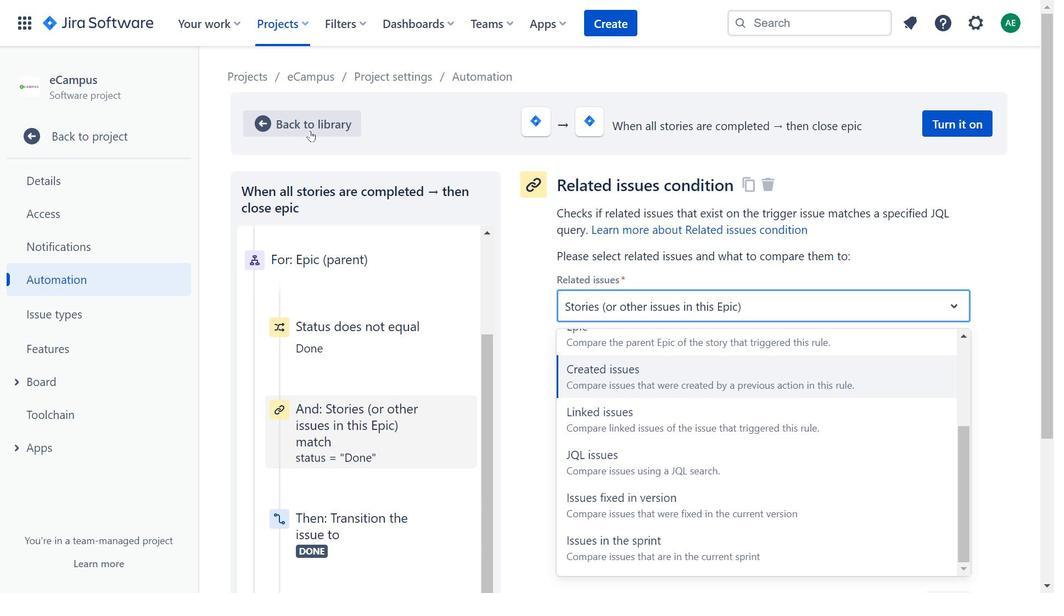 
Action: Mouse pressed left at (310, 130)
Screenshot: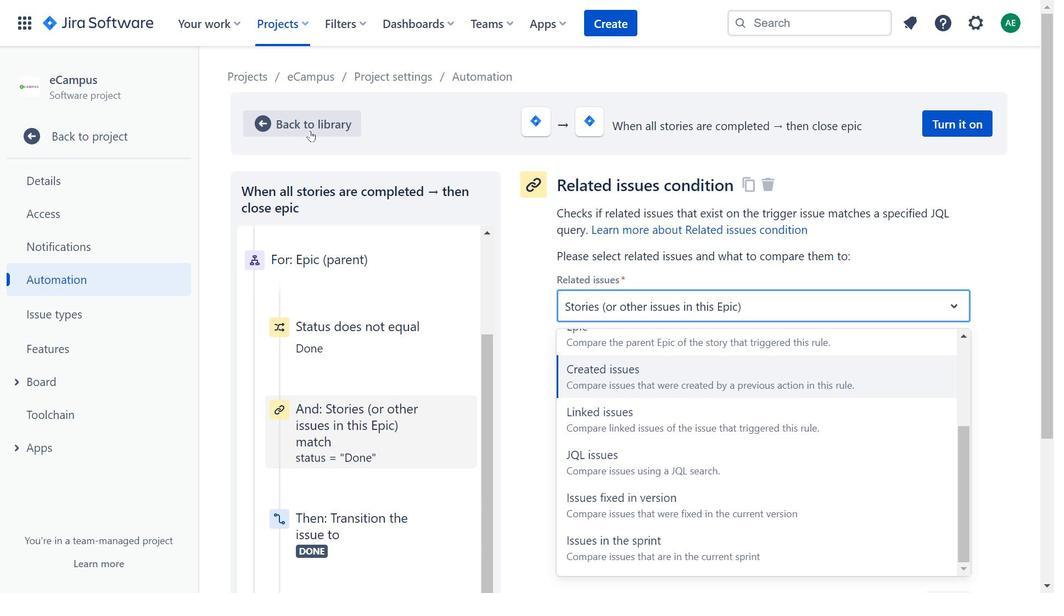 
Action: Mouse moved to (745, 162)
Screenshot: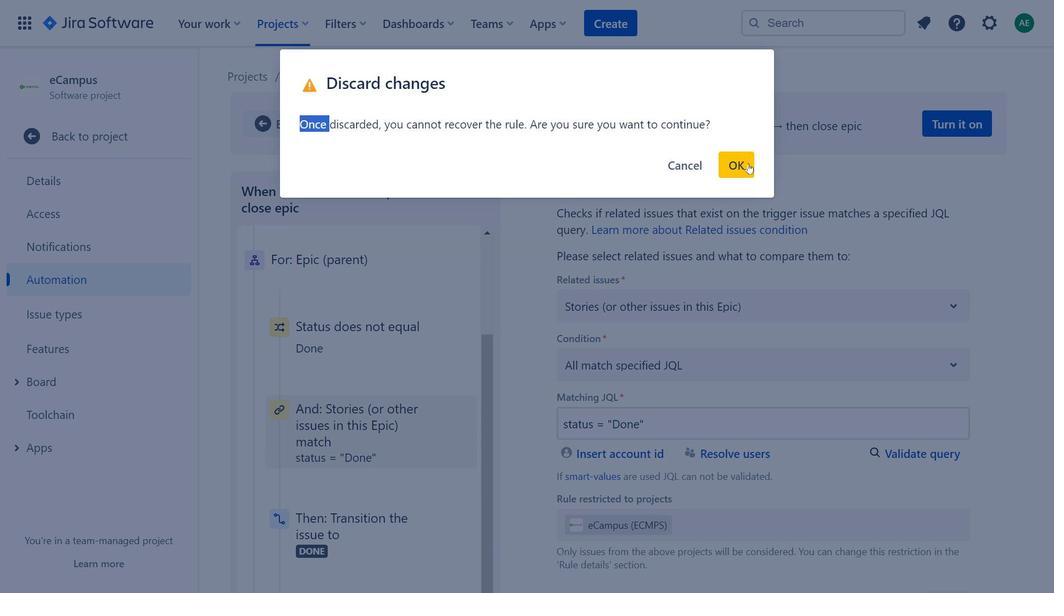 
Action: Mouse pressed left at (745, 162)
Screenshot: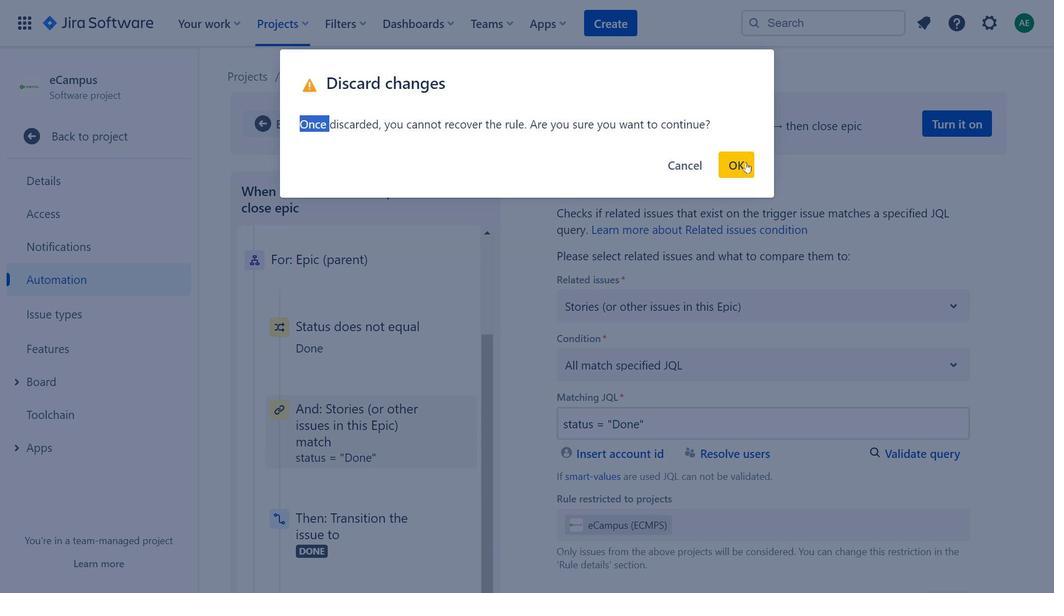 
Action: Mouse moved to (671, 352)
Screenshot: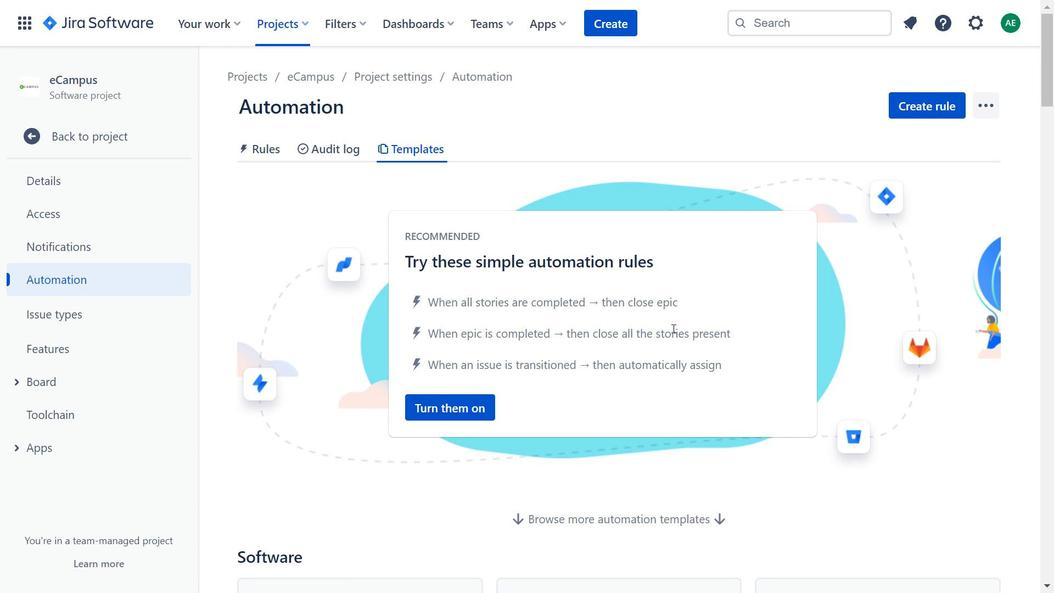 
Action: Mouse scrolled (671, 352) with delta (0, 0)
Screenshot: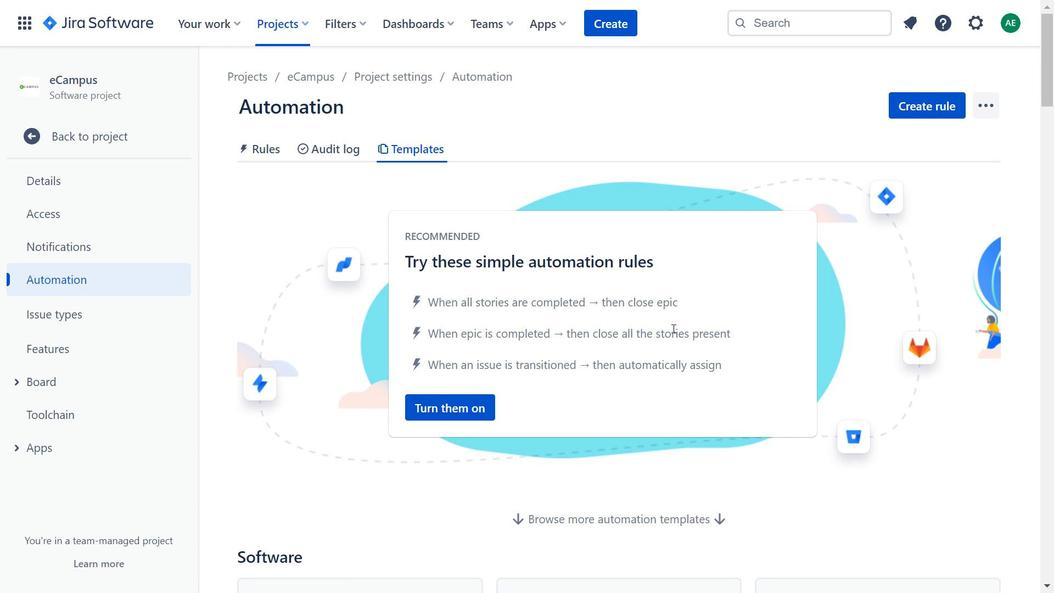
Action: Mouse moved to (671, 352)
Screenshot: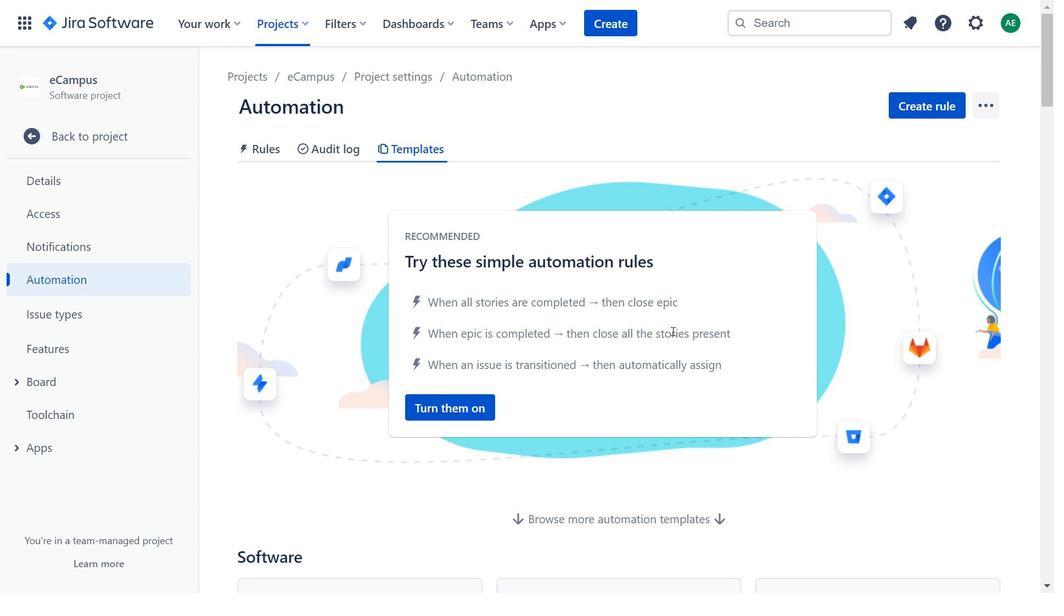 
Action: Mouse scrolled (671, 352) with delta (0, 0)
Screenshot: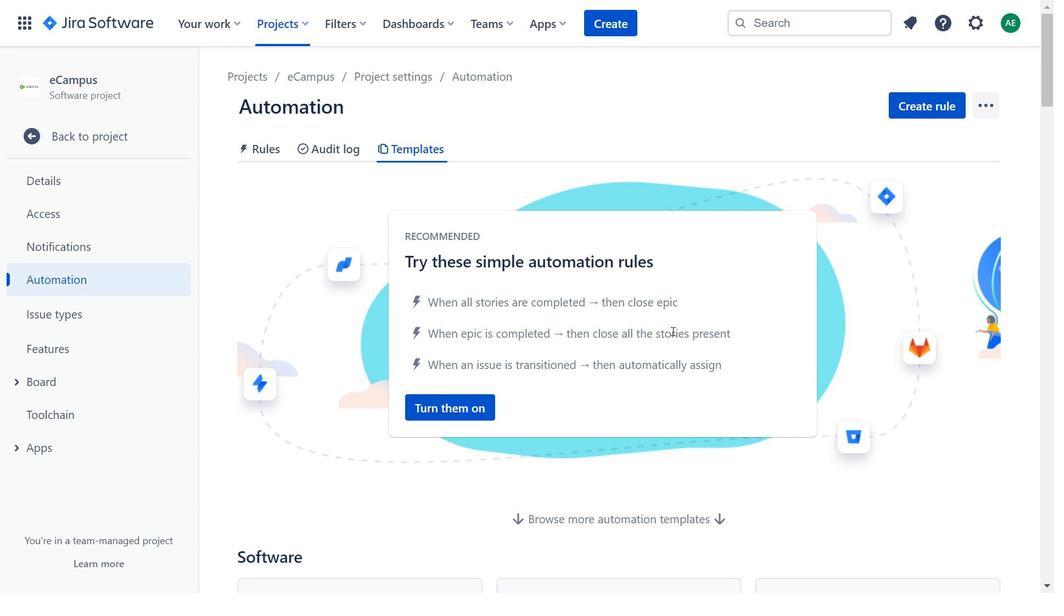
Action: Mouse moved to (671, 353)
Screenshot: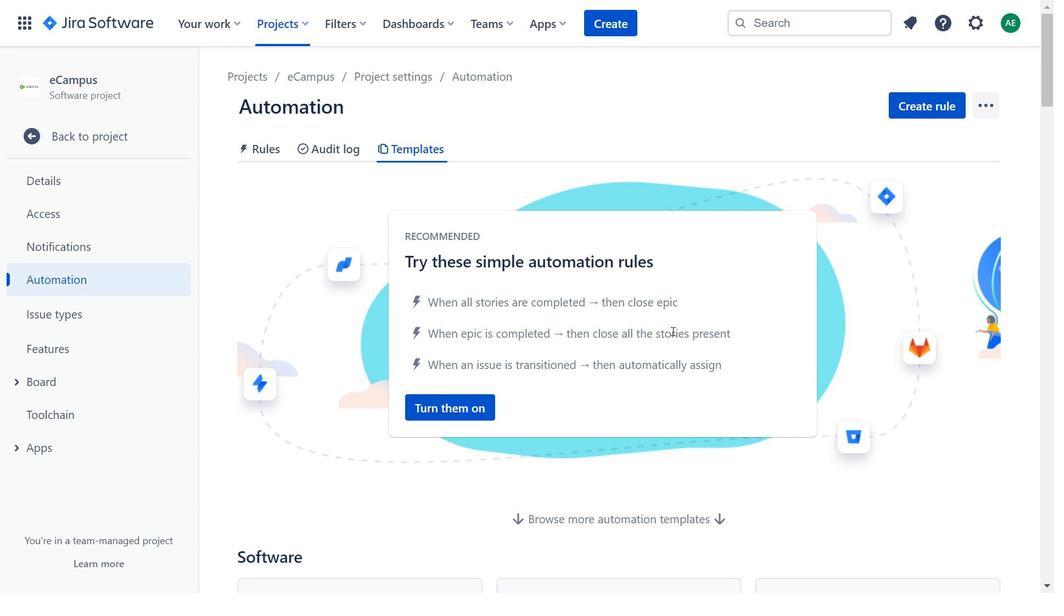 
Action: Mouse scrolled (671, 352) with delta (0, 0)
Screenshot: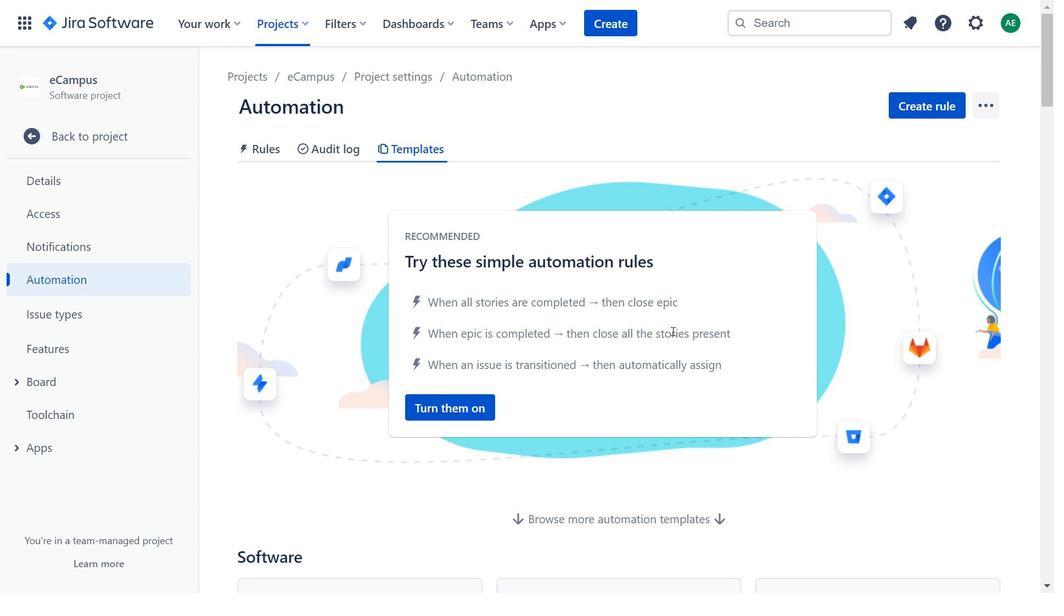 
Action: Mouse moved to (667, 353)
Screenshot: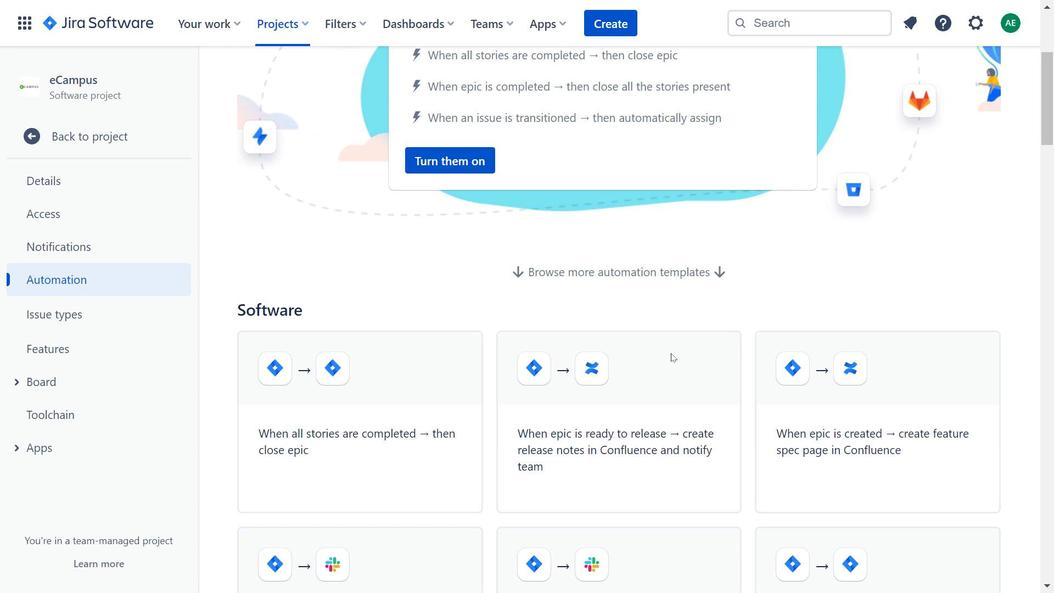 
Action: Mouse scrolled (667, 353) with delta (0, 0)
Screenshot: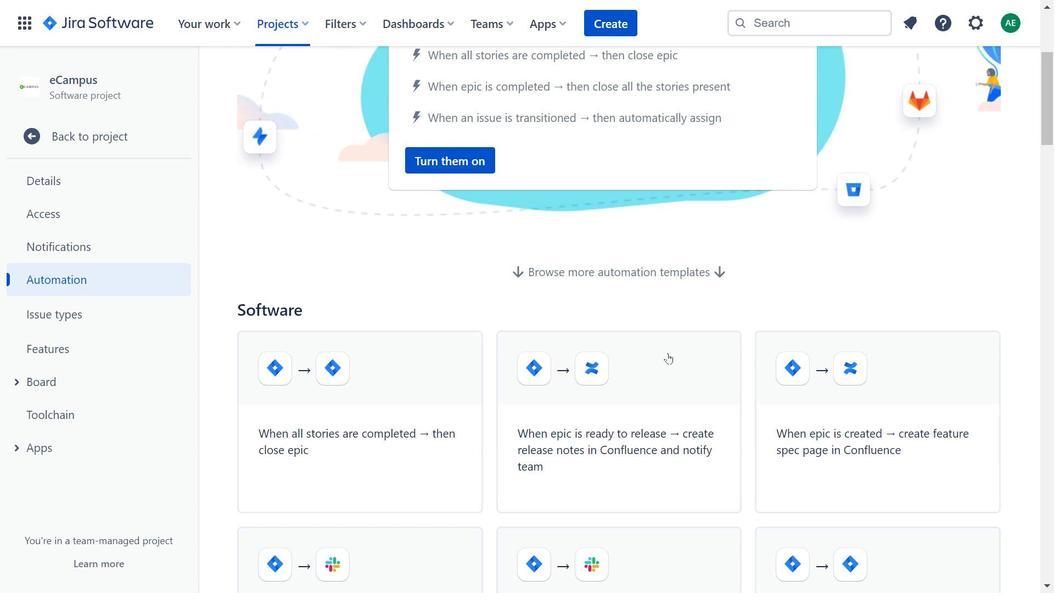 
Action: Mouse scrolled (667, 353) with delta (0, 0)
Screenshot: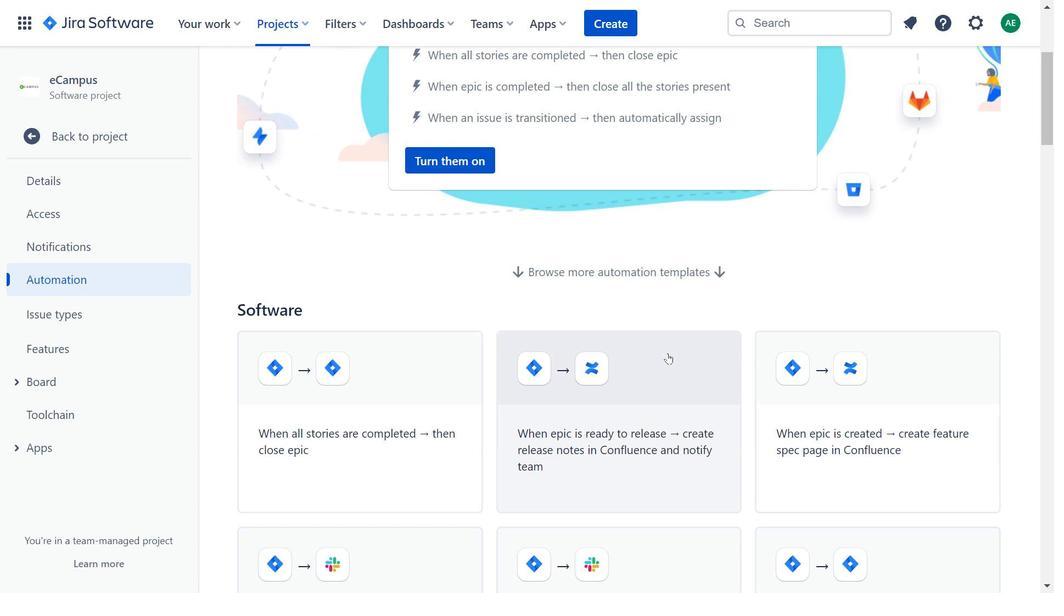 
Action: Mouse scrolled (667, 353) with delta (0, 0)
Screenshot: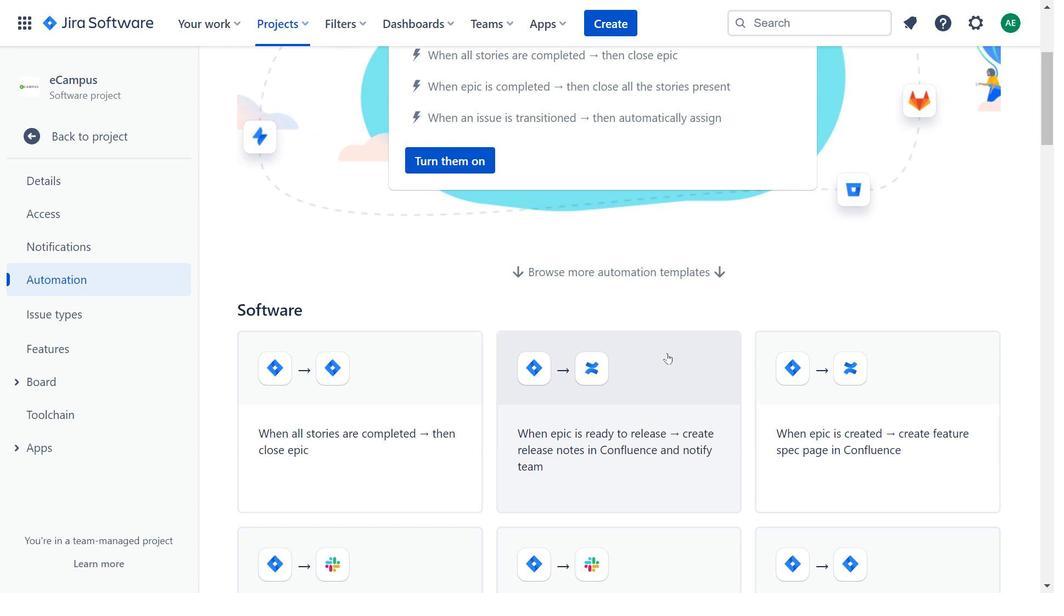 
Action: Mouse scrolled (667, 353) with delta (0, 0)
Screenshot: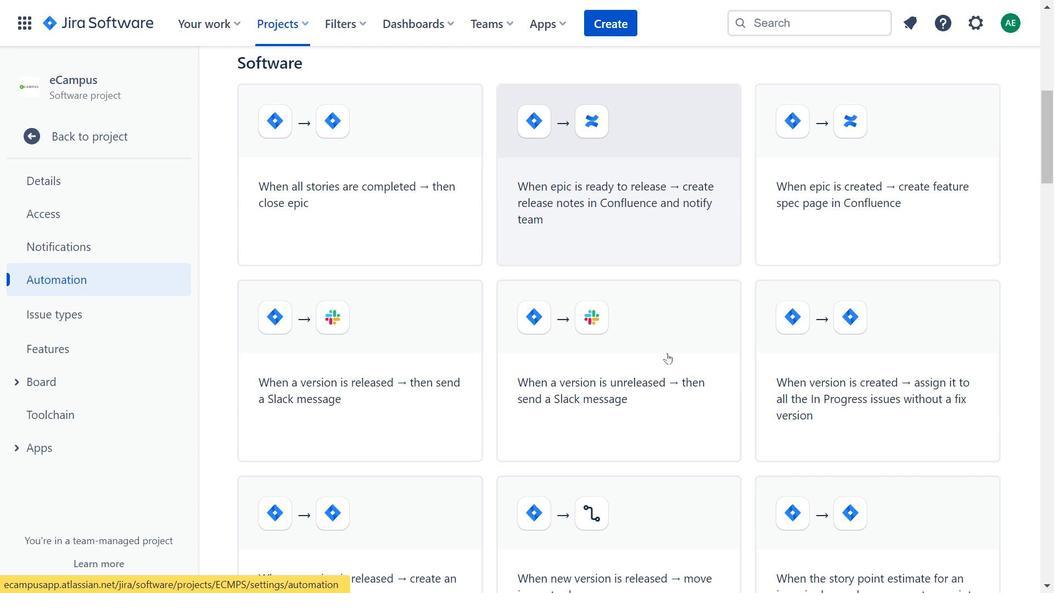 
Action: Mouse scrolled (667, 353) with delta (0, 0)
Screenshot: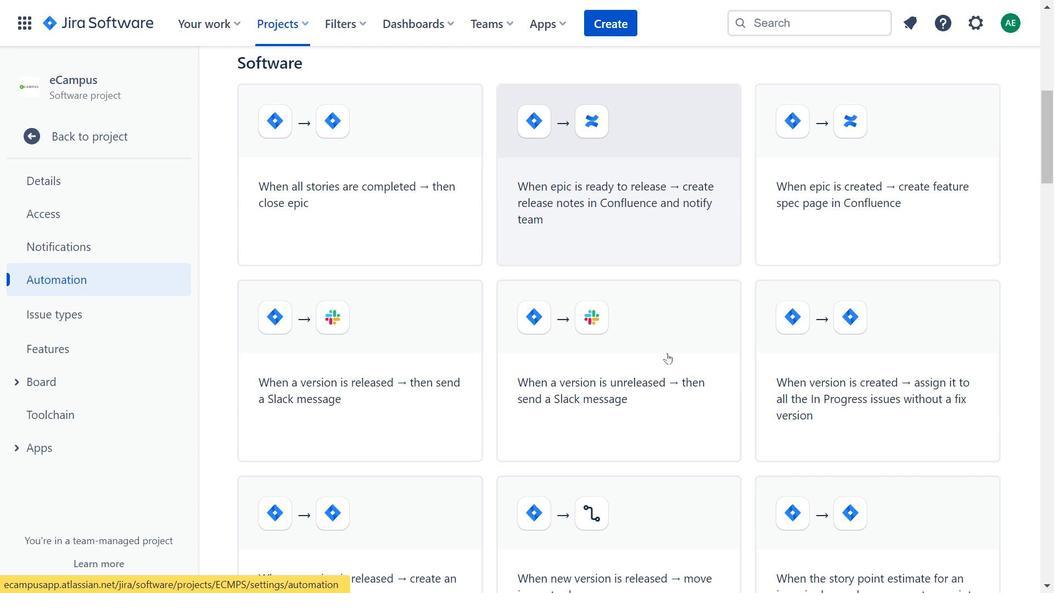 
Action: Mouse moved to (814, 409)
Screenshot: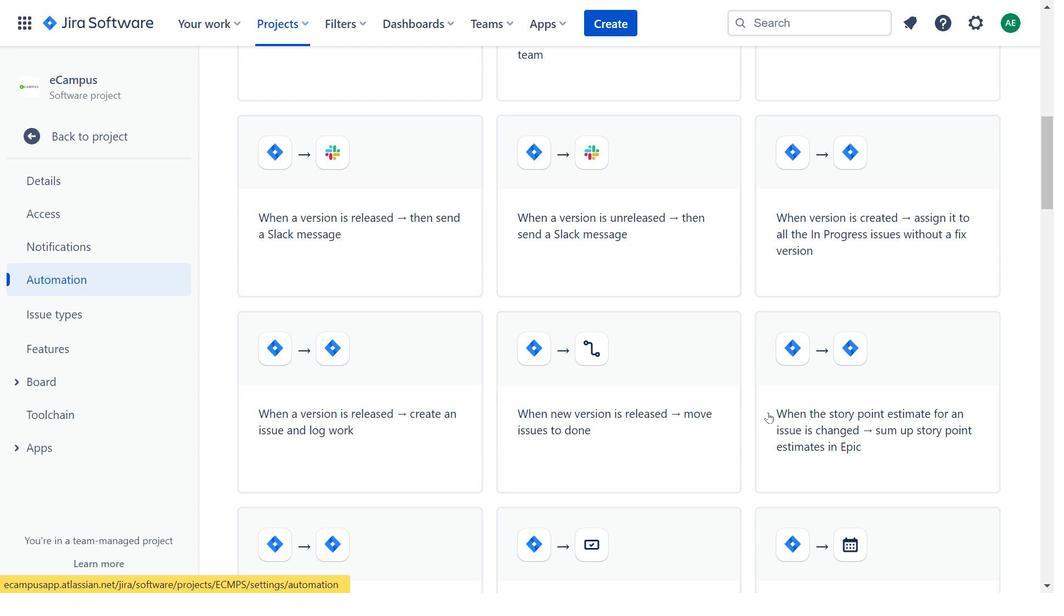 
Action: Mouse pressed left at (814, 409)
Screenshot: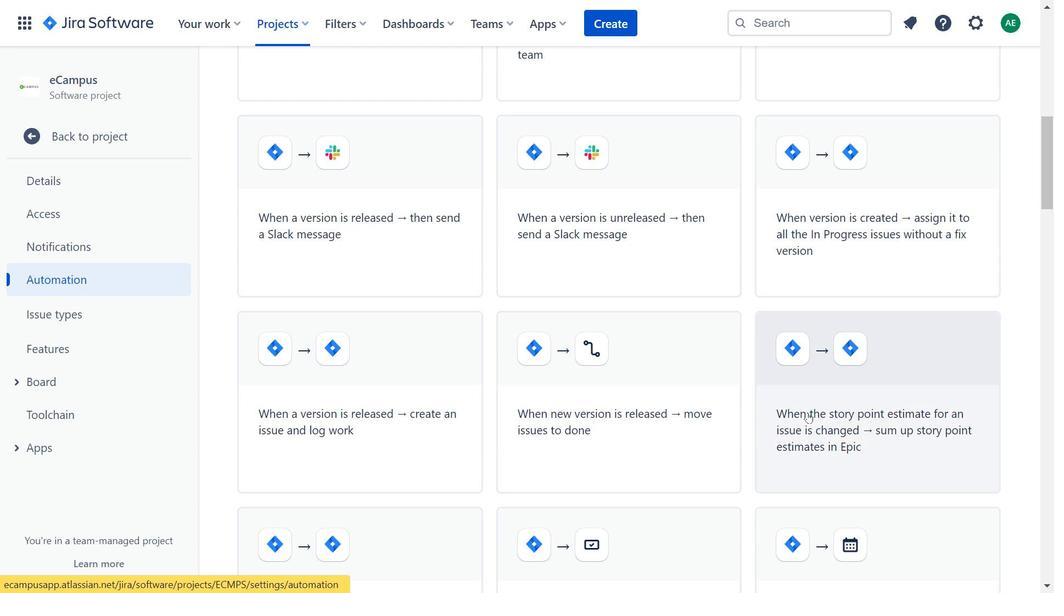 
Action: Mouse moved to (665, 297)
Screenshot: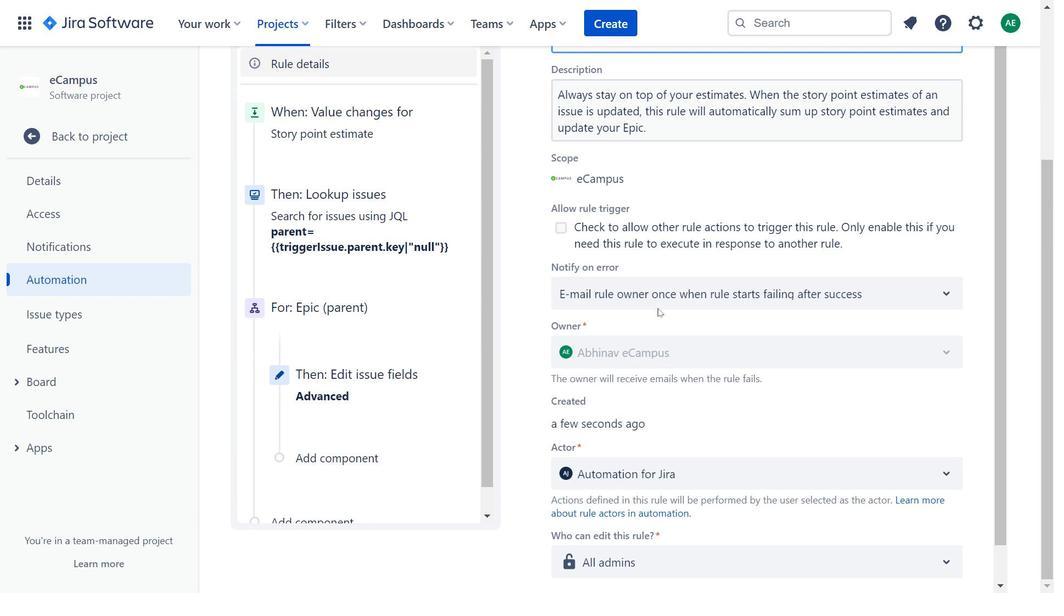 
Action: Mouse pressed left at (665, 297)
Screenshot: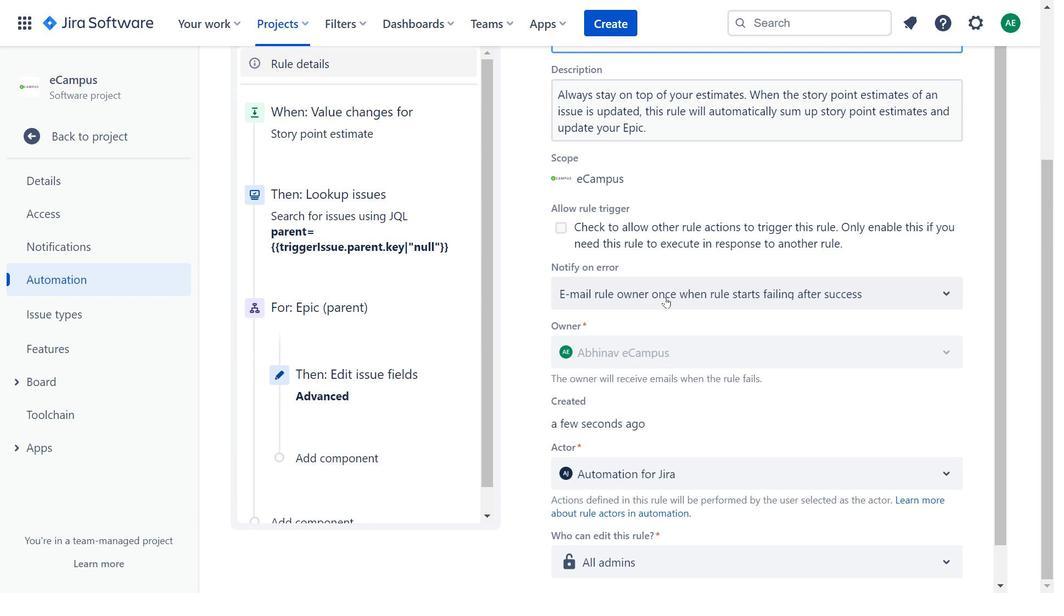 
Action: Mouse moved to (422, 314)
Screenshot: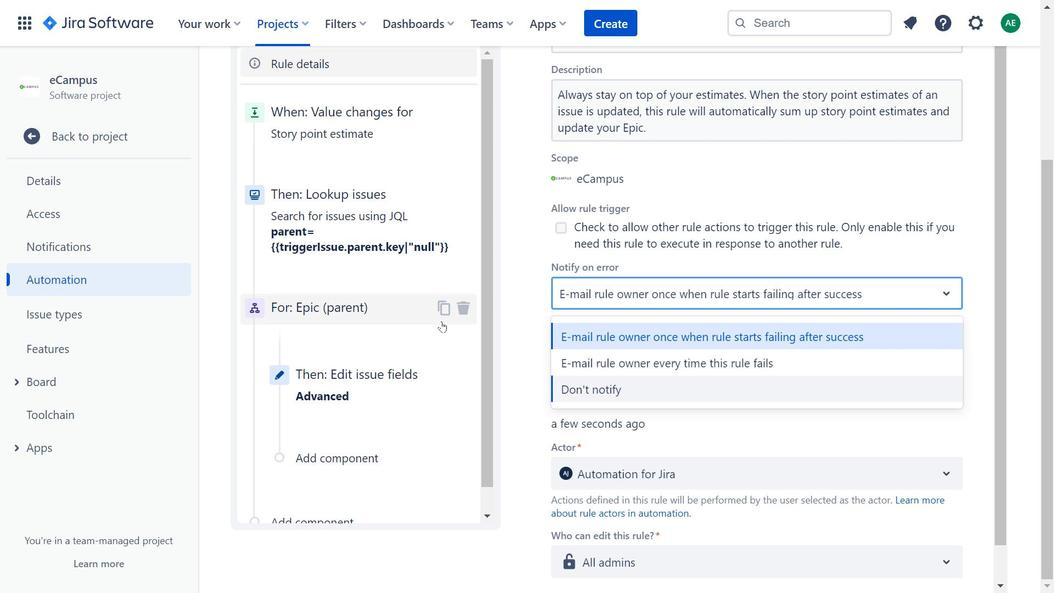 
Action: Mouse pressed left at (422, 314)
Screenshot: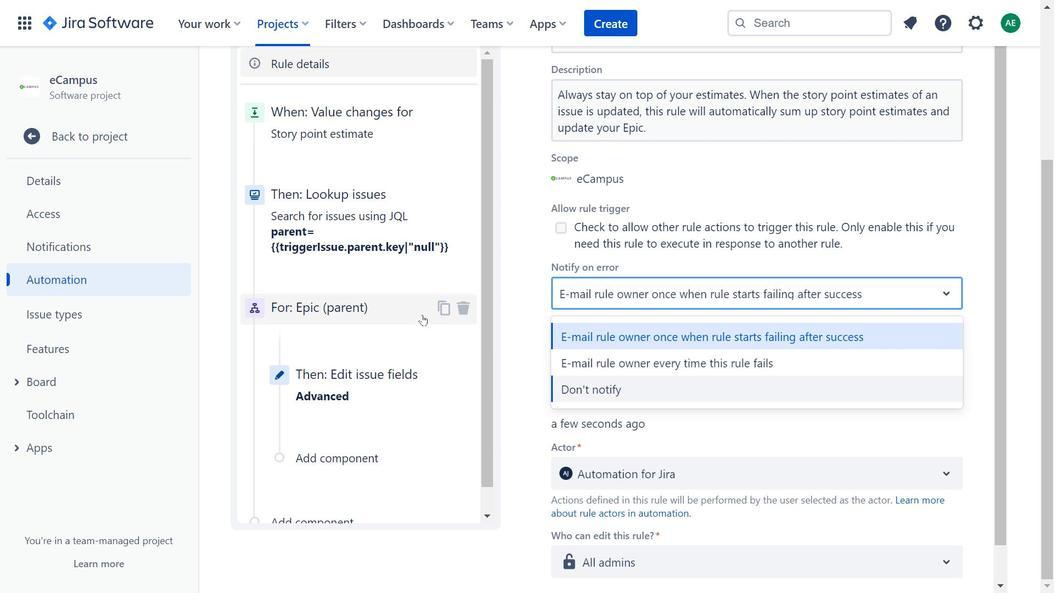 
Action: Mouse moved to (649, 287)
Screenshot: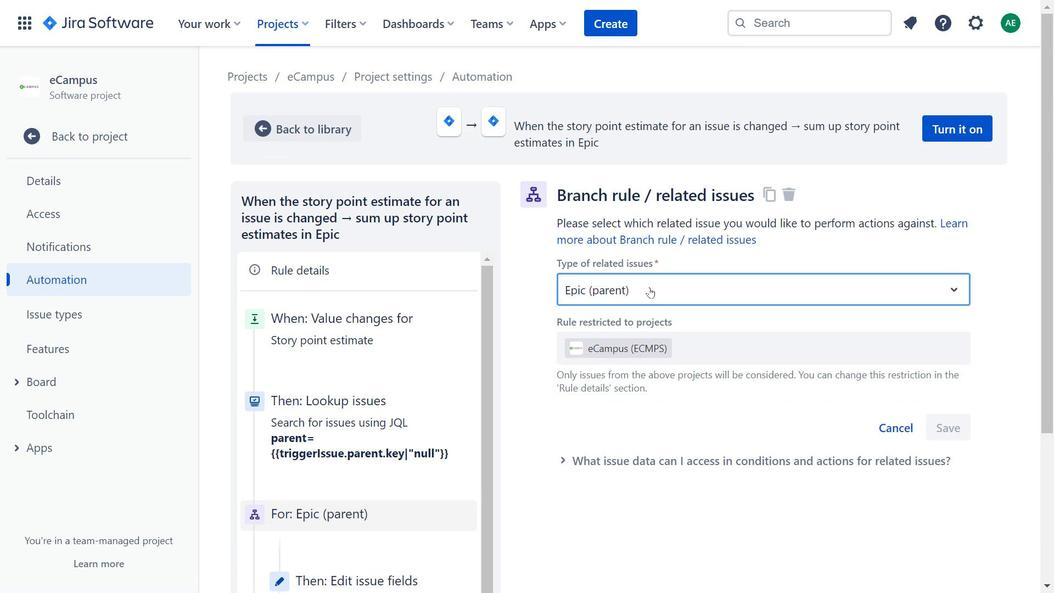 
Action: Mouse pressed left at (649, 287)
Screenshot: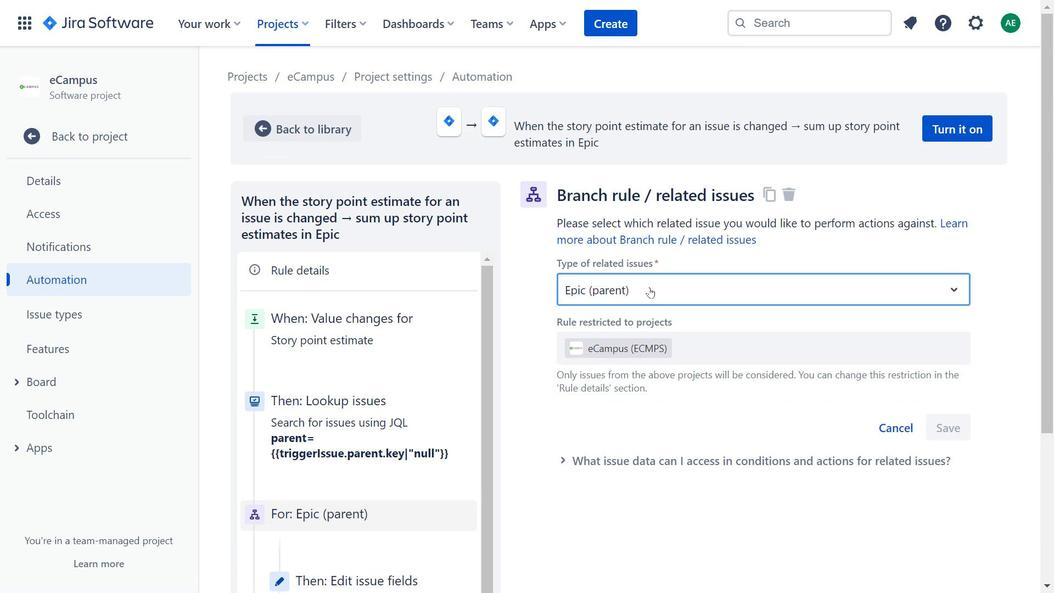 
Action: Mouse moved to (649, 410)
Screenshot: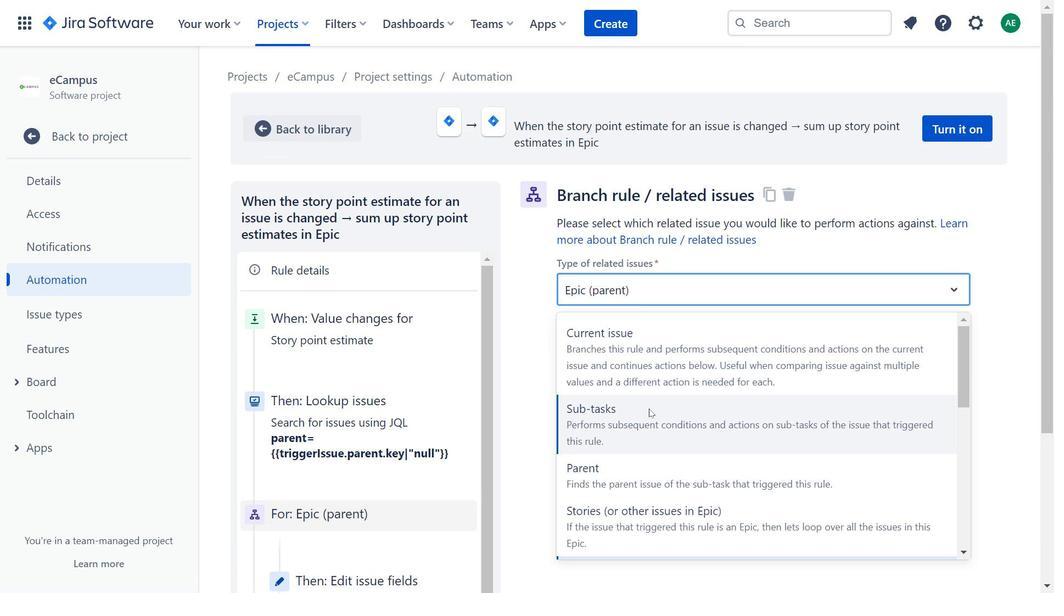 
Action: Mouse scrolled (649, 410) with delta (0, 0)
Screenshot: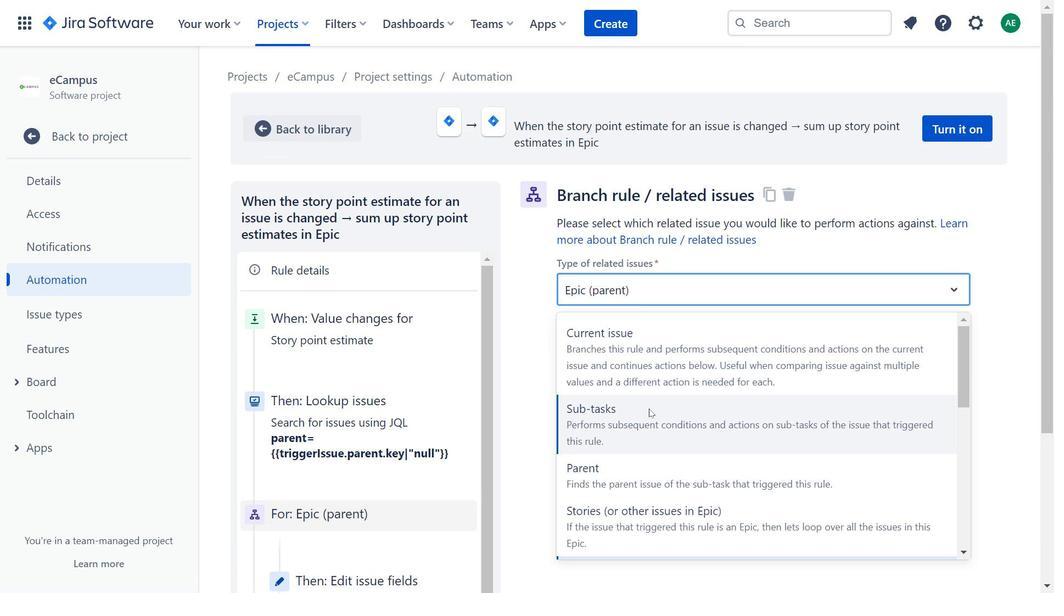 
Action: Mouse moved to (653, 414)
Screenshot: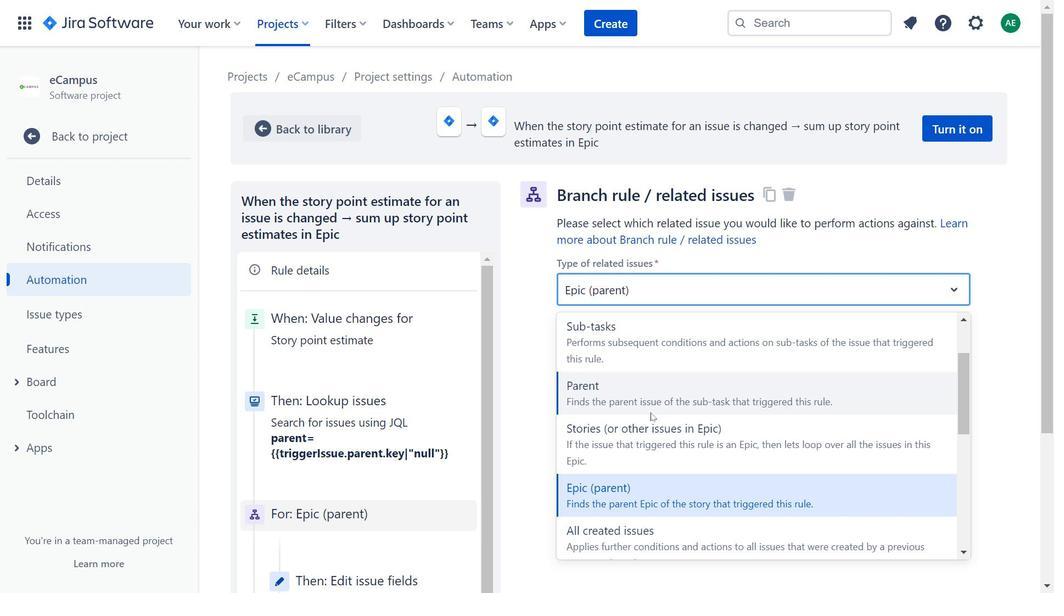 
Action: Mouse scrolled (653, 414) with delta (0, 0)
Screenshot: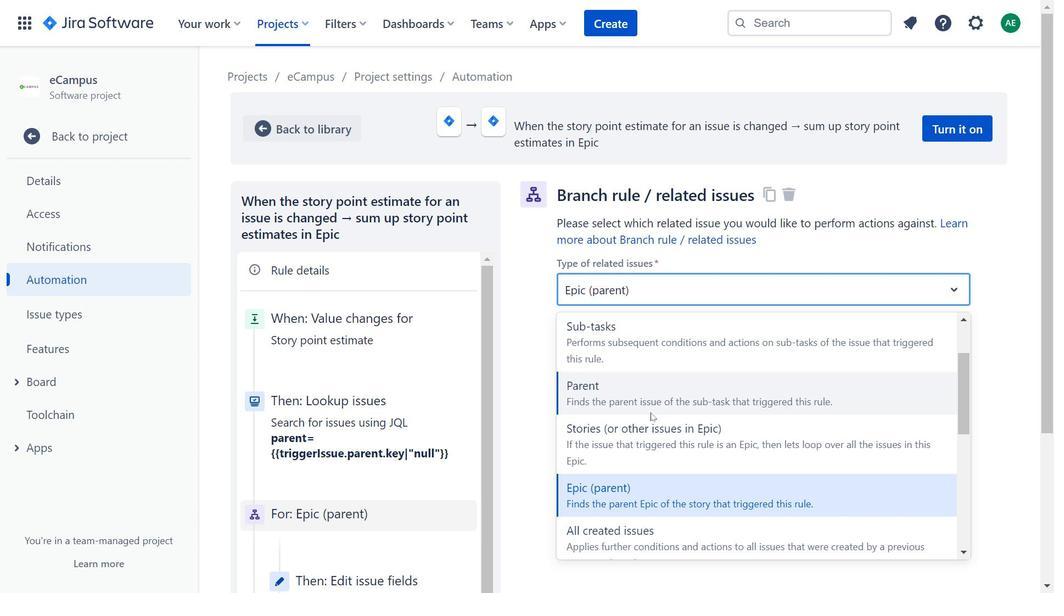 
Action: Mouse scrolled (653, 414) with delta (0, 0)
Screenshot: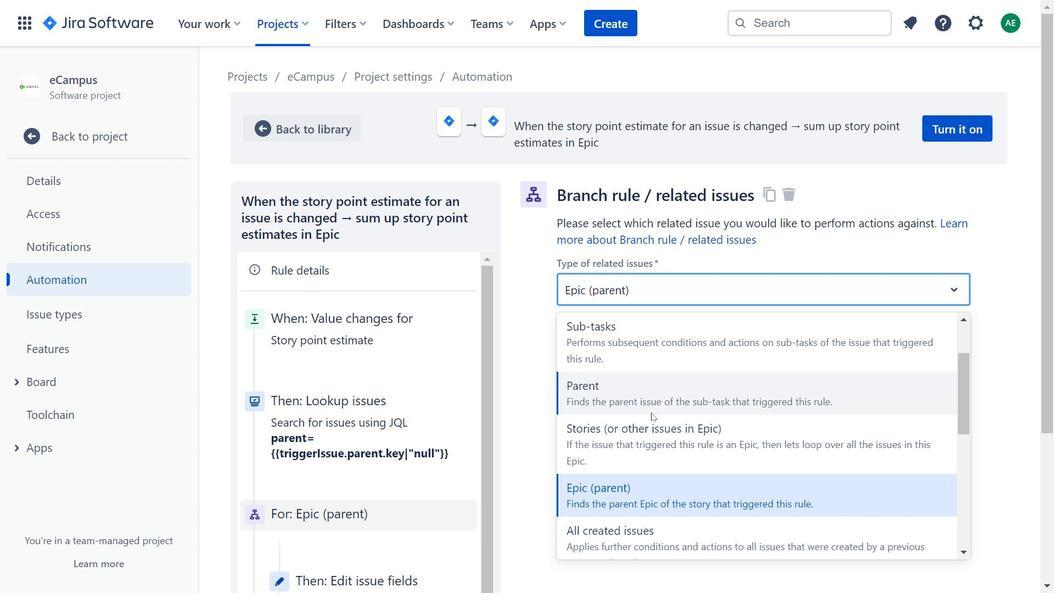 
Action: Mouse moved to (819, 425)
Screenshot: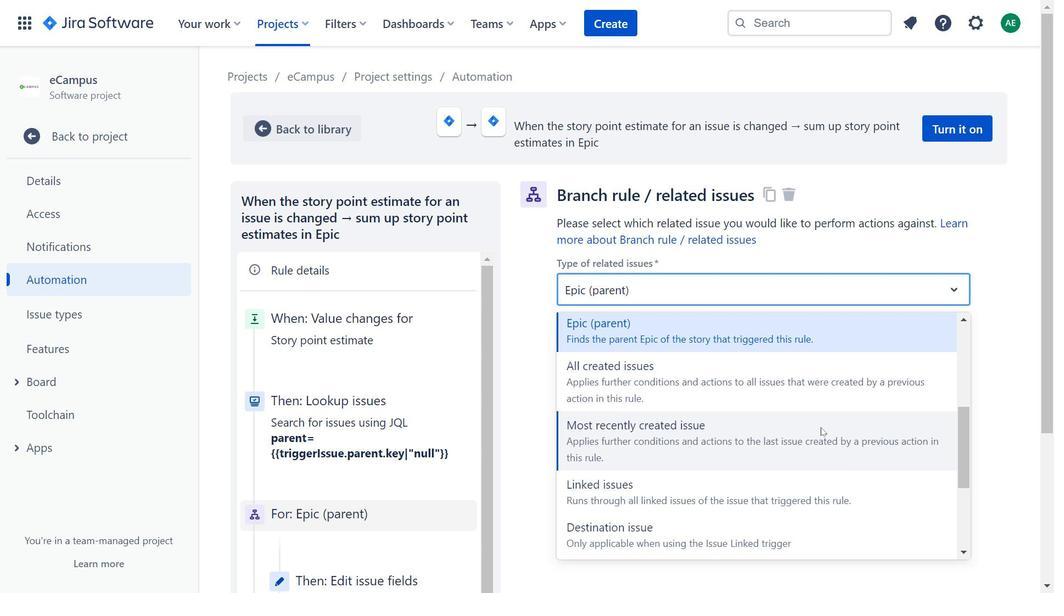 
Action: Mouse scrolled (819, 424) with delta (0, 0)
Screenshot: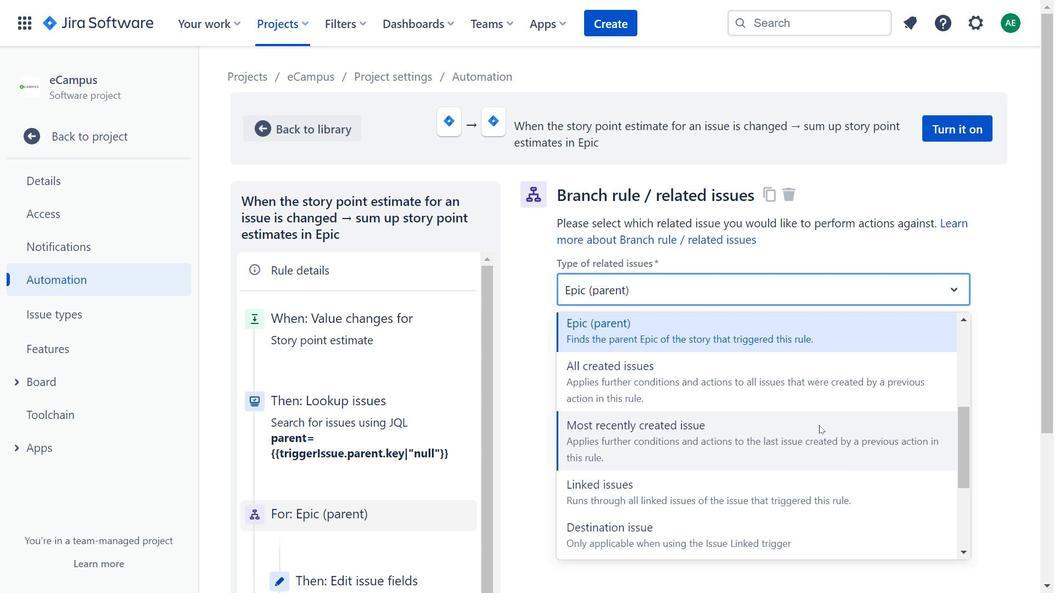 
Action: Mouse scrolled (819, 424) with delta (0, 0)
Screenshot: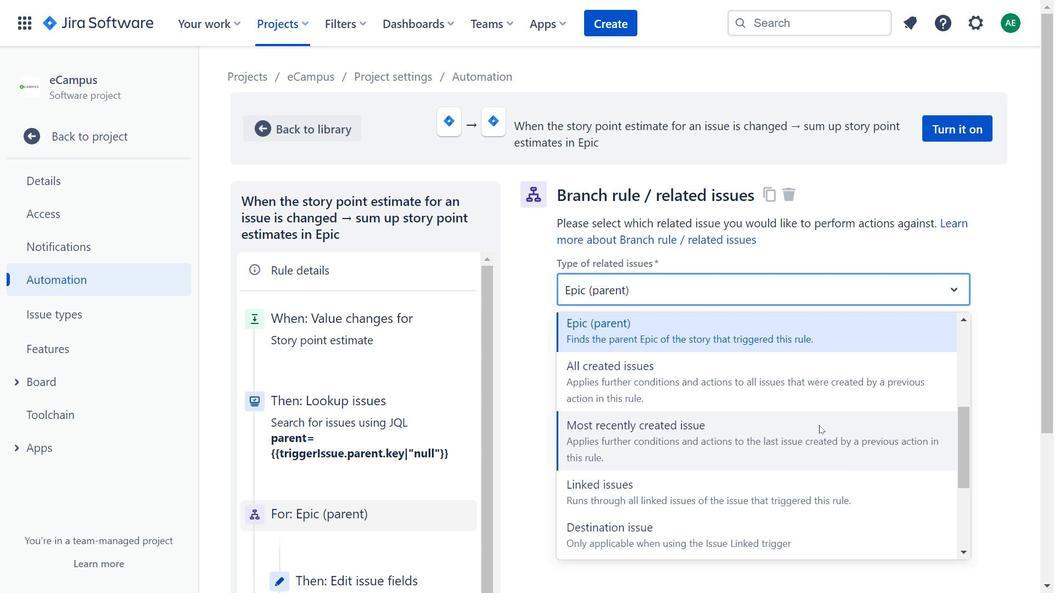 
Action: Mouse moved to (602, 400)
Screenshot: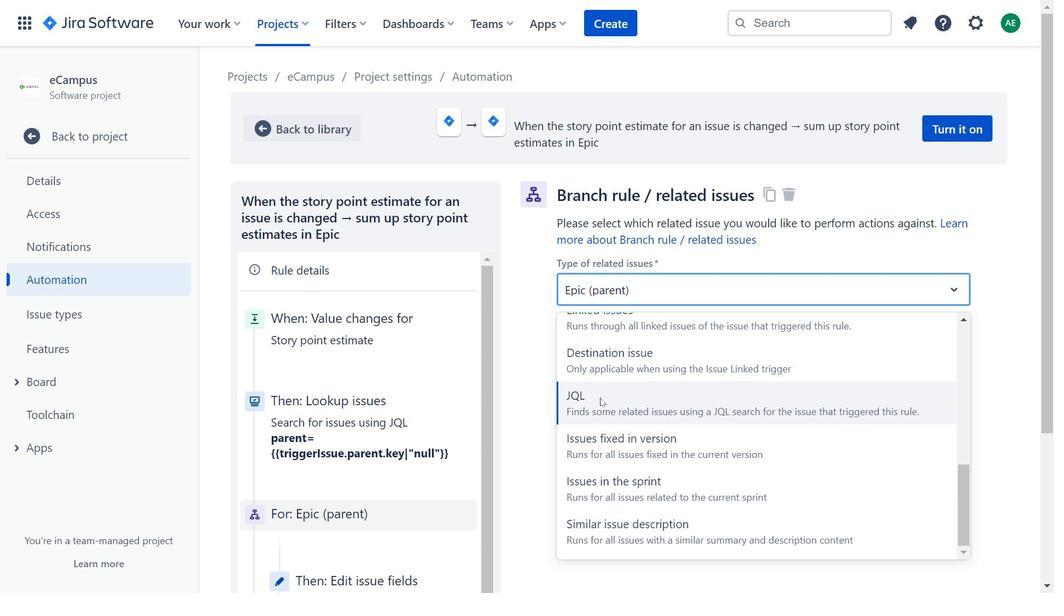 
Action: Mouse scrolled (602, 399) with delta (0, 0)
Screenshot: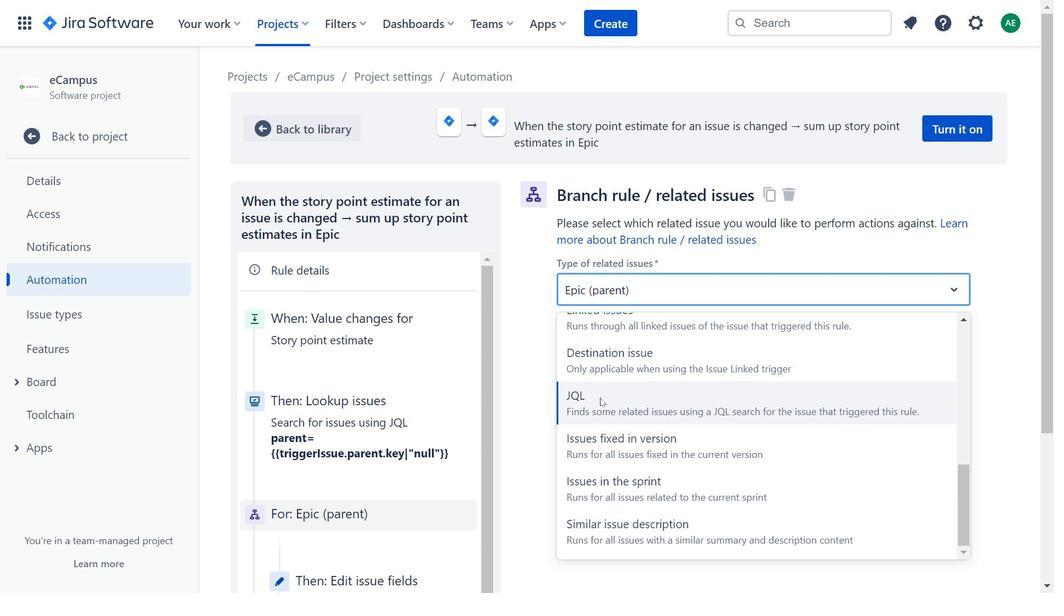 
Action: Mouse moved to (384, 338)
Screenshot: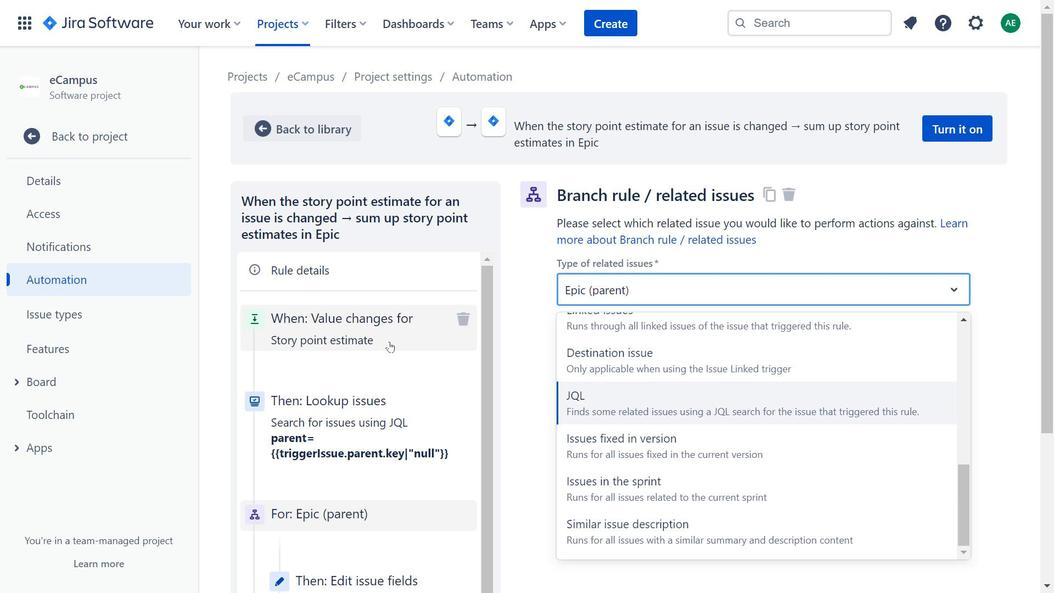 
Action: Mouse pressed left at (384, 338)
Screenshot: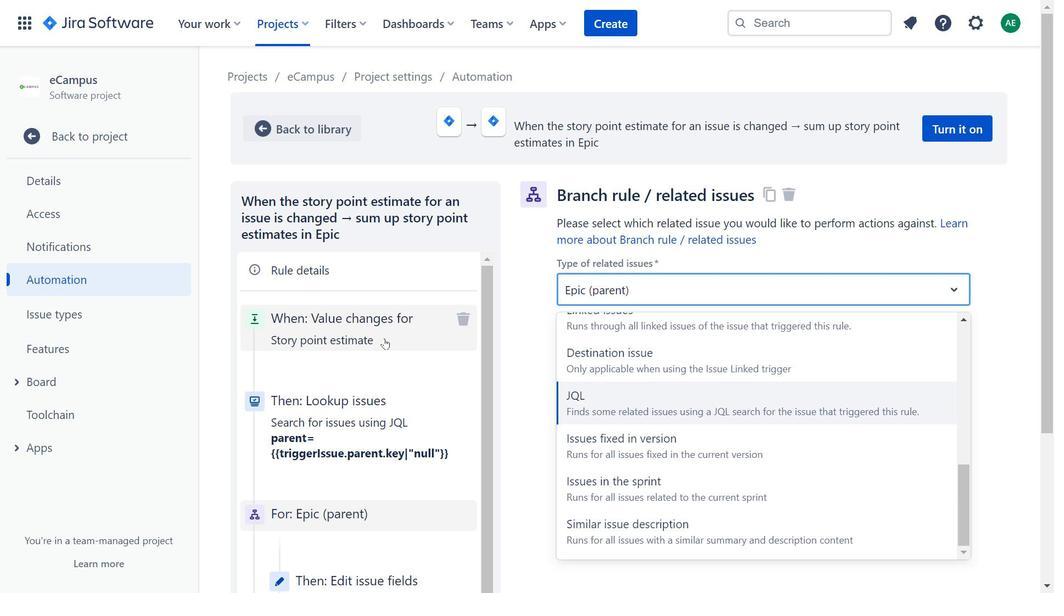 
Action: Mouse moved to (732, 291)
Screenshot: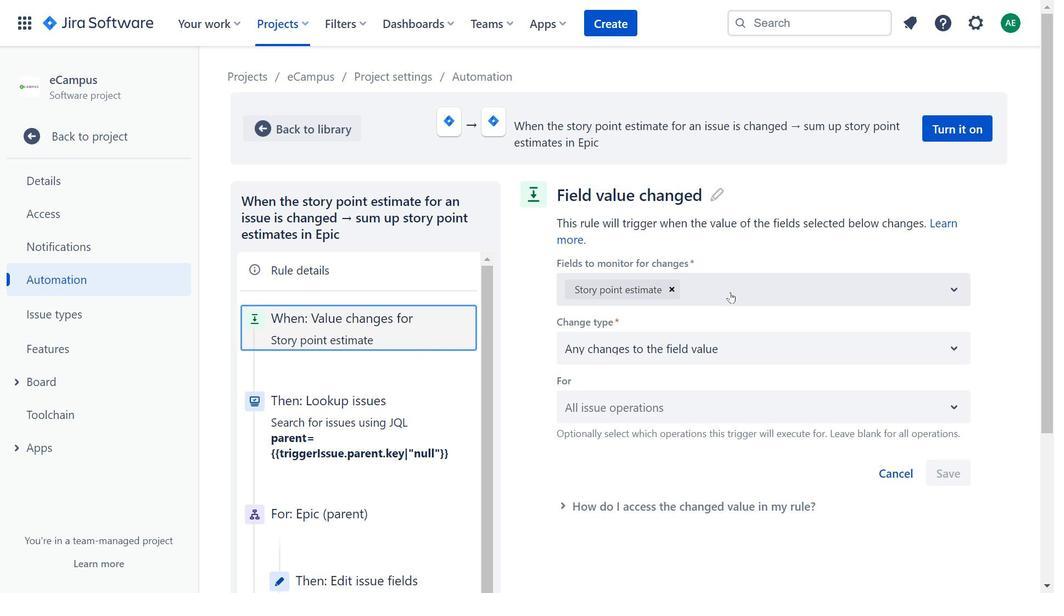 
Action: Mouse pressed left at (732, 291)
Screenshot: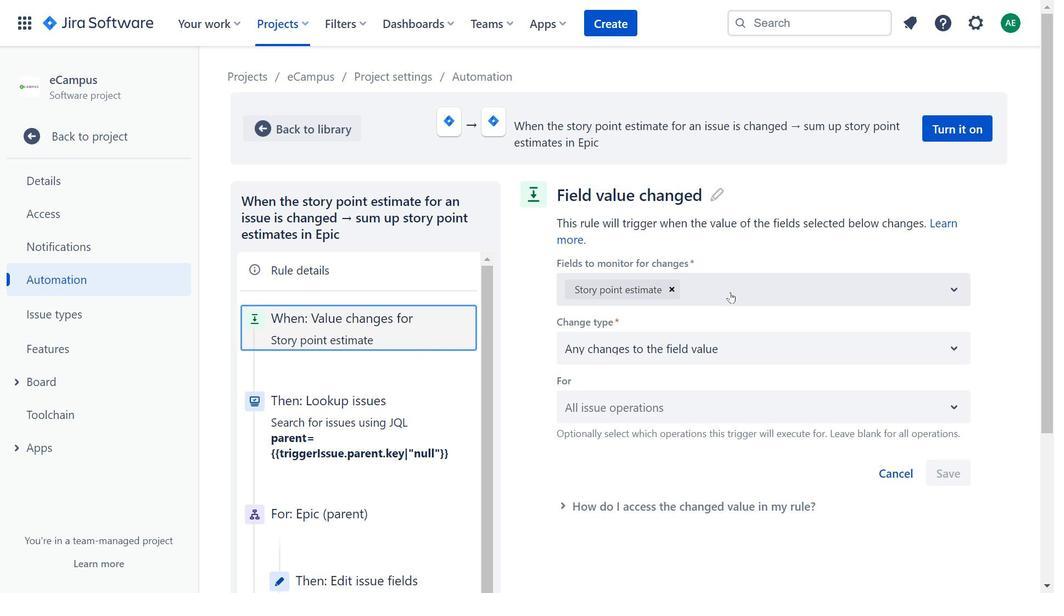
Action: Mouse moved to (712, 394)
Screenshot: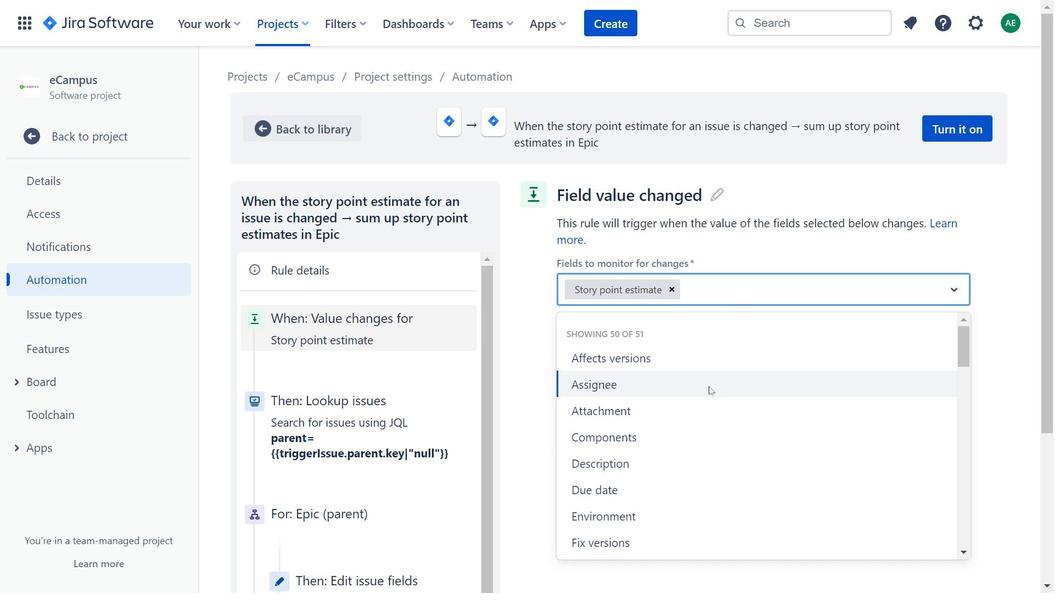 
Action: Mouse scrolled (712, 393) with delta (0, 0)
Screenshot: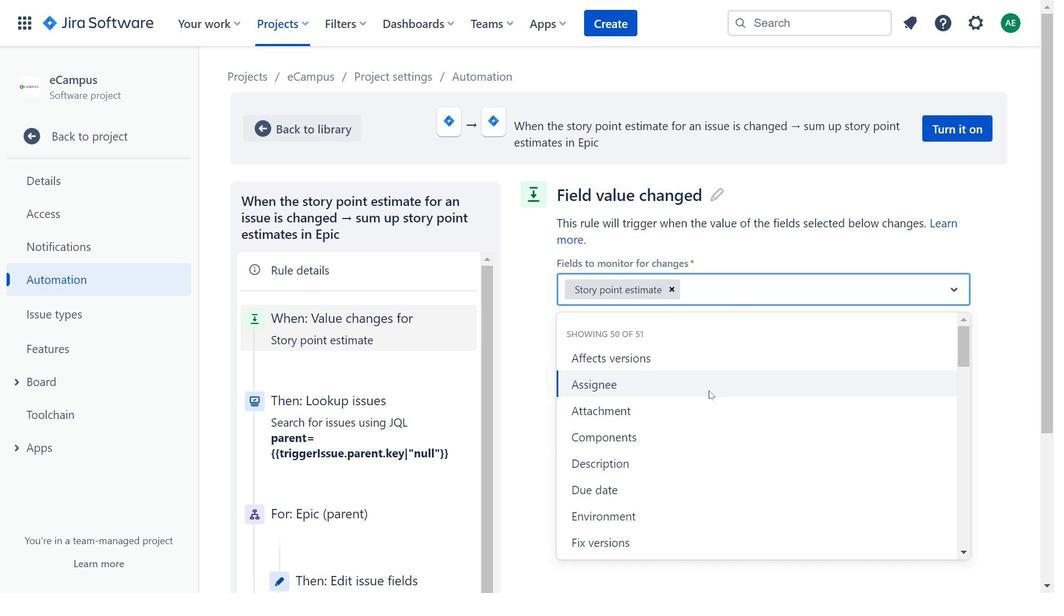 
Action: Mouse scrolled (712, 393) with delta (0, 0)
Screenshot: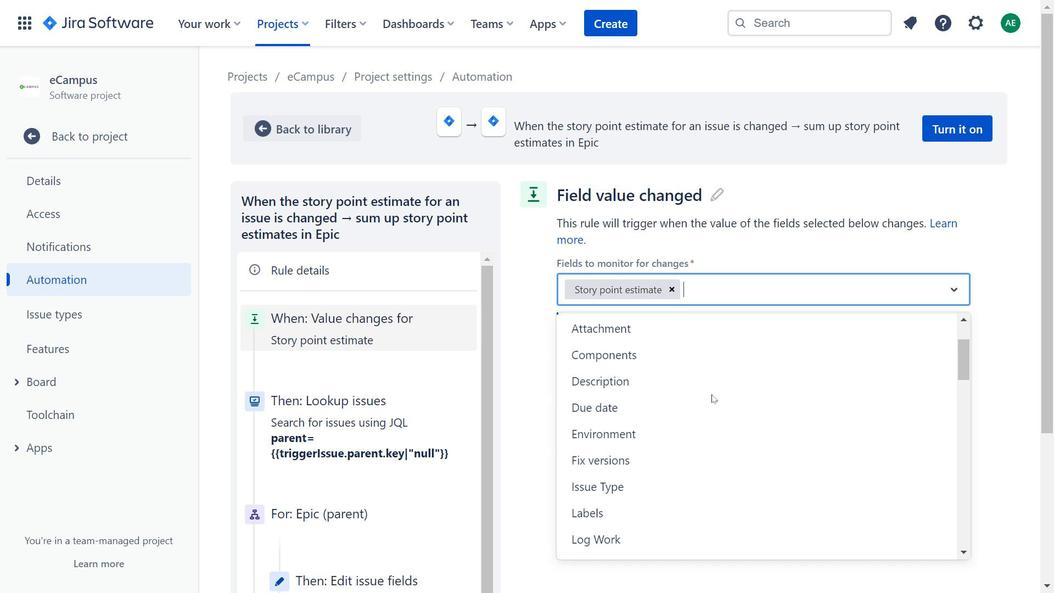 
Action: Mouse scrolled (712, 393) with delta (0, 0)
Screenshot: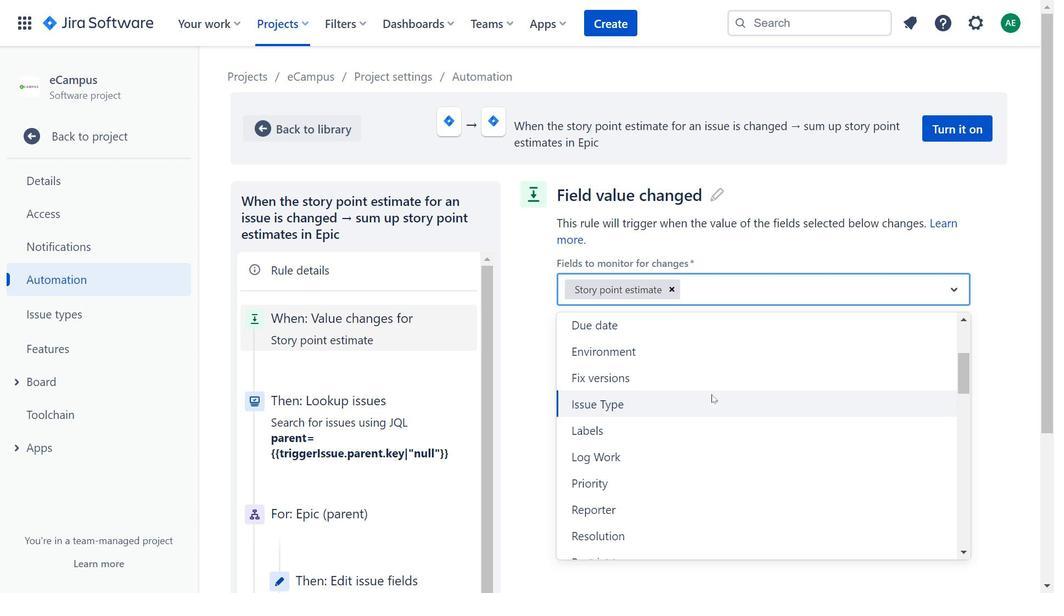 
Action: Mouse scrolled (712, 393) with delta (0, 0)
Screenshot: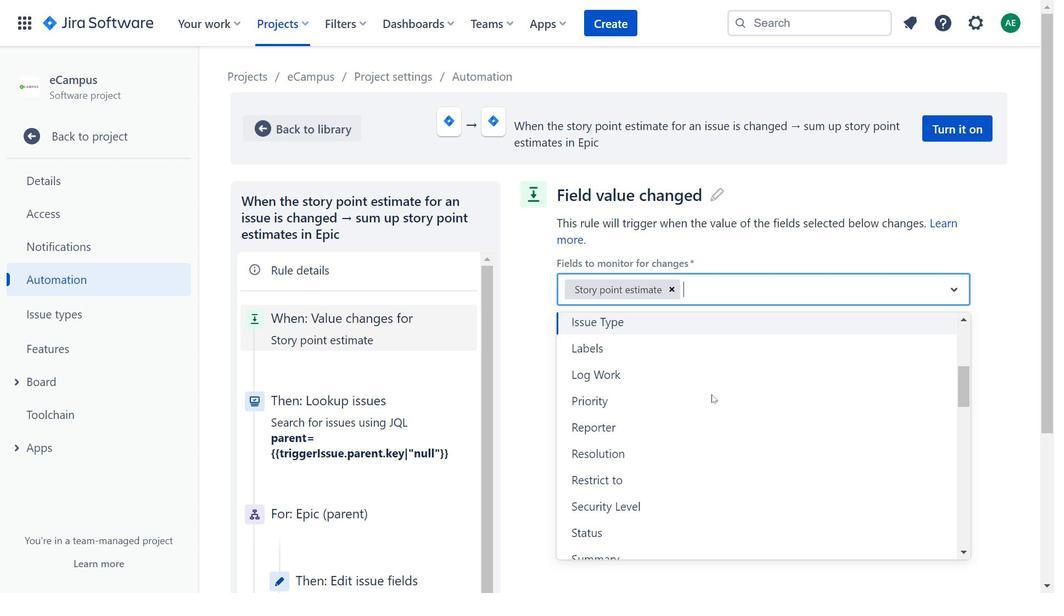 
Action: Mouse scrolled (712, 393) with delta (0, 0)
